 Task: Research Airbnb accommodation in Trinidad, Cuba from 1st November, 2023 to 9th November, 2023 for 6 adults.3 bedrooms having 3 beds and 3 bathrooms. Property type can be house. Booking option can be shelf check-in. Look for 3 properties as per requirement.
Action: Mouse moved to (553, 81)
Screenshot: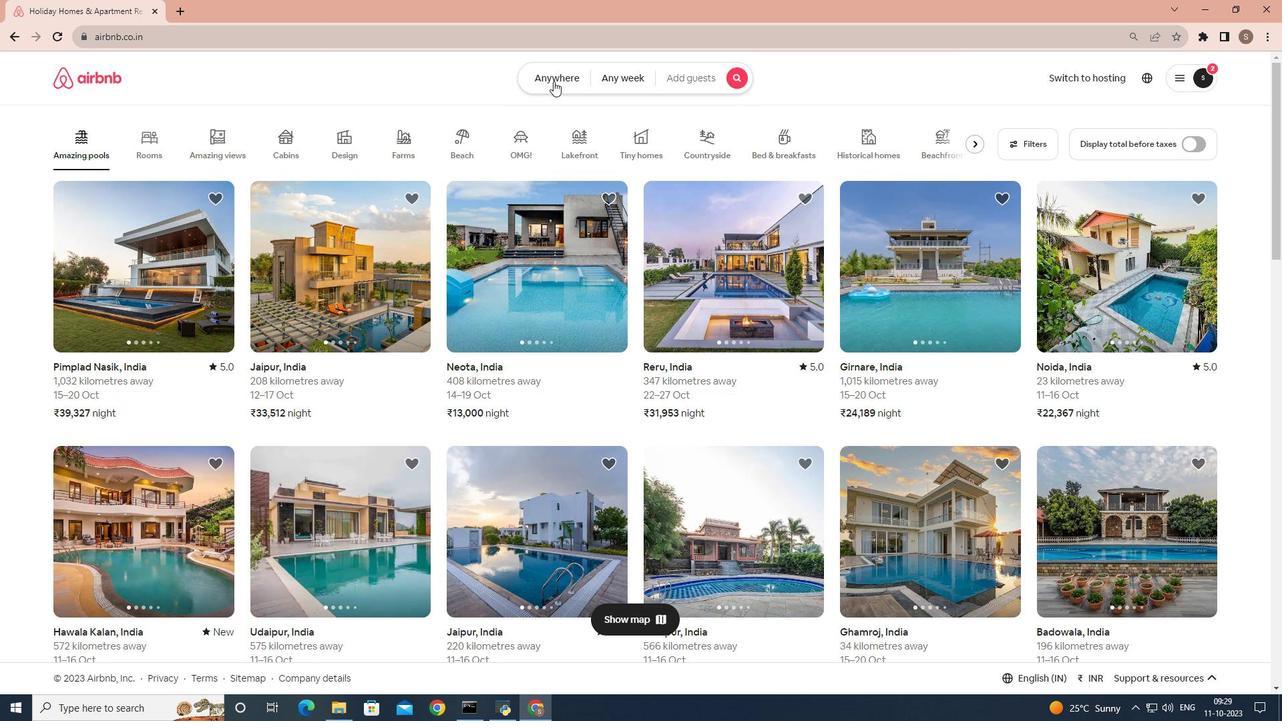 
Action: Mouse pressed left at (553, 81)
Screenshot: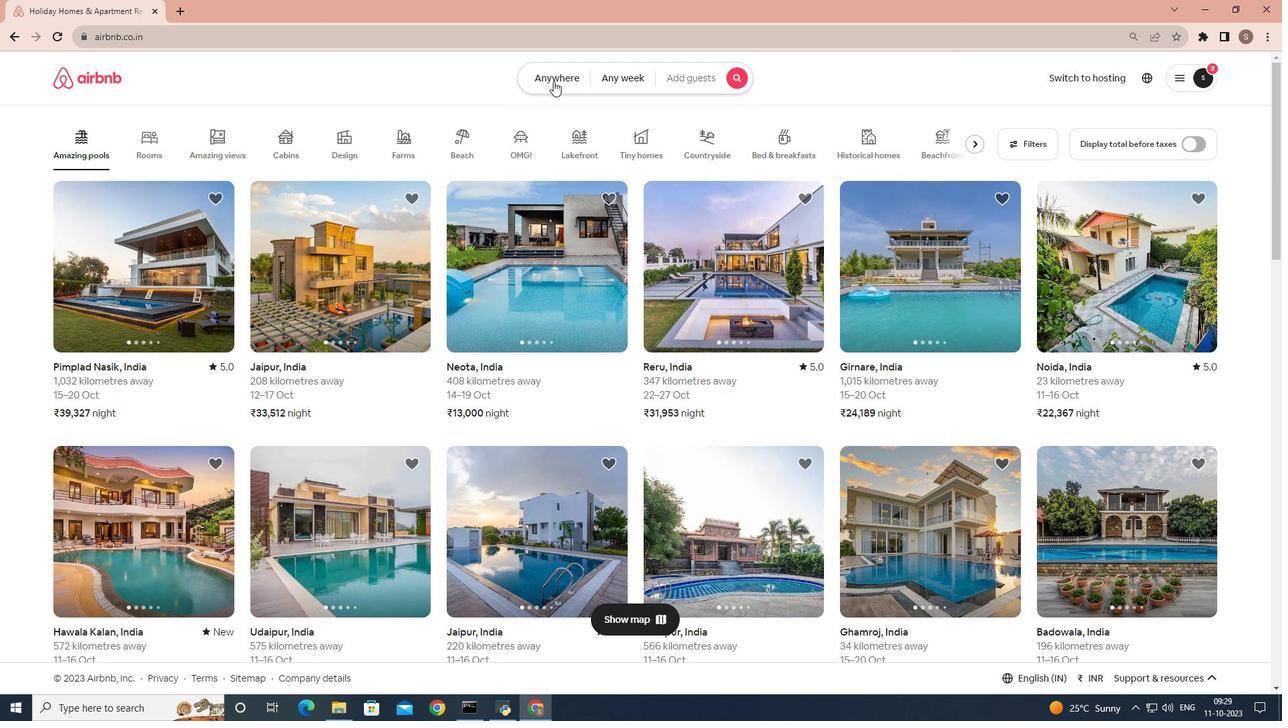 
Action: Mouse moved to (492, 123)
Screenshot: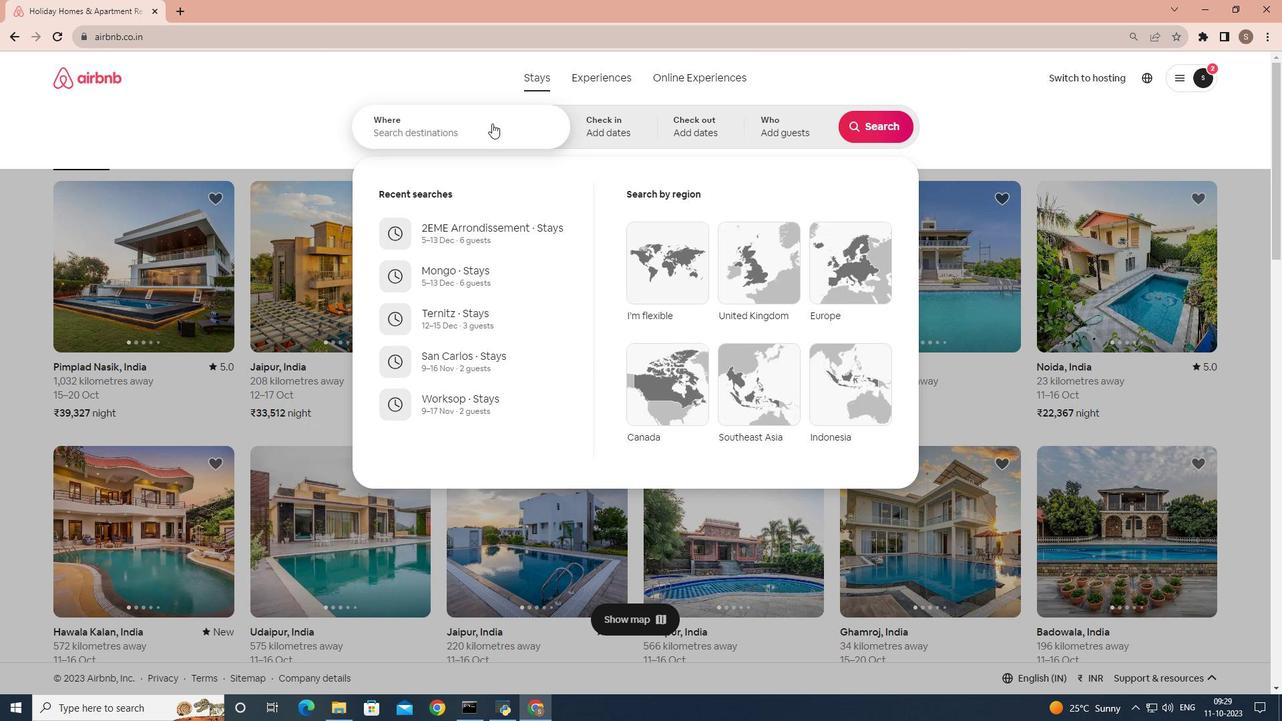 
Action: Mouse pressed left at (492, 123)
Screenshot: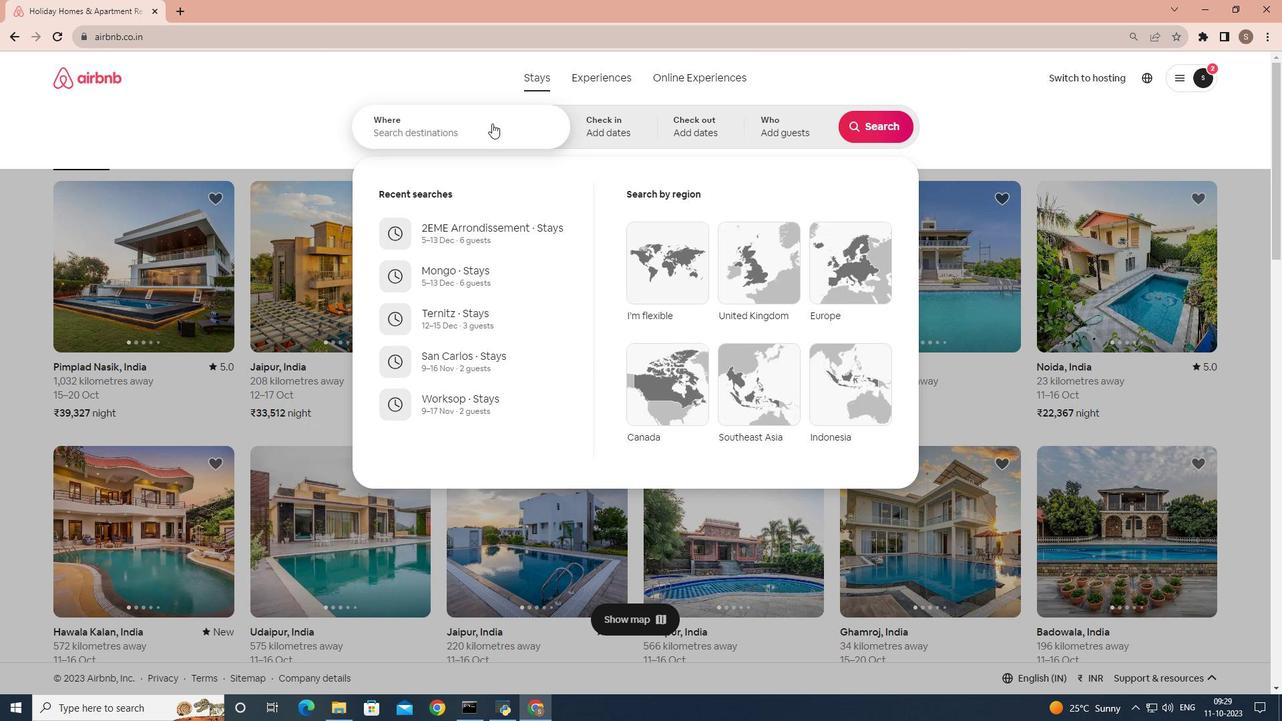 
Action: Mouse moved to (486, 134)
Screenshot: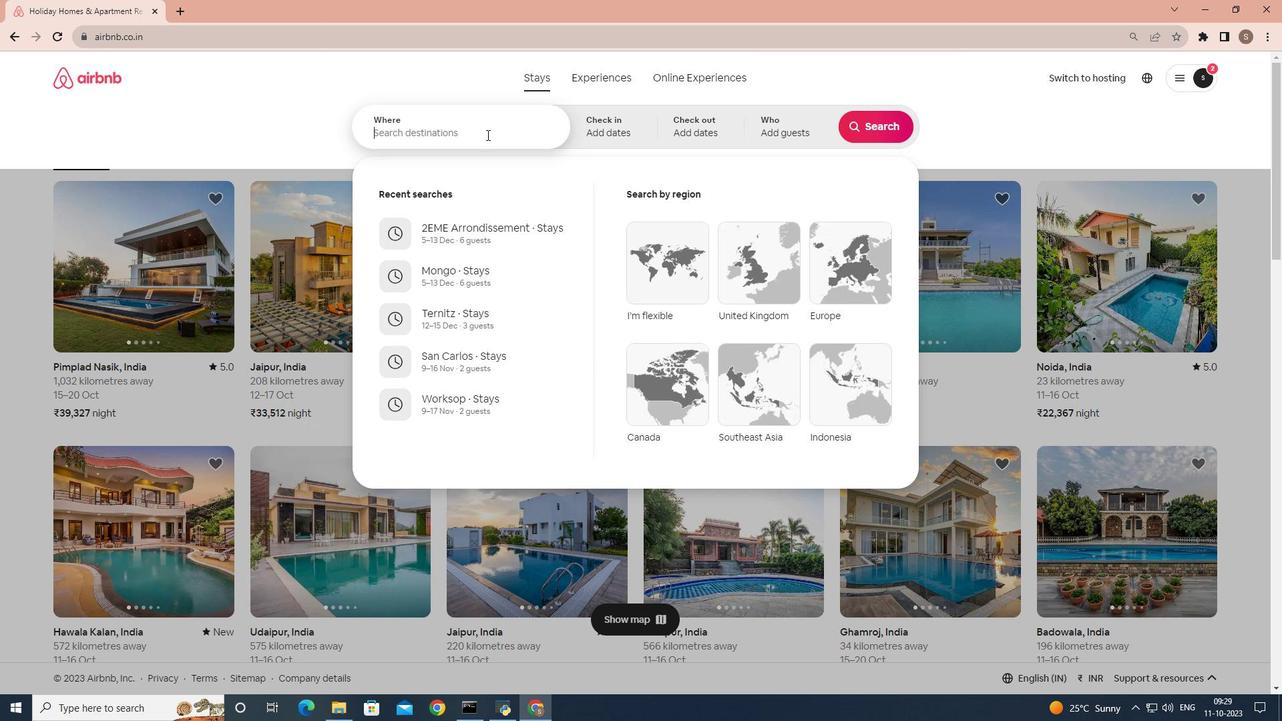 
Action: Key pressed <Key.shift_r><Key.shift_r><Key.shift_r>Trinand,<Key.space><Key.shift>Cuba
Screenshot: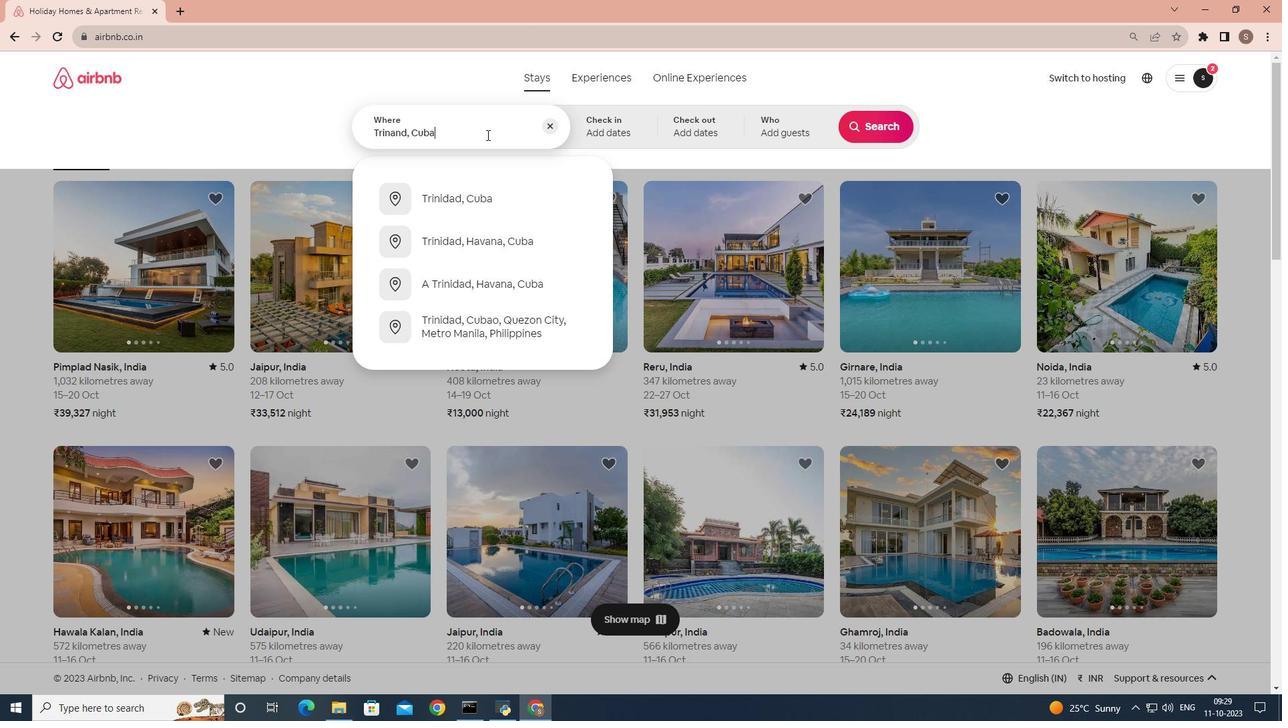 
Action: Mouse moved to (492, 187)
Screenshot: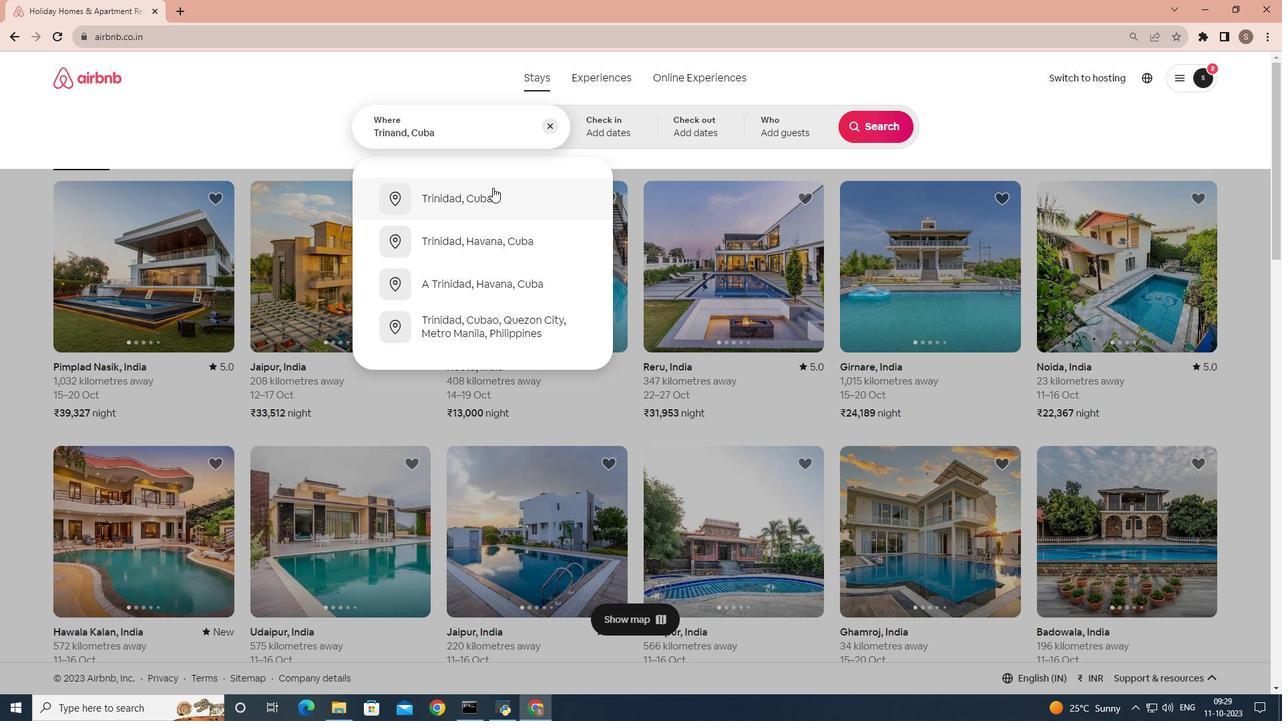
Action: Mouse pressed left at (492, 187)
Screenshot: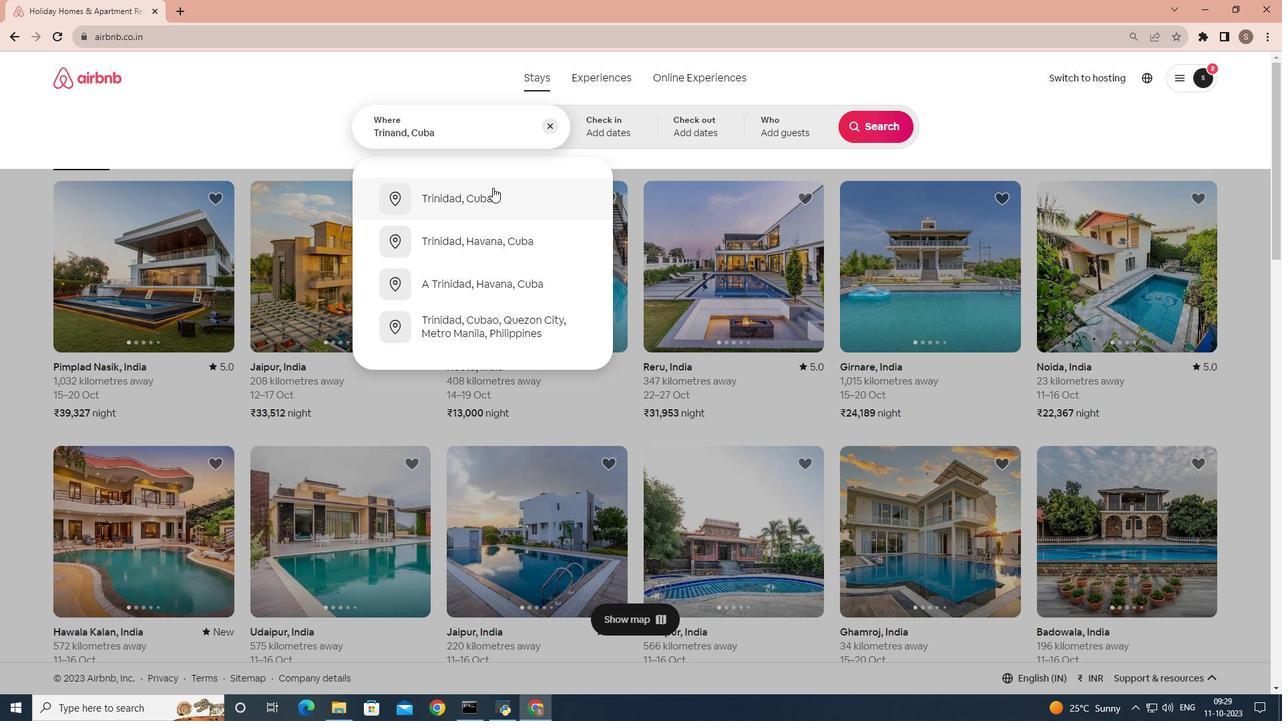 
Action: Mouse moved to (776, 289)
Screenshot: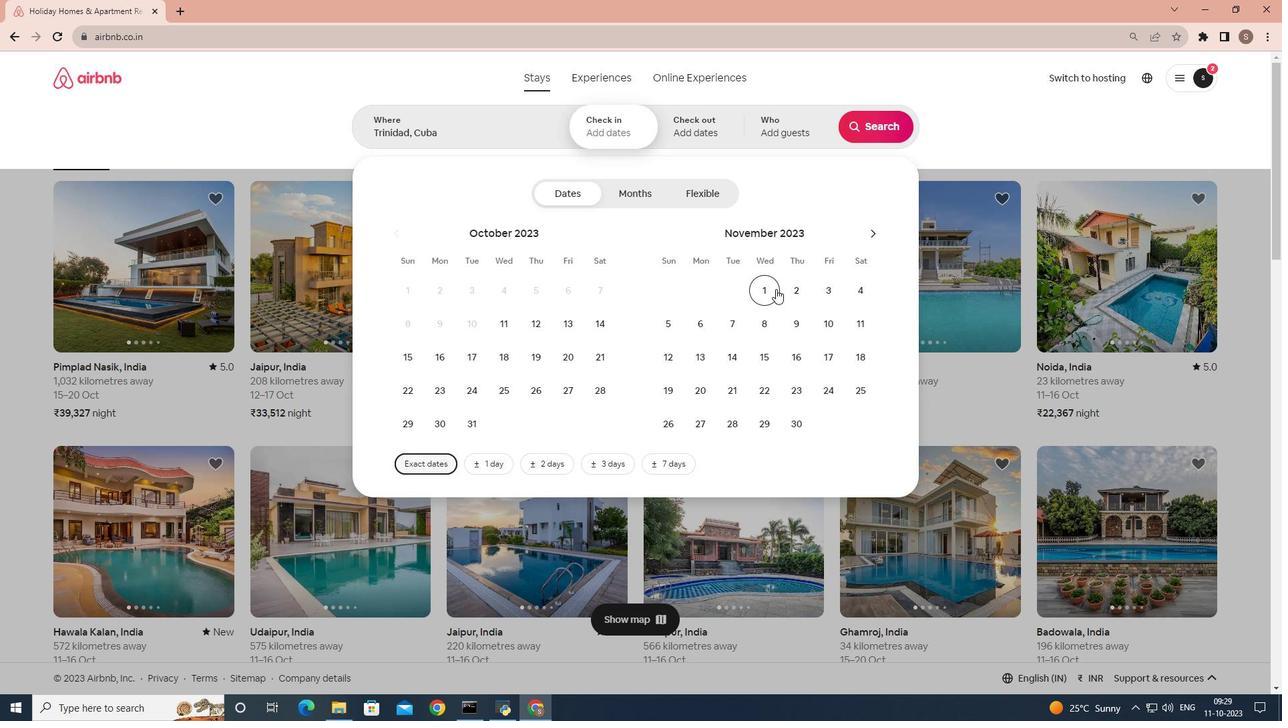 
Action: Mouse pressed left at (776, 289)
Screenshot: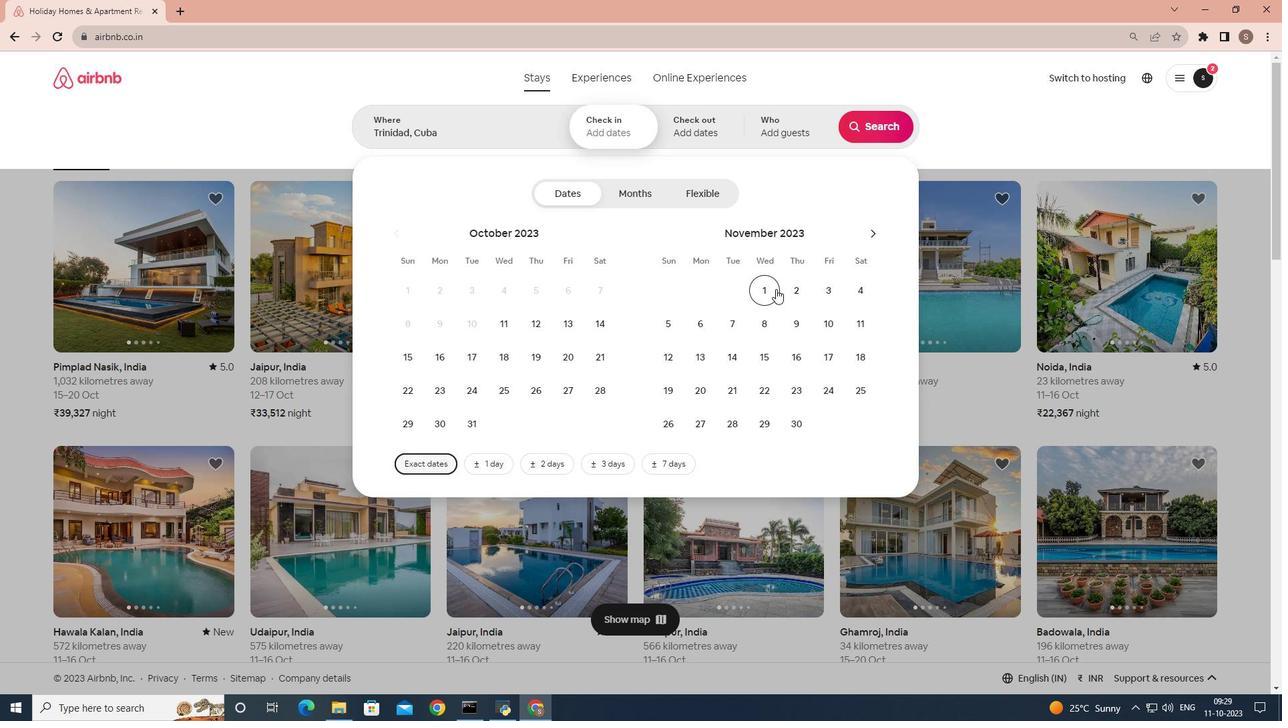 
Action: Mouse moved to (796, 333)
Screenshot: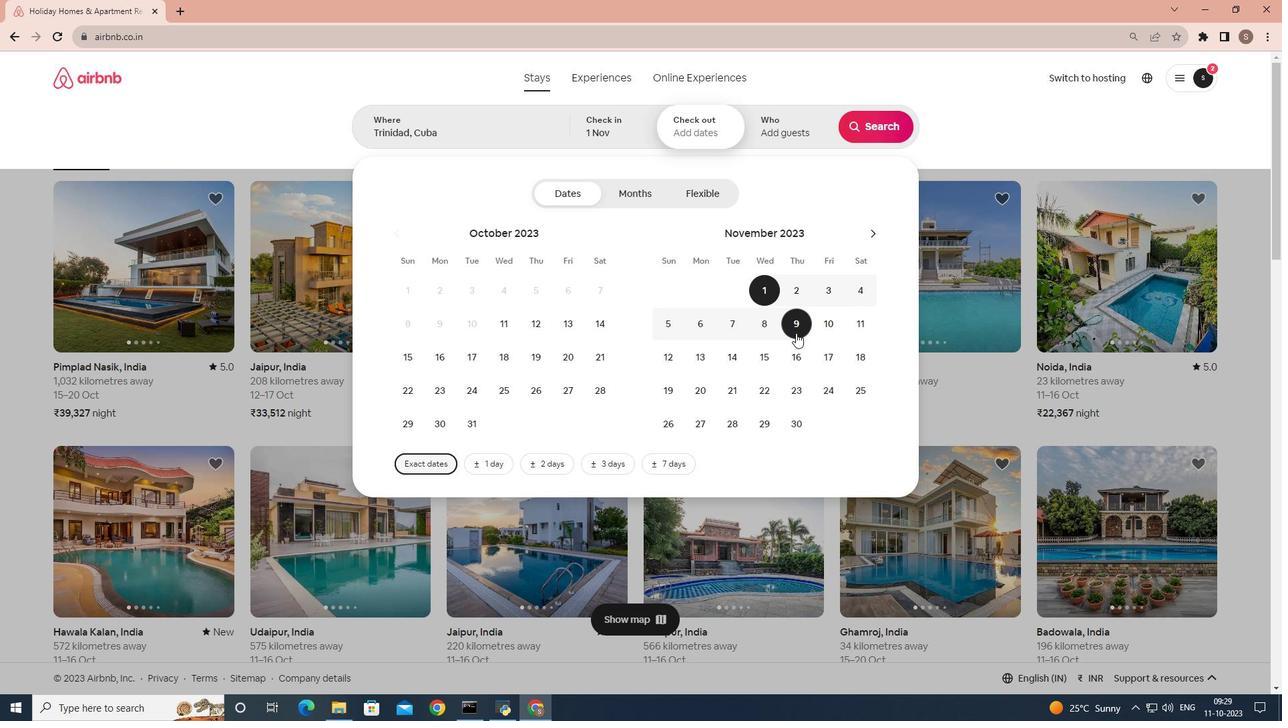 
Action: Mouse pressed left at (796, 333)
Screenshot: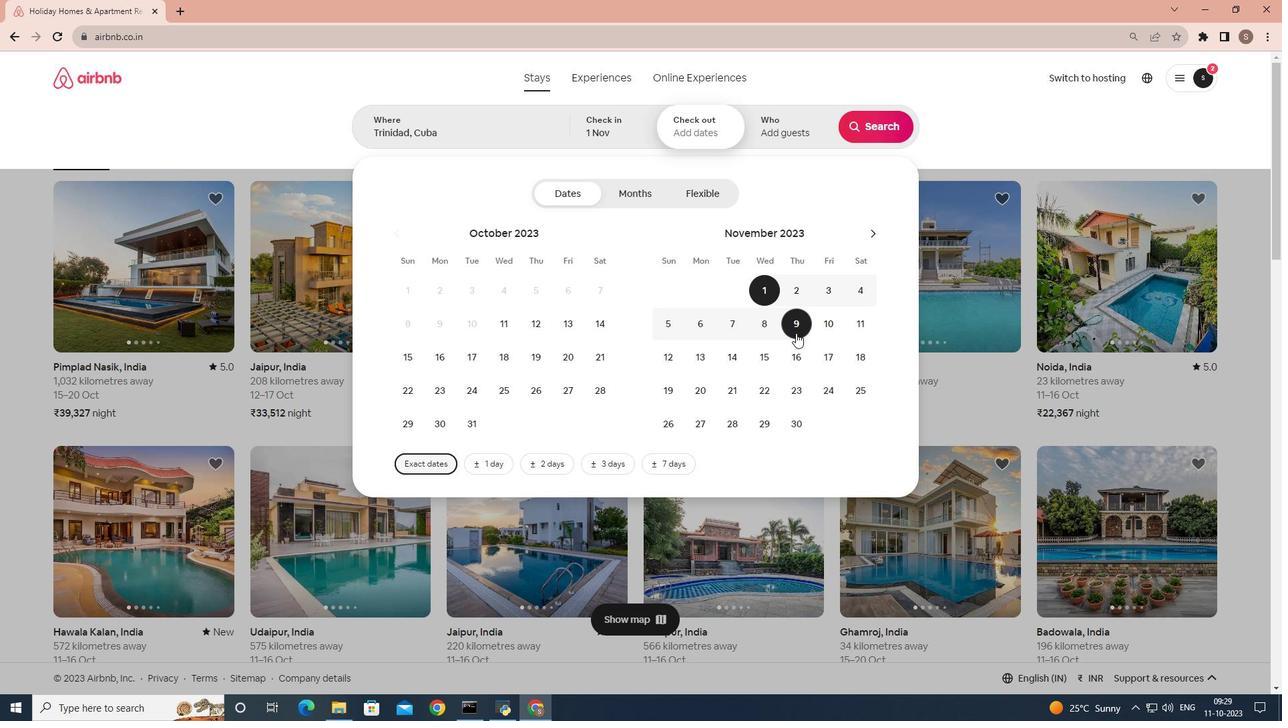 
Action: Mouse moved to (784, 130)
Screenshot: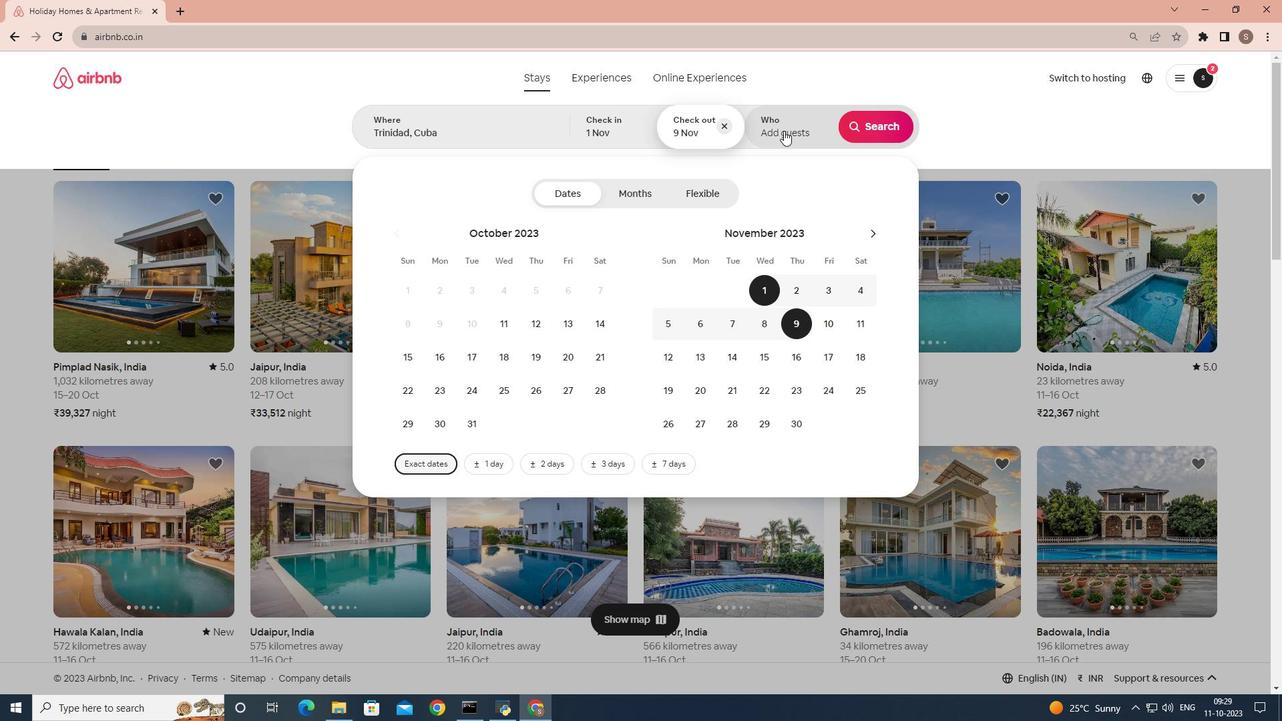 
Action: Mouse pressed left at (784, 130)
Screenshot: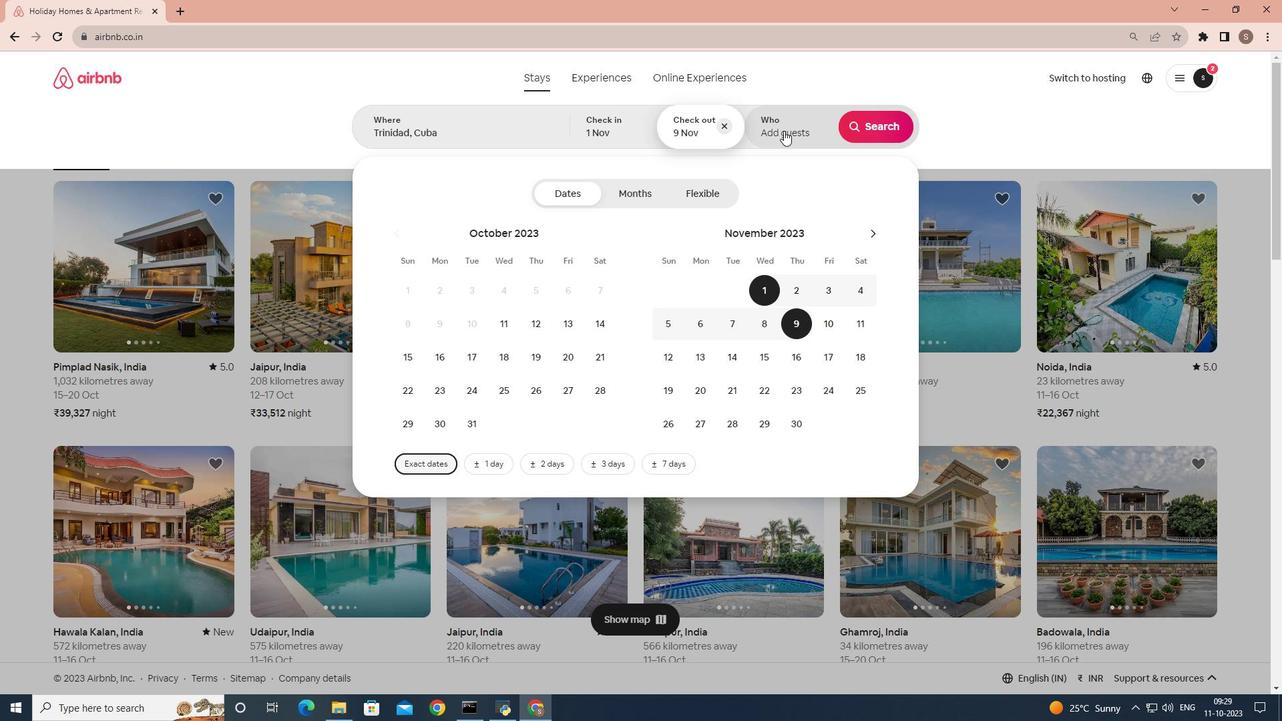 
Action: Mouse moved to (882, 197)
Screenshot: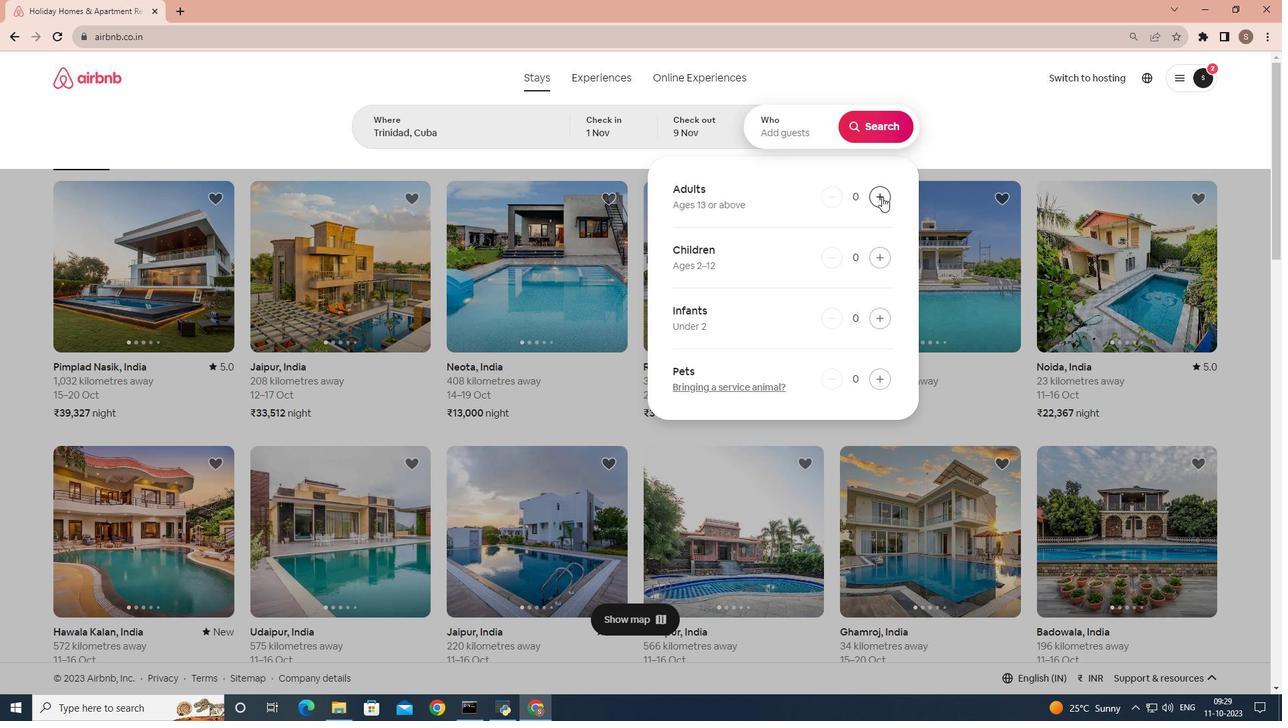 
Action: Mouse pressed left at (882, 197)
Screenshot: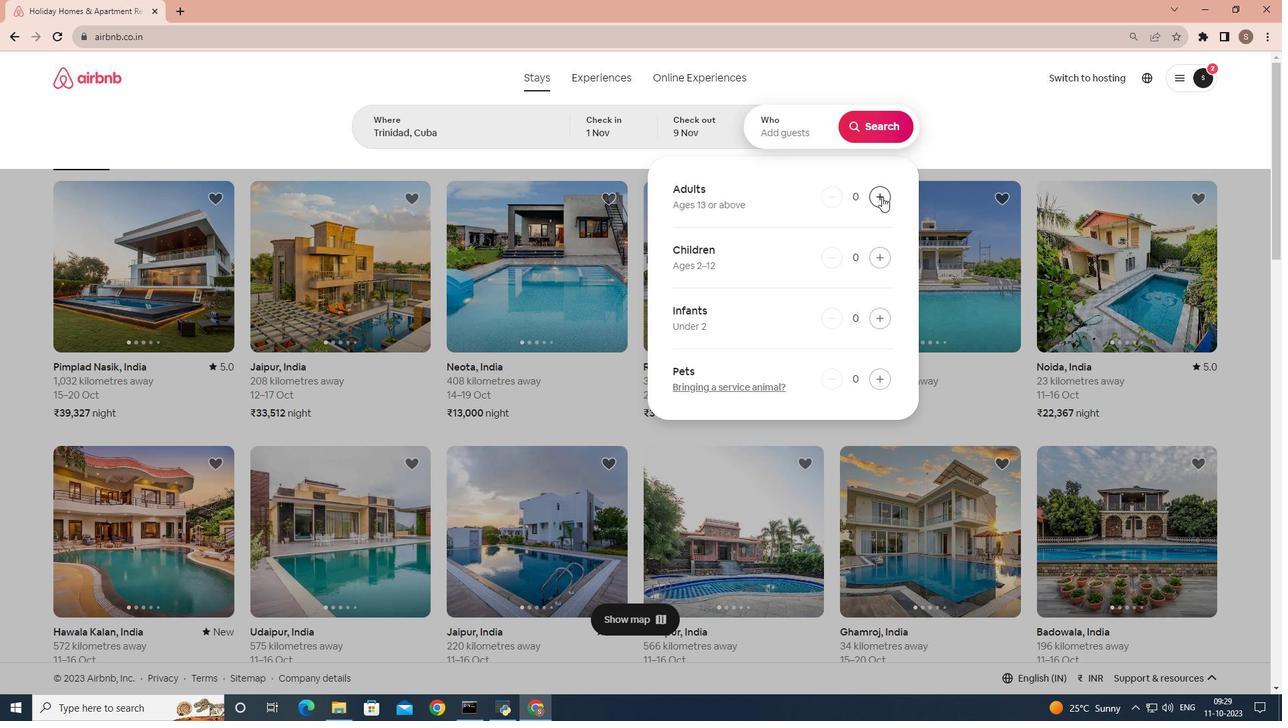 
Action: Mouse pressed left at (882, 197)
Screenshot: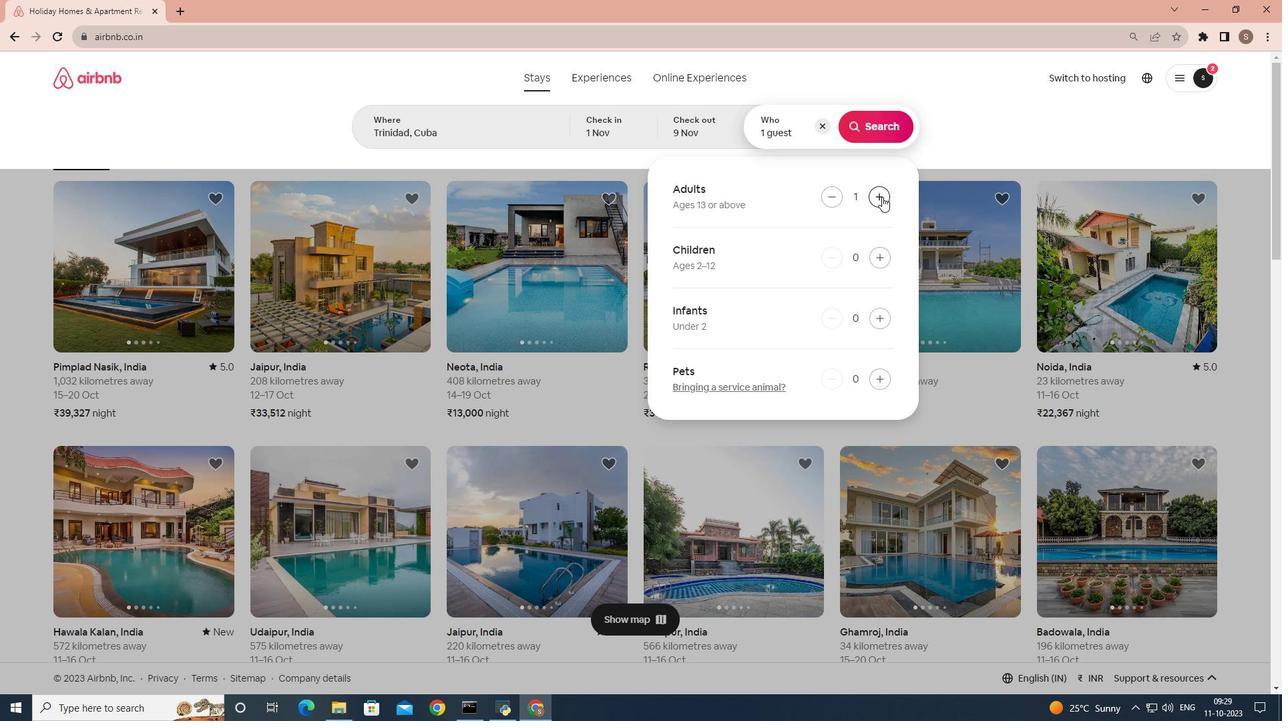 
Action: Mouse pressed left at (882, 197)
Screenshot: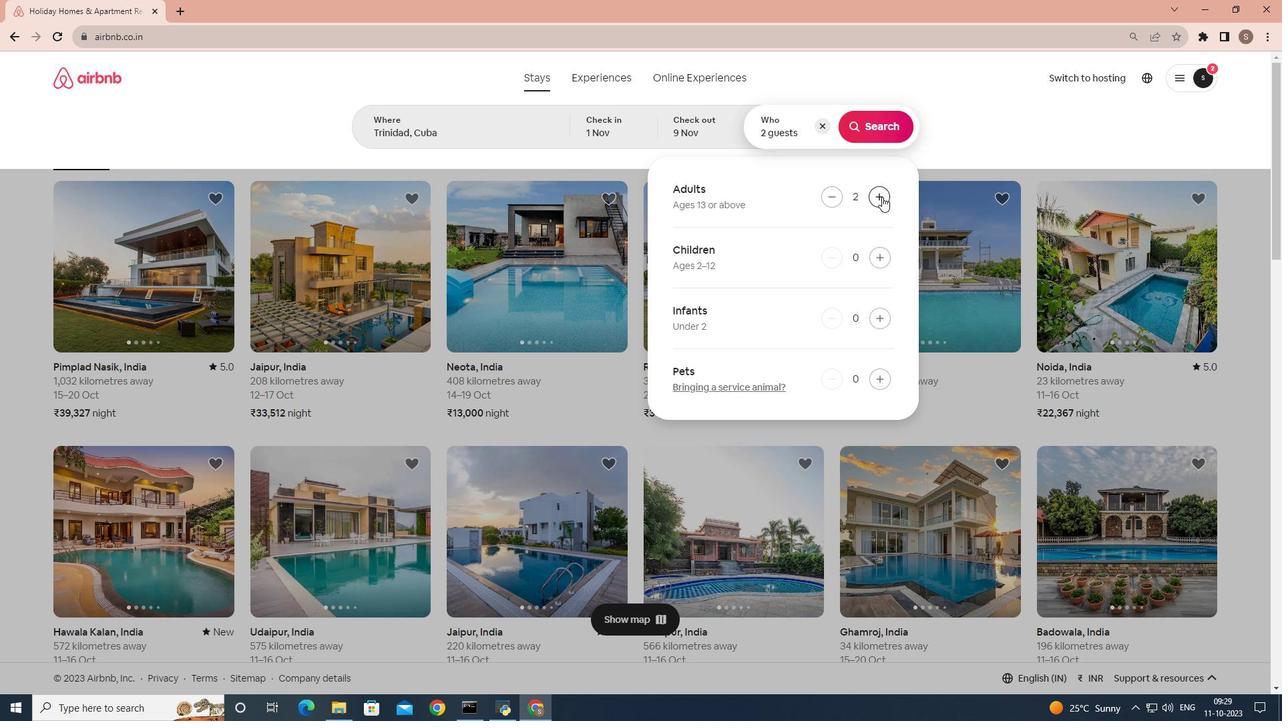 
Action: Mouse pressed left at (882, 197)
Screenshot: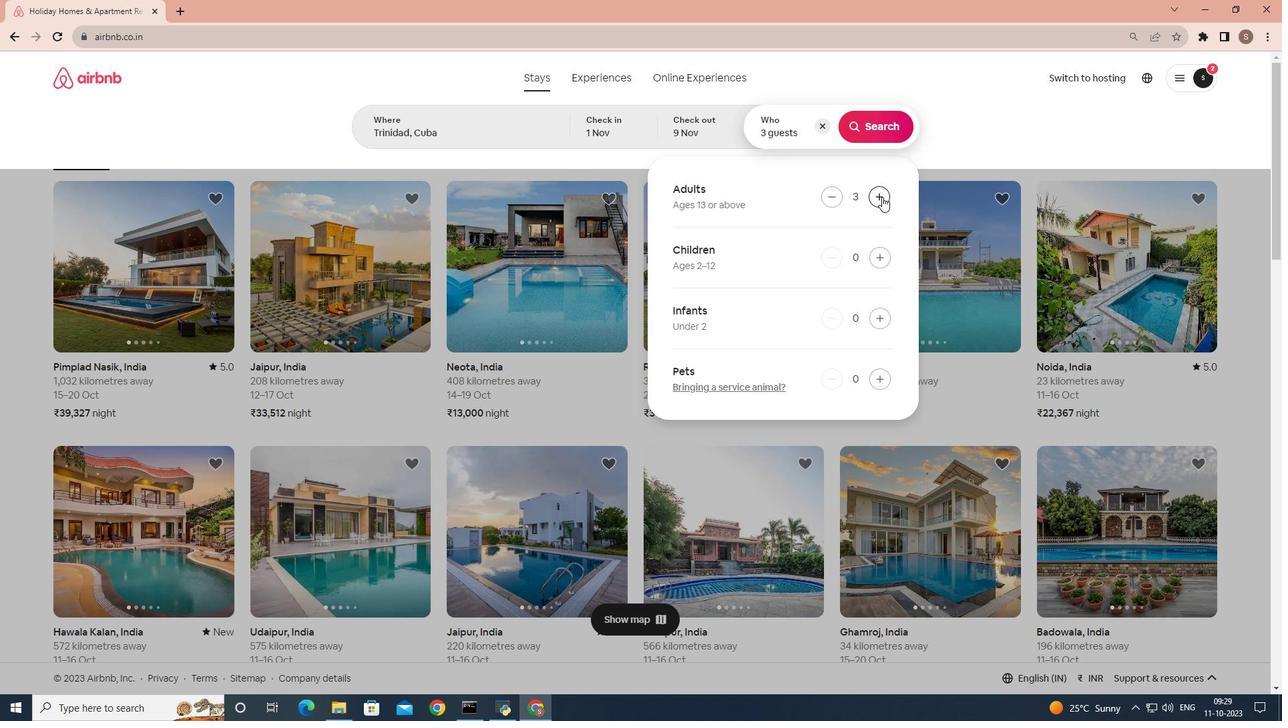 
Action: Mouse pressed left at (882, 197)
Screenshot: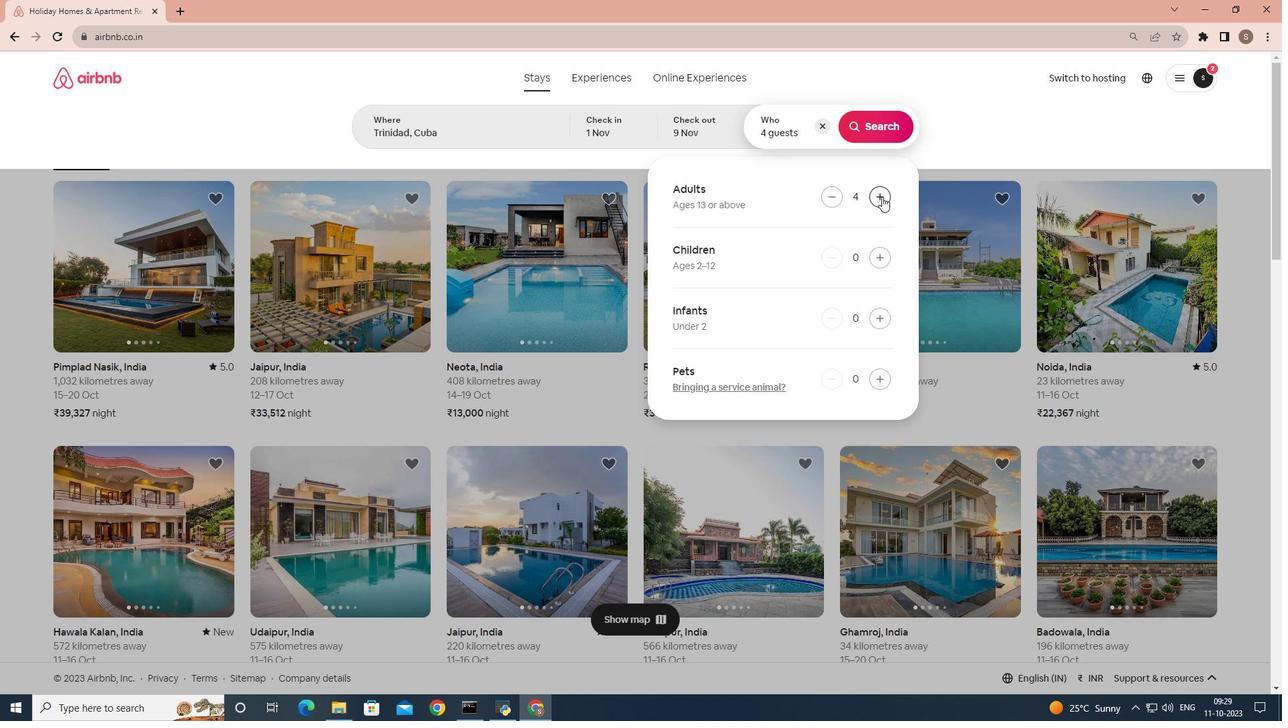 
Action: Mouse pressed left at (882, 197)
Screenshot: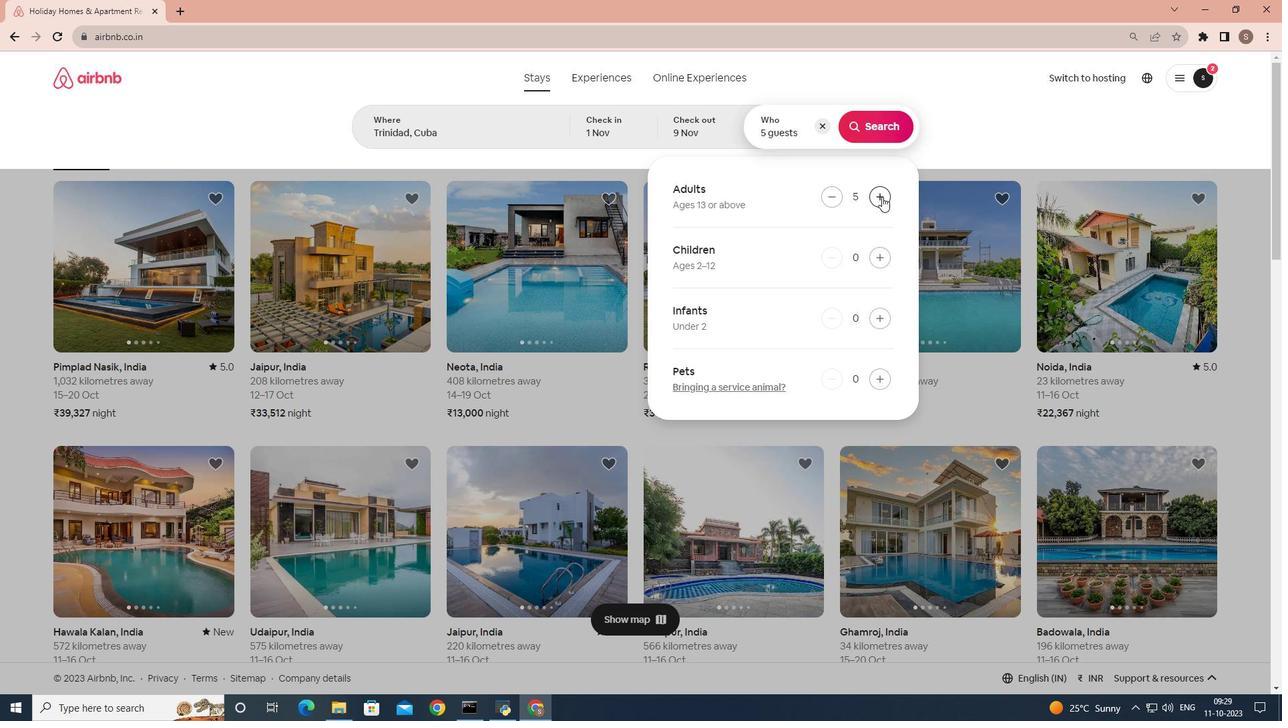 
Action: Mouse moved to (893, 118)
Screenshot: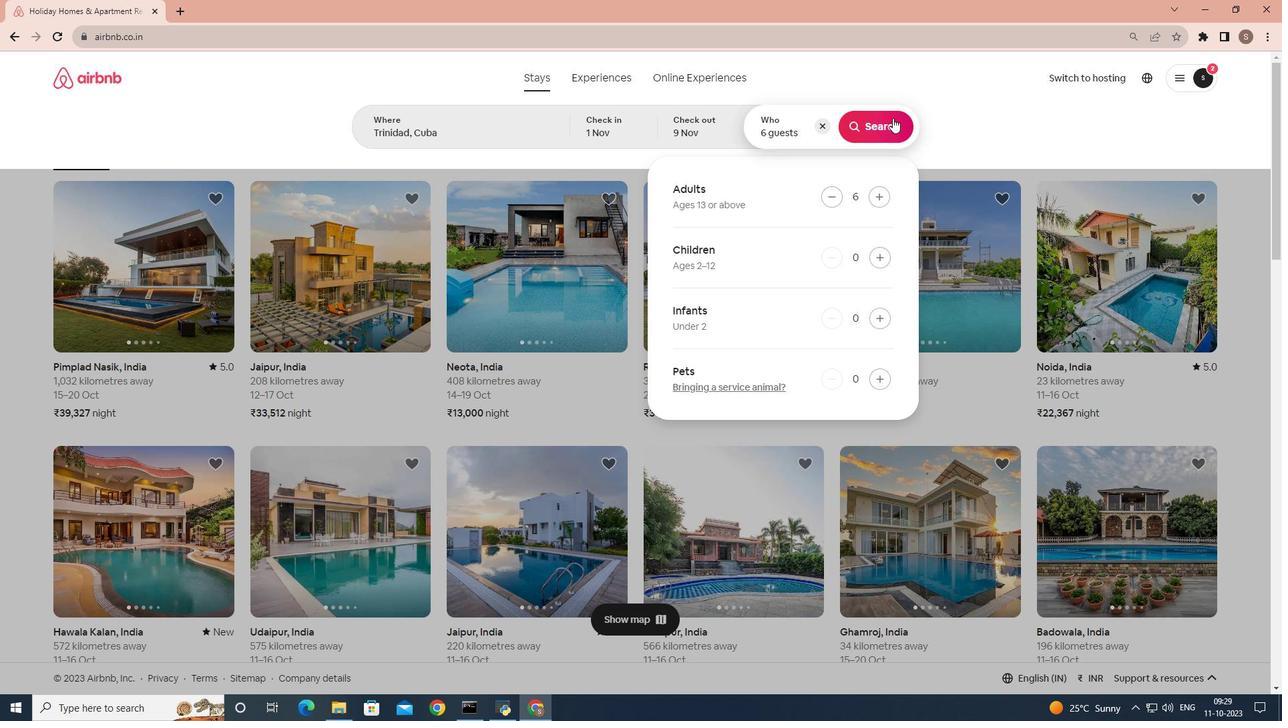 
Action: Mouse pressed left at (893, 118)
Screenshot: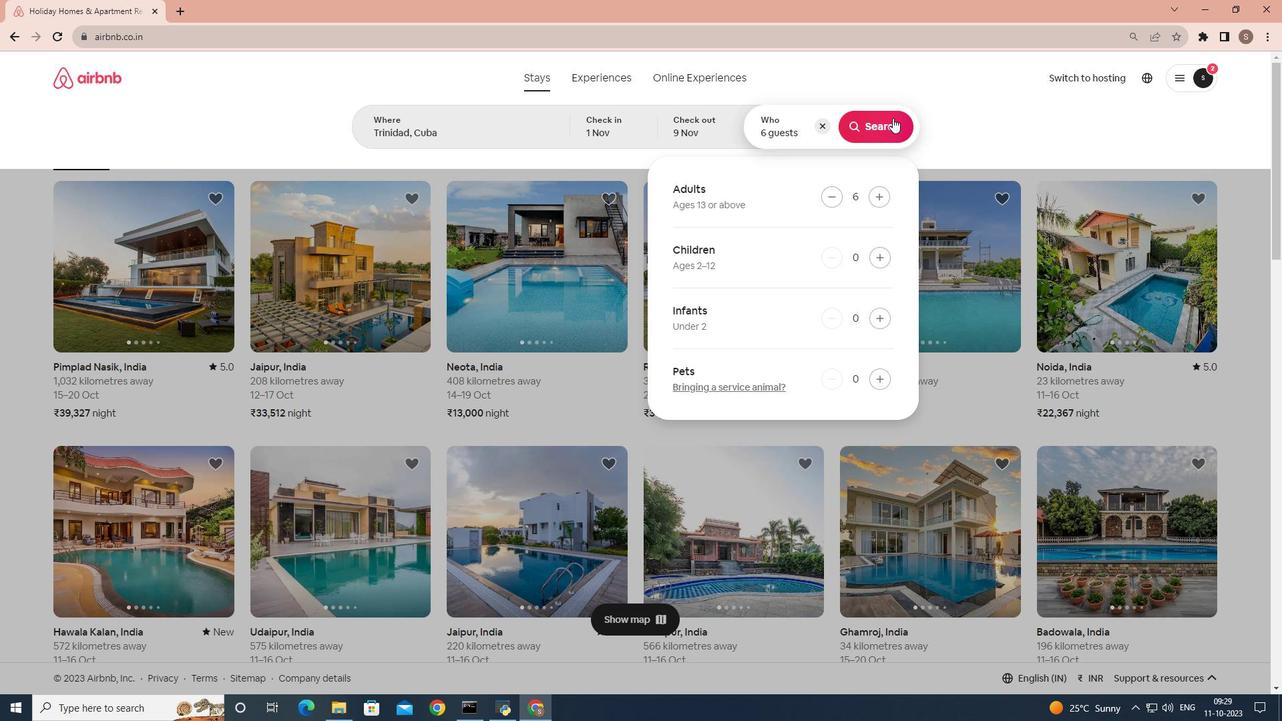 
Action: Mouse moved to (1054, 133)
Screenshot: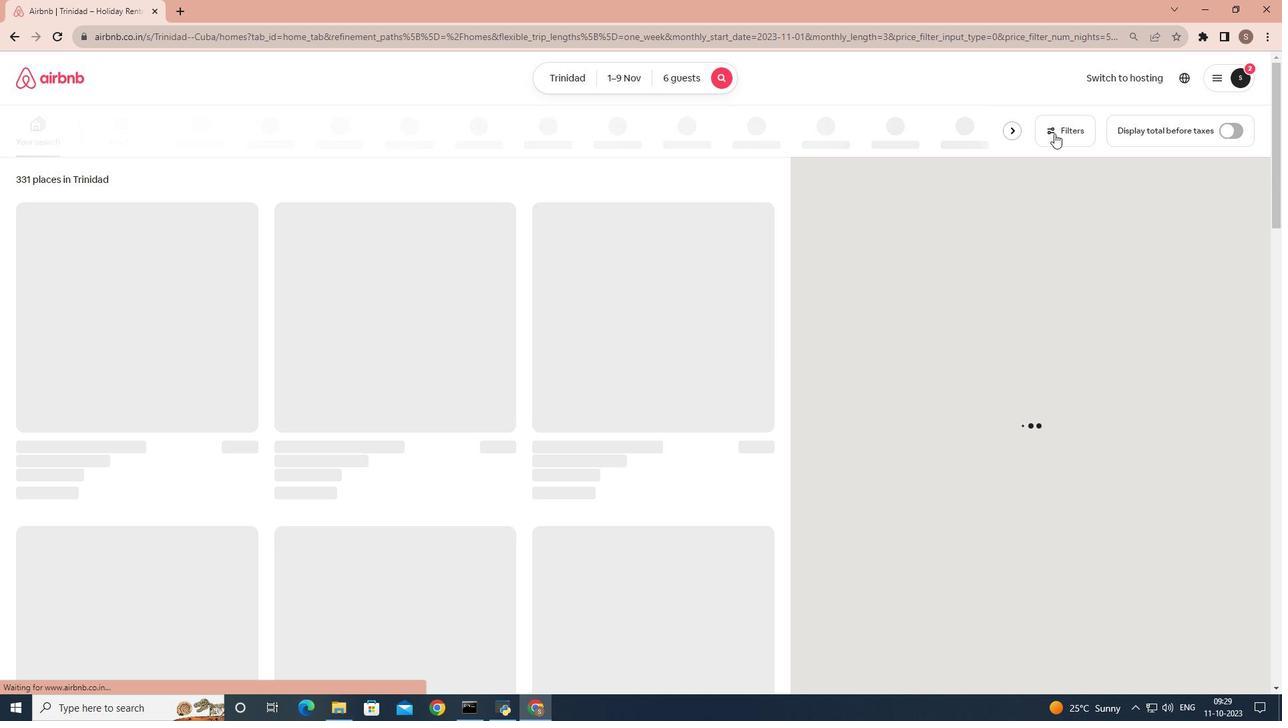 
Action: Mouse pressed left at (1054, 133)
Screenshot: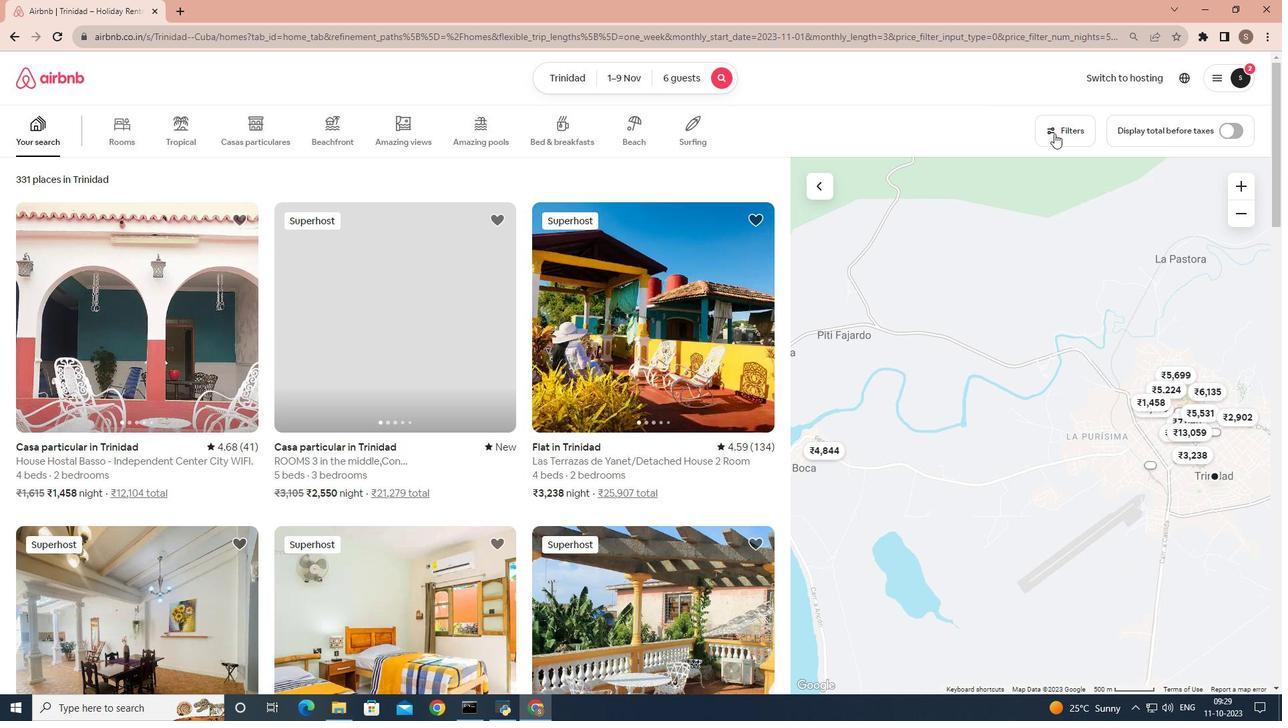 
Action: Mouse moved to (649, 435)
Screenshot: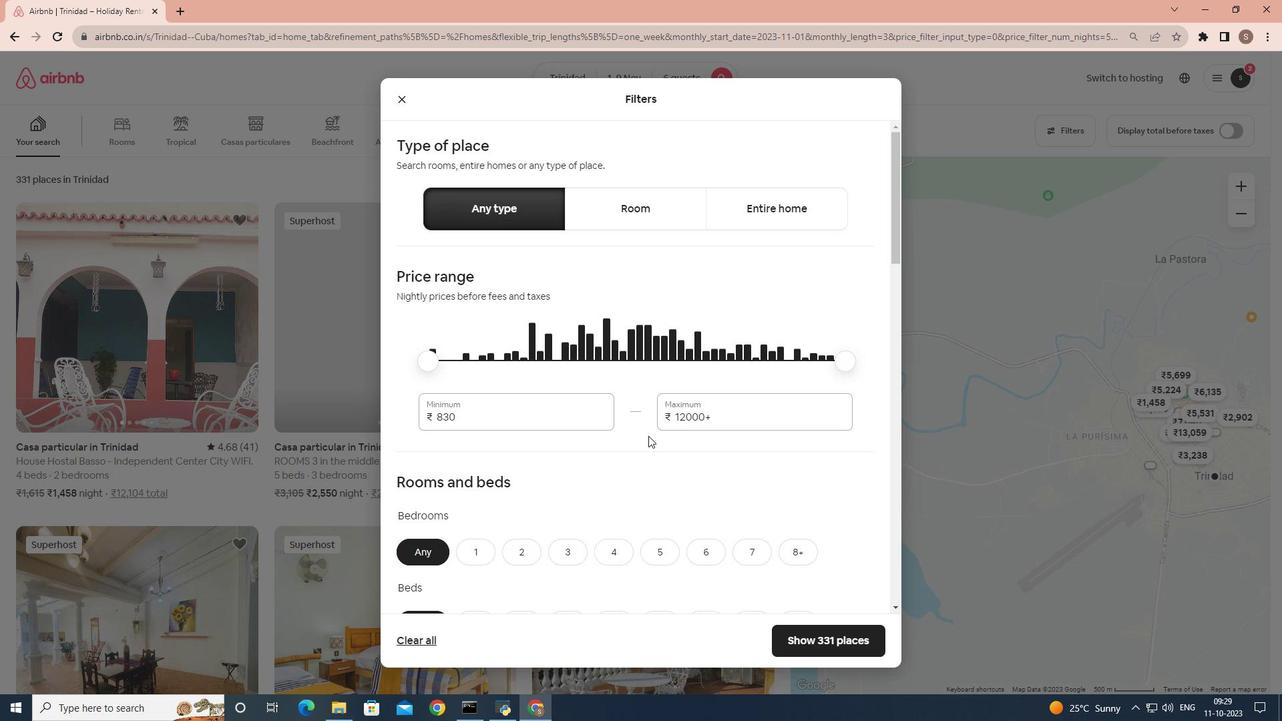 
Action: Mouse scrolled (649, 434) with delta (0, 0)
Screenshot: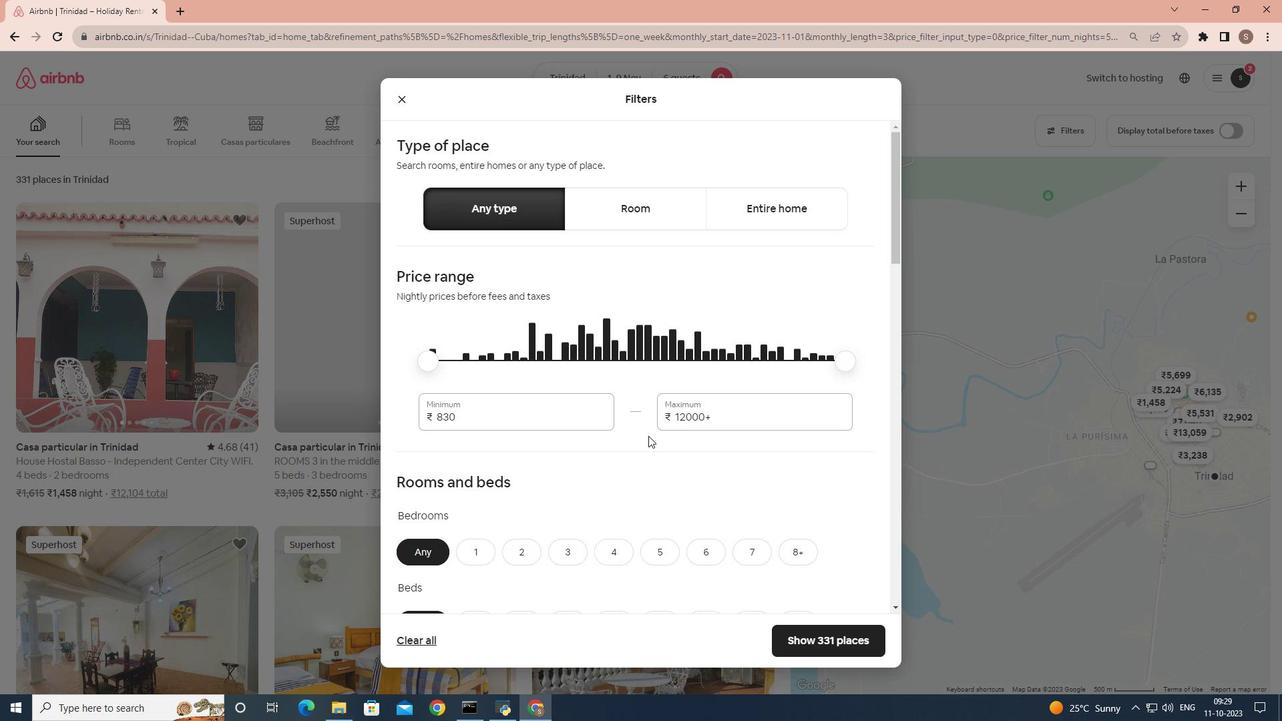 
Action: Mouse moved to (565, 478)
Screenshot: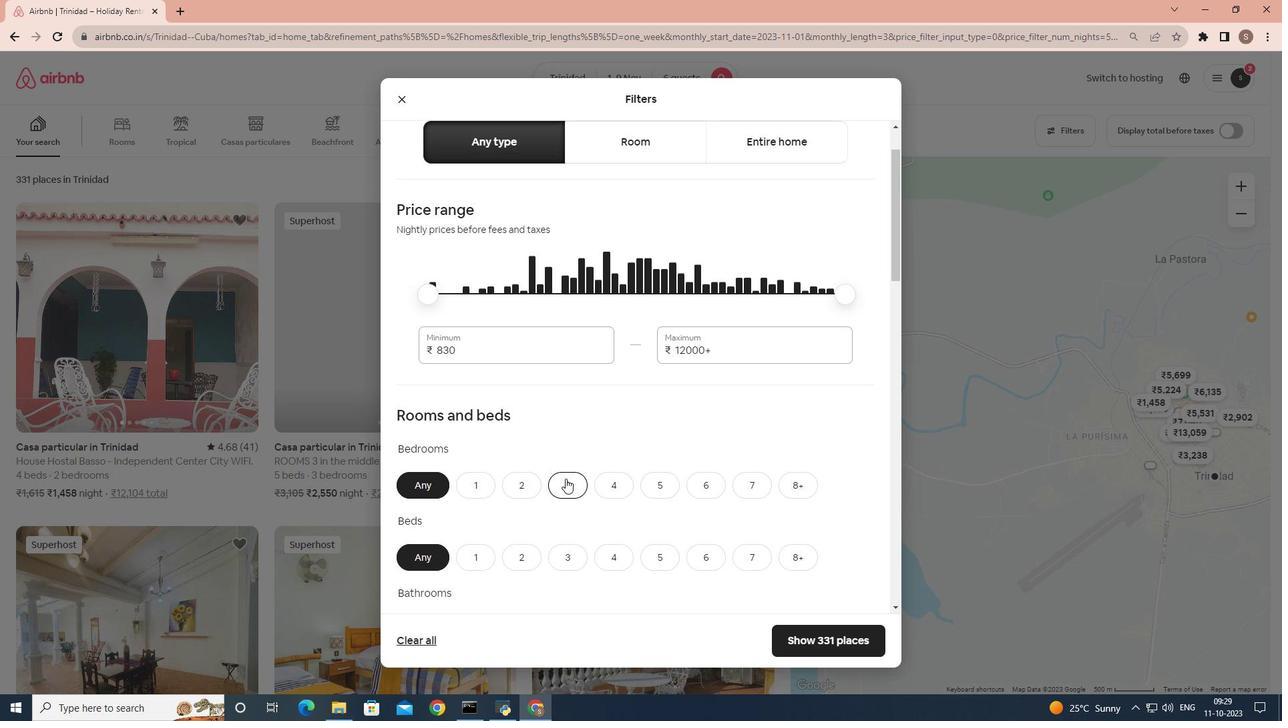 
Action: Mouse pressed left at (565, 478)
Screenshot: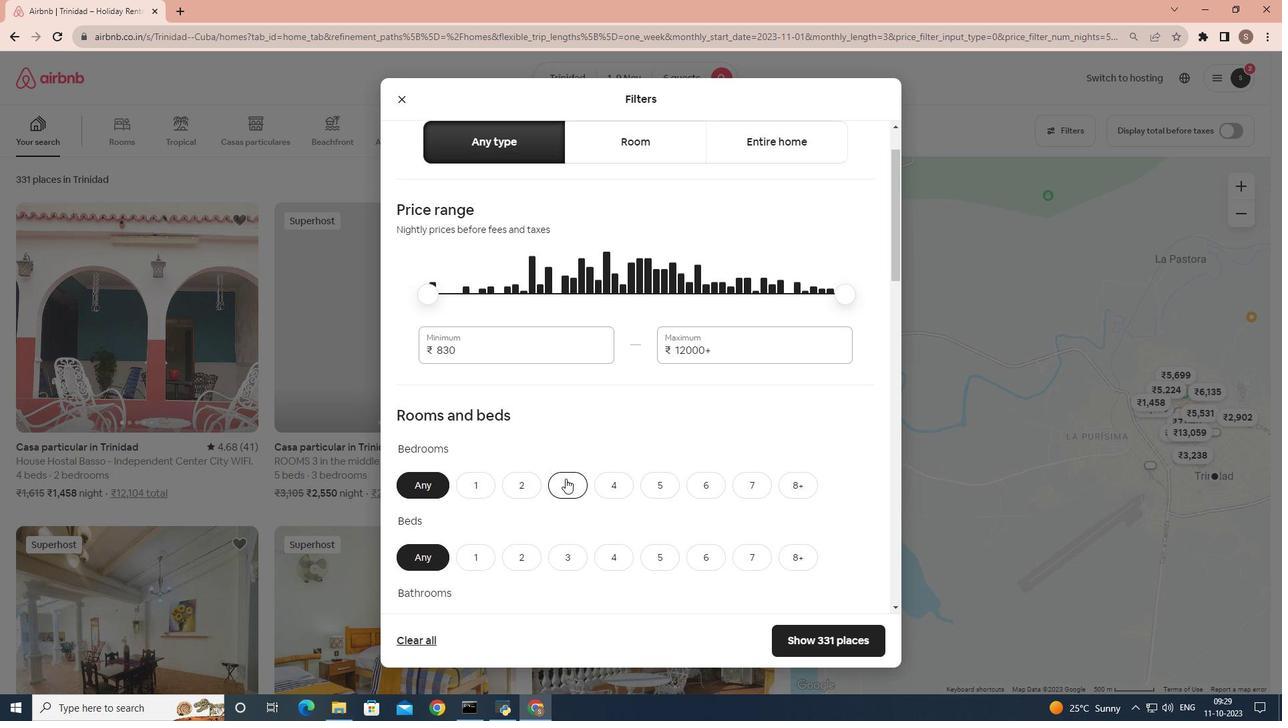 
Action: Mouse scrolled (565, 478) with delta (0, 0)
Screenshot: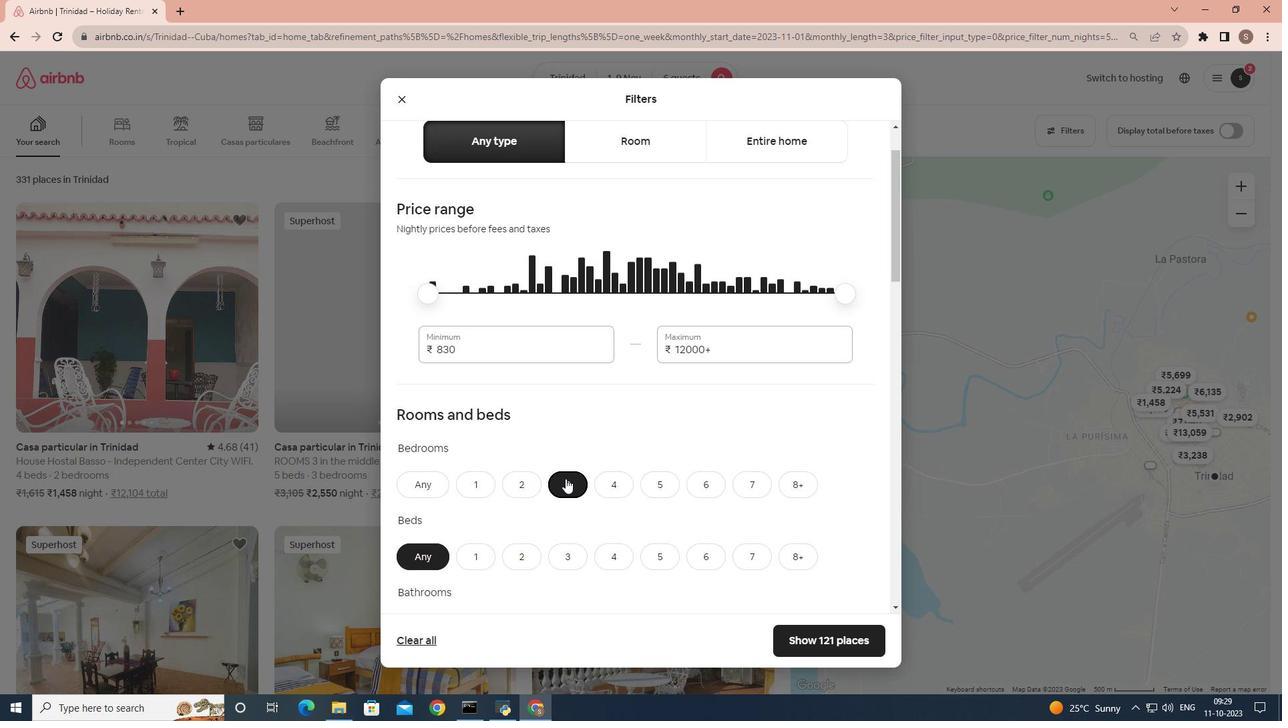 
Action: Mouse moved to (563, 490)
Screenshot: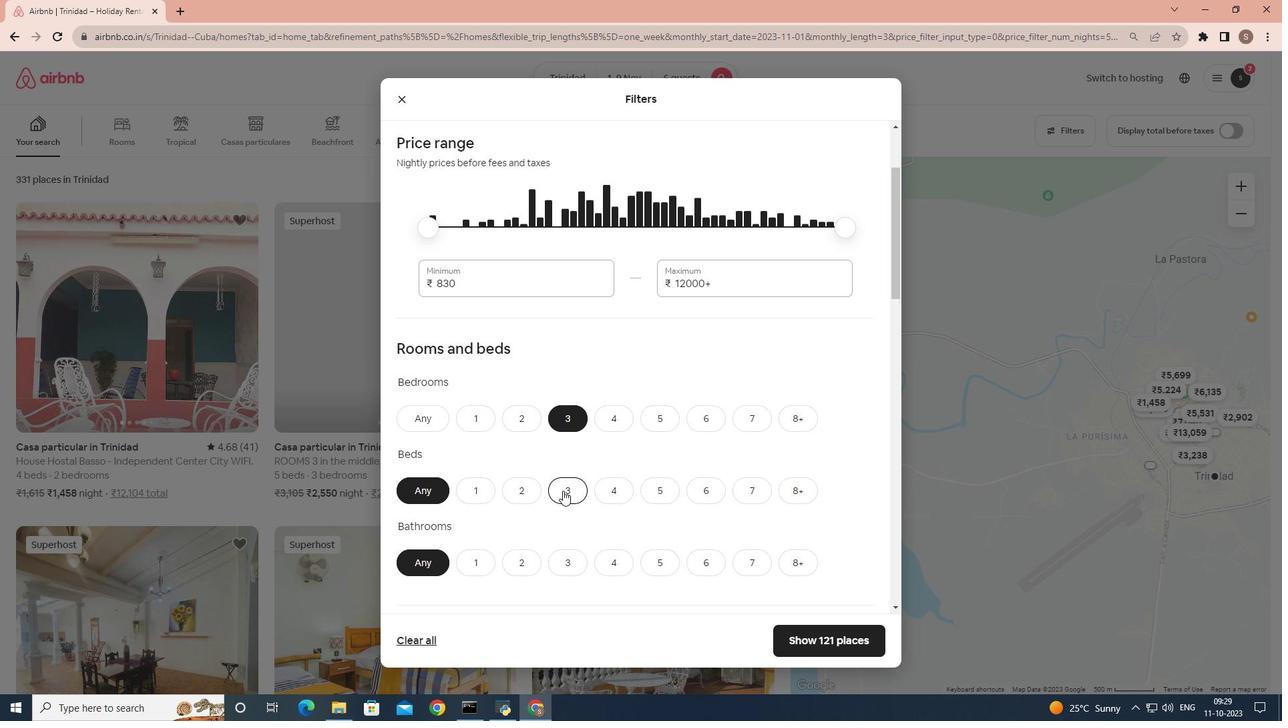 
Action: Mouse pressed left at (563, 490)
Screenshot: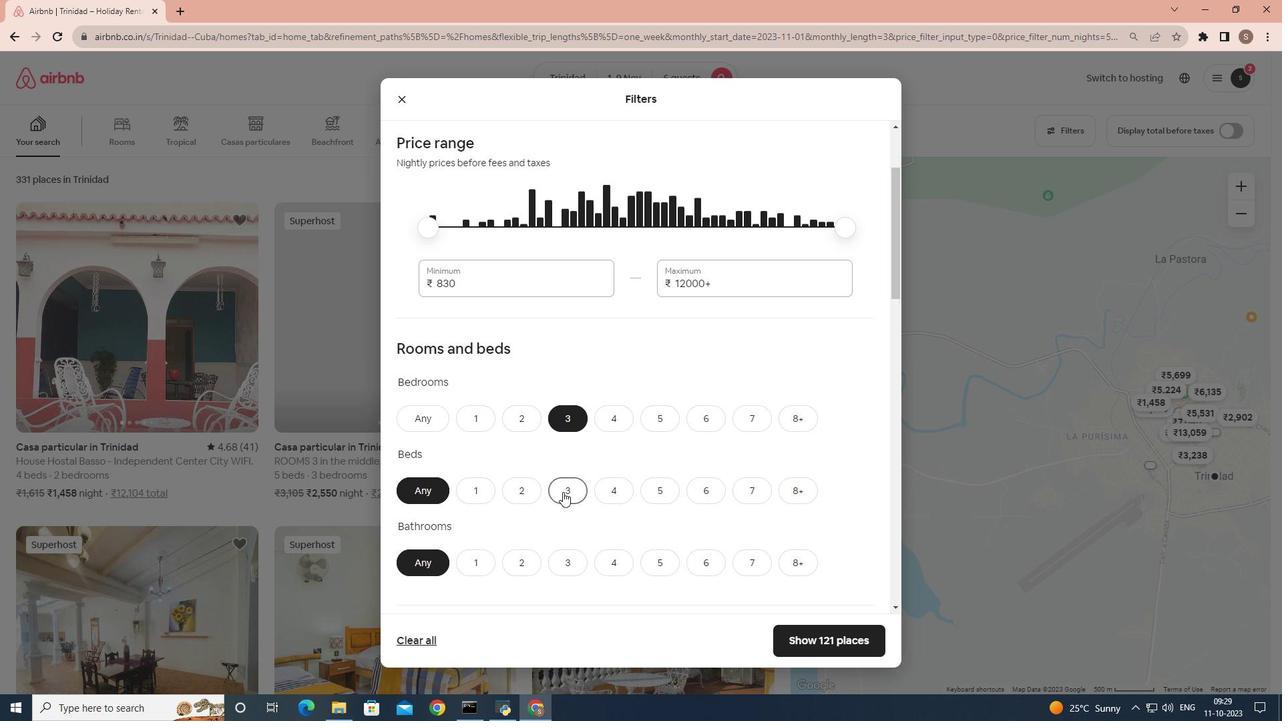 
Action: Mouse moved to (563, 492)
Screenshot: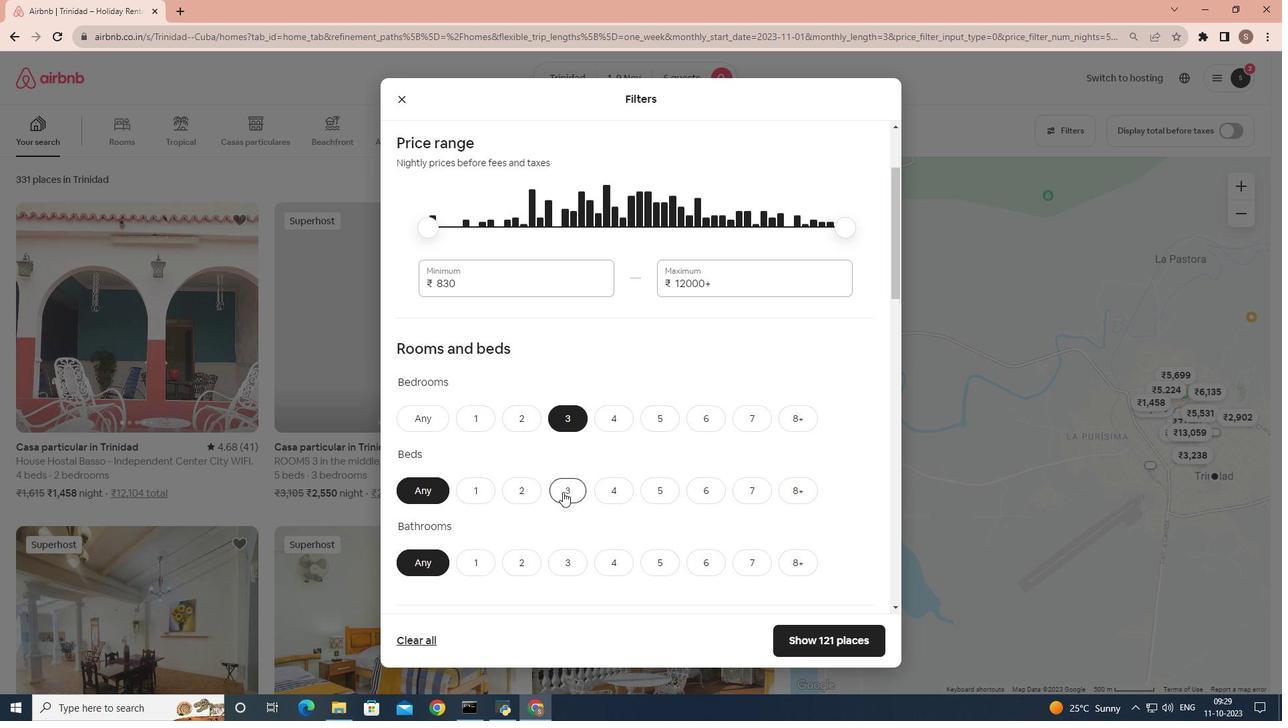 
Action: Mouse scrolled (563, 491) with delta (0, 0)
Screenshot: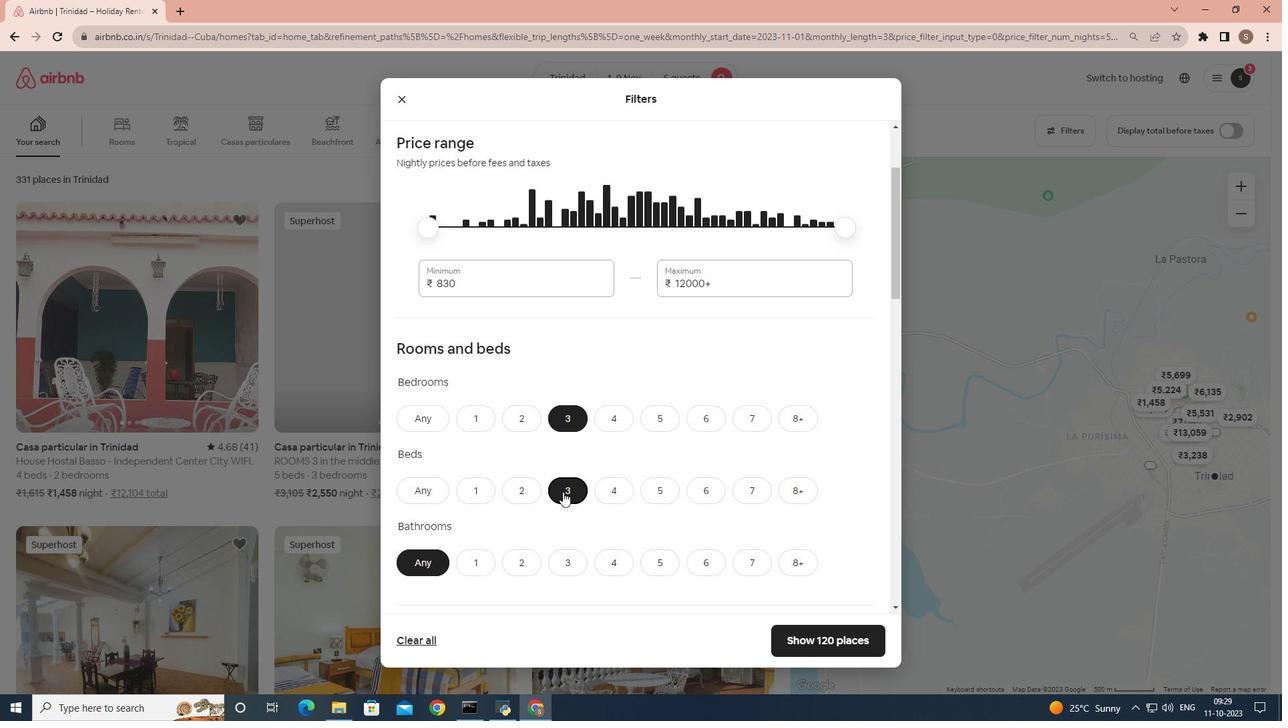 
Action: Mouse moved to (563, 502)
Screenshot: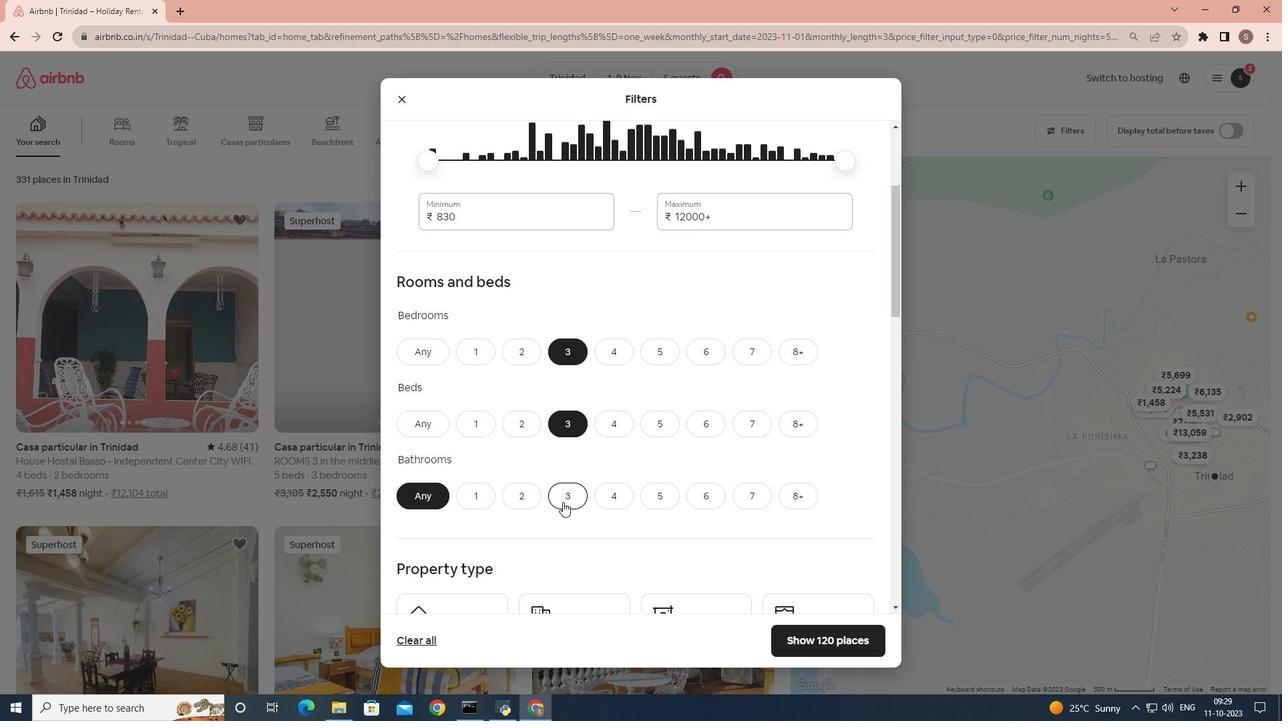 
Action: Mouse pressed left at (563, 502)
Screenshot: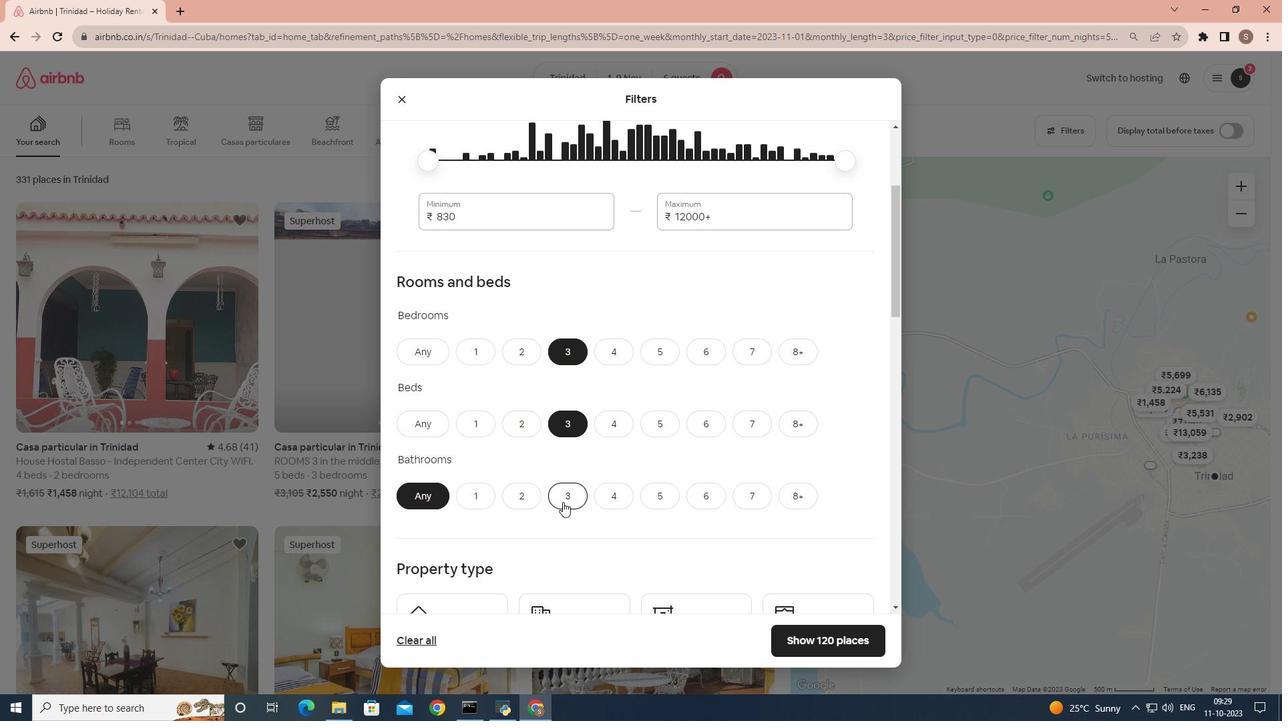 
Action: Mouse scrolled (563, 501) with delta (0, 0)
Screenshot: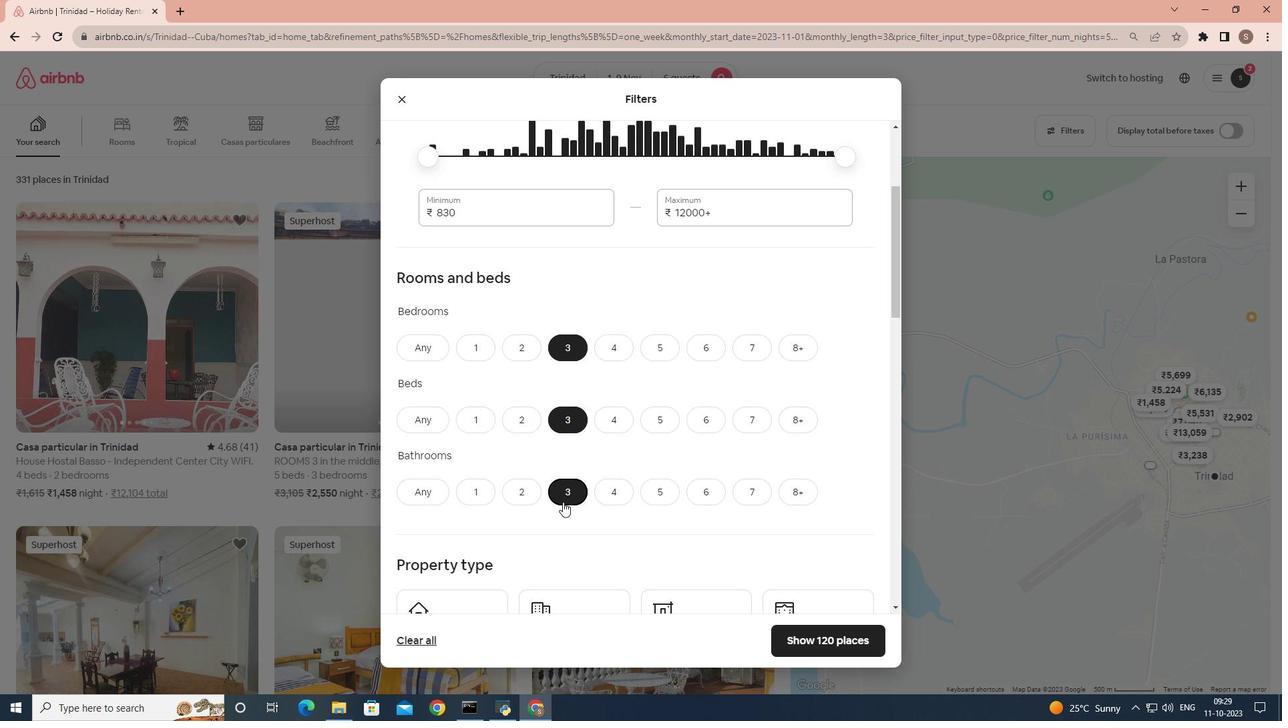 
Action: Mouse scrolled (563, 501) with delta (0, 0)
Screenshot: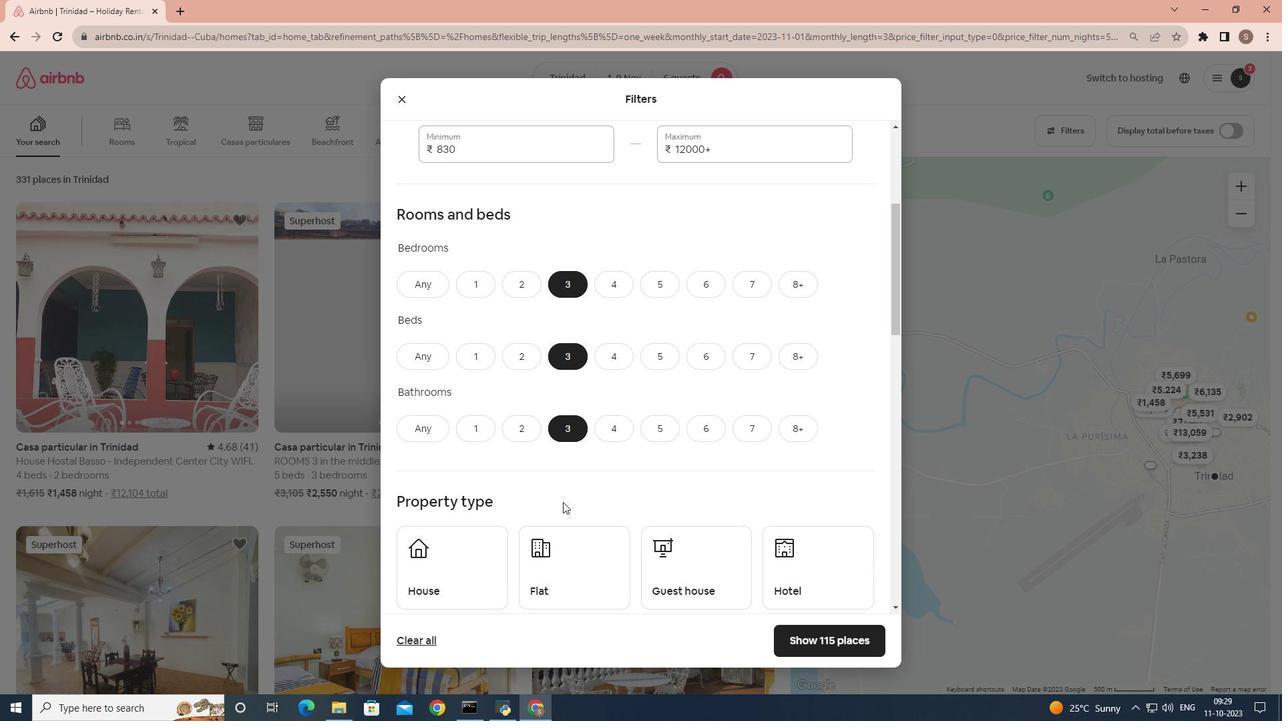 
Action: Mouse moved to (458, 535)
Screenshot: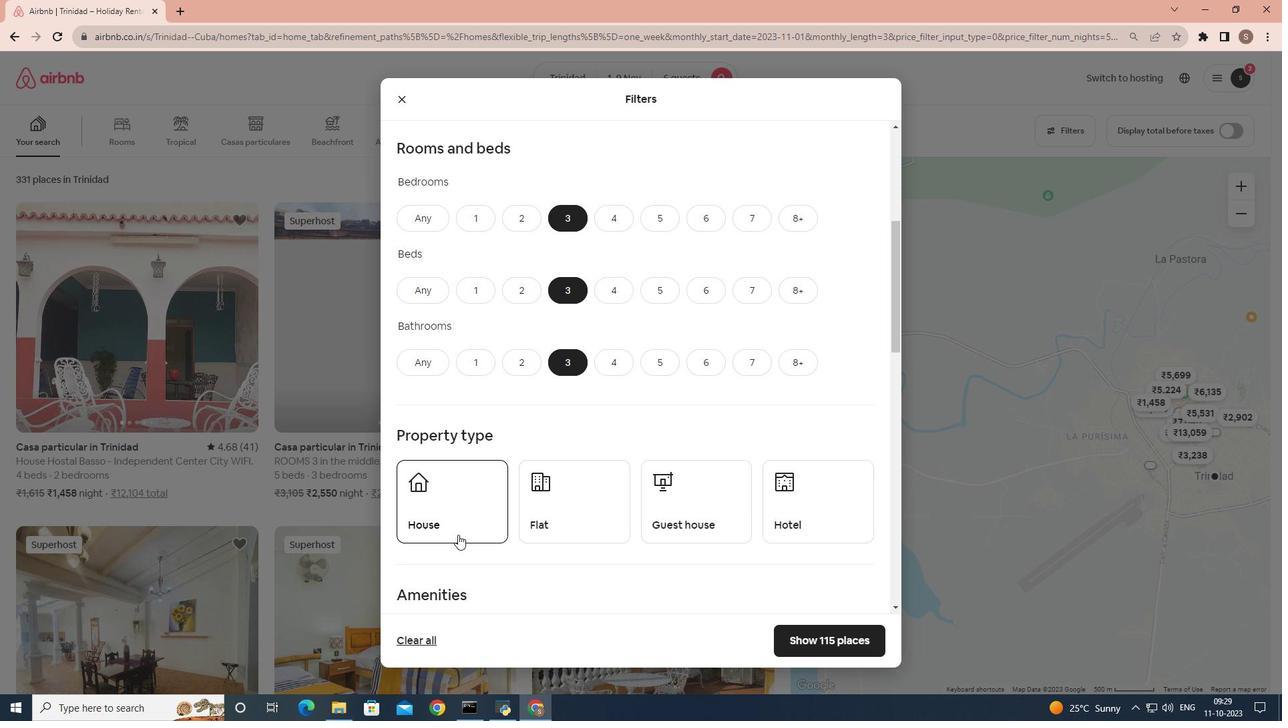 
Action: Mouse pressed left at (458, 535)
Screenshot: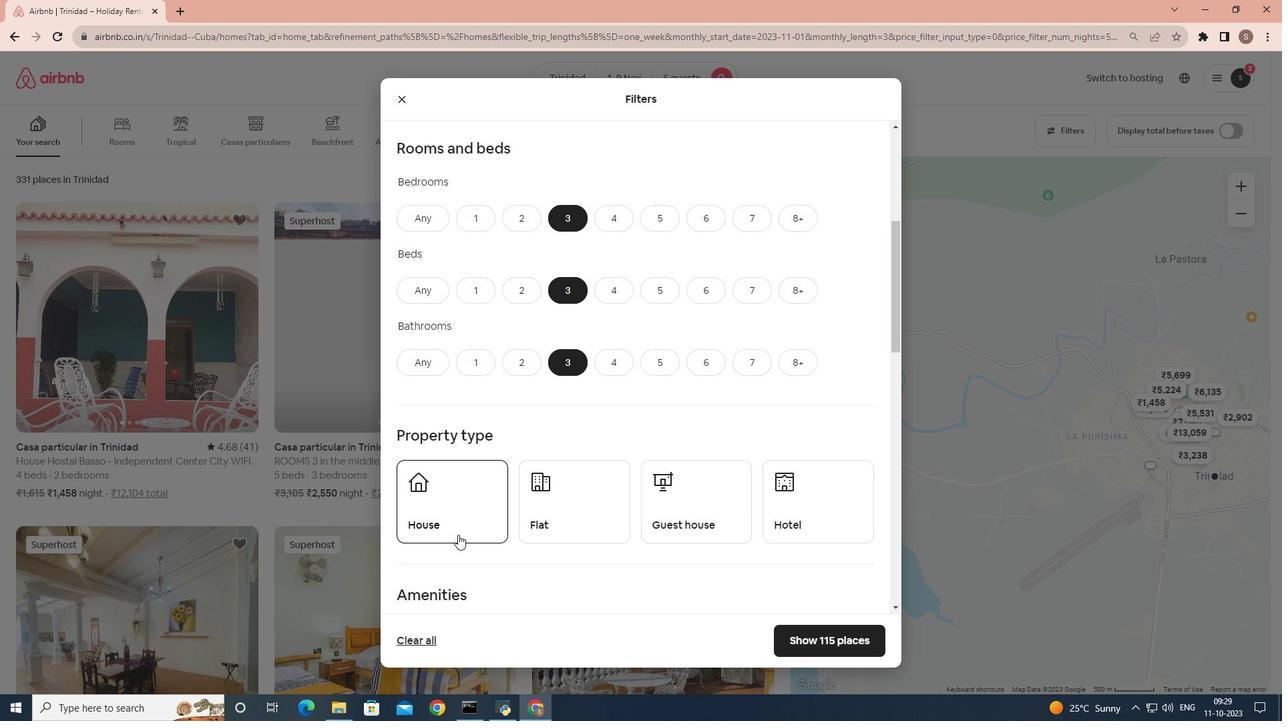 
Action: Mouse moved to (559, 480)
Screenshot: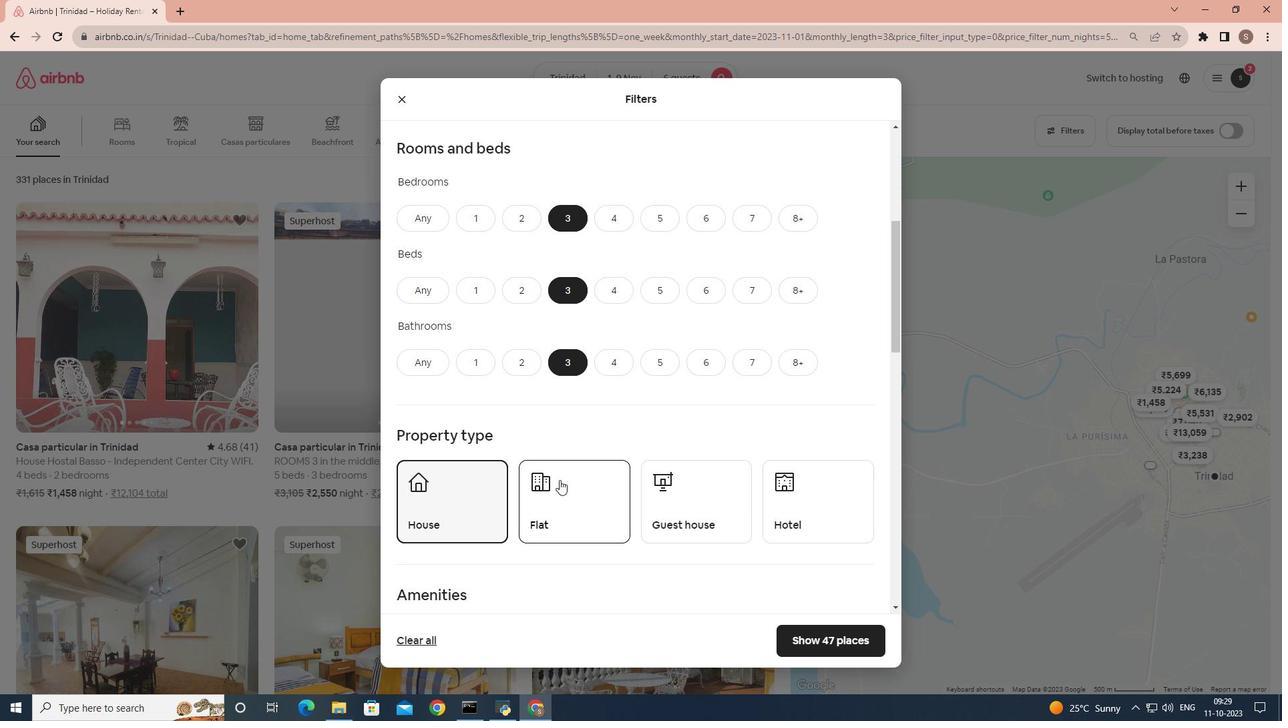 
Action: Mouse scrolled (559, 479) with delta (0, 0)
Screenshot: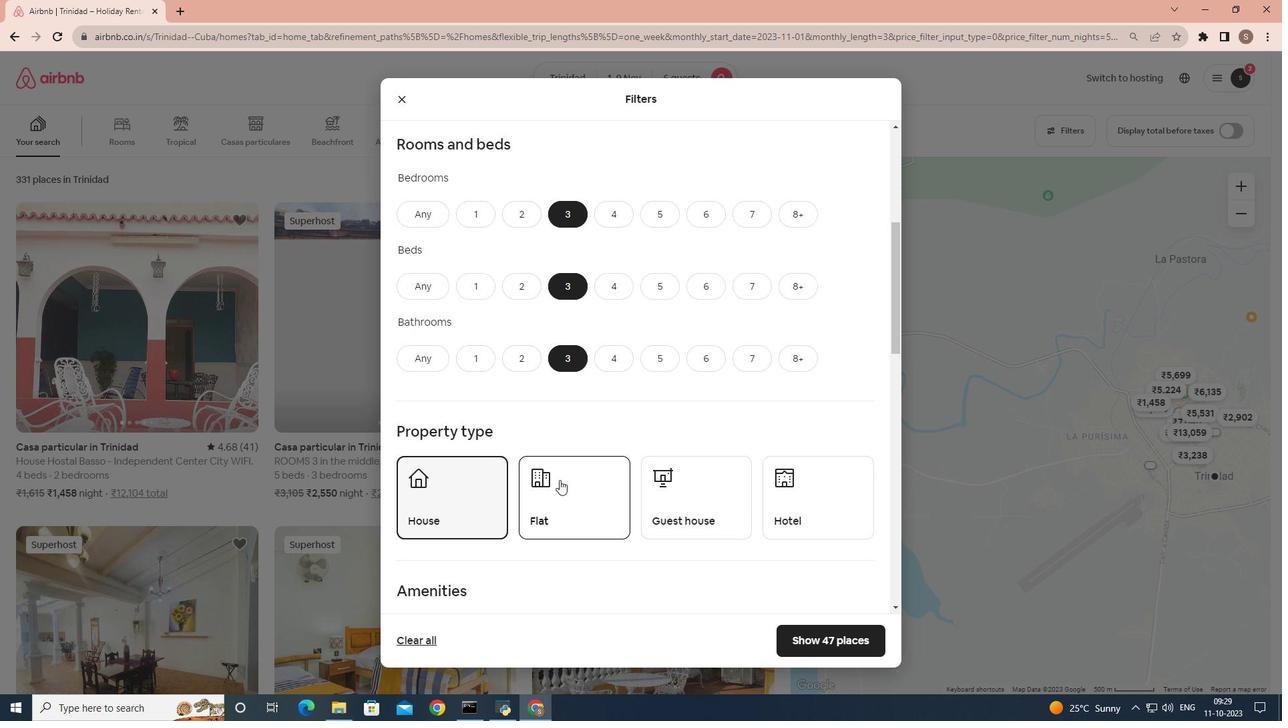 
Action: Mouse scrolled (559, 479) with delta (0, 0)
Screenshot: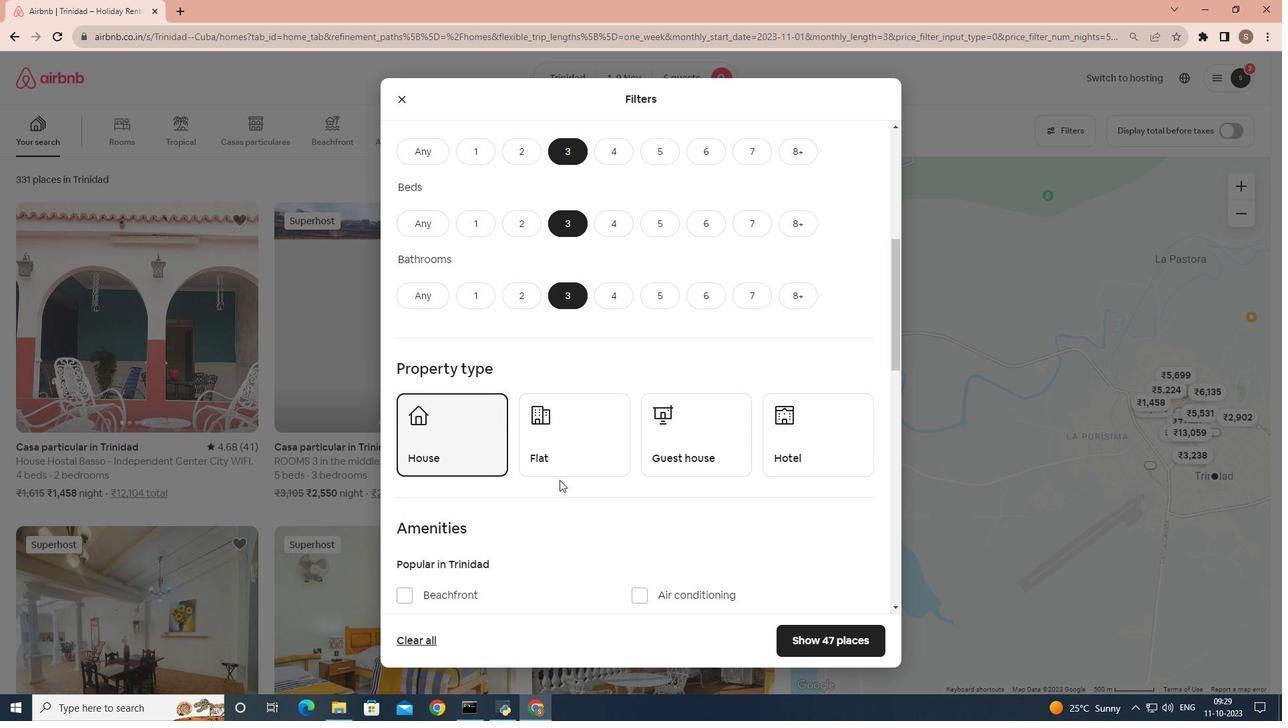 
Action: Mouse scrolled (559, 479) with delta (0, 0)
Screenshot: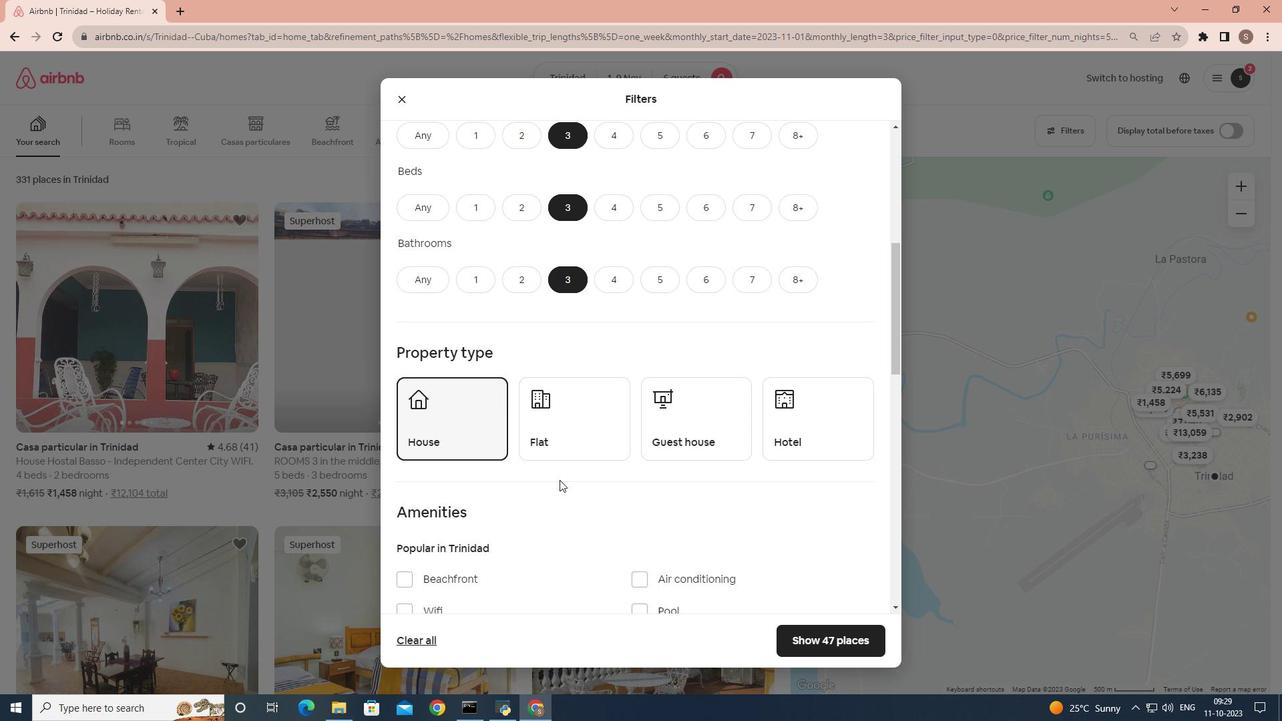 
Action: Mouse moved to (599, 506)
Screenshot: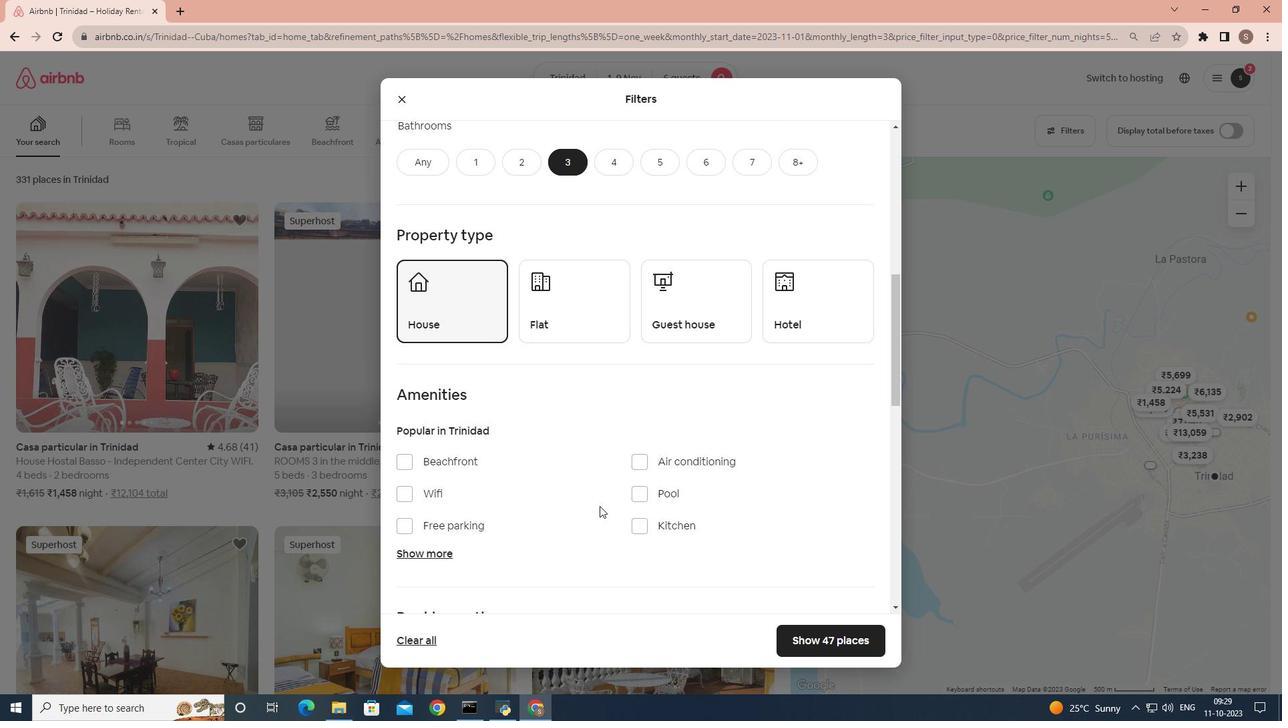 
Action: Mouse scrolled (599, 505) with delta (0, 0)
Screenshot: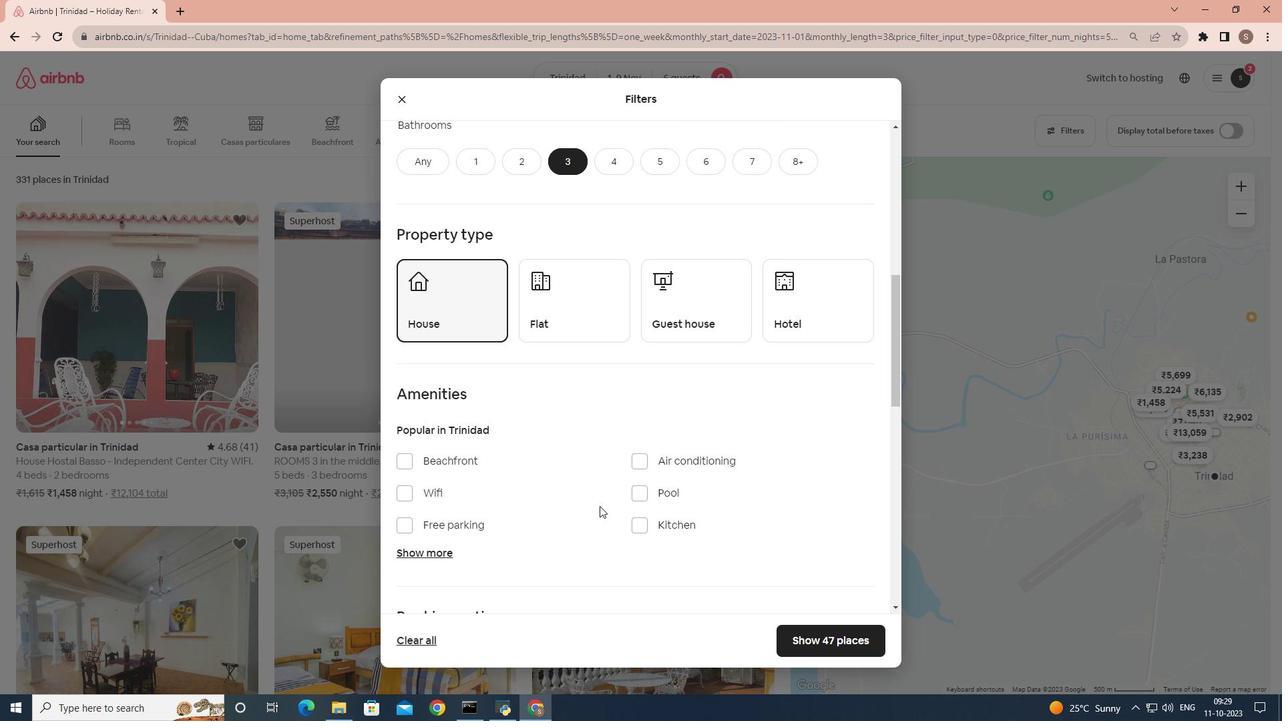 
Action: Mouse scrolled (599, 505) with delta (0, 0)
Screenshot: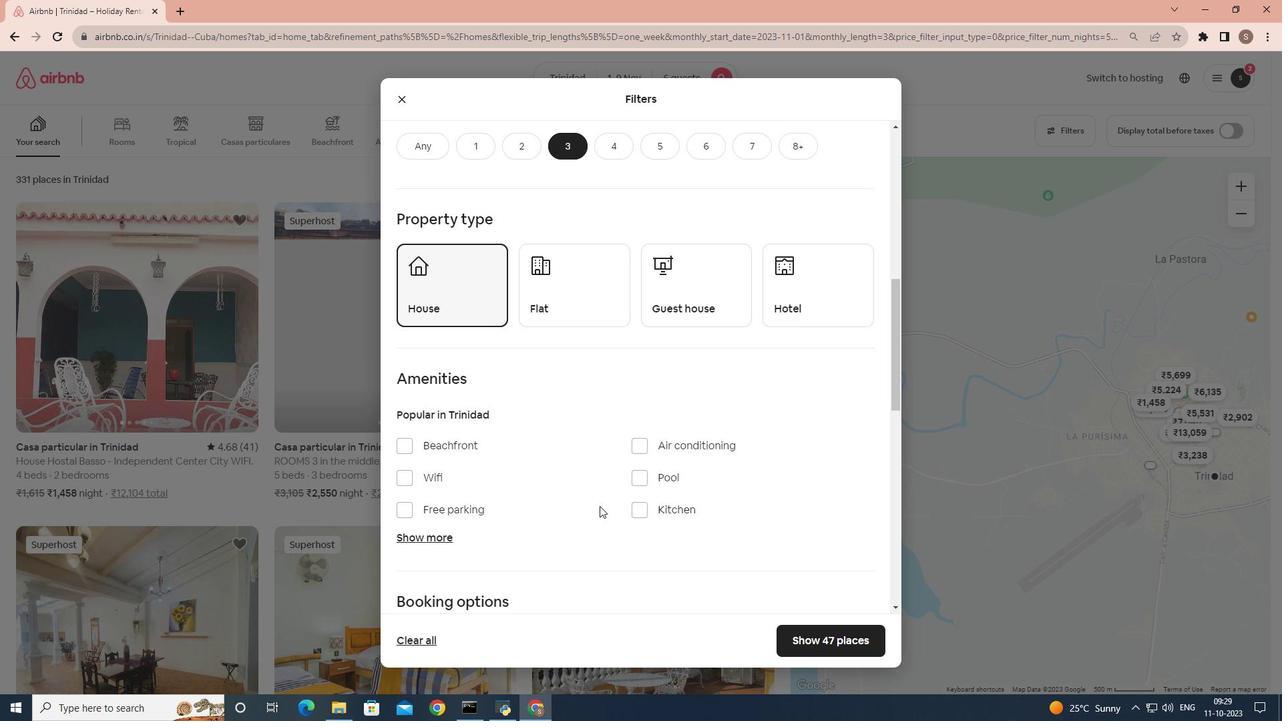 
Action: Mouse scrolled (599, 505) with delta (0, 0)
Screenshot: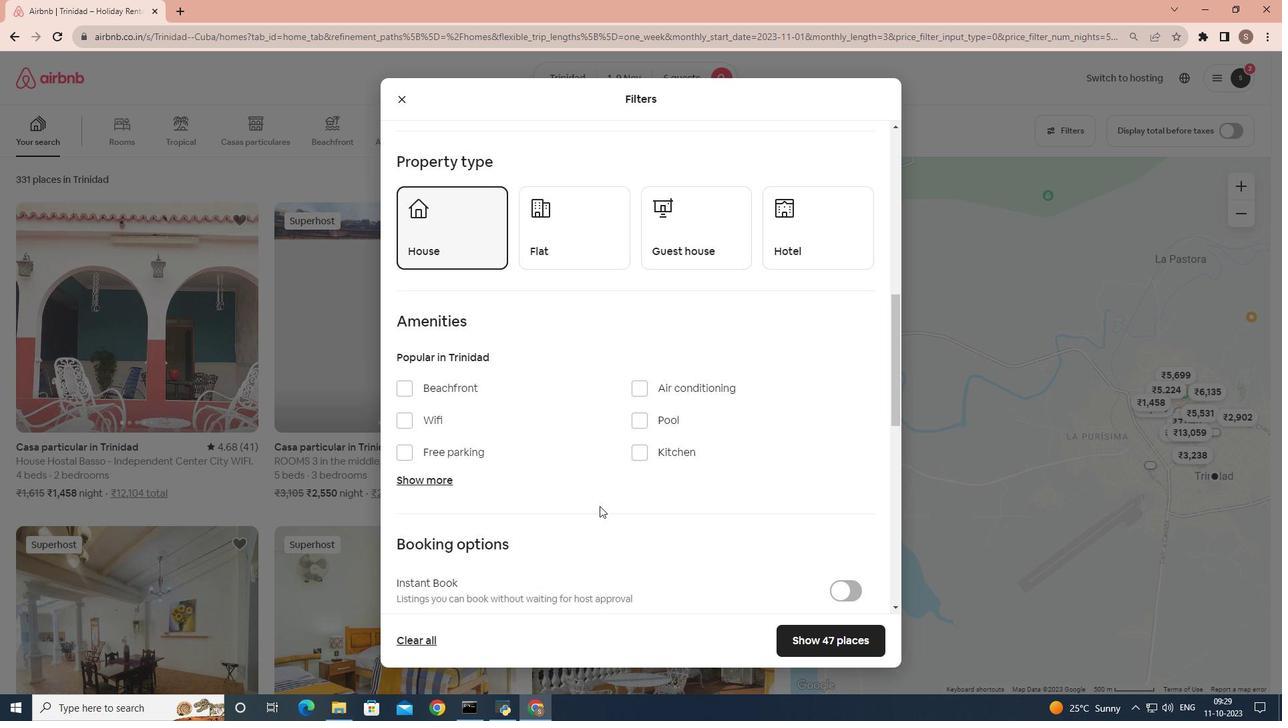 
Action: Mouse moved to (645, 486)
Screenshot: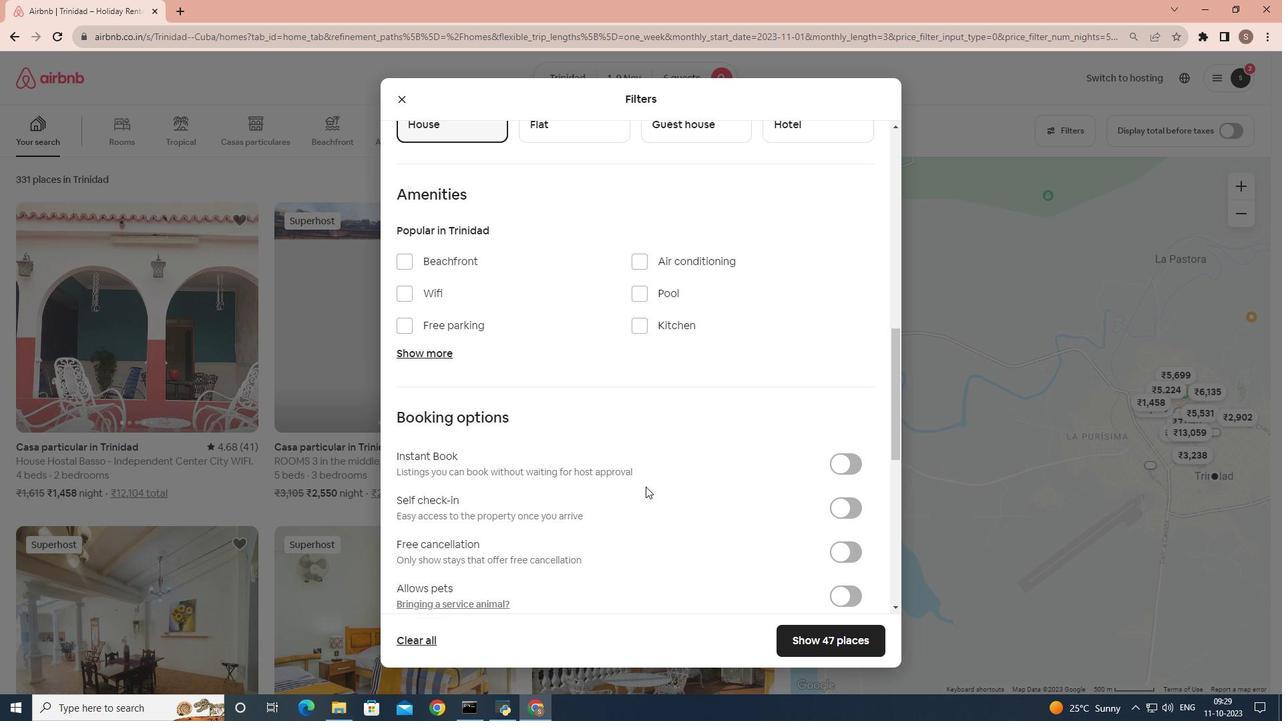
Action: Mouse scrolled (645, 486) with delta (0, 0)
Screenshot: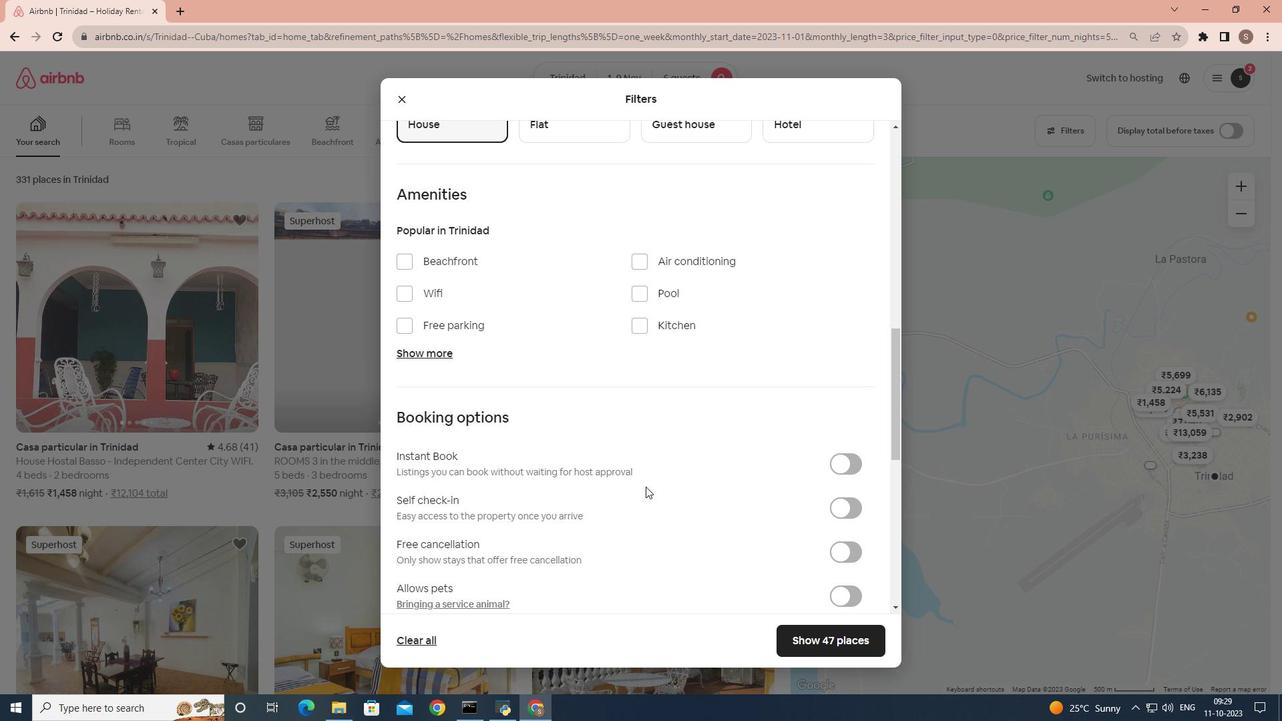 
Action: Mouse moved to (860, 436)
Screenshot: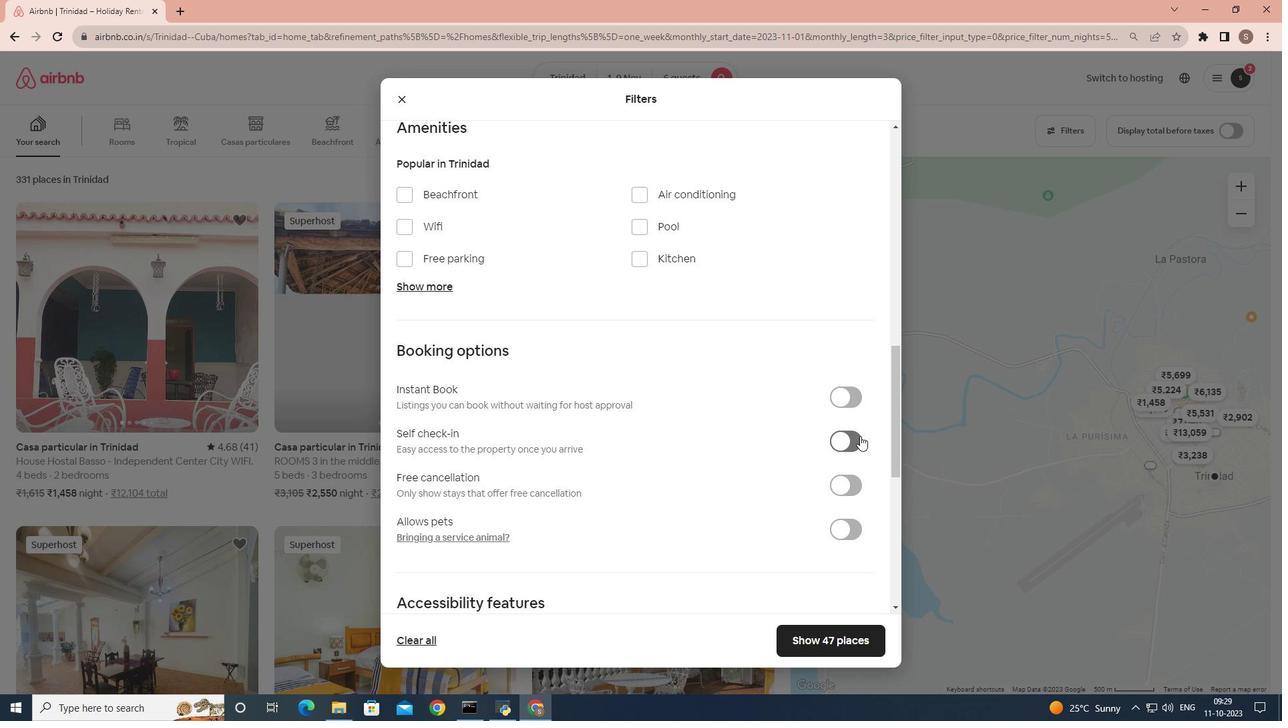 
Action: Mouse pressed left at (860, 436)
Screenshot: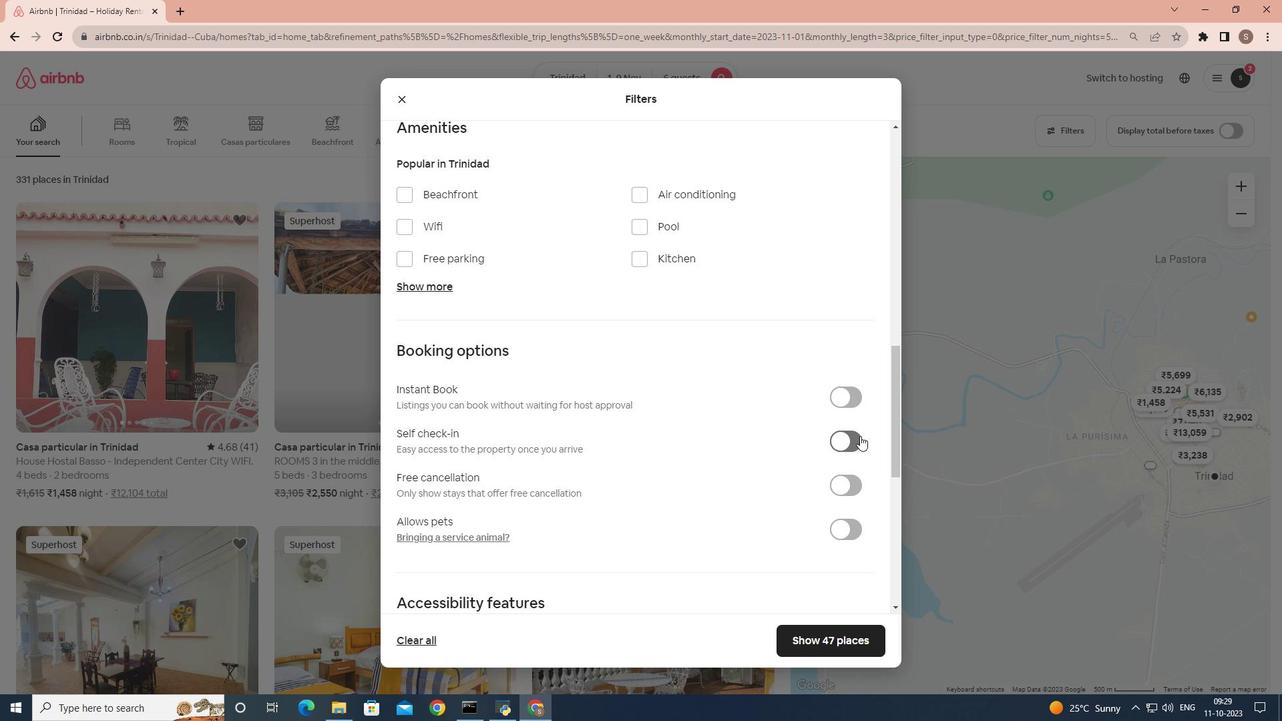 
Action: Mouse moved to (826, 635)
Screenshot: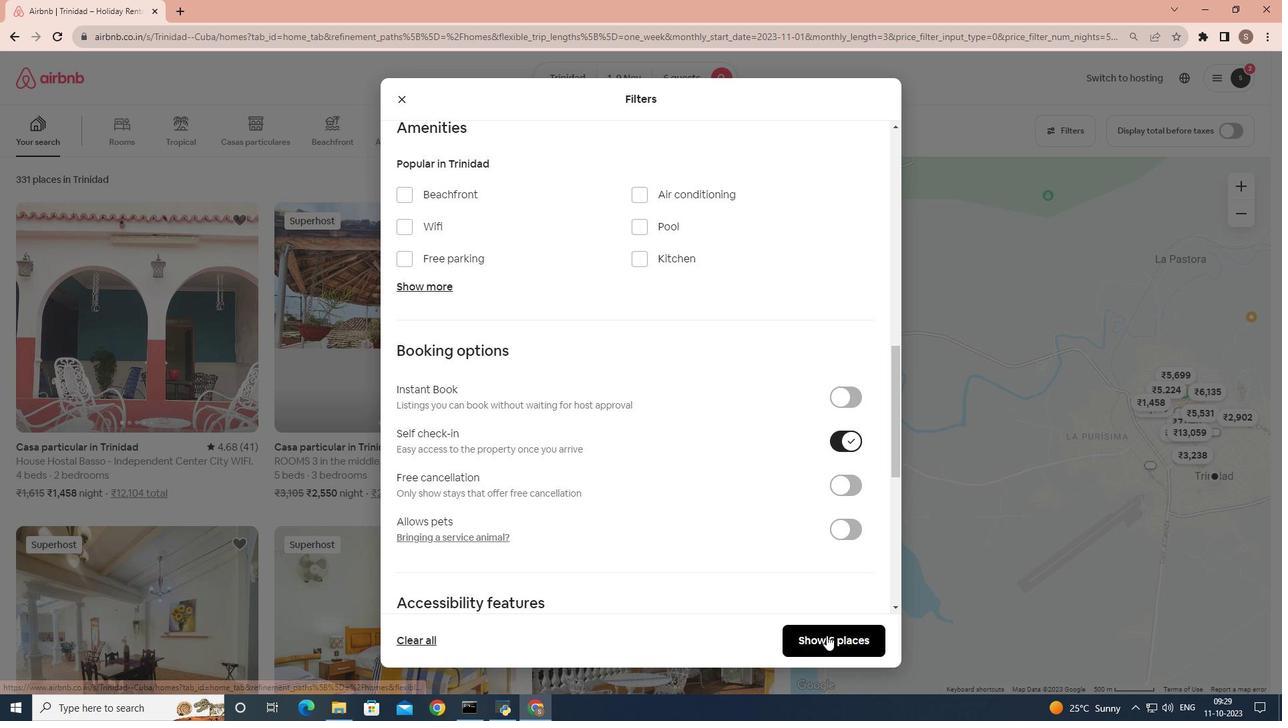 
Action: Mouse pressed left at (826, 635)
Screenshot: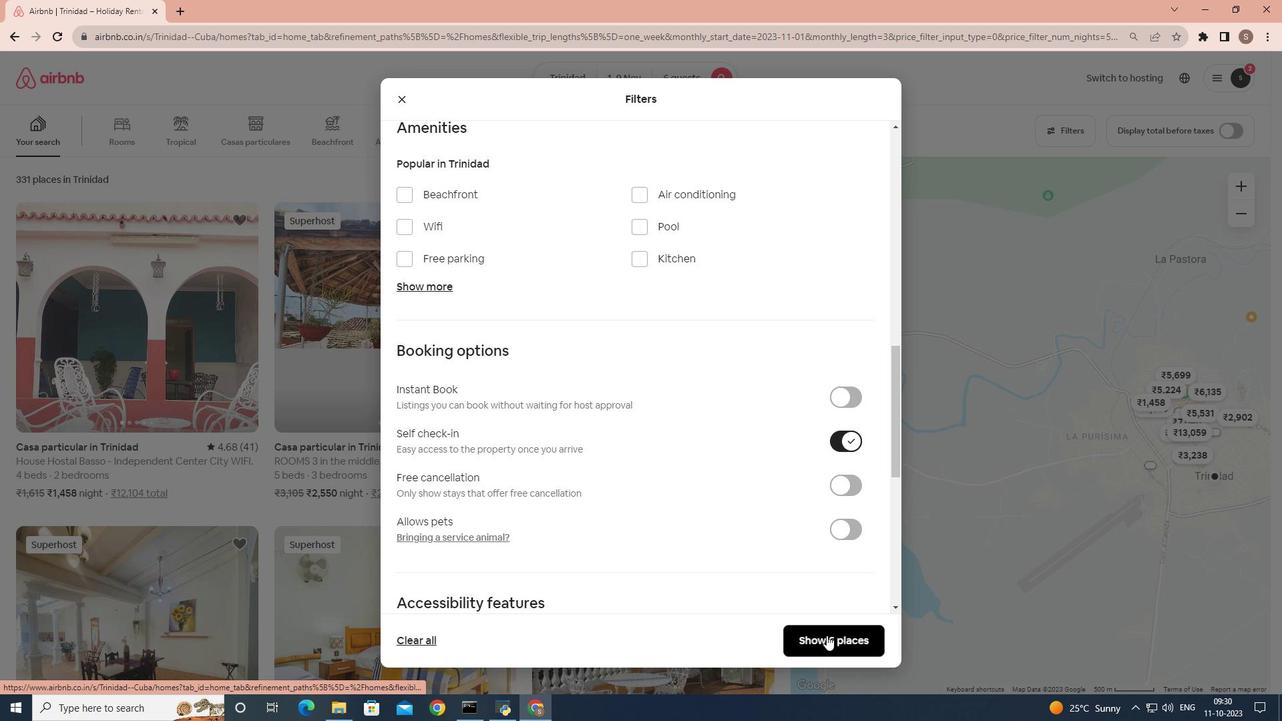 
Action: Mouse moved to (202, 366)
Screenshot: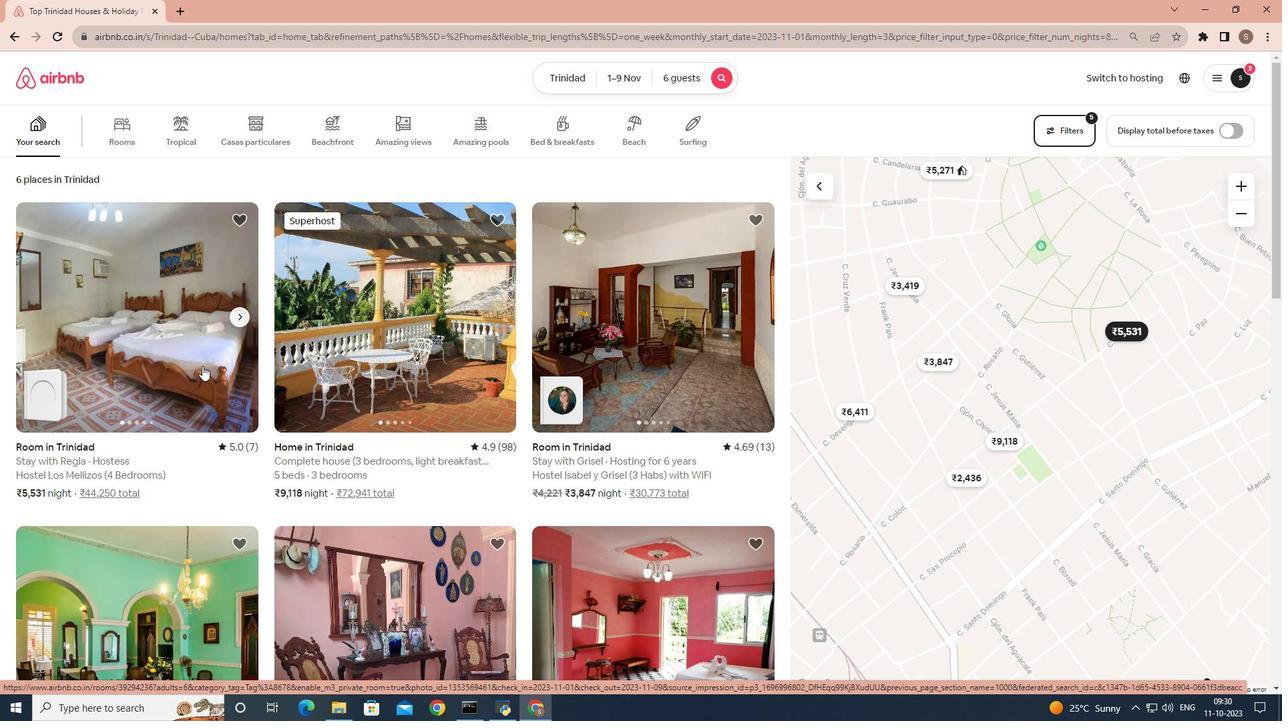 
Action: Mouse pressed left at (202, 366)
Screenshot: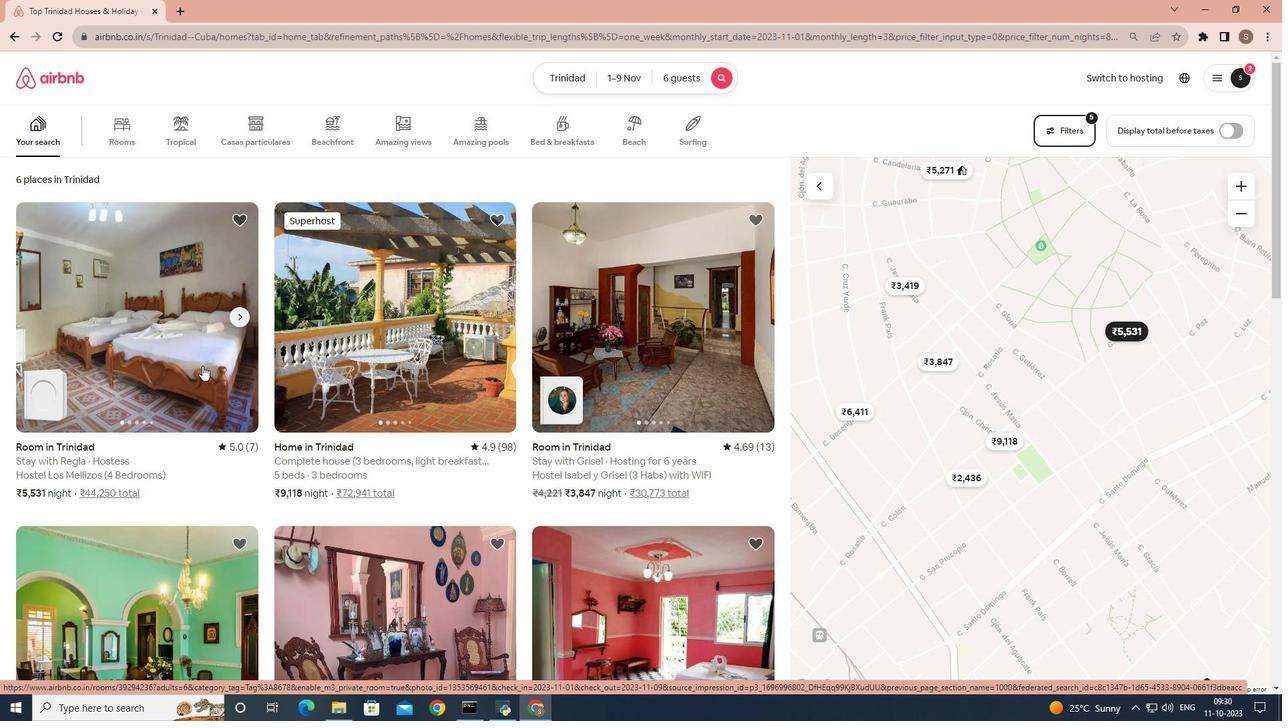 
Action: Mouse moved to (927, 496)
Screenshot: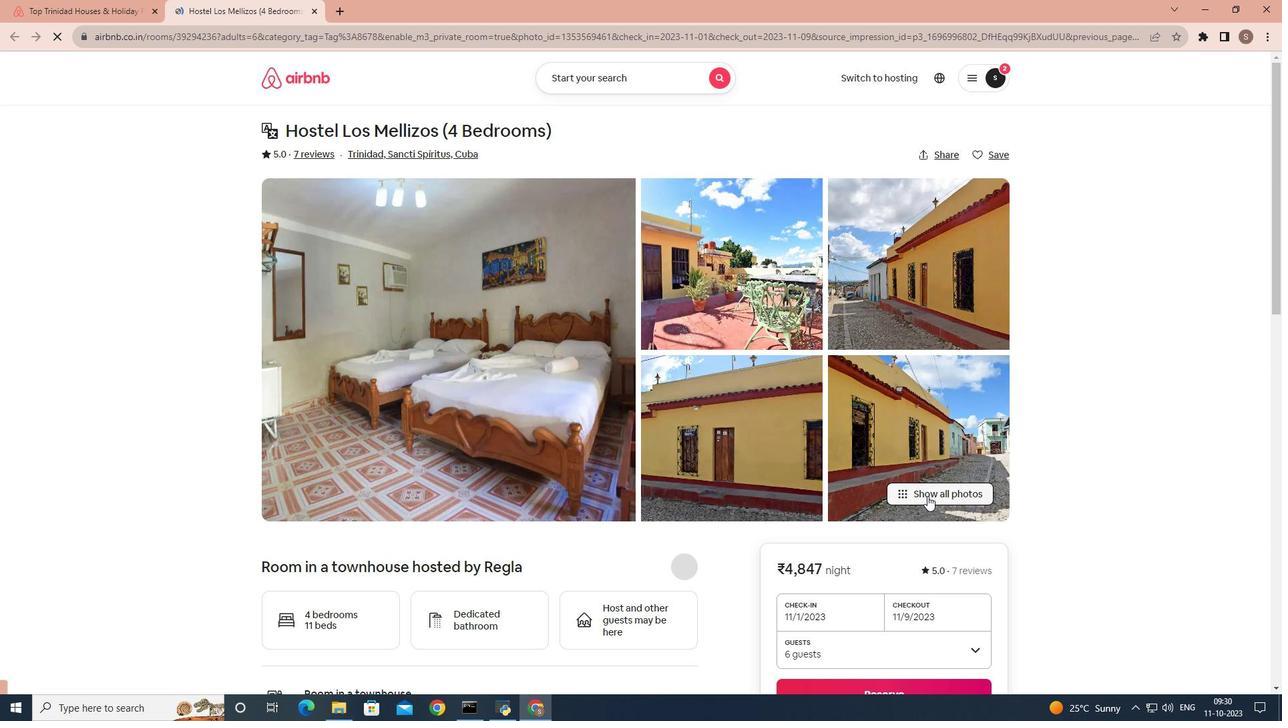 
Action: Mouse pressed left at (927, 496)
Screenshot: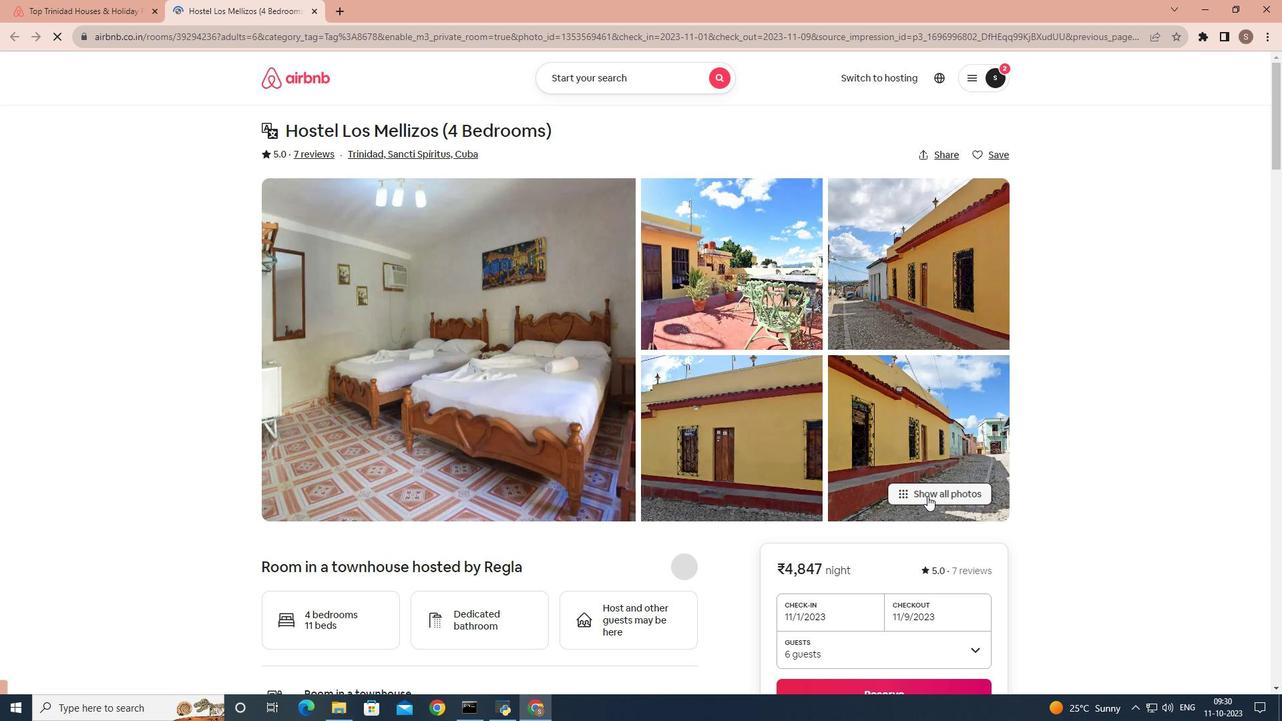 
Action: Mouse moved to (990, 457)
Screenshot: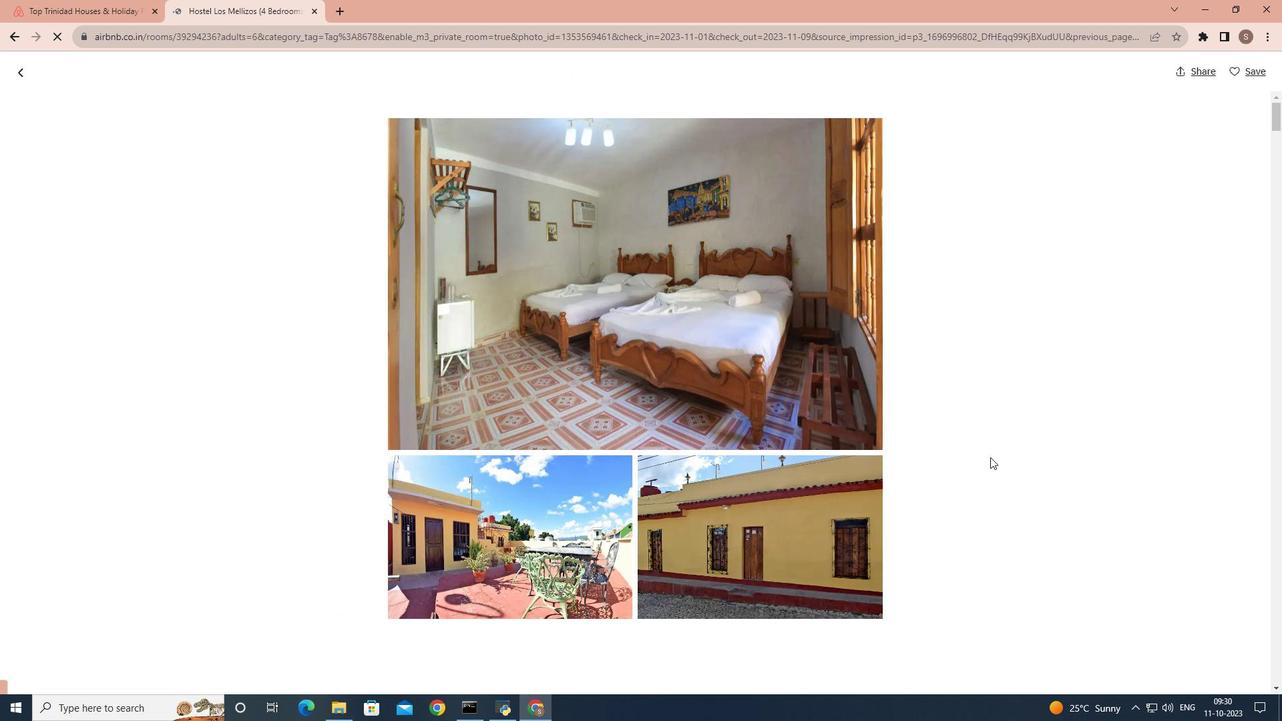 
Action: Mouse scrolled (990, 456) with delta (0, 0)
Screenshot: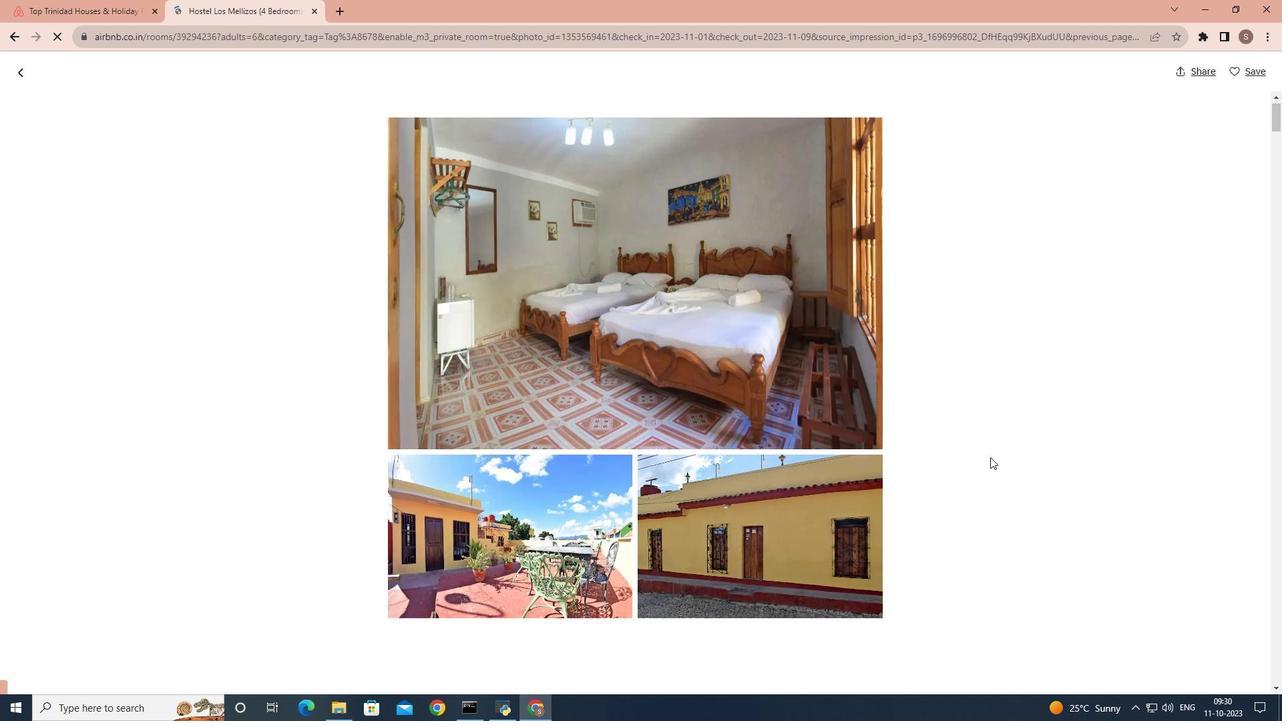 
Action: Mouse scrolled (990, 456) with delta (0, 0)
Screenshot: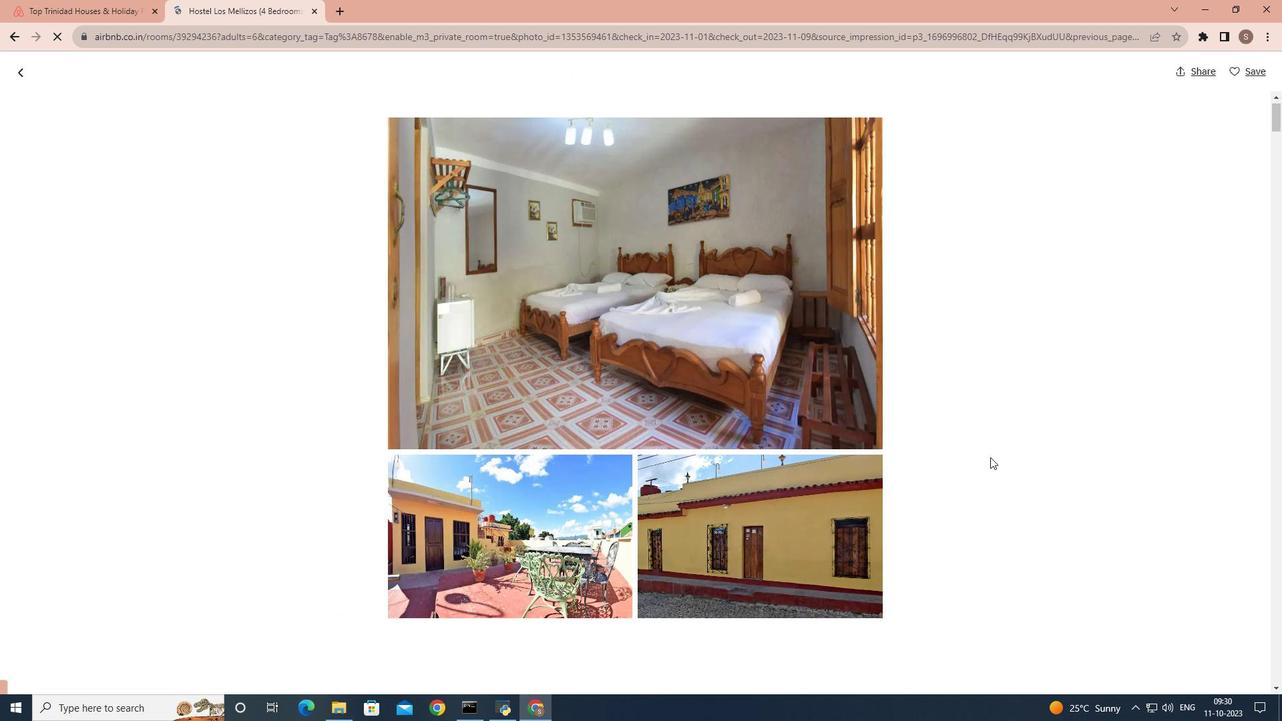 
Action: Mouse scrolled (990, 456) with delta (0, 0)
Screenshot: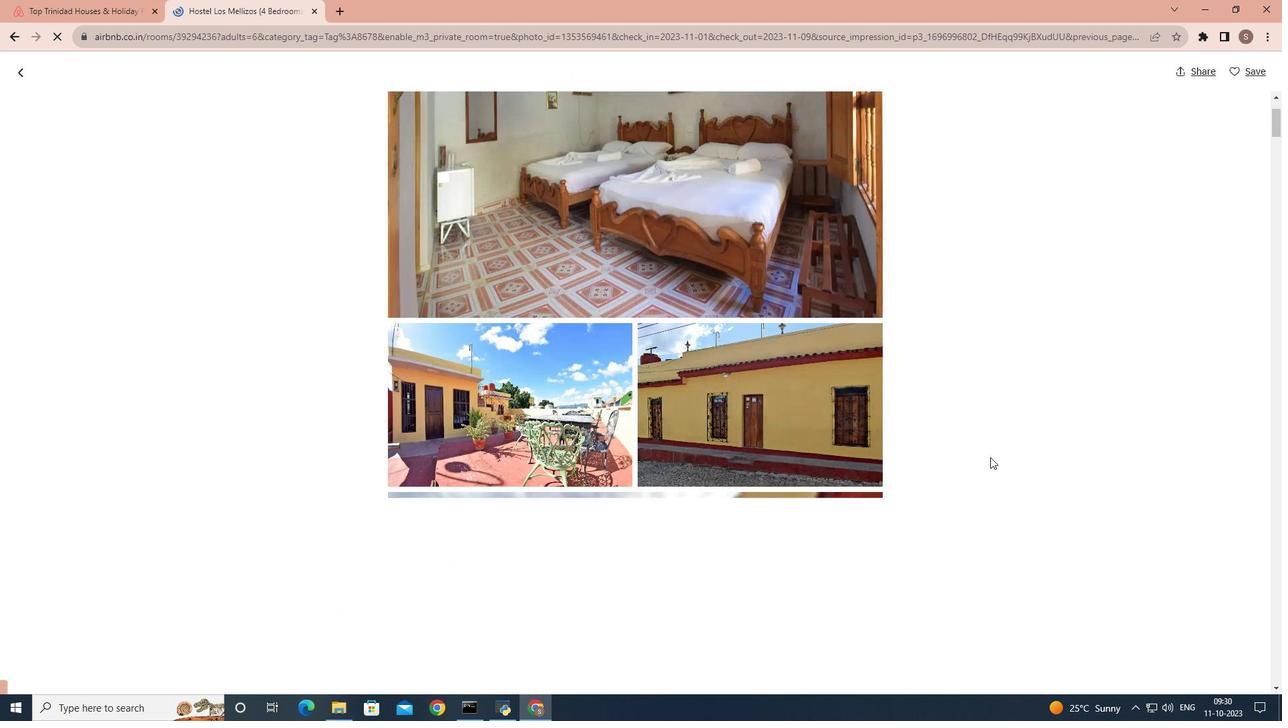 
Action: Mouse scrolled (990, 456) with delta (0, 0)
Screenshot: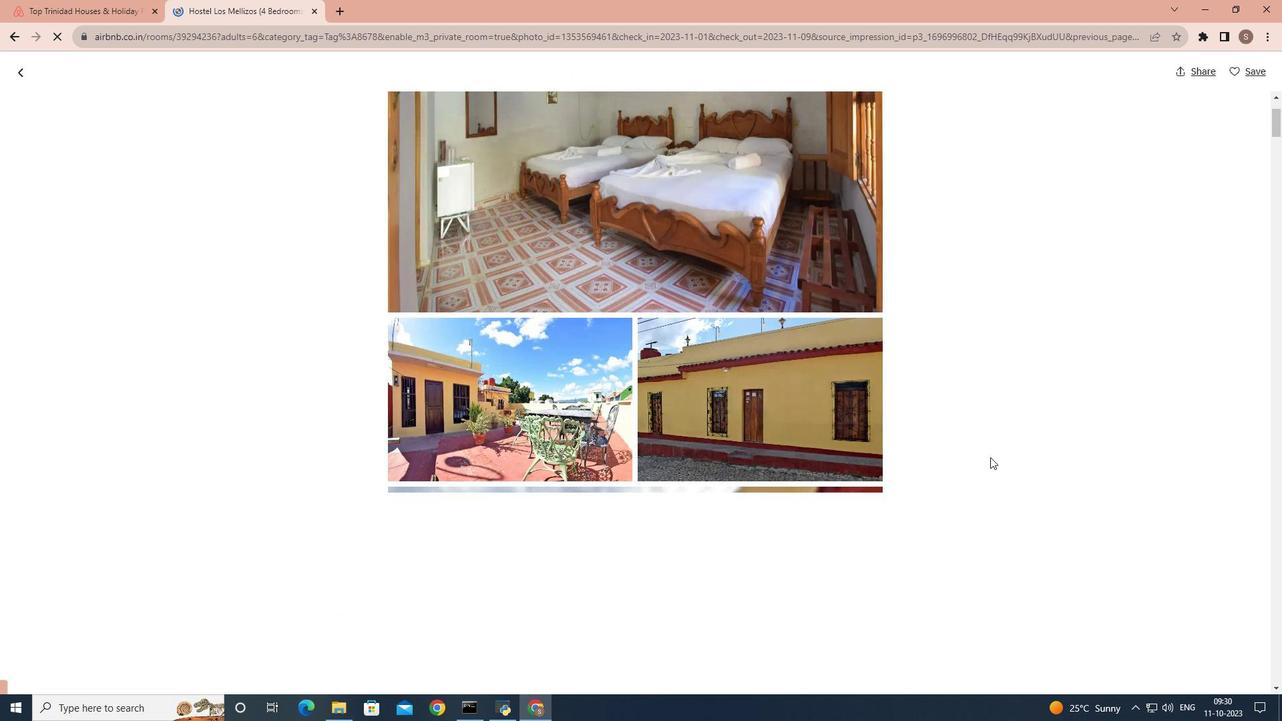 
Action: Mouse scrolled (990, 456) with delta (0, 0)
Screenshot: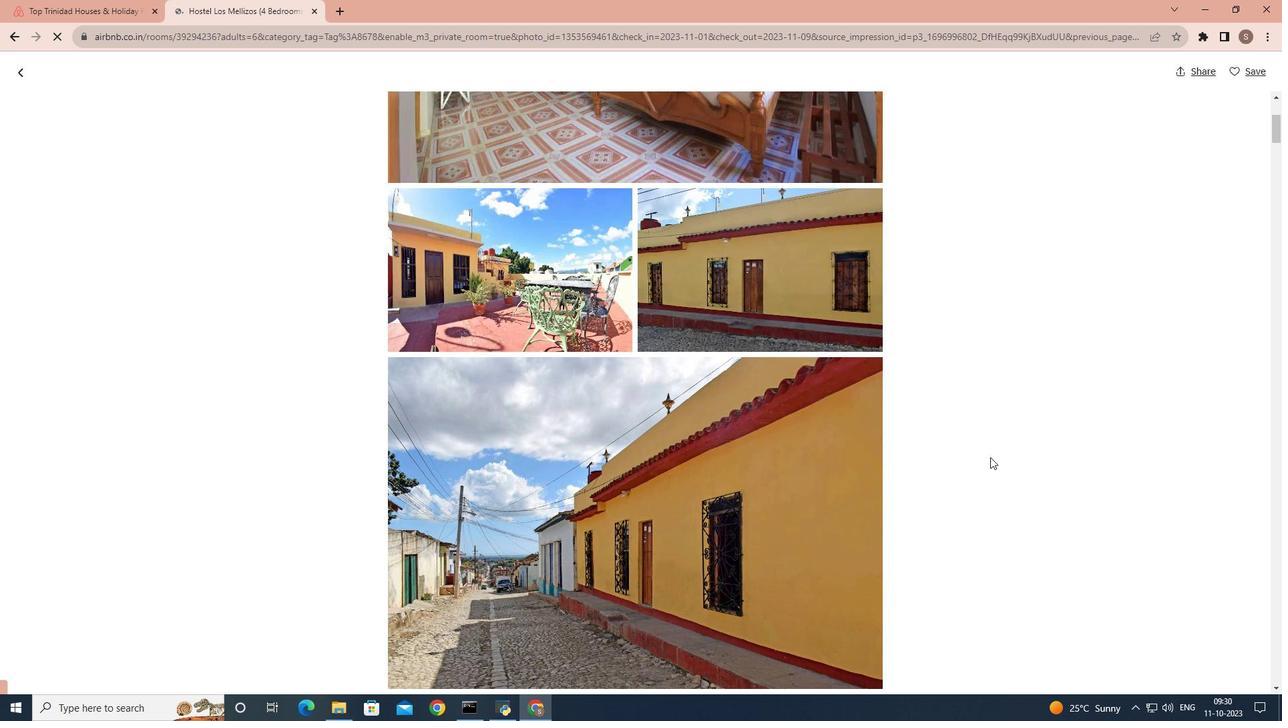 
Action: Mouse scrolled (990, 456) with delta (0, 0)
Screenshot: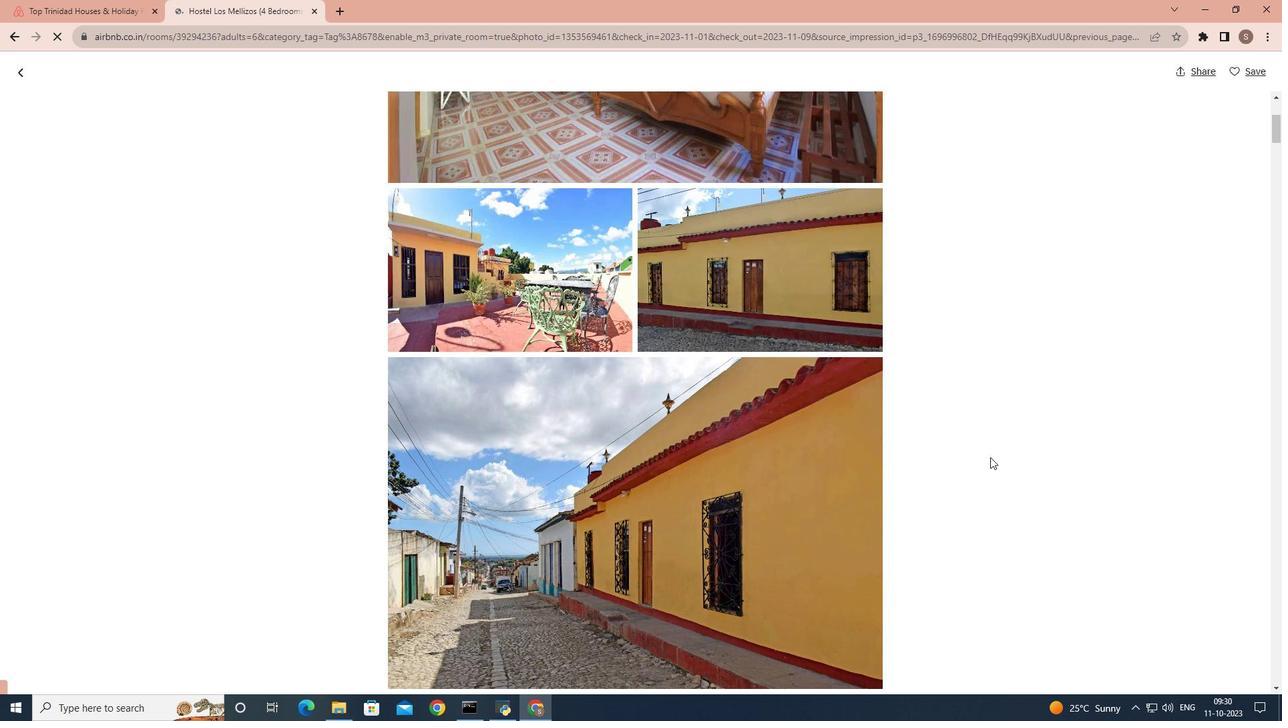 
Action: Mouse scrolled (990, 456) with delta (0, 0)
Screenshot: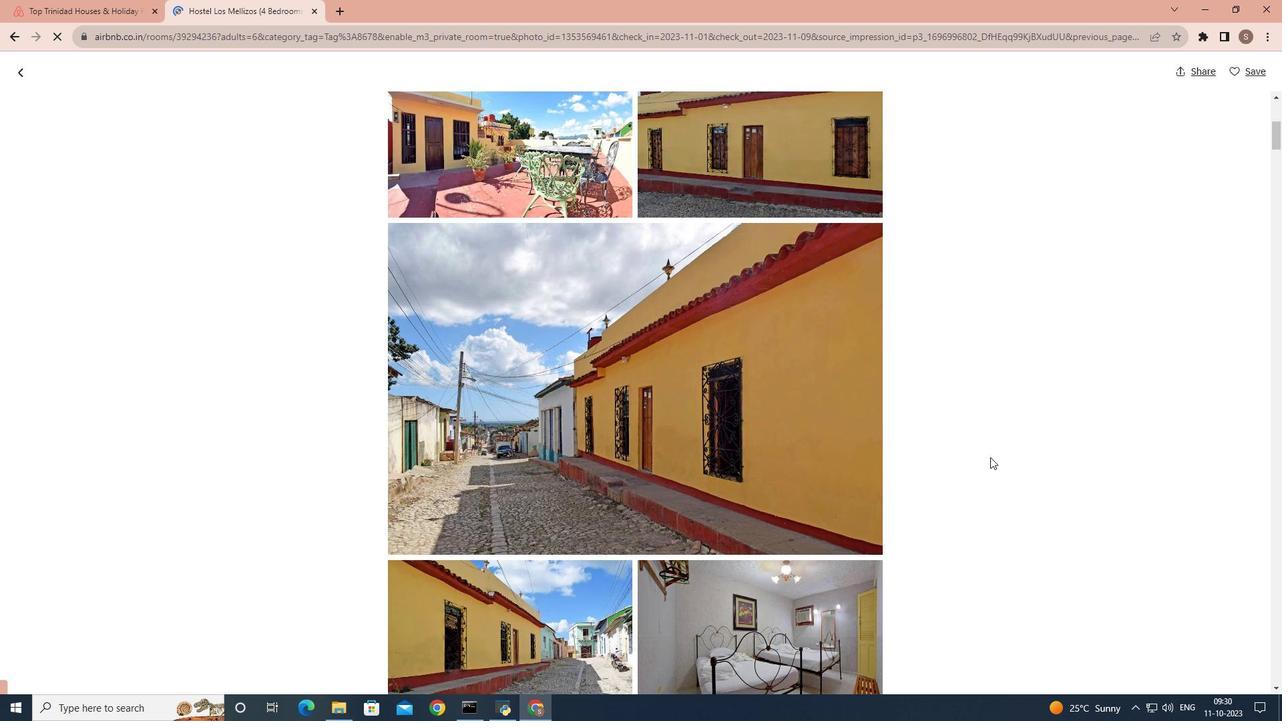 
Action: Mouse scrolled (990, 456) with delta (0, 0)
Screenshot: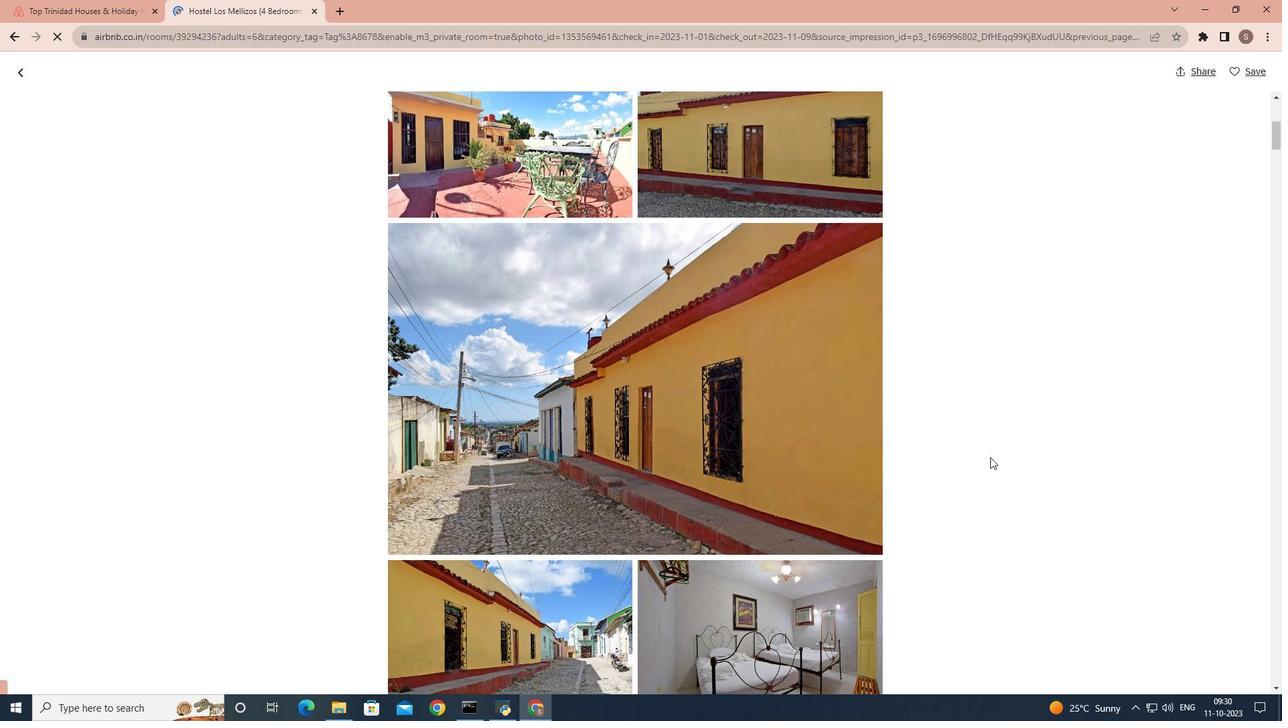 
Action: Mouse scrolled (990, 456) with delta (0, 0)
Screenshot: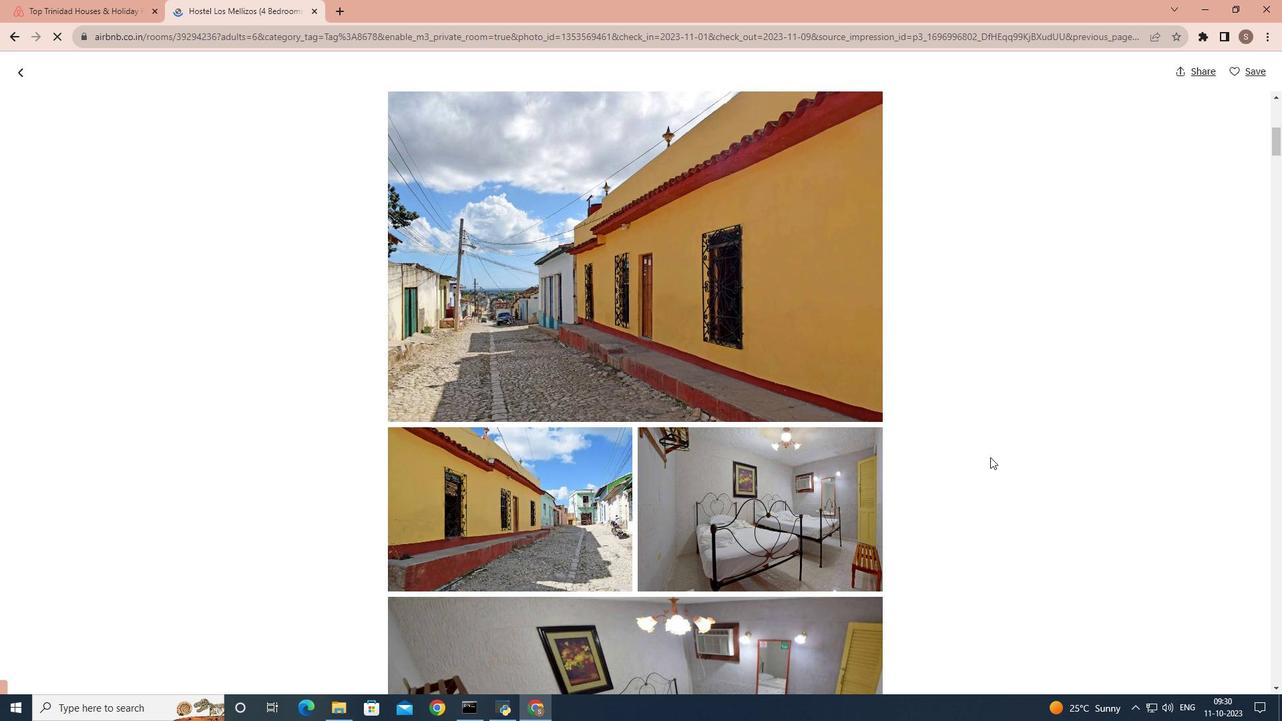 
Action: Mouse scrolled (990, 456) with delta (0, 0)
Screenshot: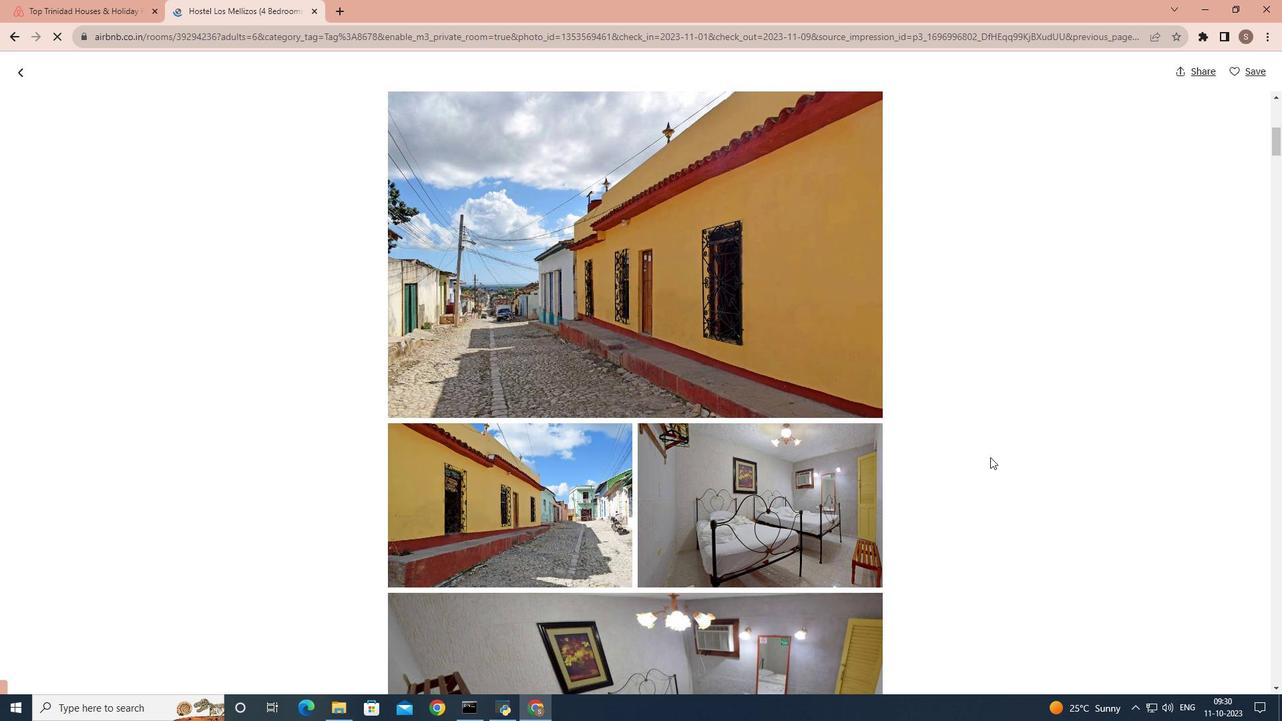 
Action: Mouse scrolled (990, 456) with delta (0, 0)
Screenshot: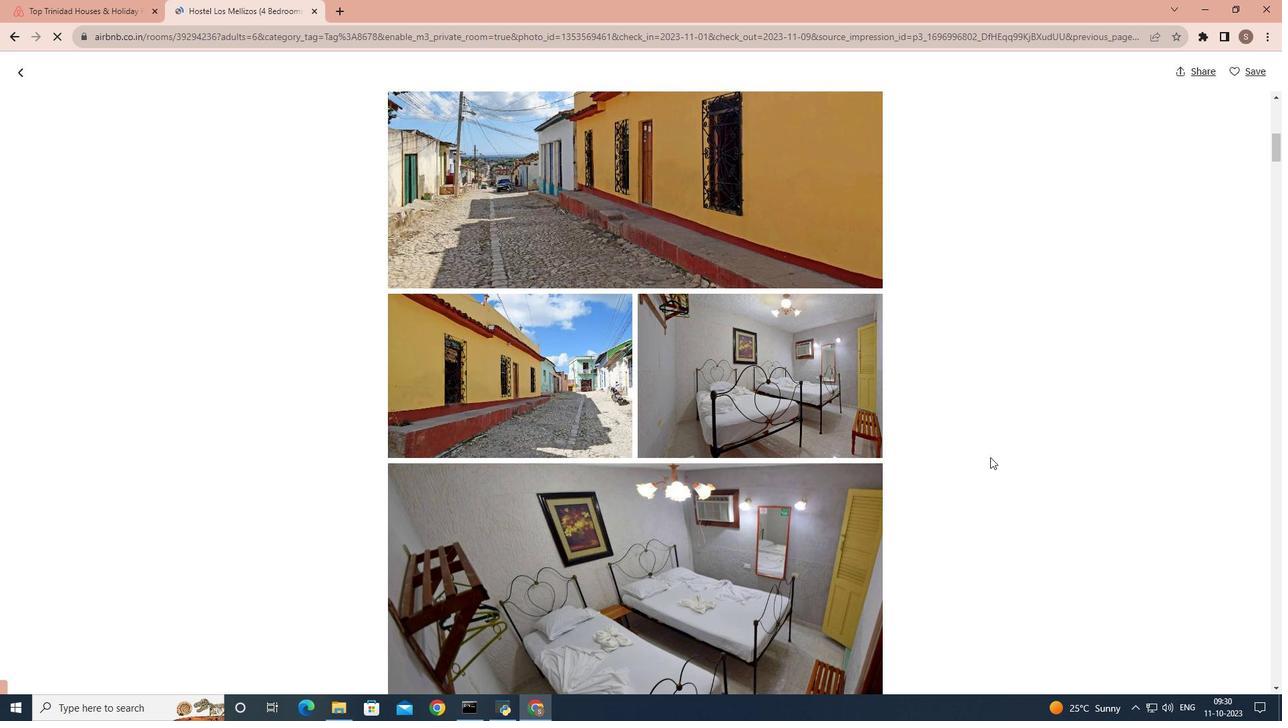
Action: Mouse scrolled (990, 456) with delta (0, 0)
Screenshot: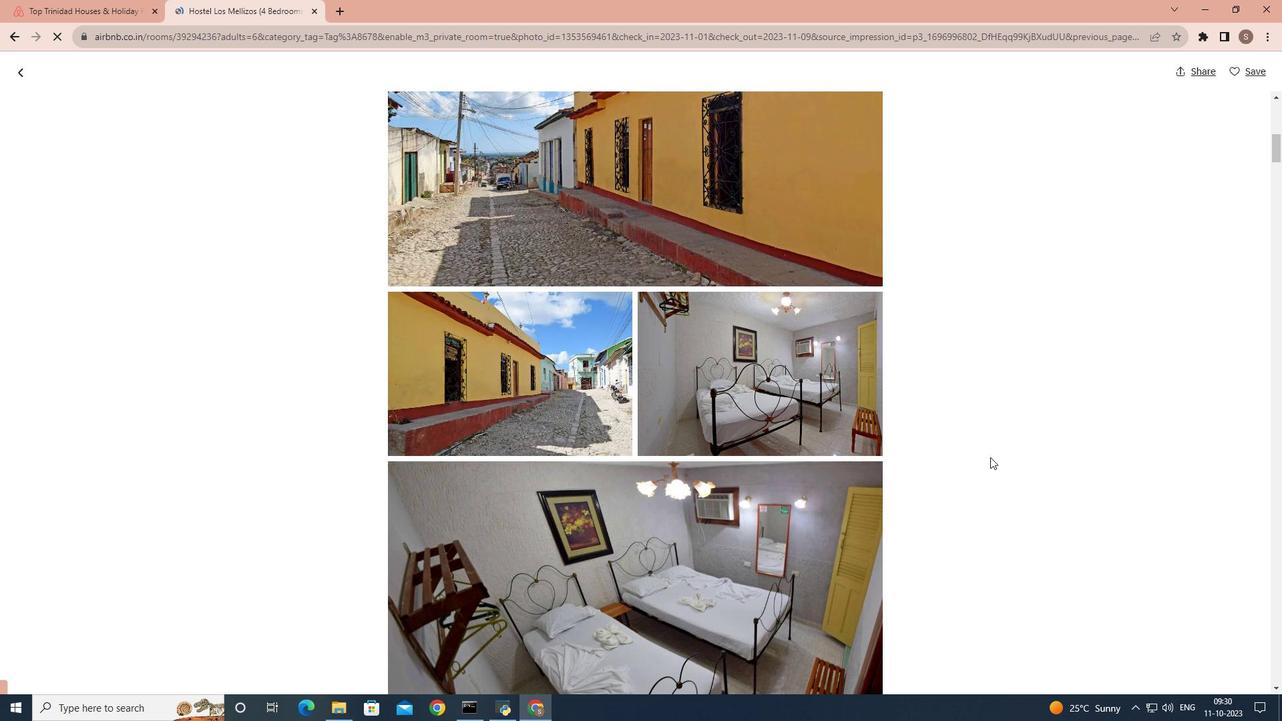 
Action: Mouse scrolled (990, 456) with delta (0, 0)
Screenshot: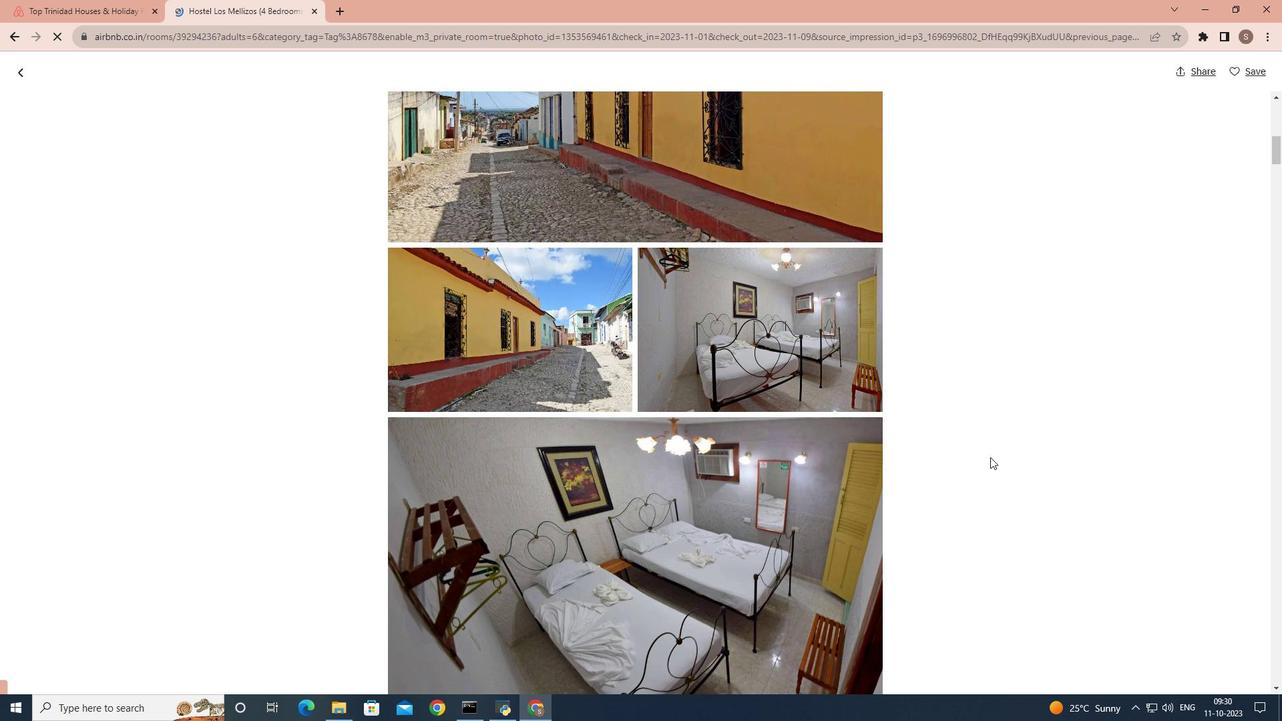 
Action: Mouse scrolled (990, 456) with delta (0, 0)
Screenshot: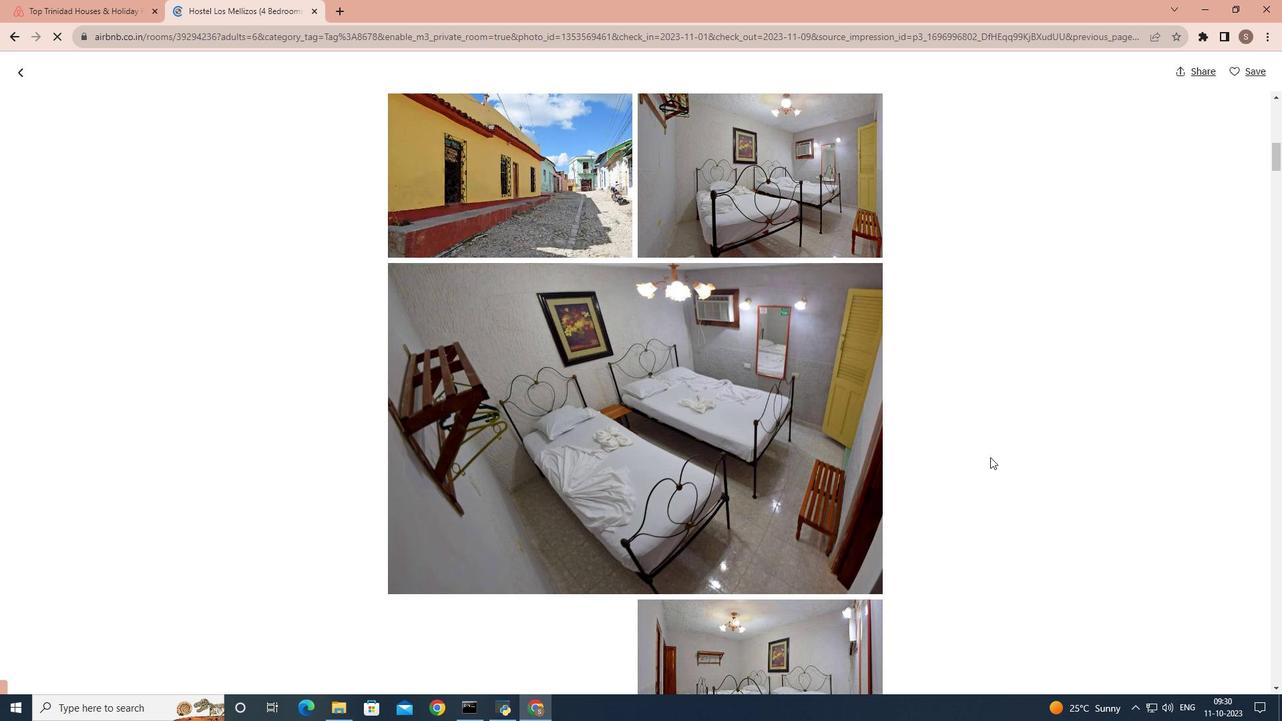 
Action: Mouse scrolled (990, 456) with delta (0, 0)
Screenshot: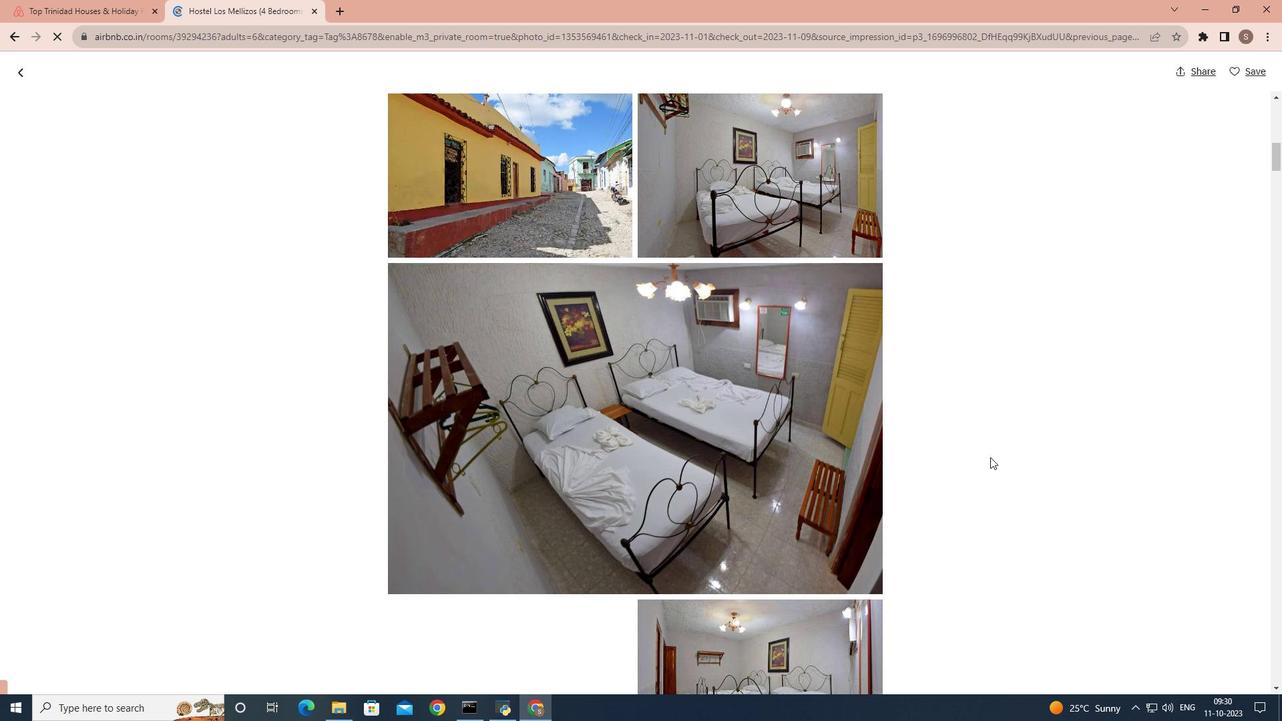 
Action: Mouse scrolled (990, 456) with delta (0, 0)
Screenshot: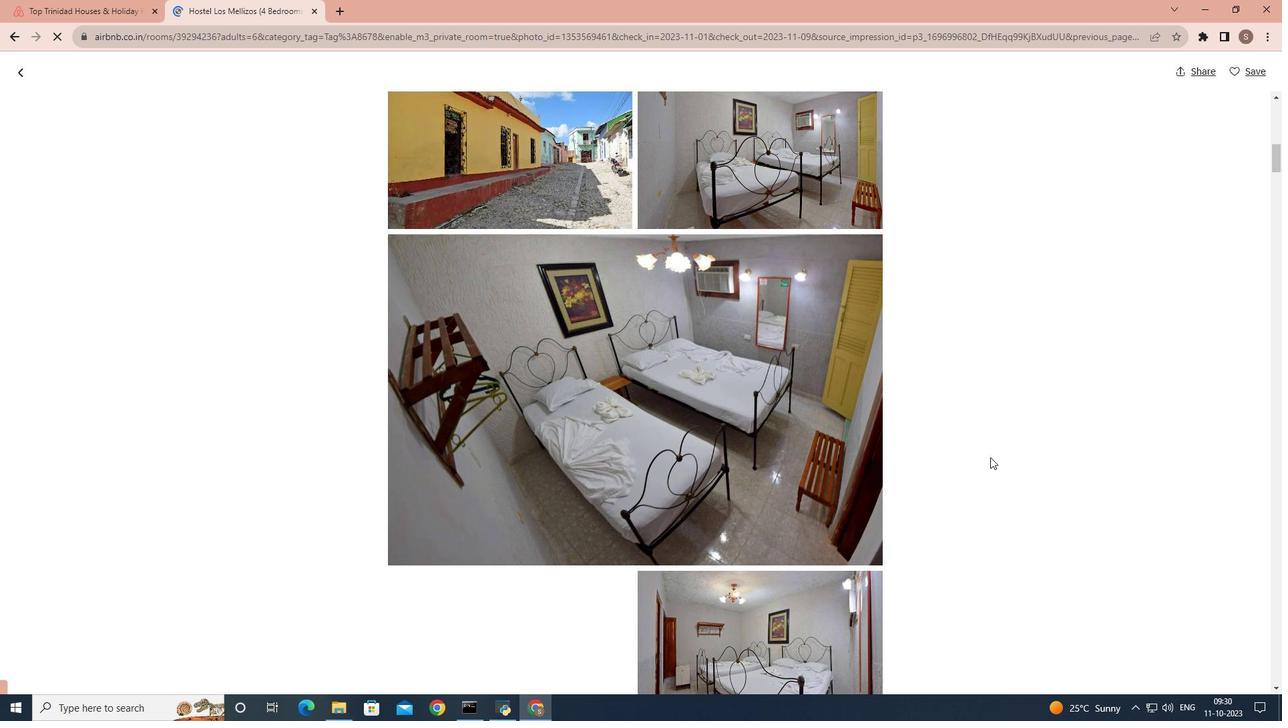 
Action: Mouse scrolled (990, 456) with delta (0, 0)
Screenshot: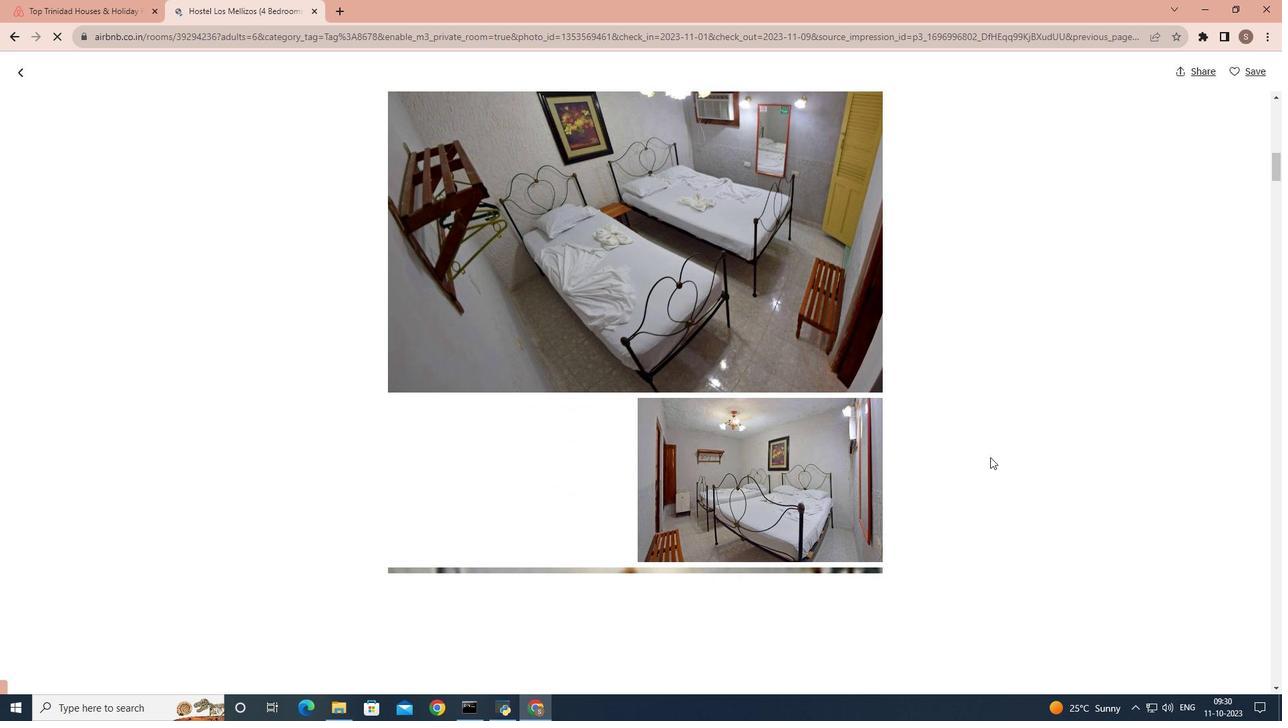 
Action: Mouse scrolled (990, 456) with delta (0, 0)
Screenshot: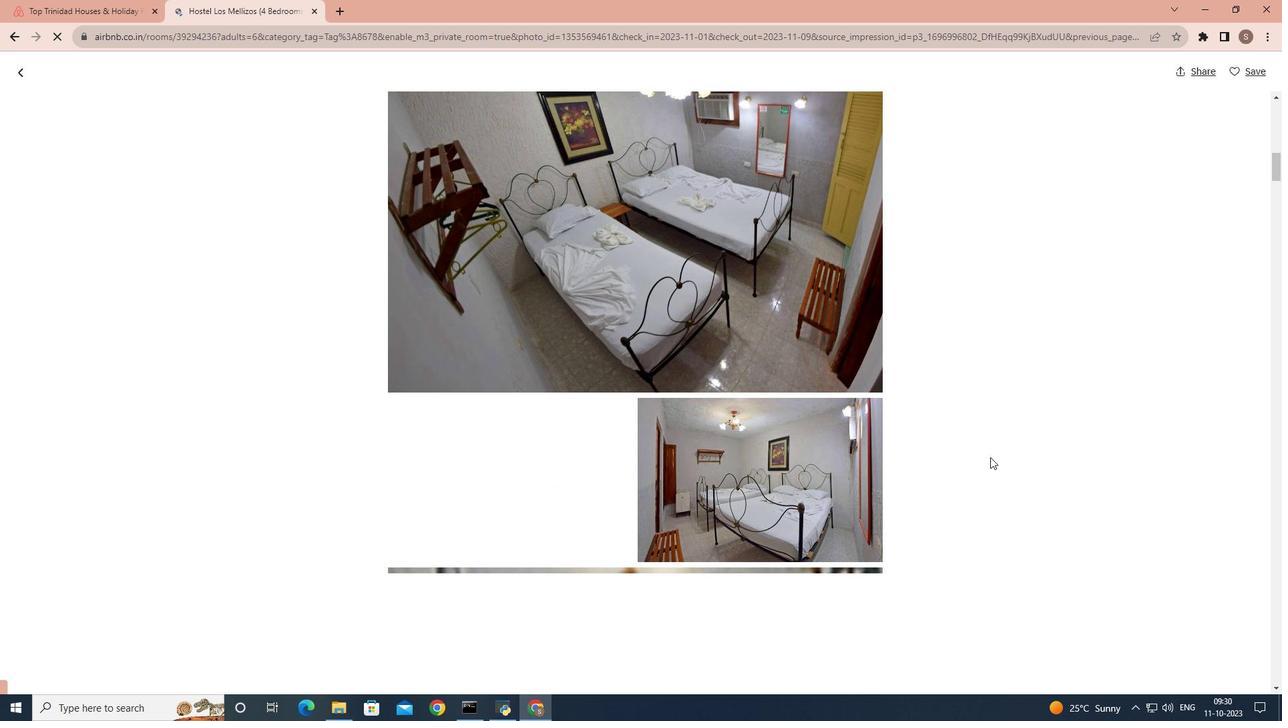 
Action: Mouse scrolled (990, 456) with delta (0, 0)
Screenshot: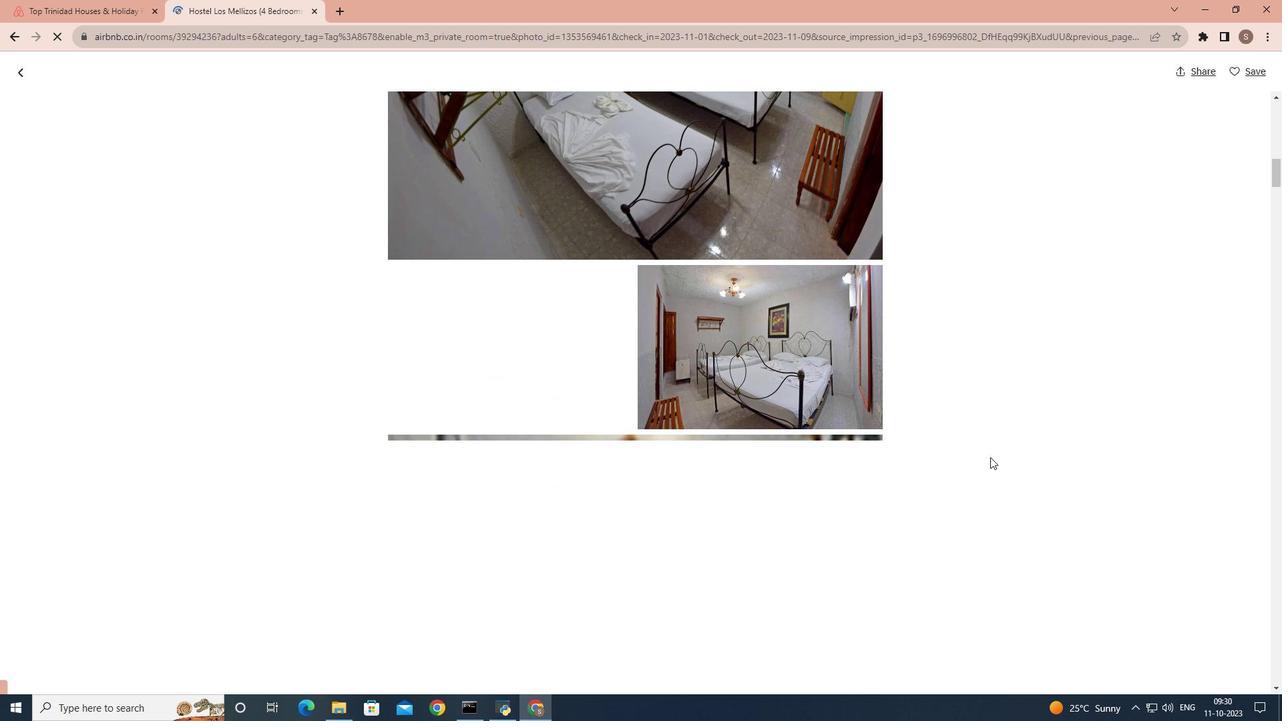 
Action: Mouse scrolled (990, 456) with delta (0, 0)
Screenshot: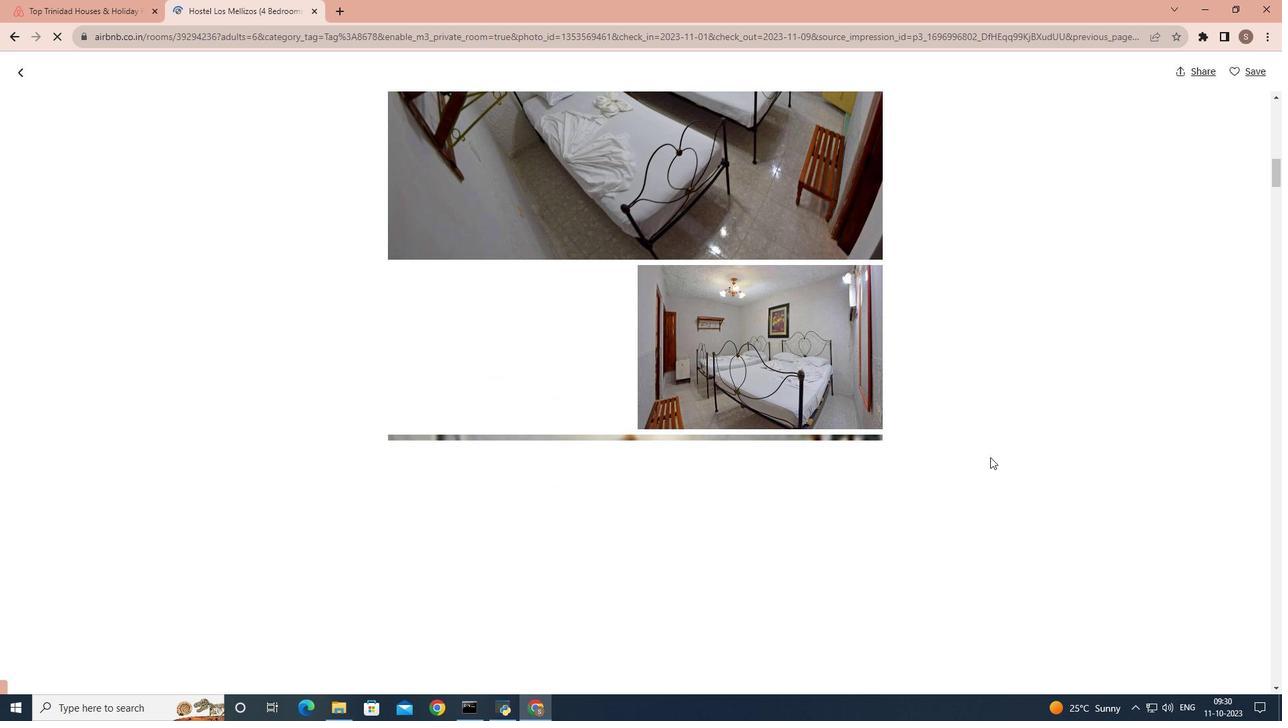 
Action: Mouse moved to (990, 456)
Screenshot: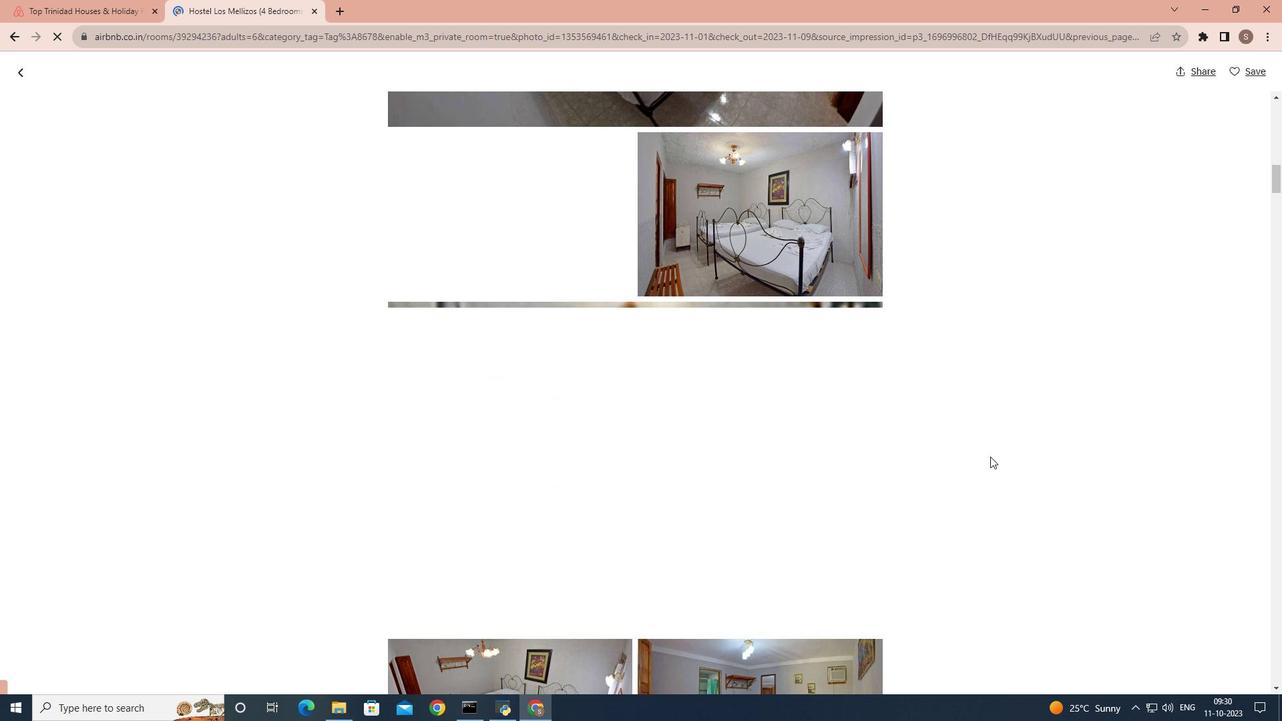 
Action: Mouse scrolled (990, 456) with delta (0, 0)
Screenshot: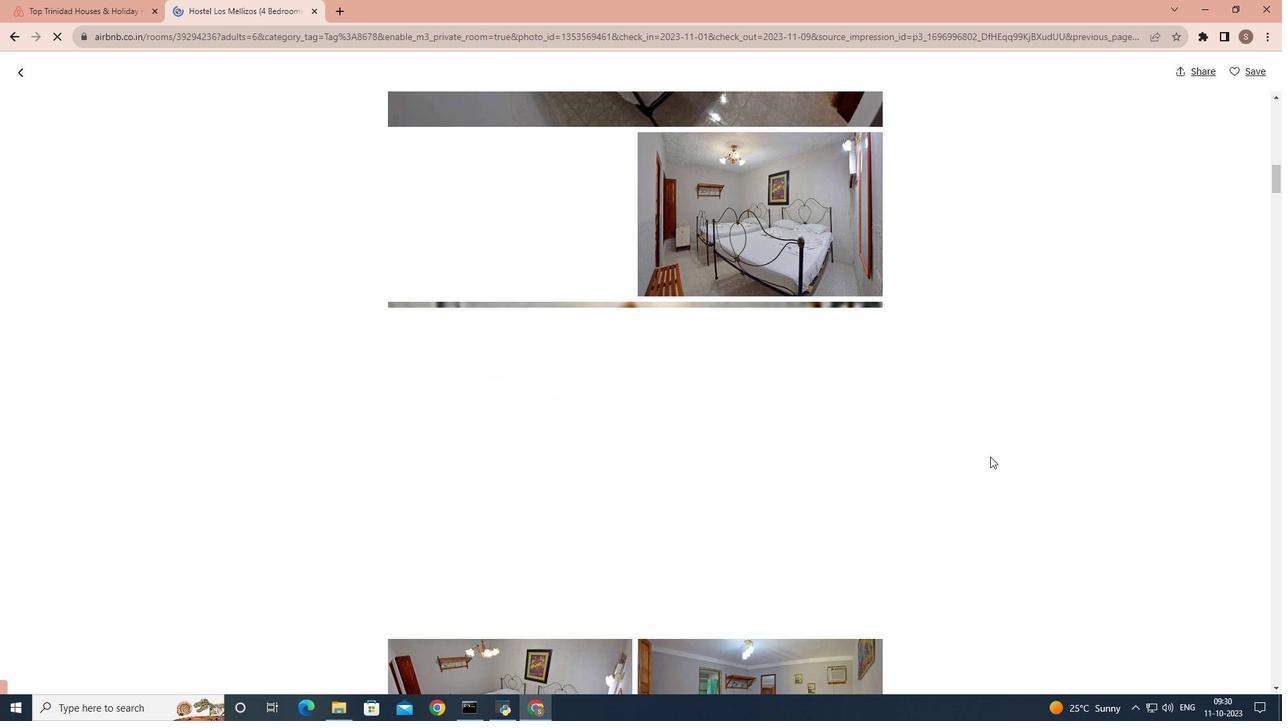 
Action: Mouse scrolled (990, 456) with delta (0, 0)
Screenshot: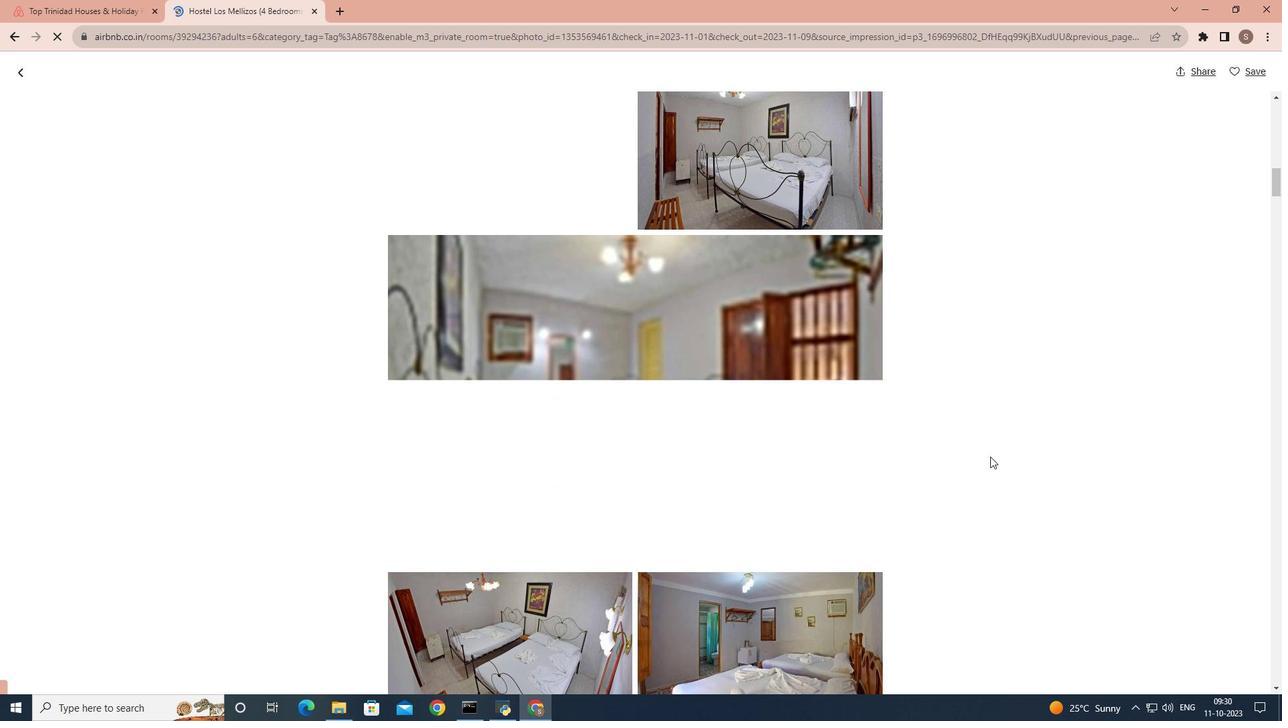 
Action: Mouse scrolled (990, 456) with delta (0, 0)
Screenshot: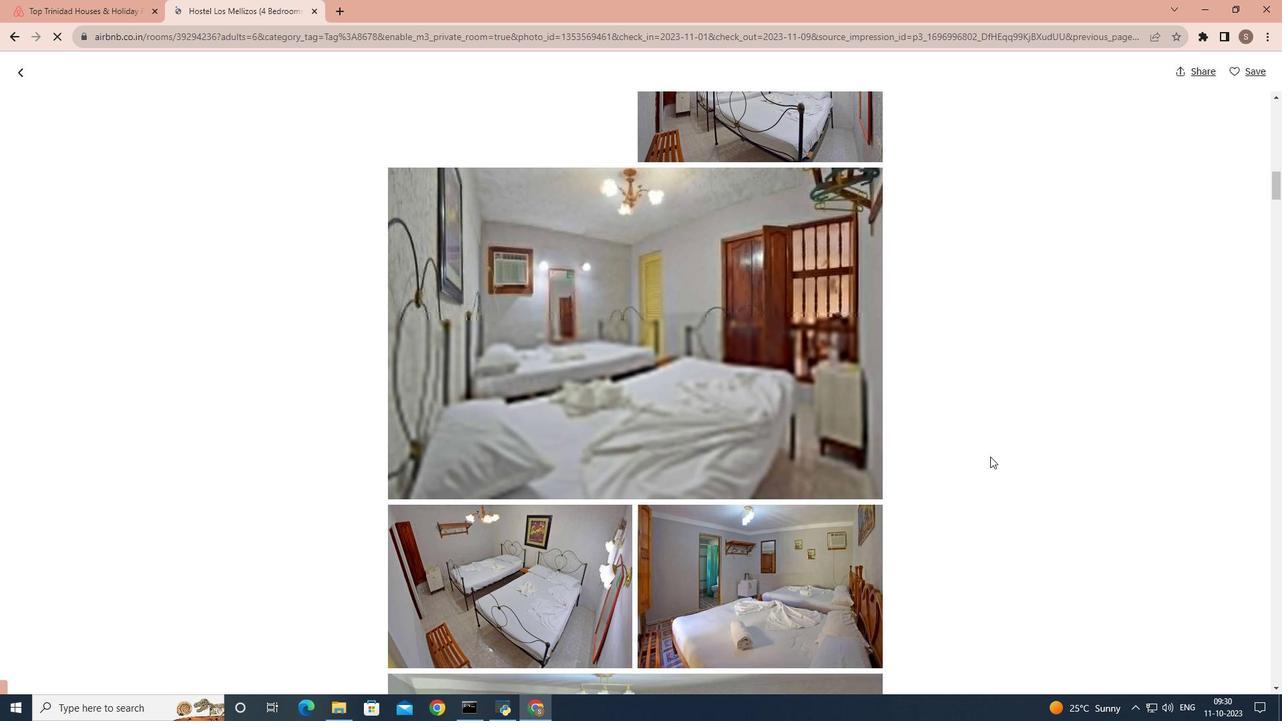 
Action: Mouse scrolled (990, 456) with delta (0, 0)
Screenshot: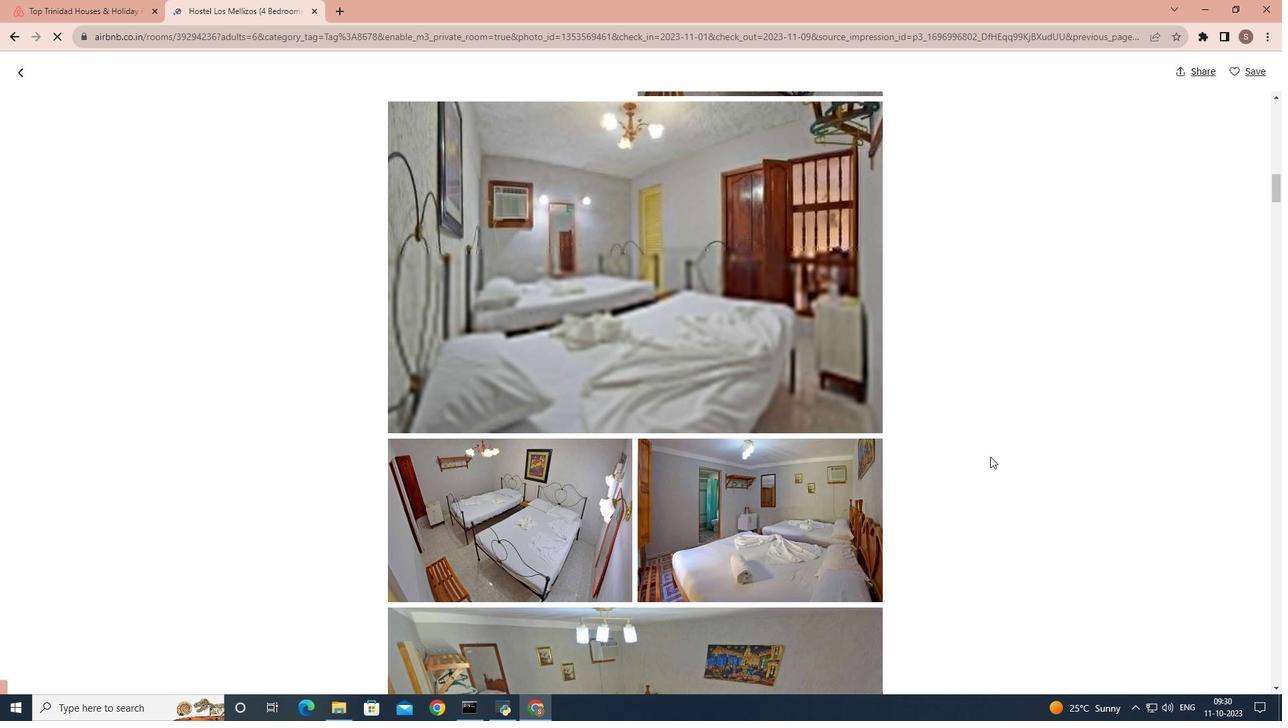 
Action: Mouse scrolled (990, 456) with delta (0, 0)
Screenshot: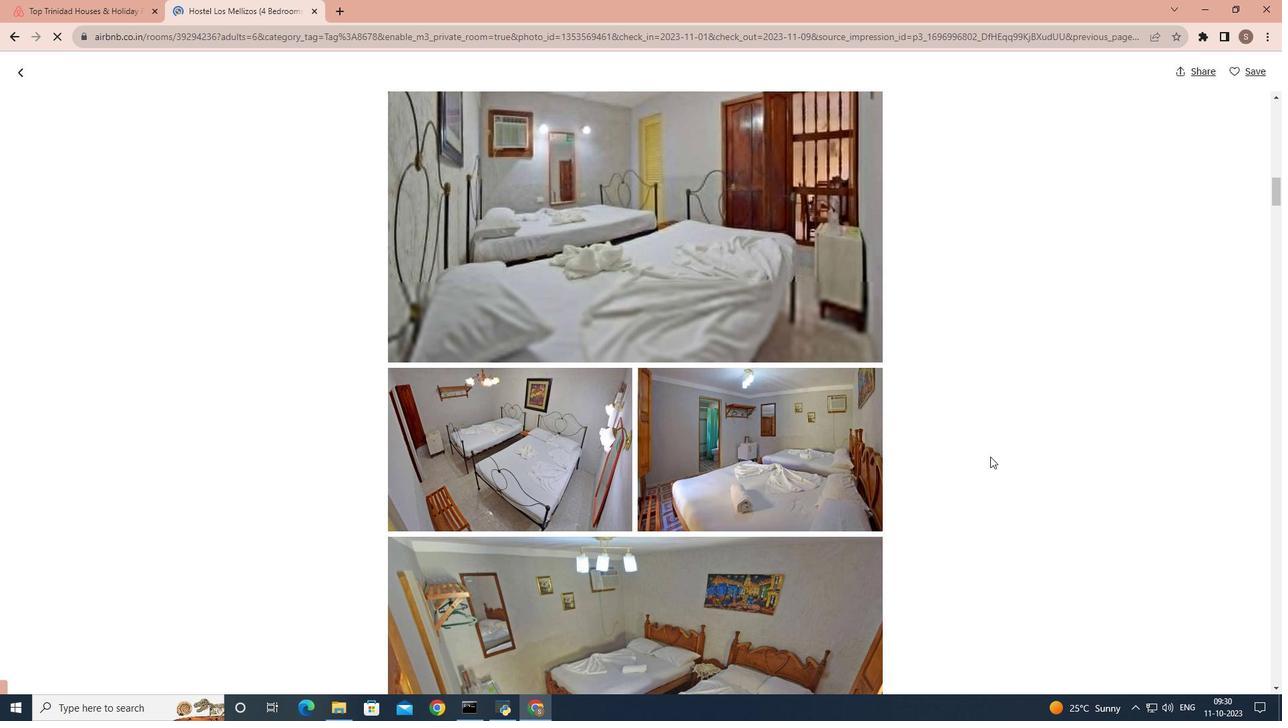 
Action: Mouse scrolled (990, 456) with delta (0, 0)
Screenshot: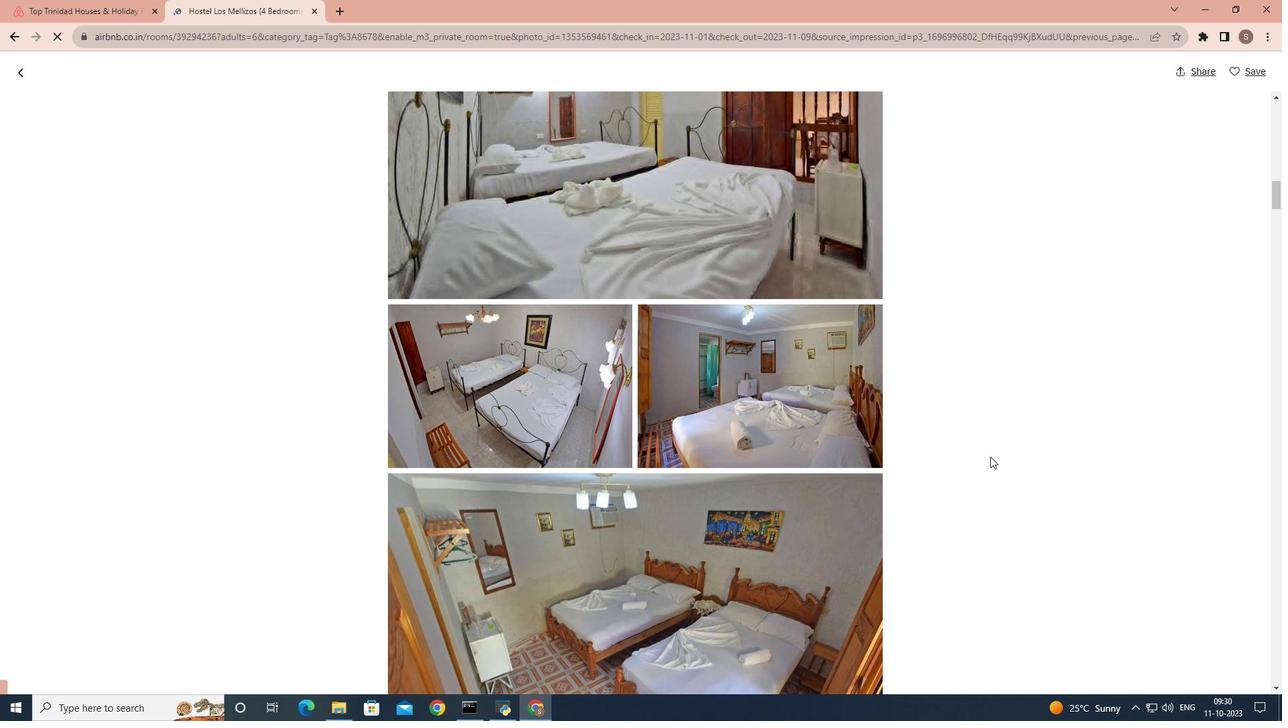 
Action: Mouse scrolled (990, 456) with delta (0, 0)
Screenshot: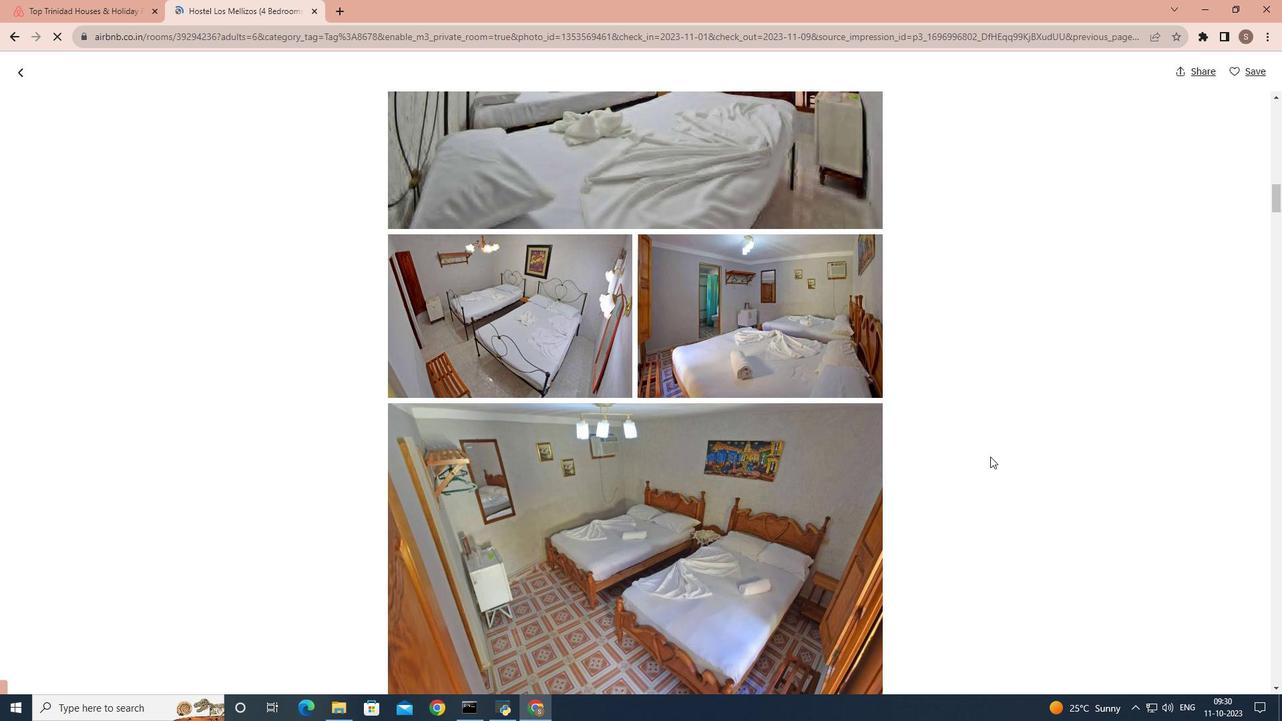 
Action: Mouse scrolled (990, 456) with delta (0, 0)
Screenshot: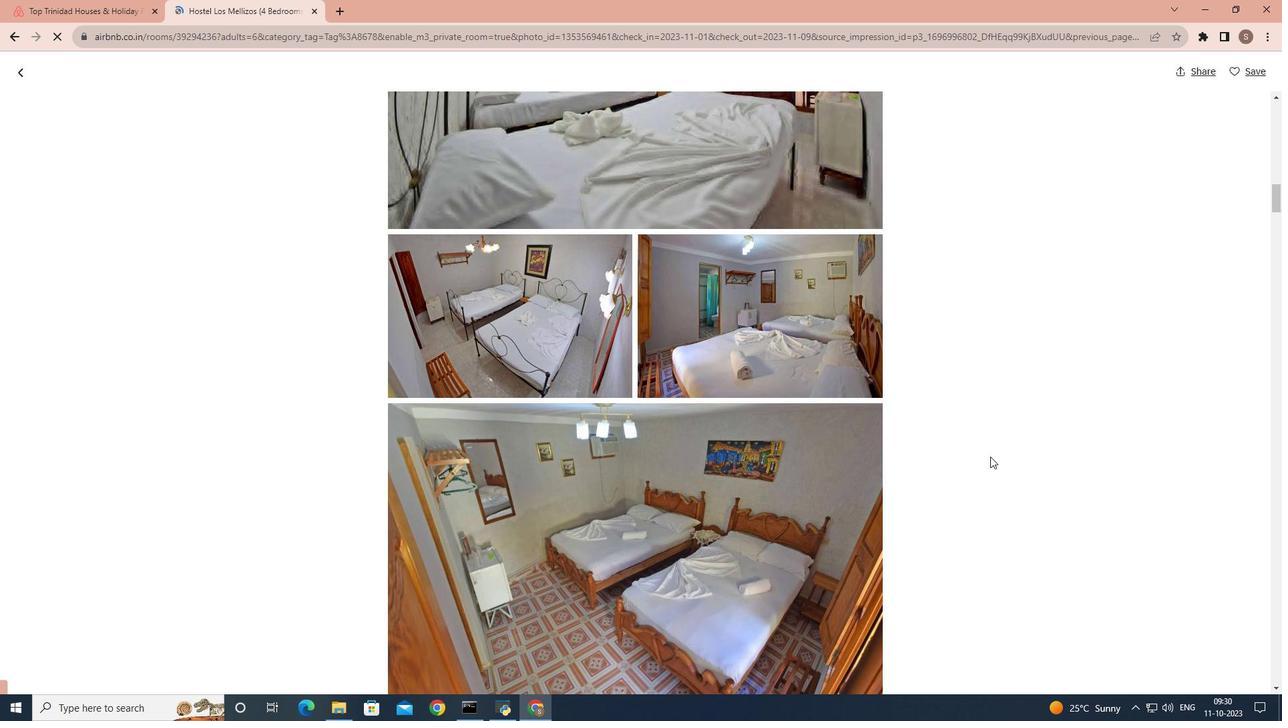 
Action: Mouse scrolled (990, 456) with delta (0, 0)
Screenshot: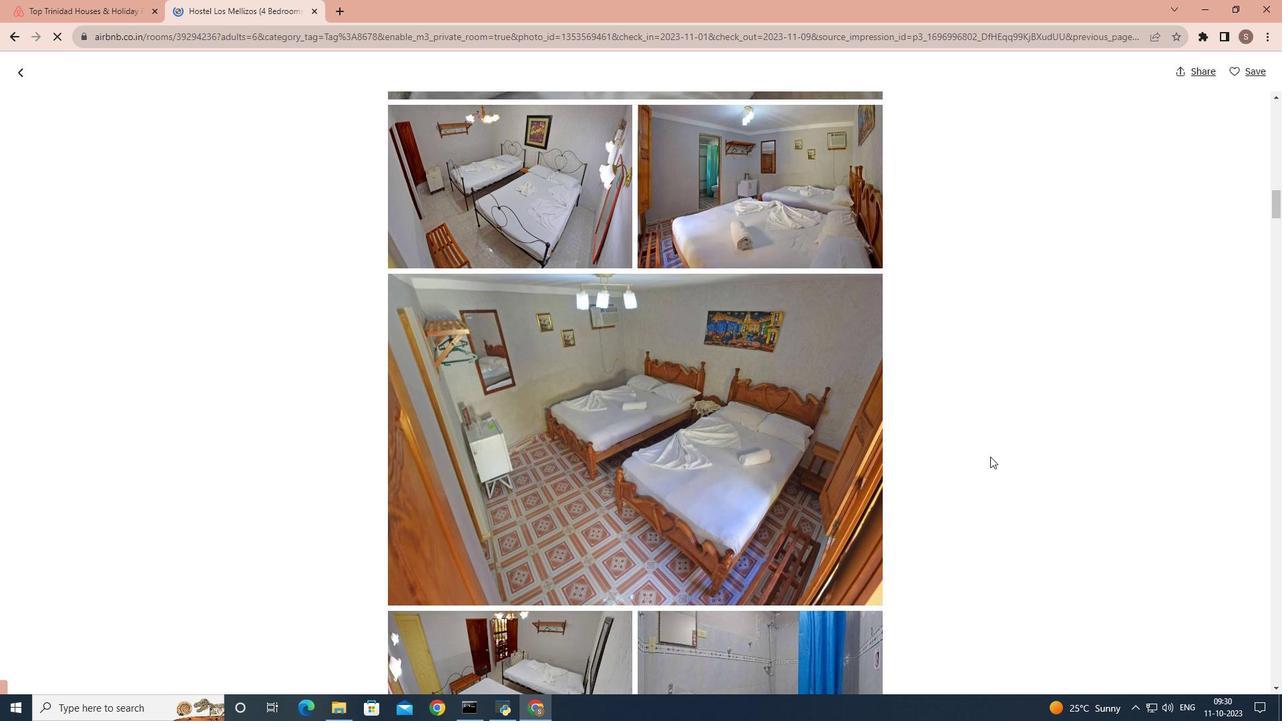 
Action: Mouse scrolled (990, 456) with delta (0, 0)
Screenshot: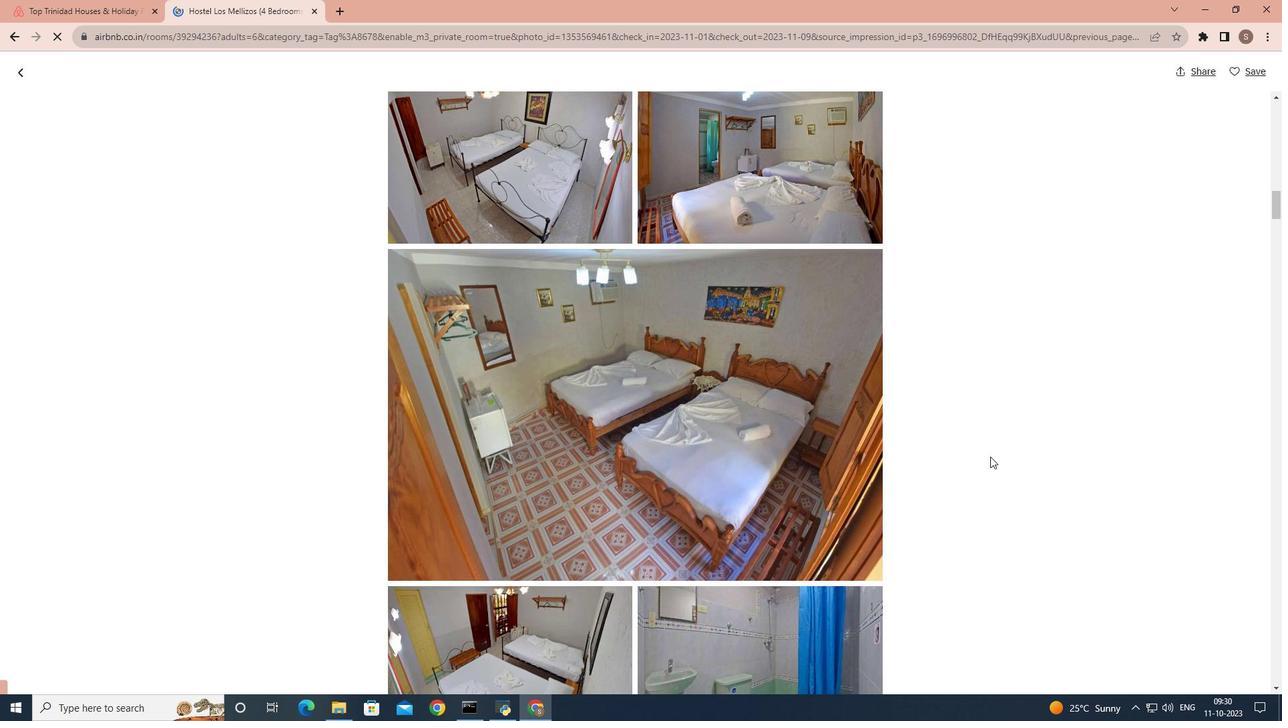 
Action: Mouse scrolled (990, 456) with delta (0, 0)
Screenshot: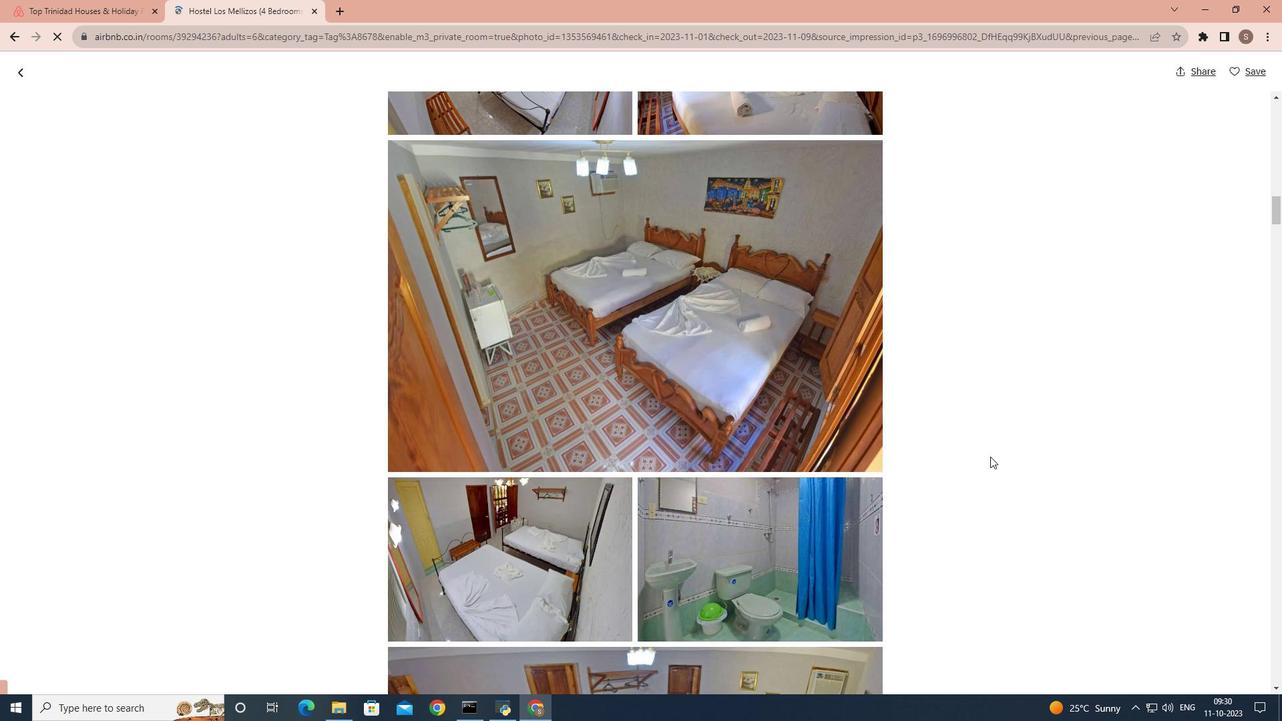 
Action: Mouse scrolled (990, 456) with delta (0, 0)
Screenshot: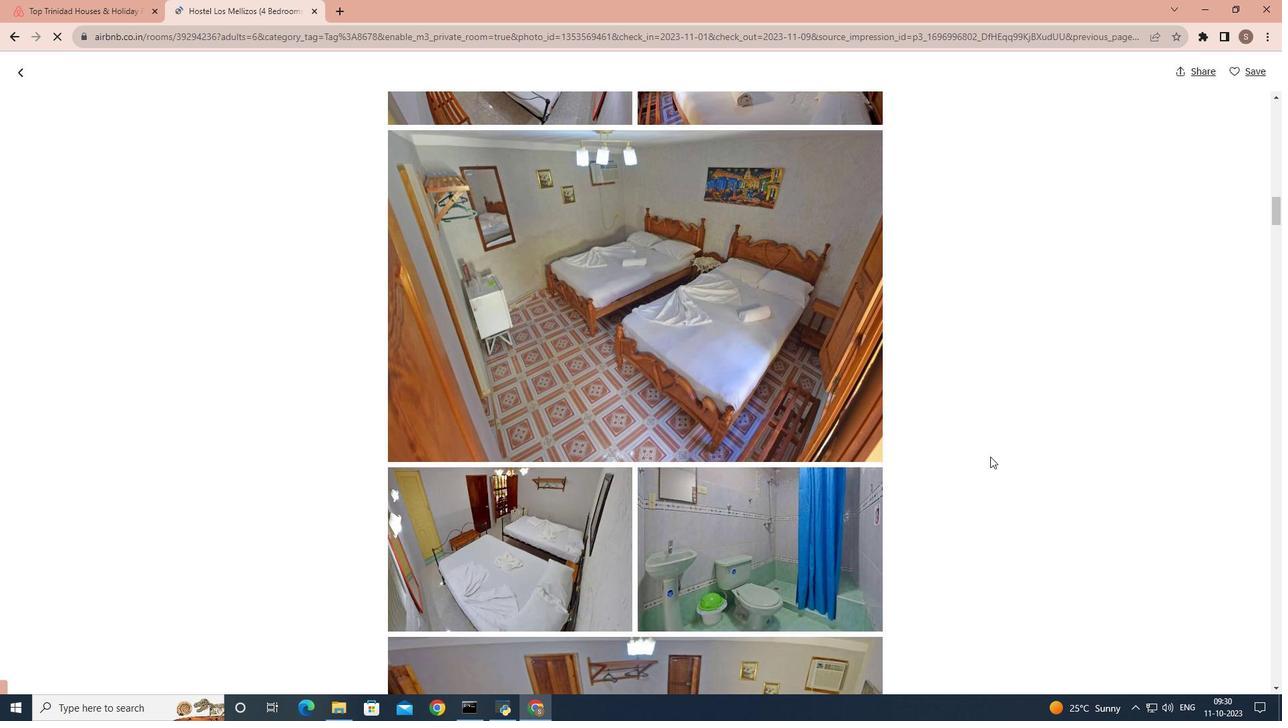 
Action: Mouse scrolled (990, 456) with delta (0, 0)
Screenshot: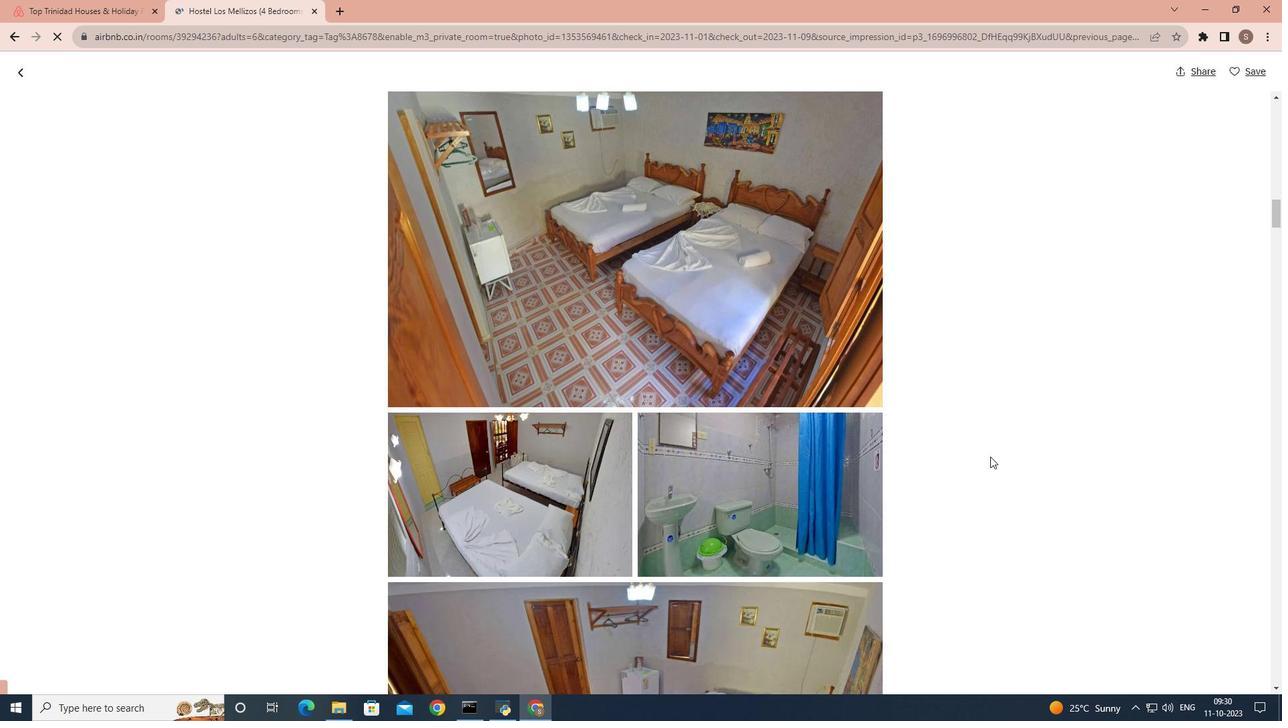 
Action: Mouse scrolled (990, 456) with delta (0, 0)
Screenshot: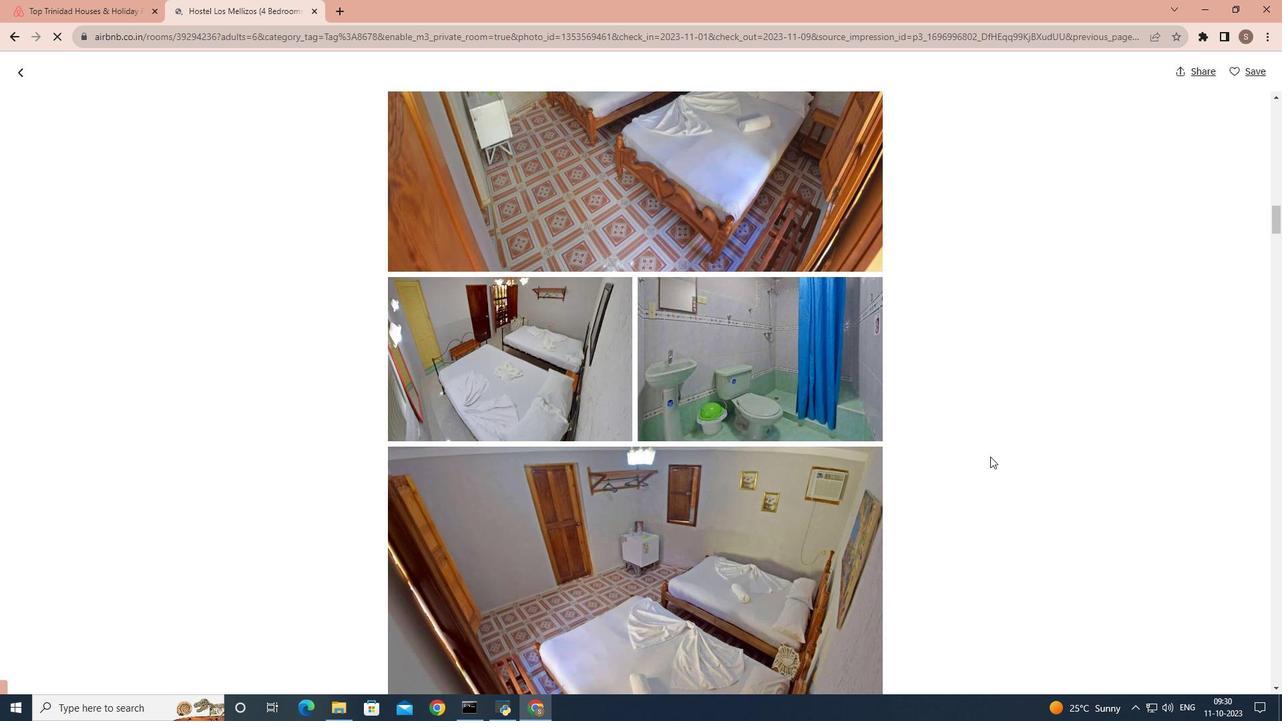
Action: Mouse scrolled (990, 456) with delta (0, 0)
Screenshot: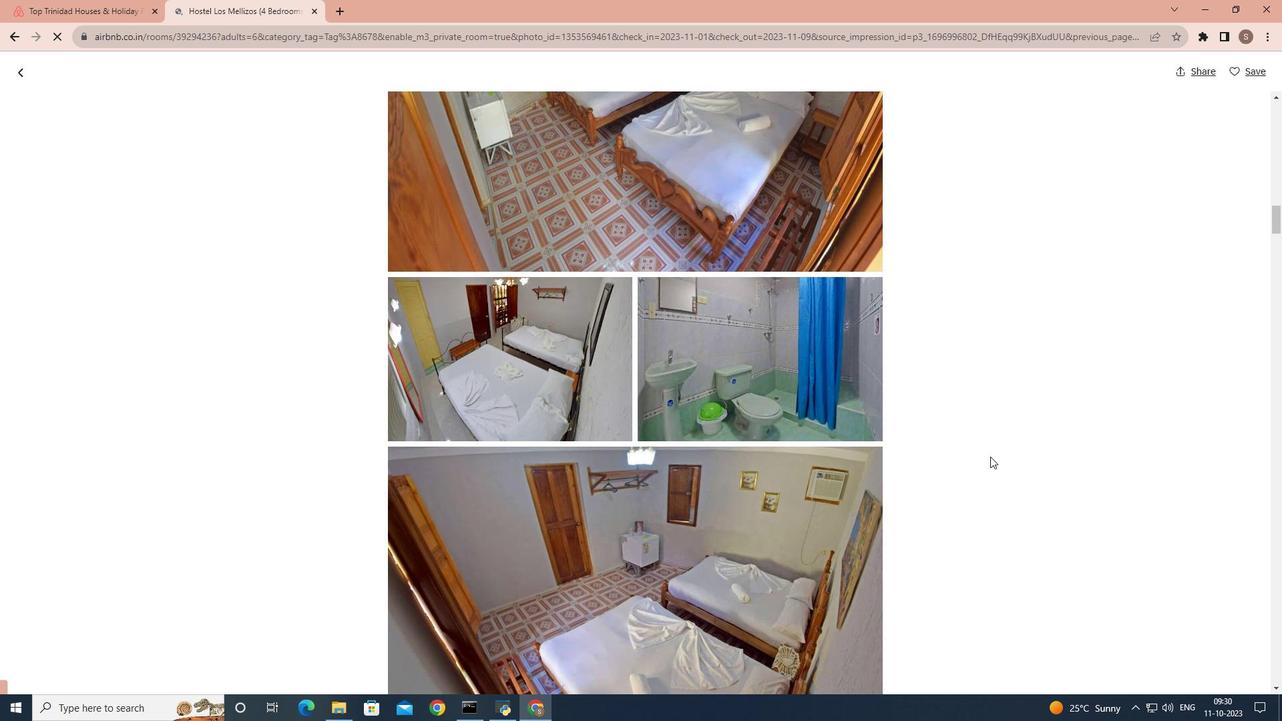 
Action: Mouse scrolled (990, 456) with delta (0, 0)
Screenshot: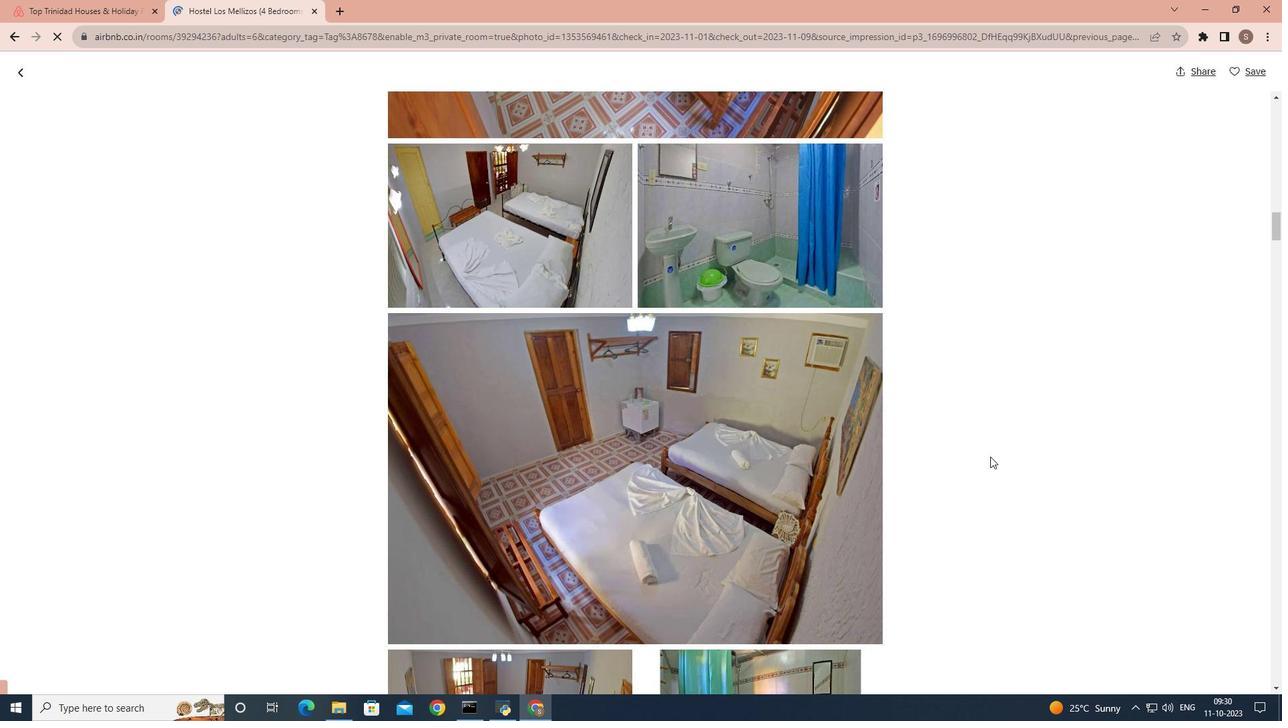 
Action: Mouse scrolled (990, 456) with delta (0, 0)
Screenshot: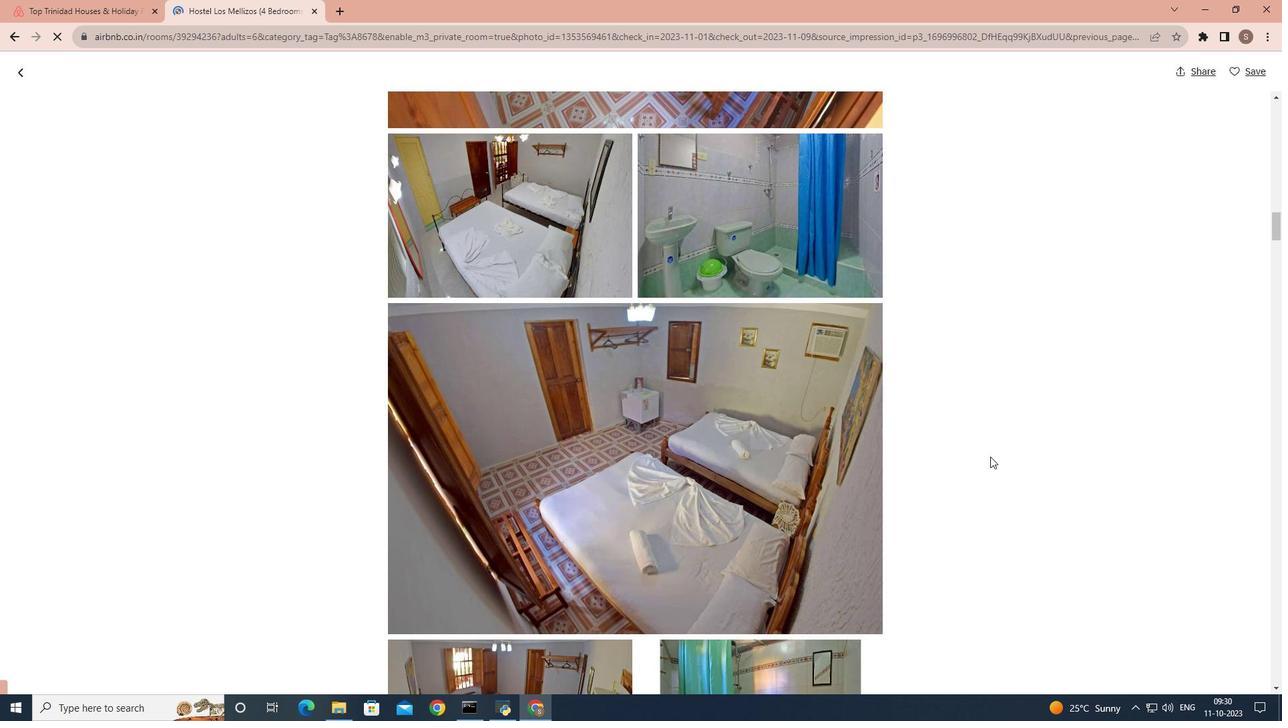 
Action: Mouse scrolled (990, 456) with delta (0, 0)
Screenshot: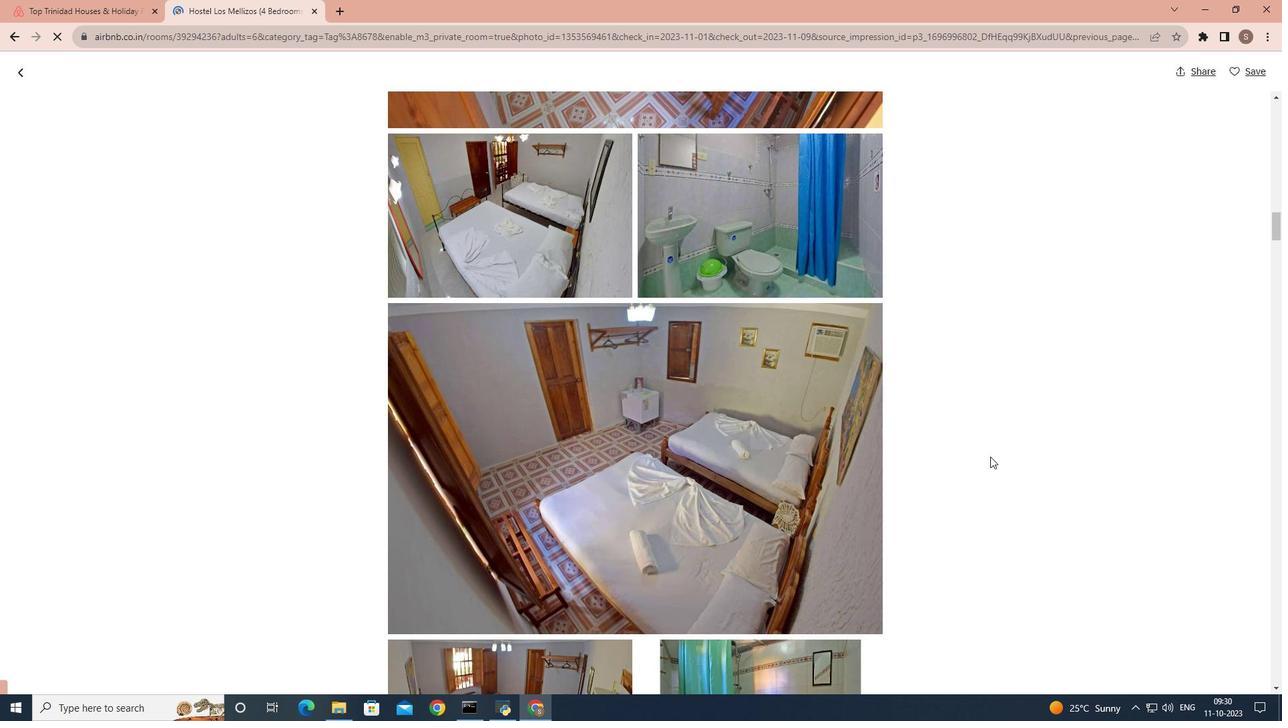 
Action: Mouse scrolled (990, 456) with delta (0, 0)
Screenshot: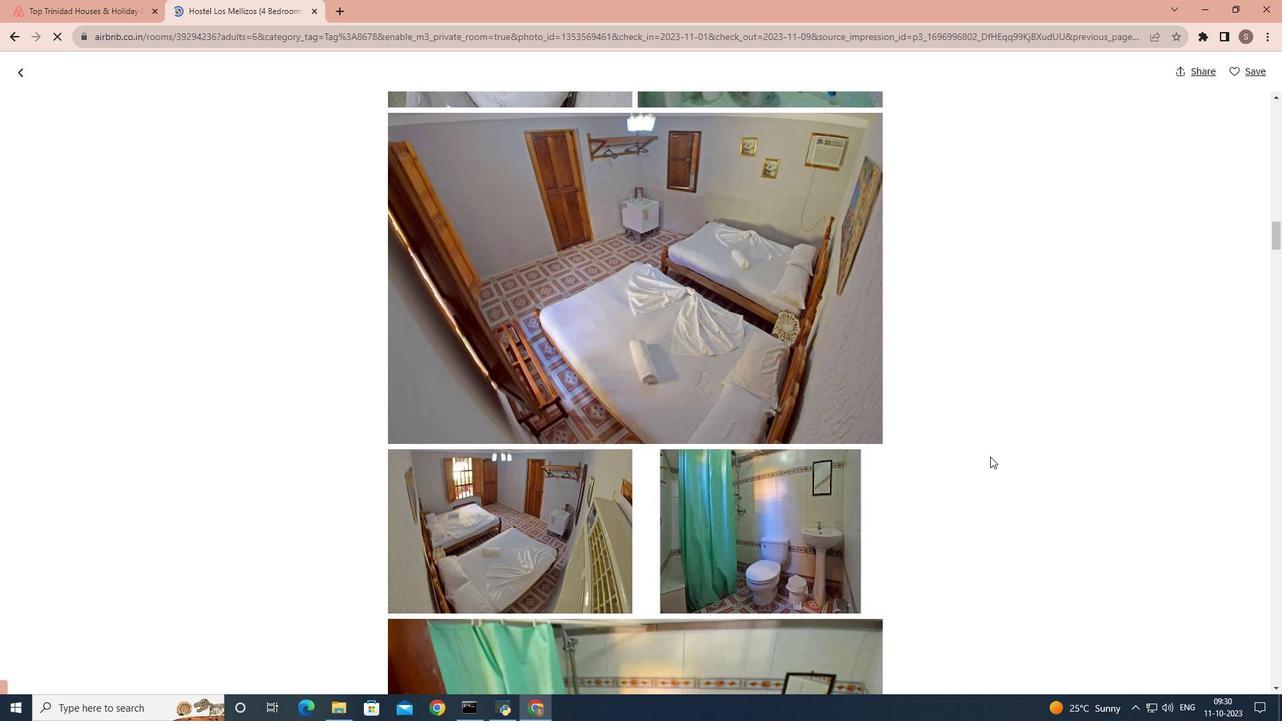 
Action: Mouse scrolled (990, 456) with delta (0, 0)
Screenshot: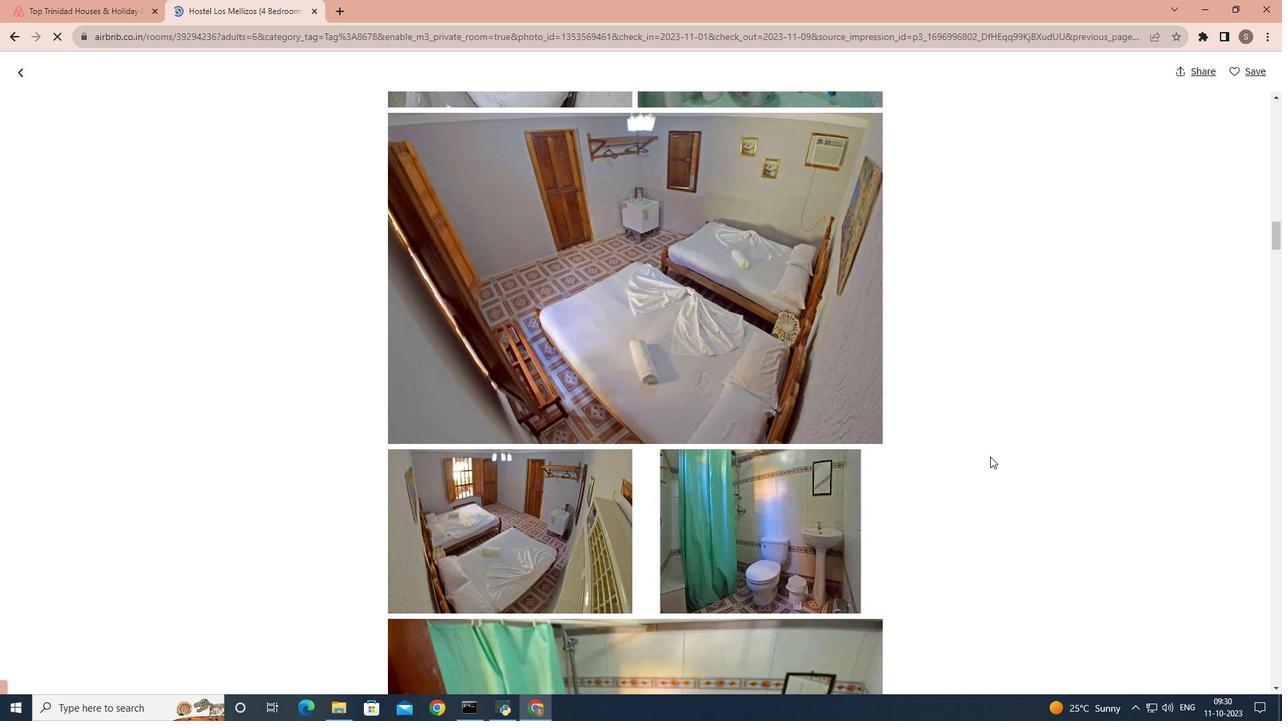
Action: Mouse scrolled (990, 456) with delta (0, 0)
Screenshot: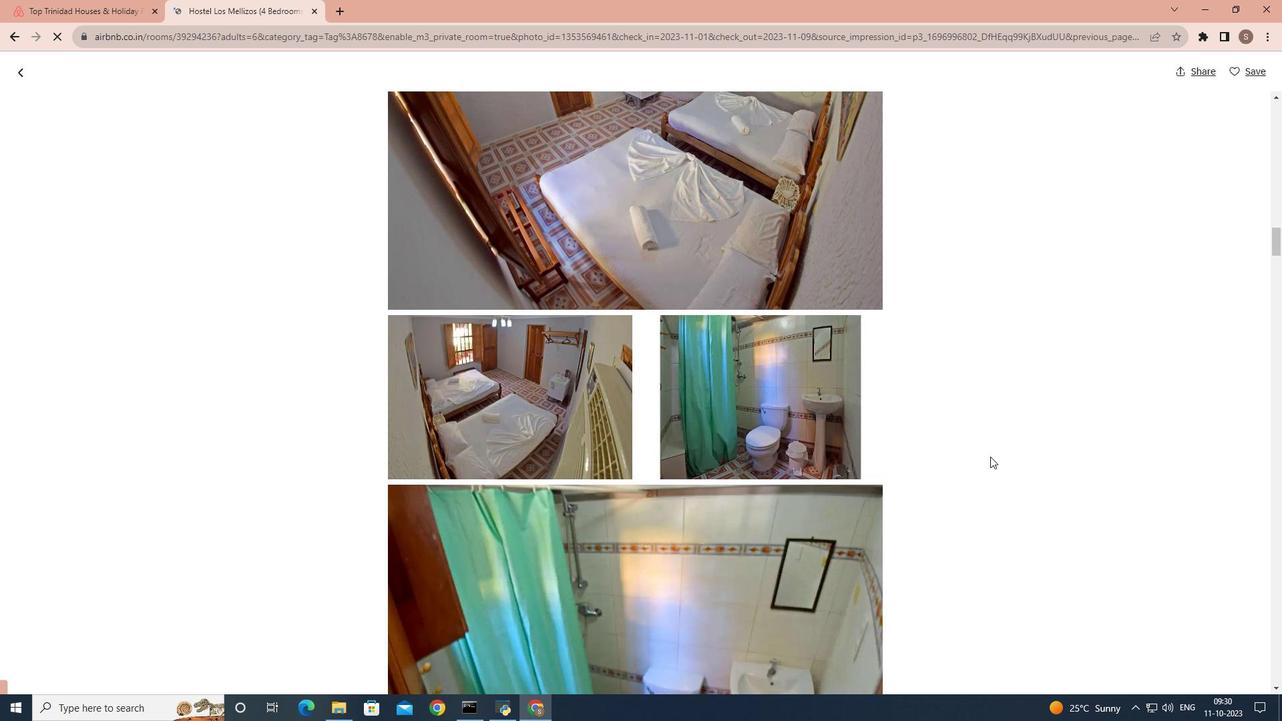 
Action: Mouse scrolled (990, 456) with delta (0, 0)
Screenshot: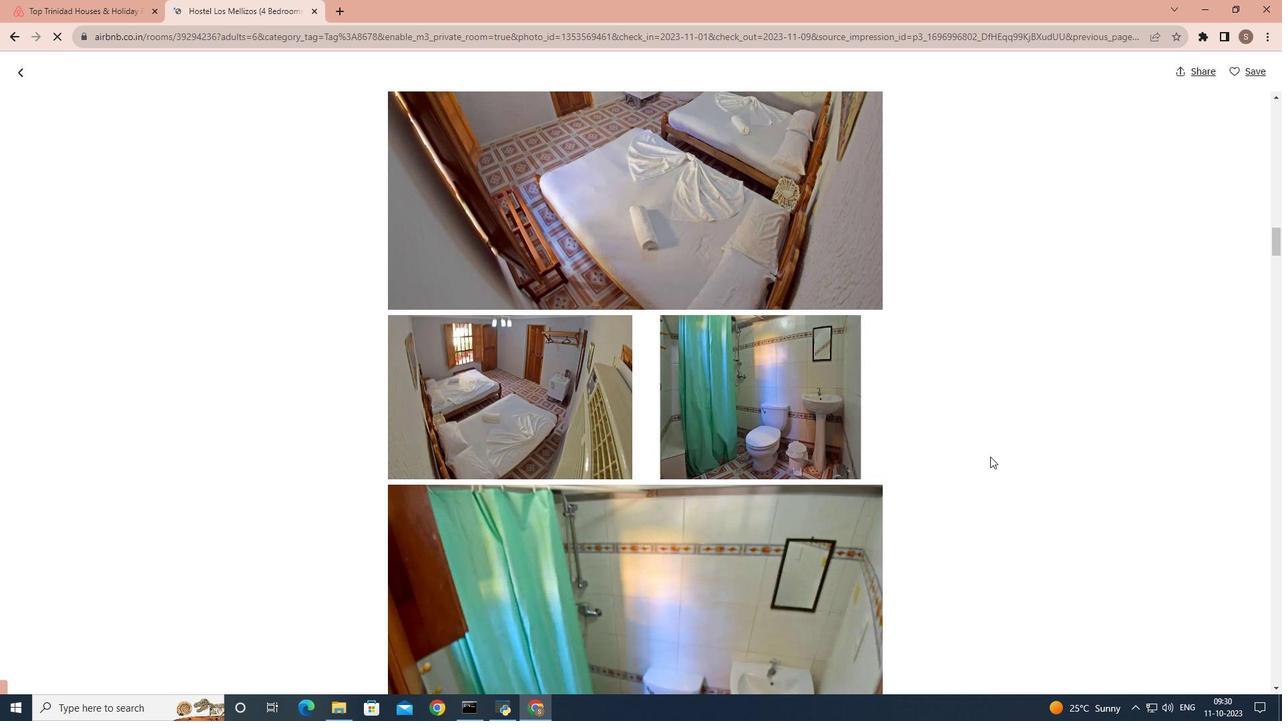 
Action: Mouse scrolled (990, 456) with delta (0, 0)
Screenshot: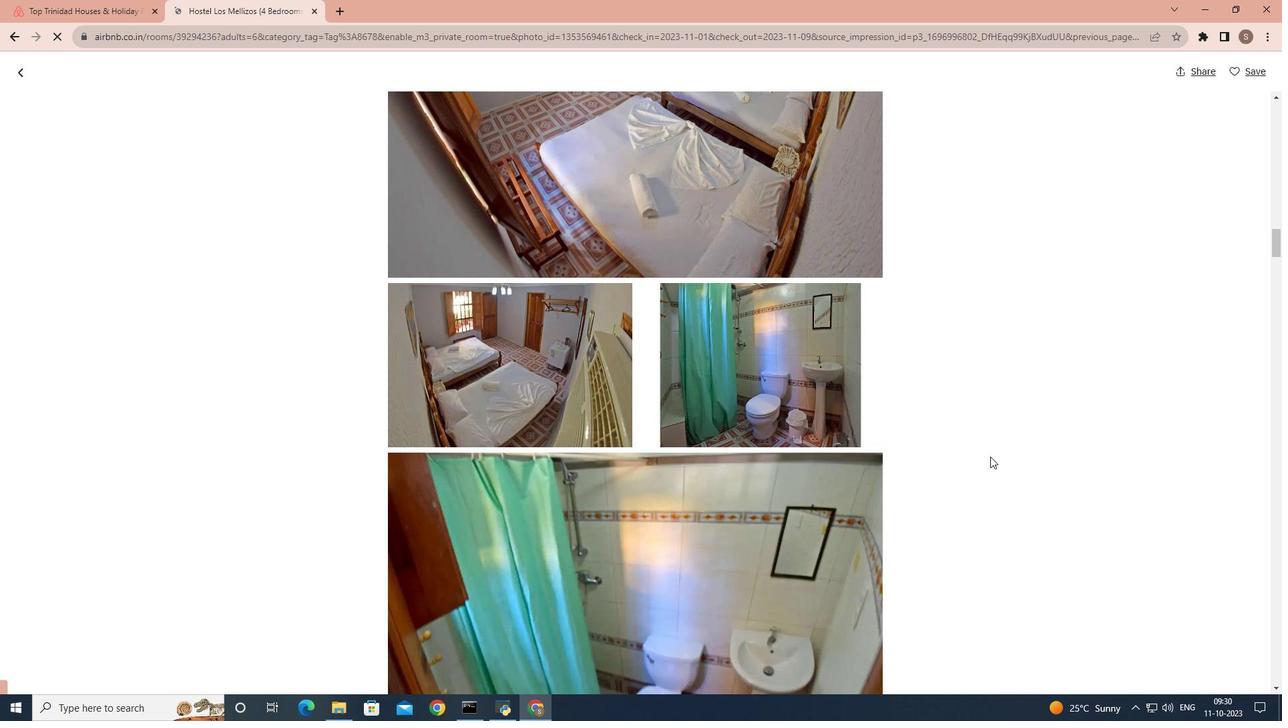 
Action: Mouse scrolled (990, 456) with delta (0, 0)
Screenshot: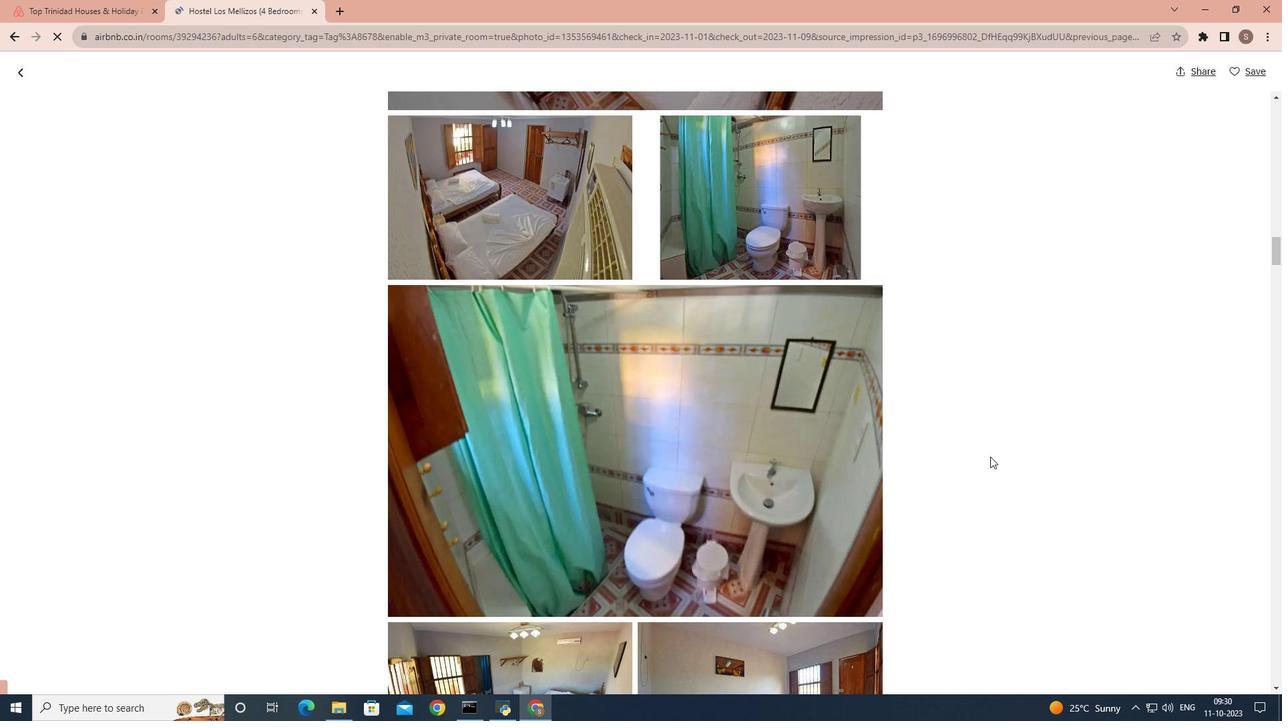 
Action: Mouse scrolled (990, 456) with delta (0, 0)
Screenshot: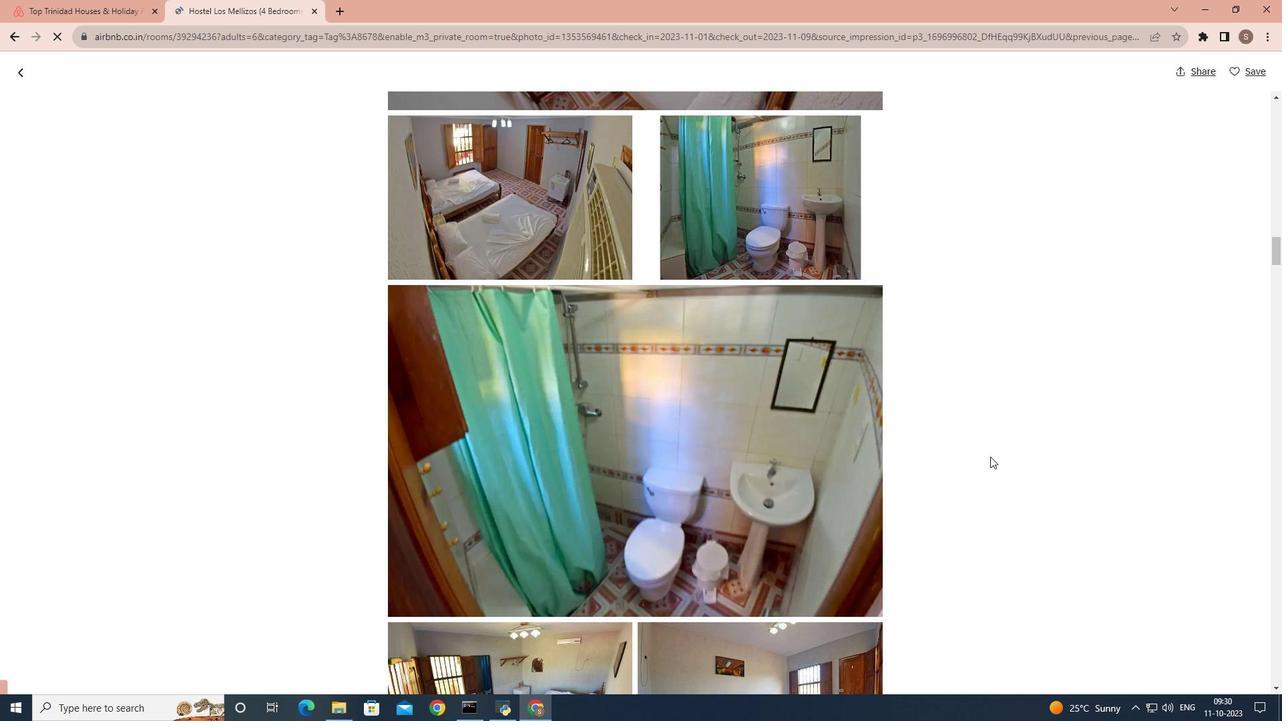 
Action: Mouse scrolled (990, 456) with delta (0, 0)
Screenshot: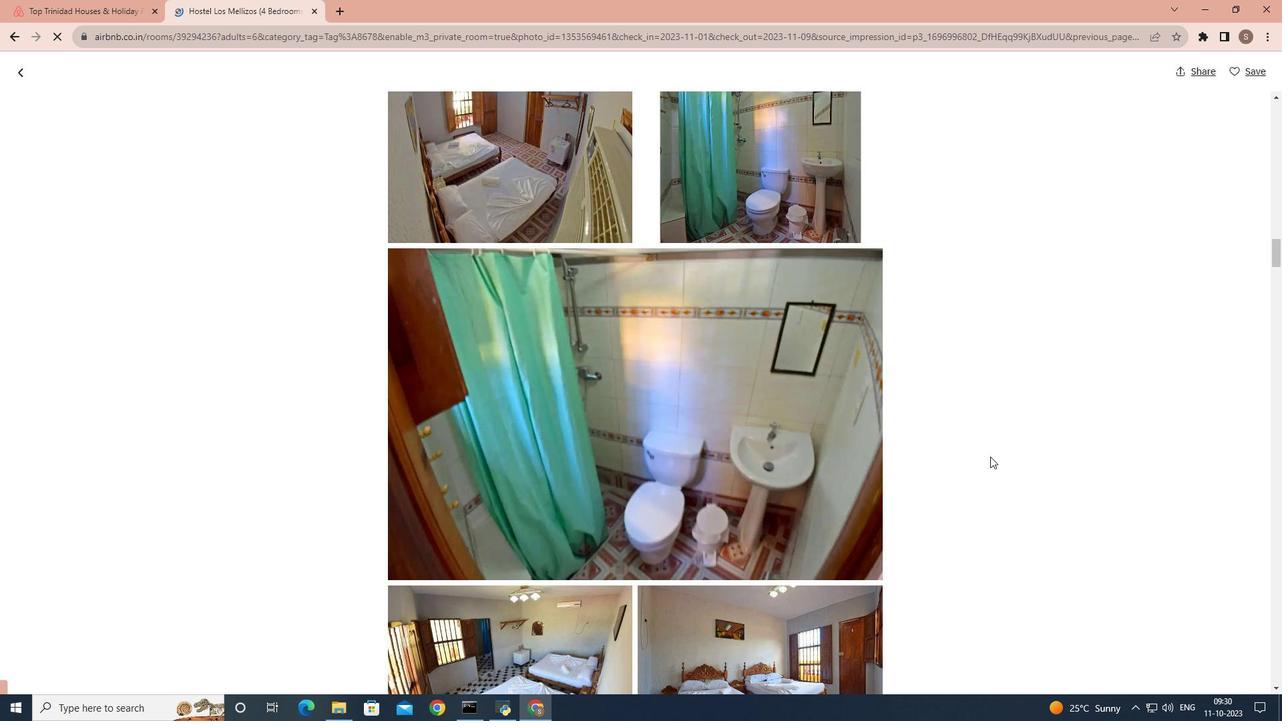 
Action: Mouse scrolled (990, 456) with delta (0, 0)
Screenshot: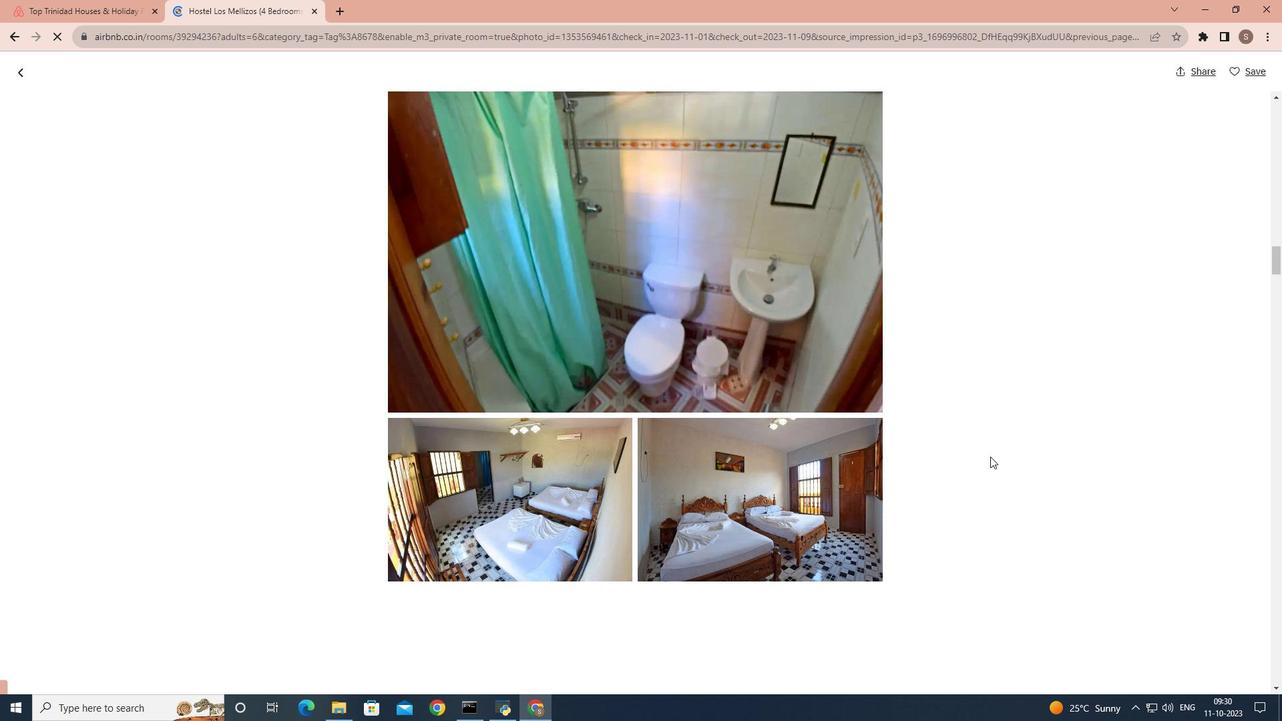 
Action: Mouse scrolled (990, 456) with delta (0, 0)
Screenshot: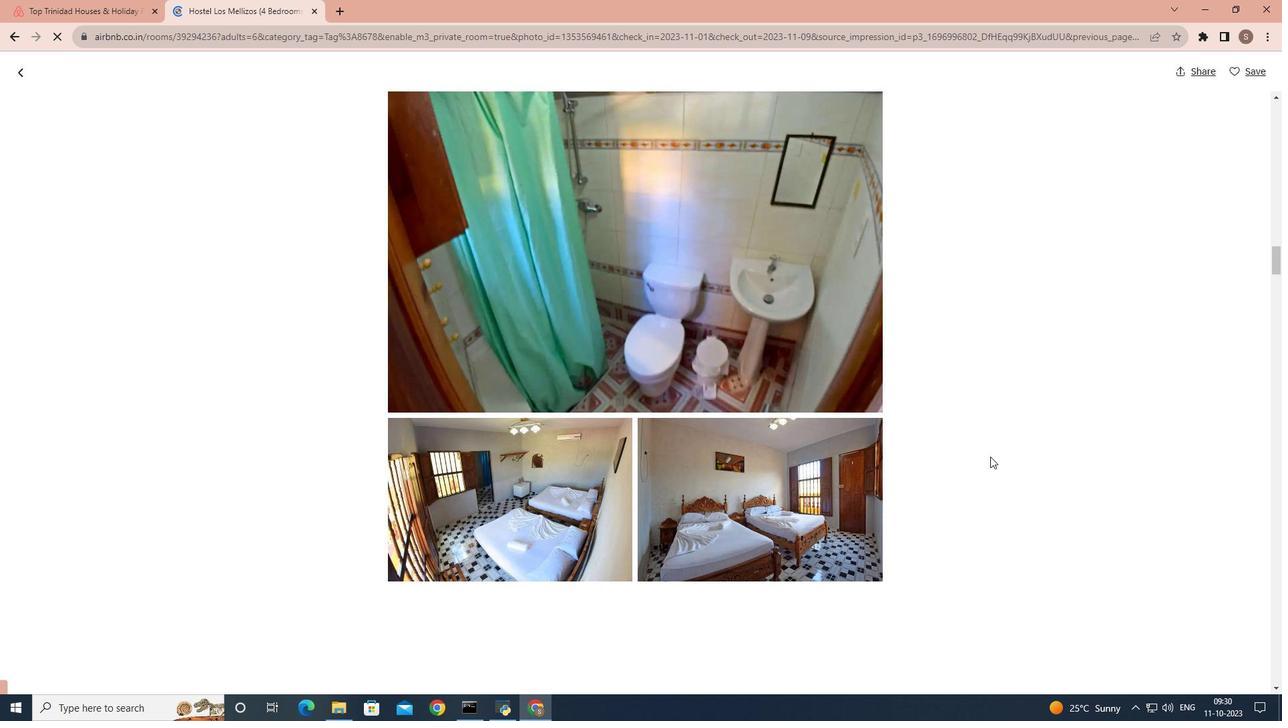 
Action: Mouse scrolled (990, 456) with delta (0, 0)
Screenshot: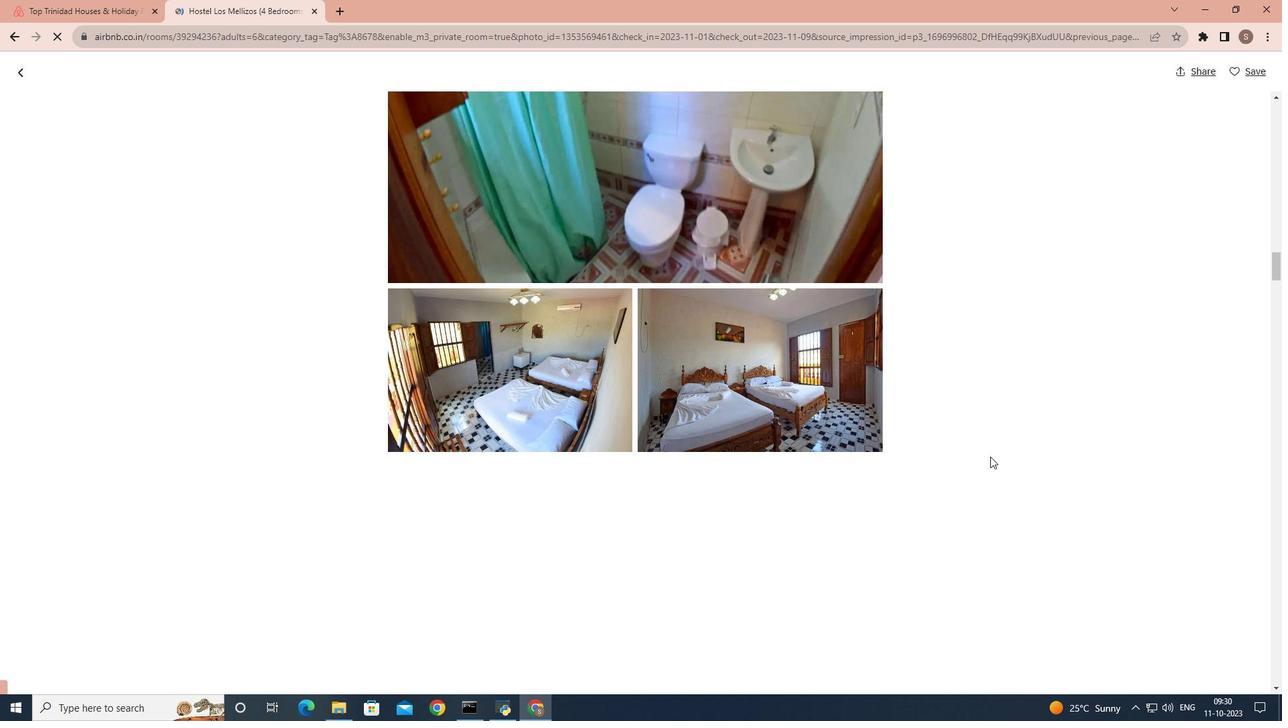 
Action: Mouse scrolled (990, 456) with delta (0, 0)
Screenshot: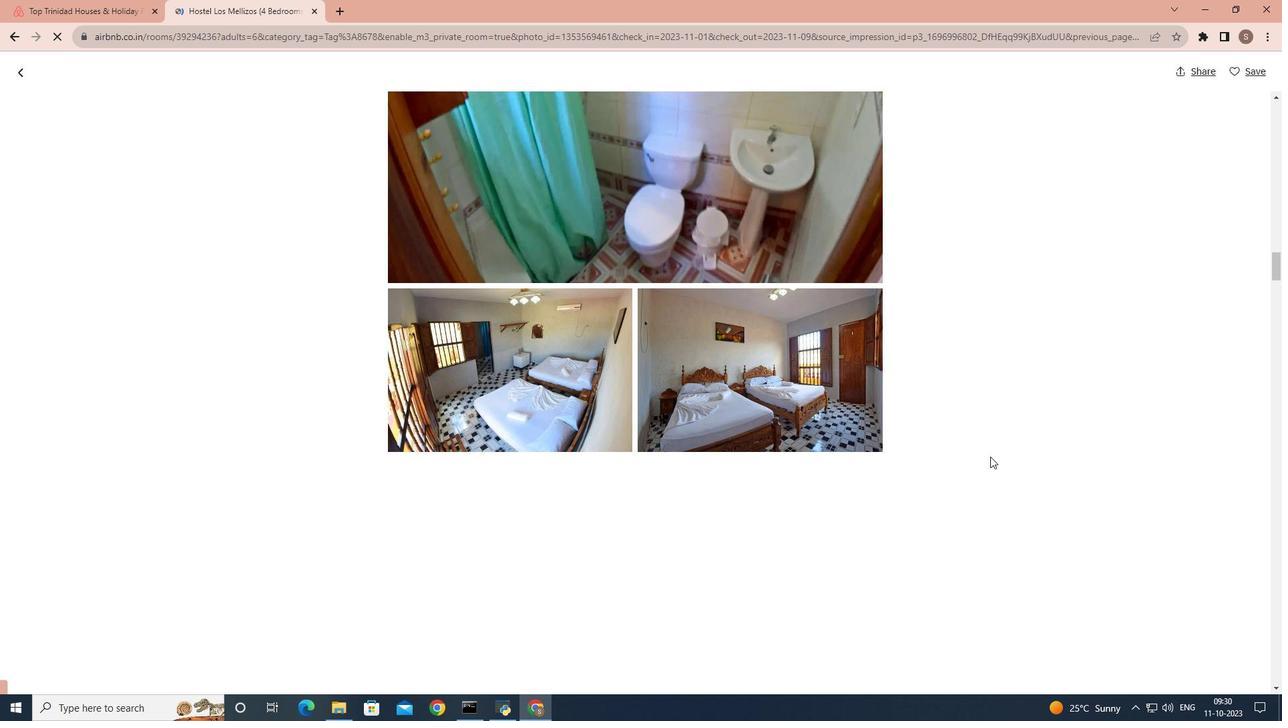 
Action: Mouse scrolled (990, 456) with delta (0, 0)
Screenshot: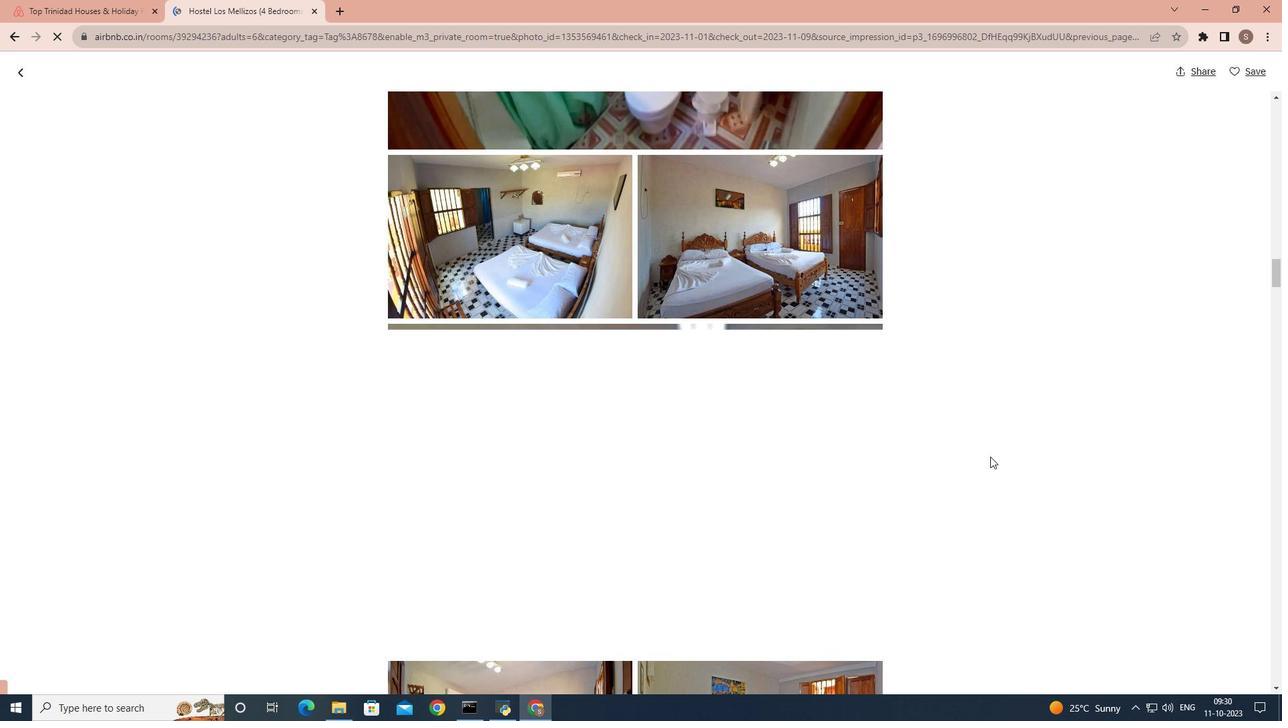
Action: Mouse scrolled (990, 456) with delta (0, 0)
Screenshot: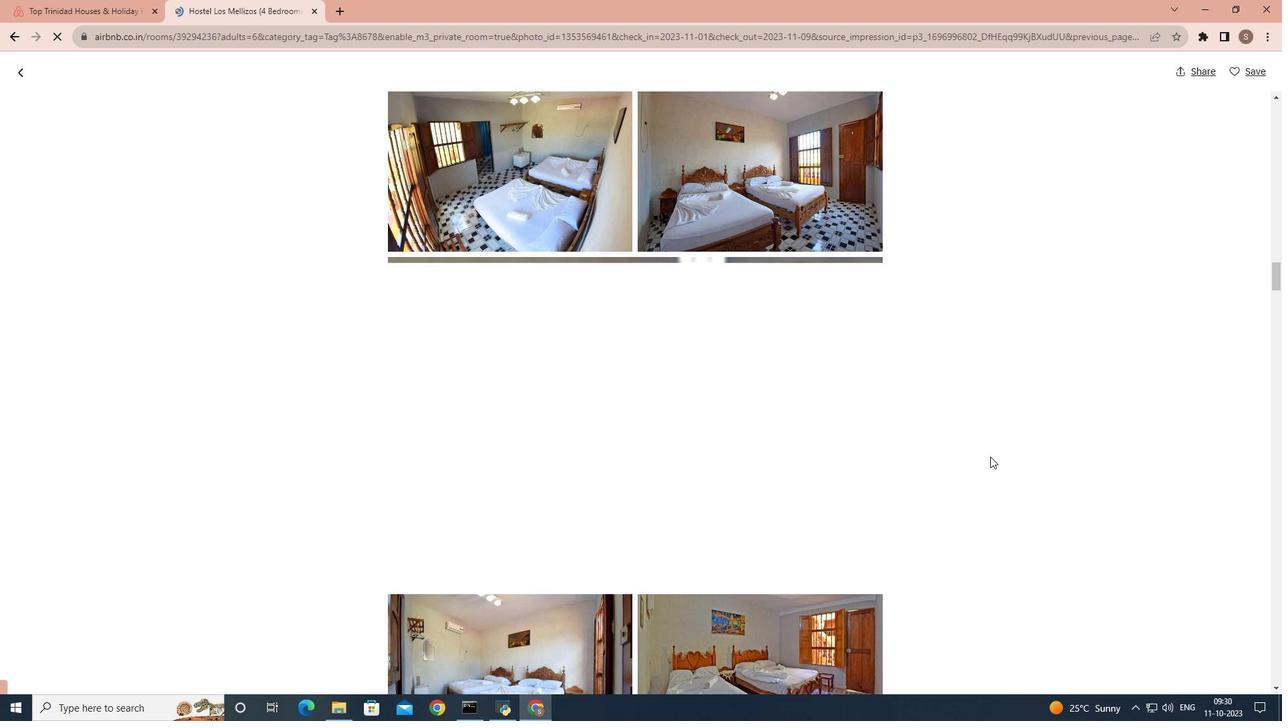 
Action: Mouse scrolled (990, 456) with delta (0, 0)
Screenshot: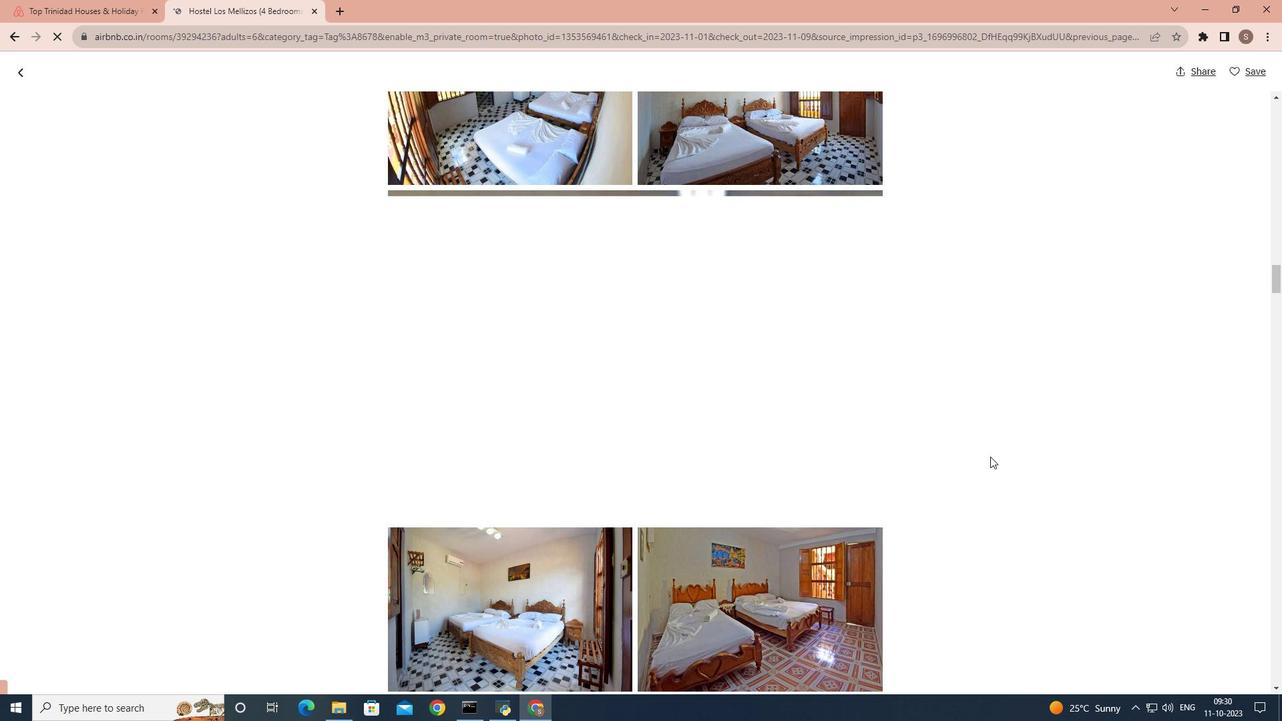 
Action: Mouse scrolled (990, 456) with delta (0, 0)
Screenshot: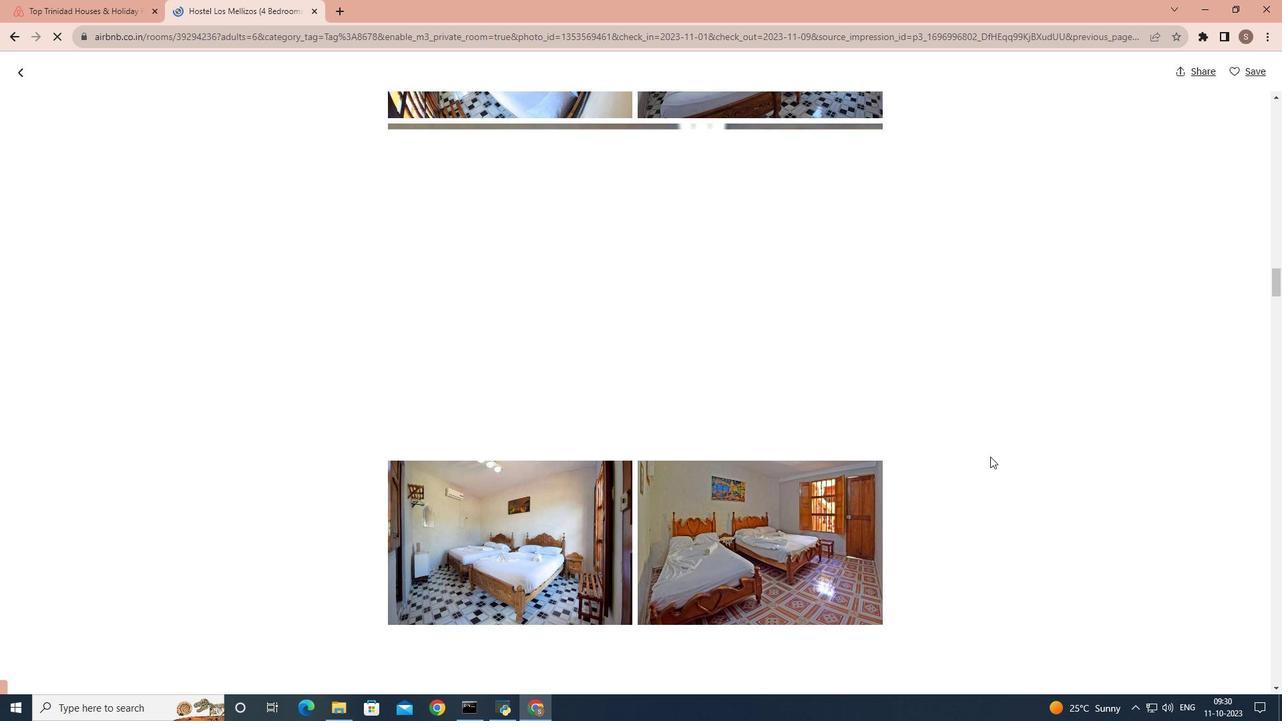 
Action: Mouse scrolled (990, 456) with delta (0, 0)
Screenshot: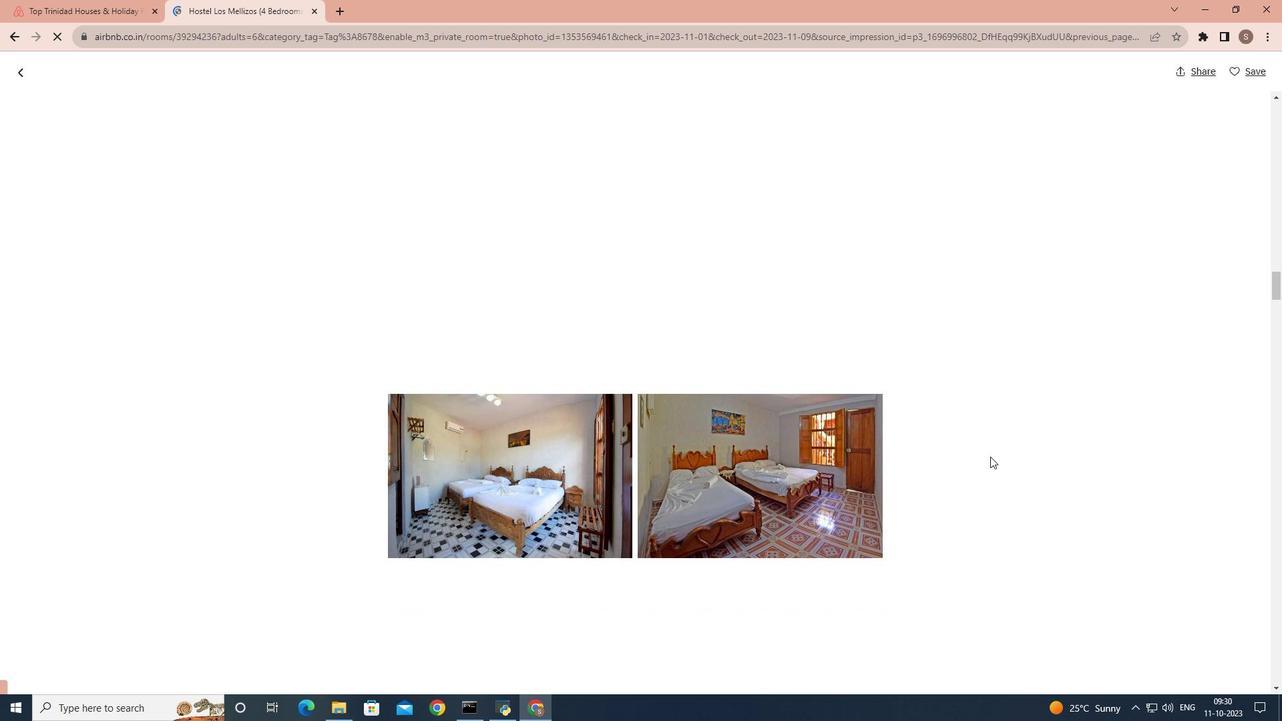 
Action: Mouse scrolled (990, 456) with delta (0, 0)
Screenshot: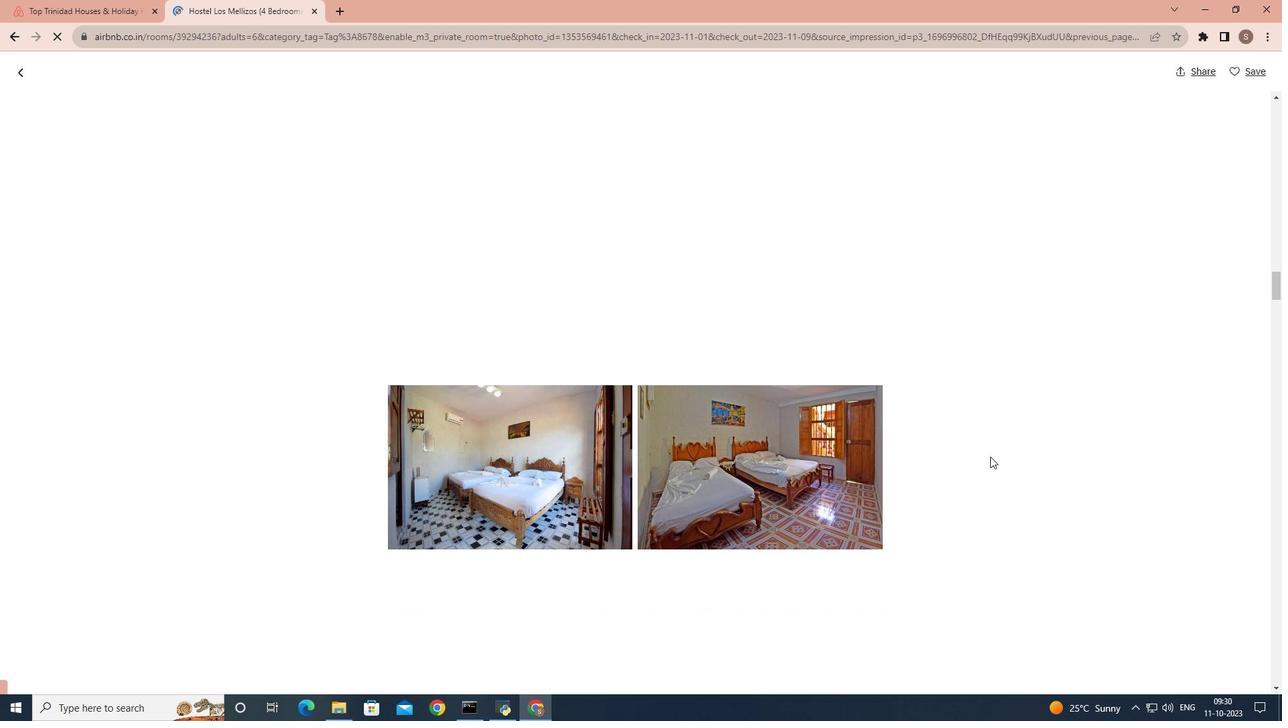 
Action: Mouse scrolled (990, 456) with delta (0, 0)
Screenshot: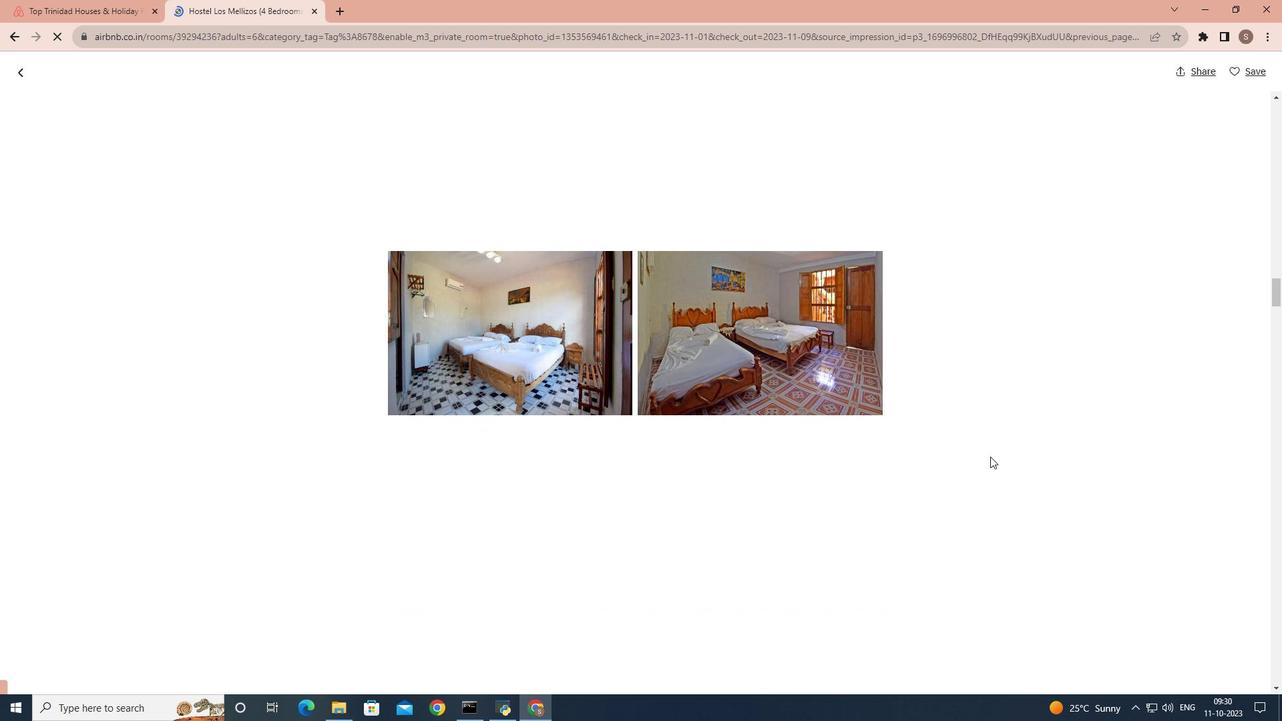 
Action: Mouse scrolled (990, 456) with delta (0, 0)
Screenshot: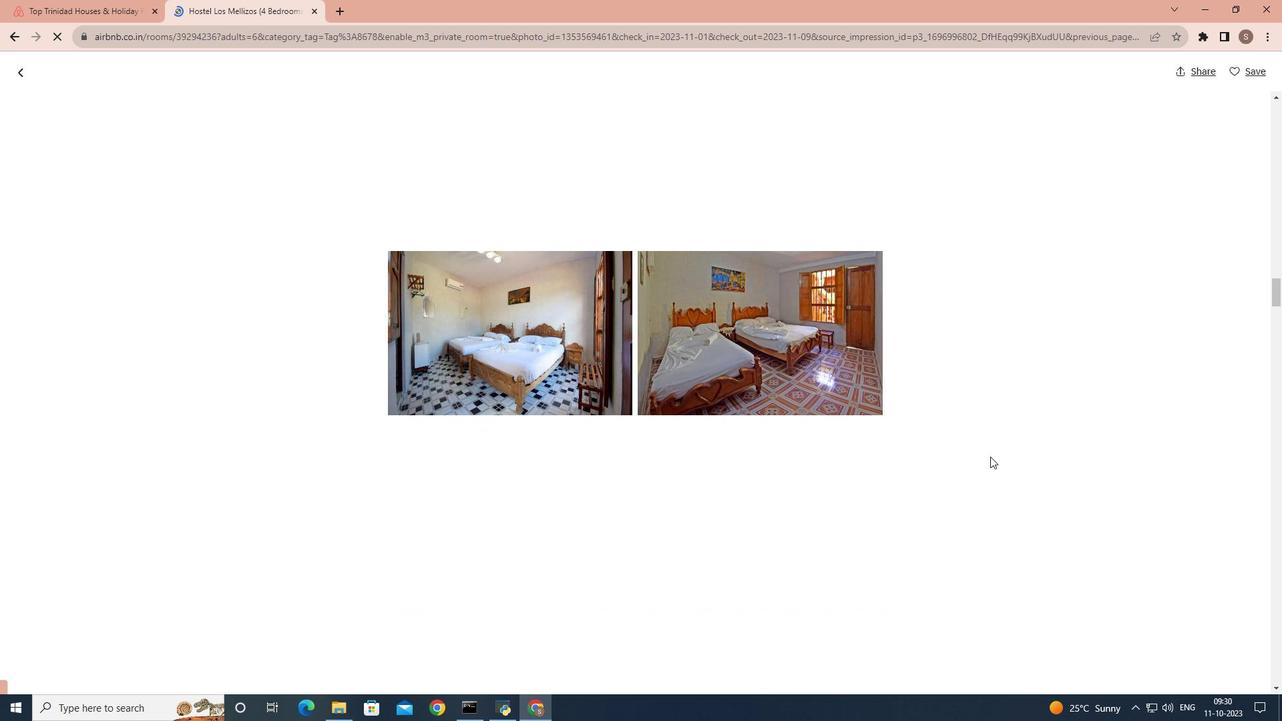 
Action: Mouse scrolled (990, 456) with delta (0, 0)
Screenshot: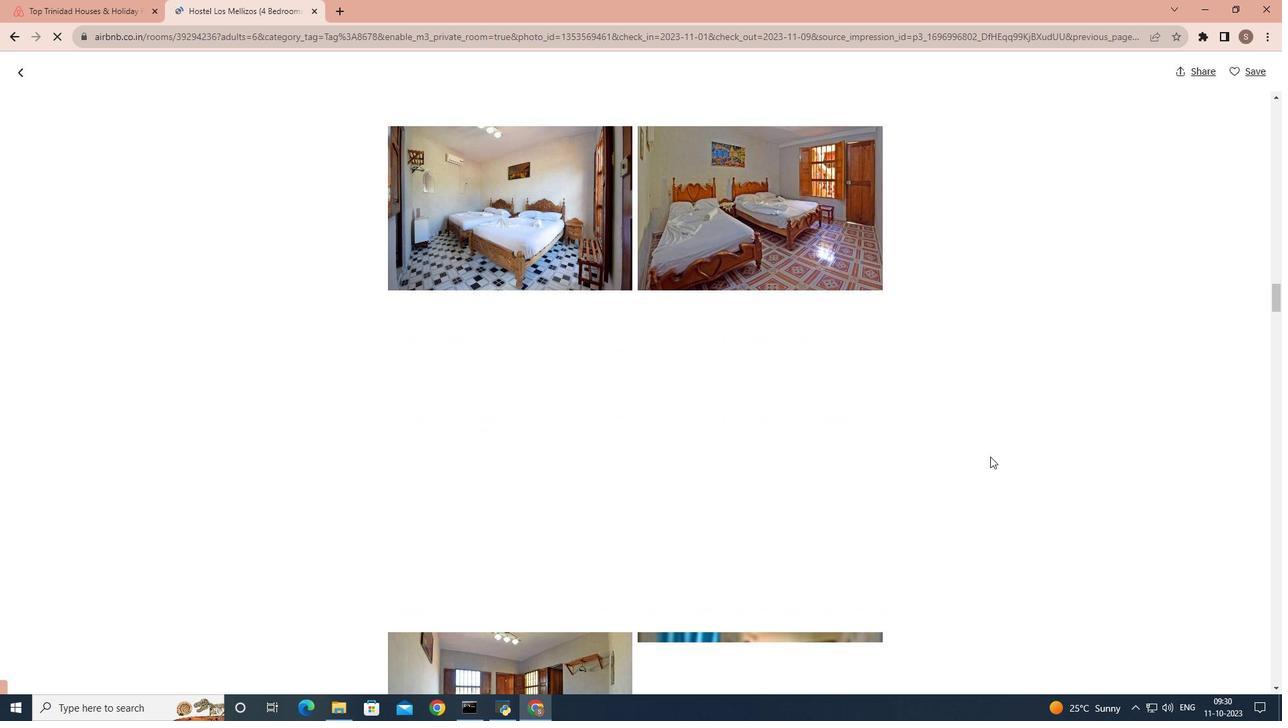 
Action: Mouse scrolled (990, 456) with delta (0, 0)
Screenshot: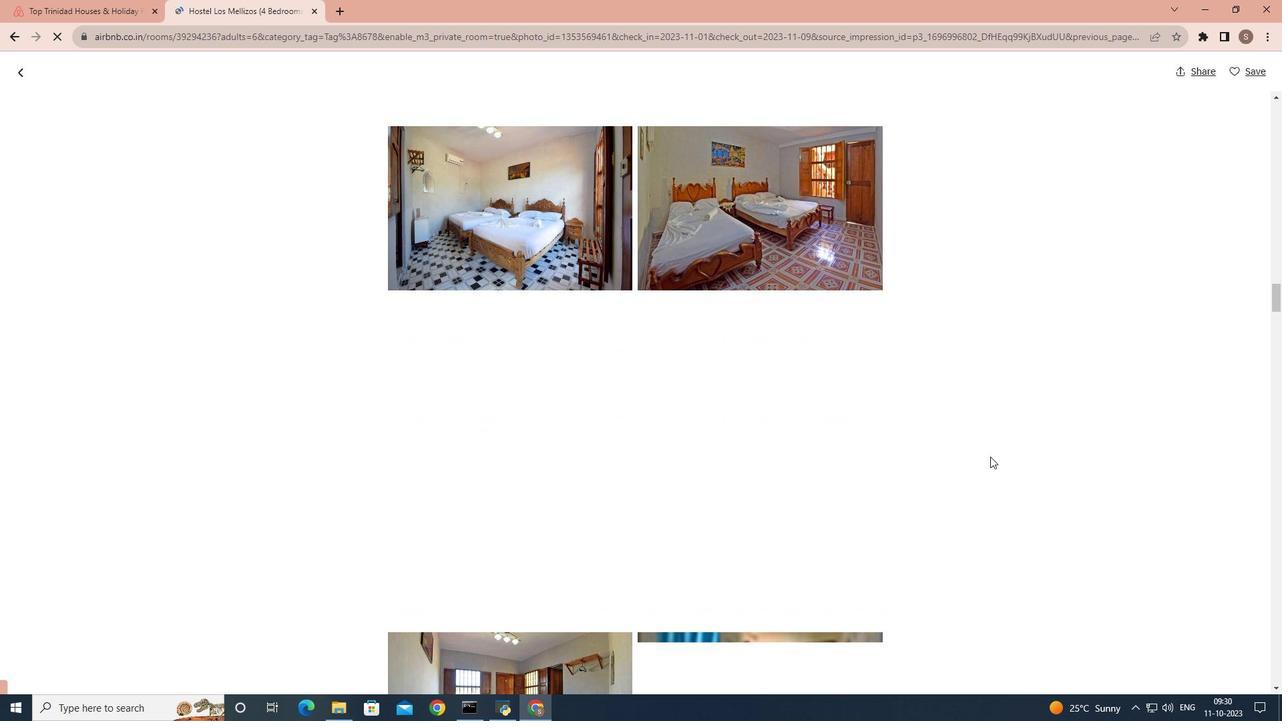 
Action: Mouse scrolled (990, 456) with delta (0, 0)
Screenshot: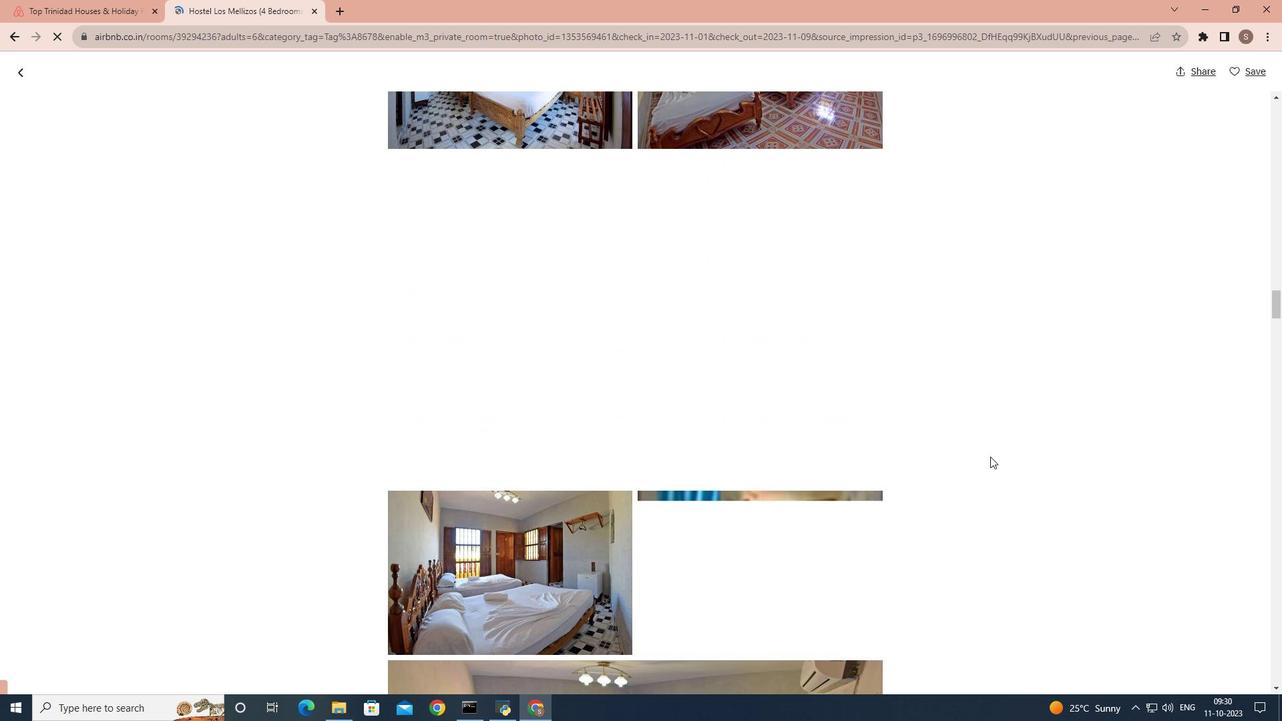 
Action: Mouse scrolled (990, 456) with delta (0, 0)
Screenshot: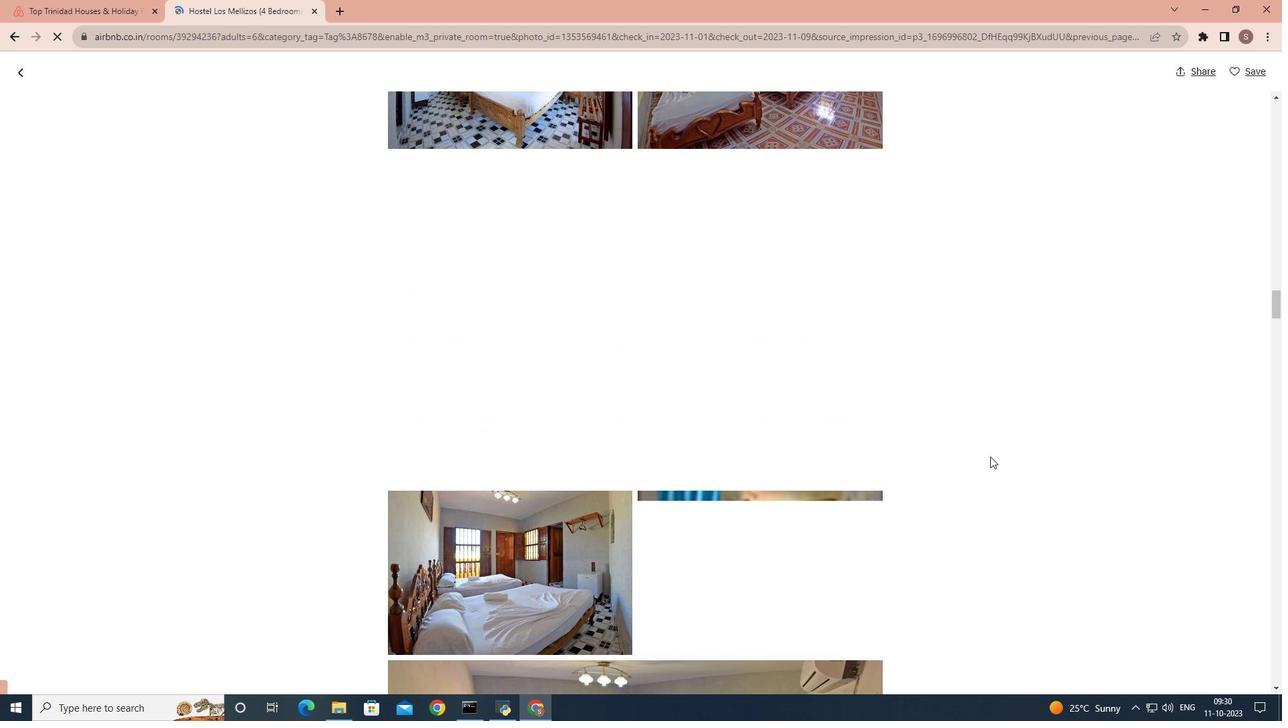 
Action: Mouse scrolled (990, 456) with delta (0, 0)
Screenshot: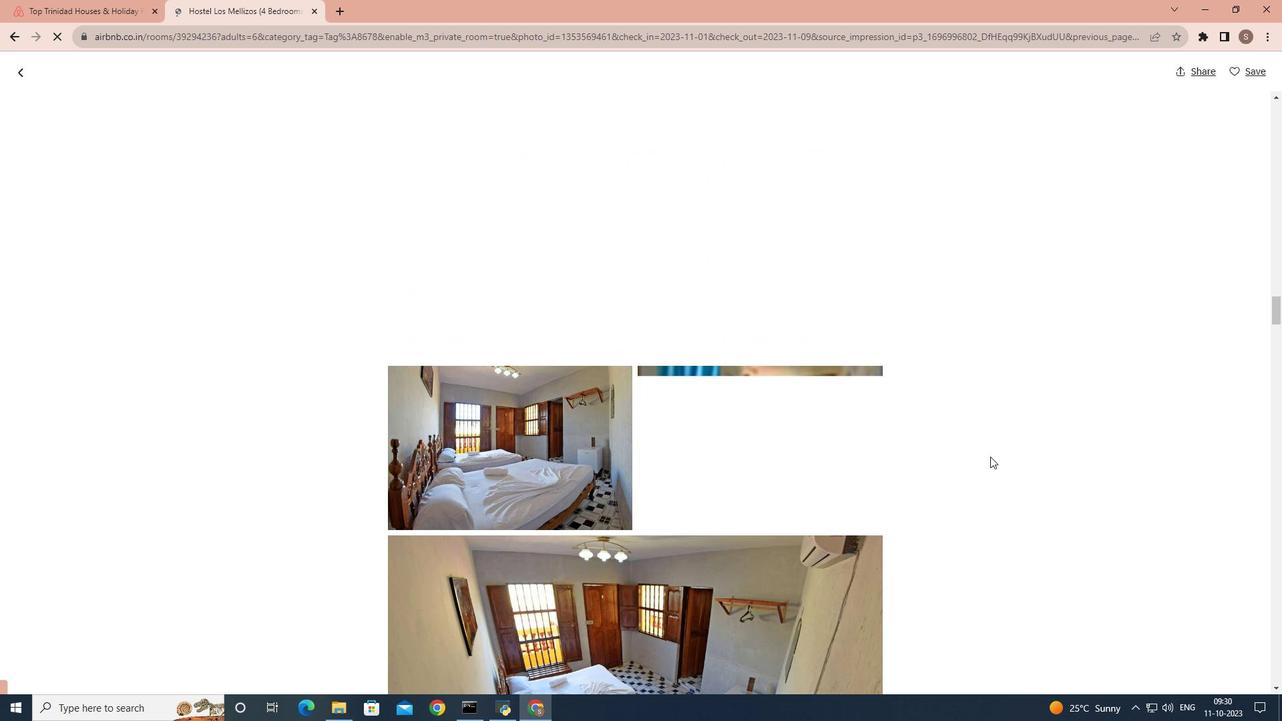 
Action: Mouse scrolled (990, 456) with delta (0, 0)
Screenshot: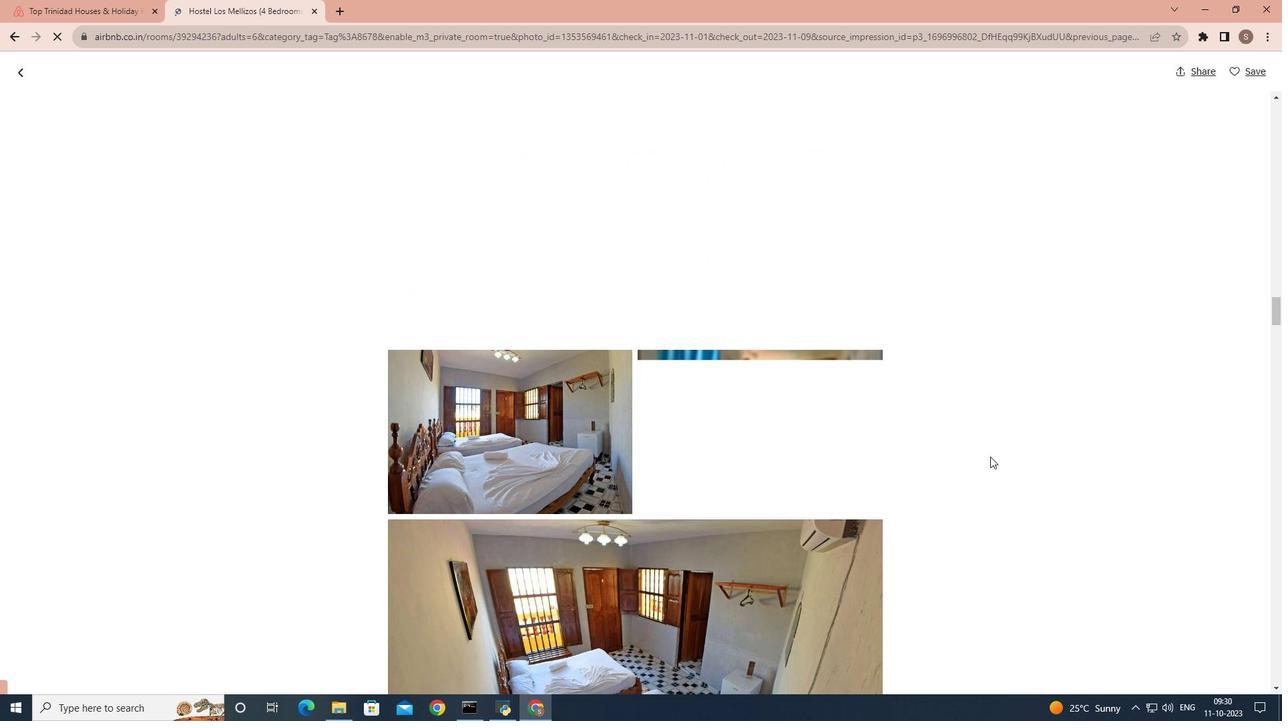 
Action: Mouse scrolled (990, 456) with delta (0, 0)
Screenshot: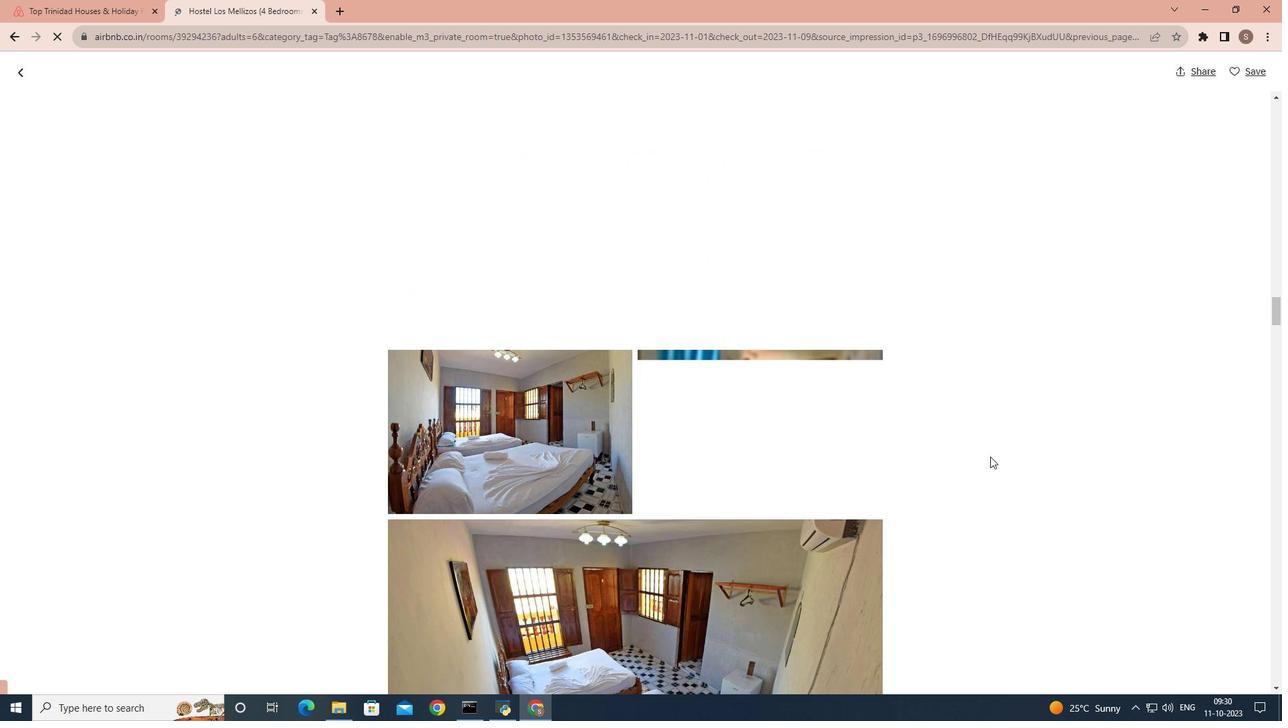 
Action: Mouse scrolled (990, 456) with delta (0, 0)
Screenshot: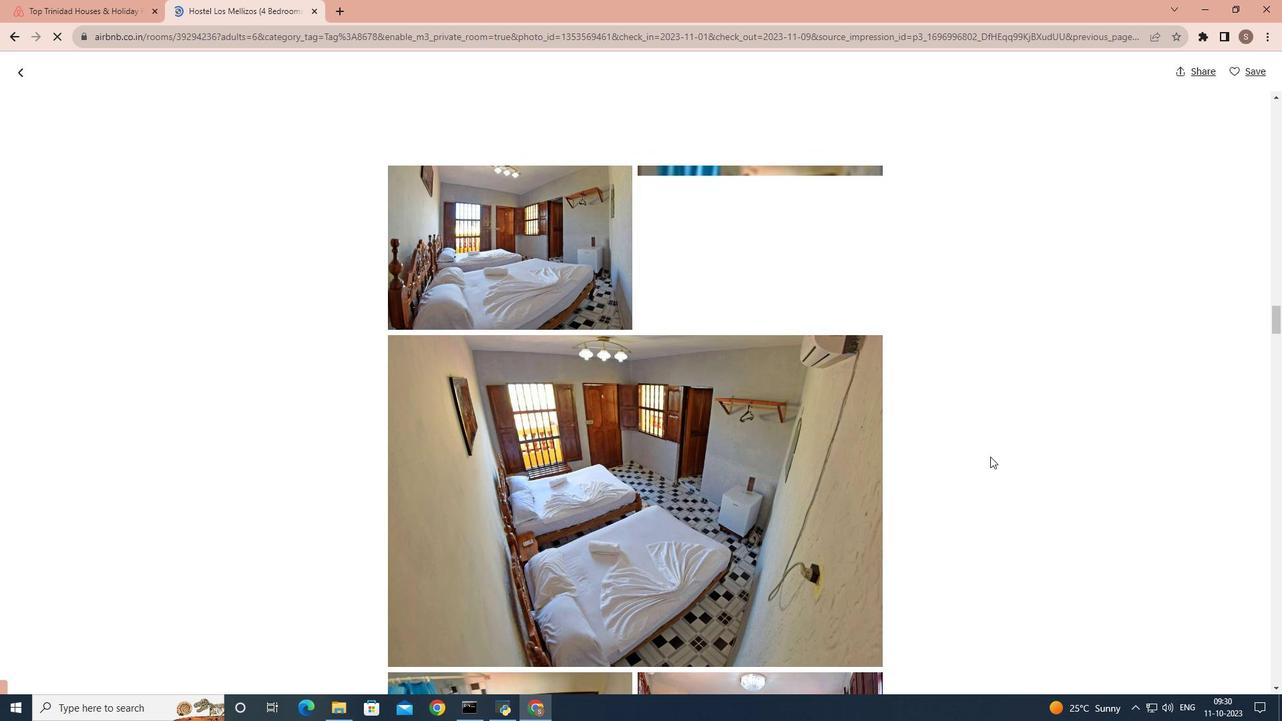 
Action: Mouse scrolled (990, 456) with delta (0, 0)
Screenshot: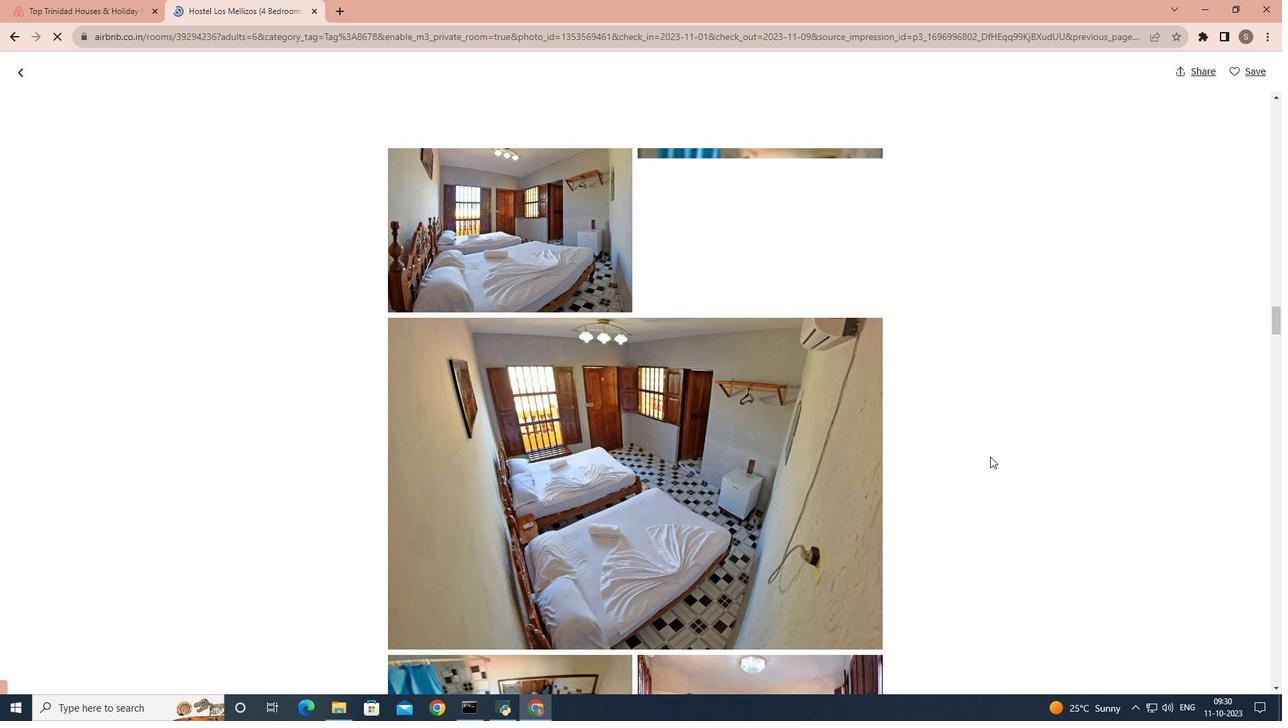 
Action: Mouse scrolled (990, 456) with delta (0, 0)
Screenshot: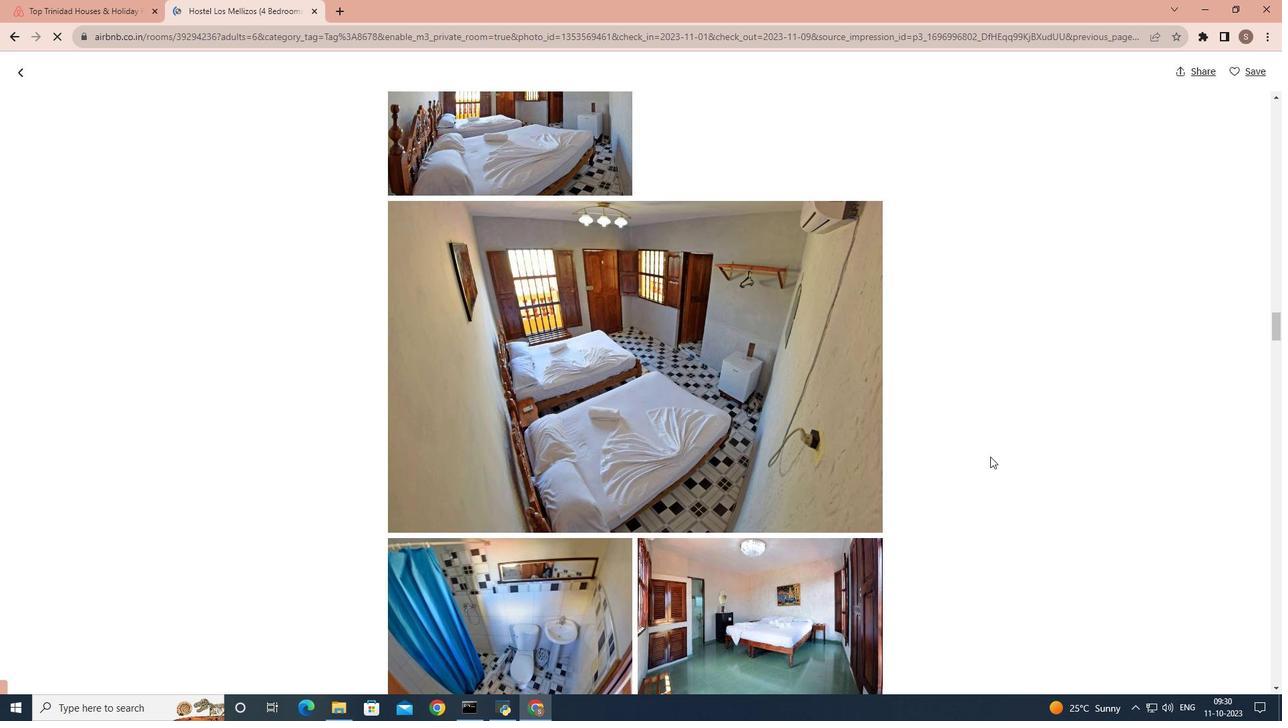 
Action: Mouse scrolled (990, 456) with delta (0, 0)
Screenshot: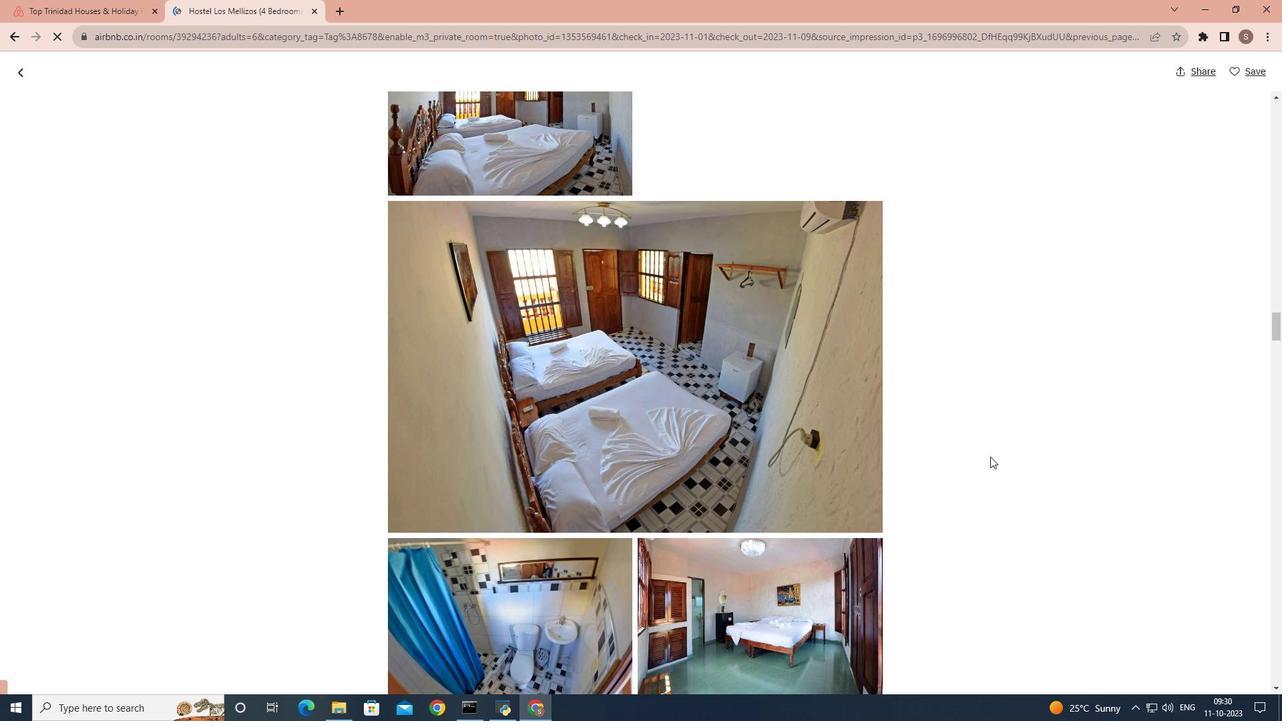 
Action: Mouse scrolled (990, 456) with delta (0, 0)
Screenshot: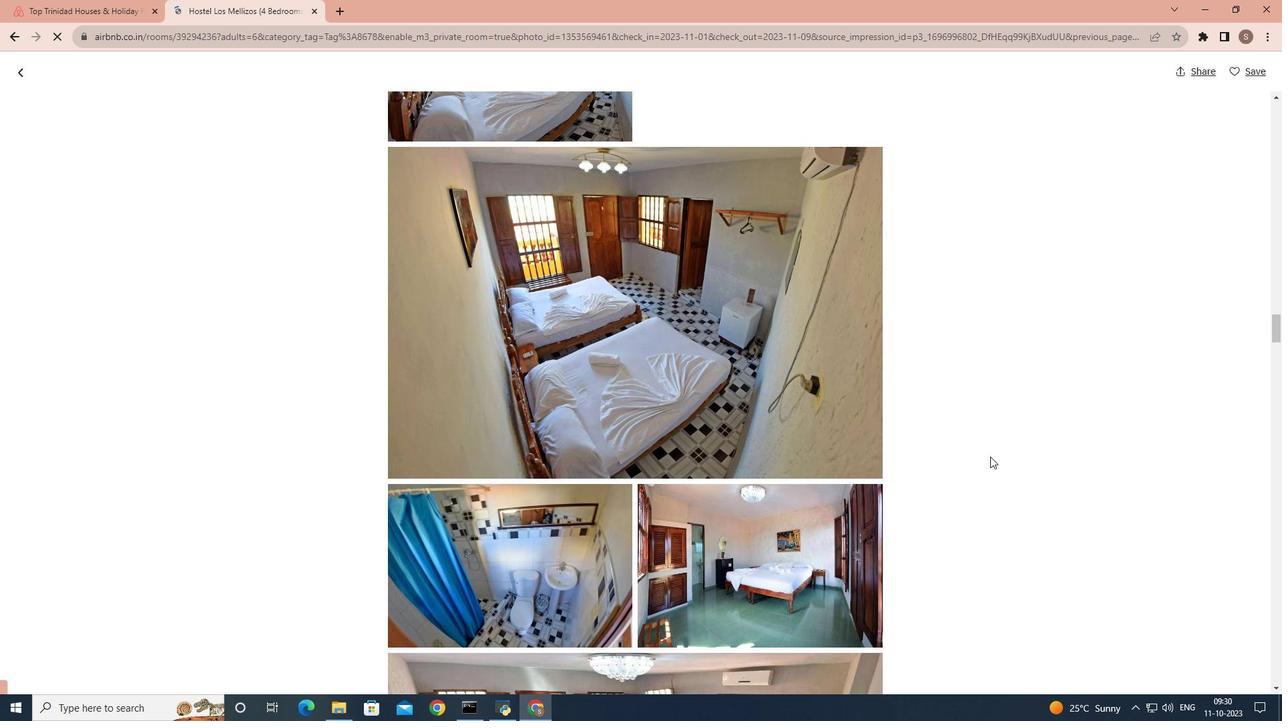 
Action: Mouse scrolled (990, 456) with delta (0, 0)
Screenshot: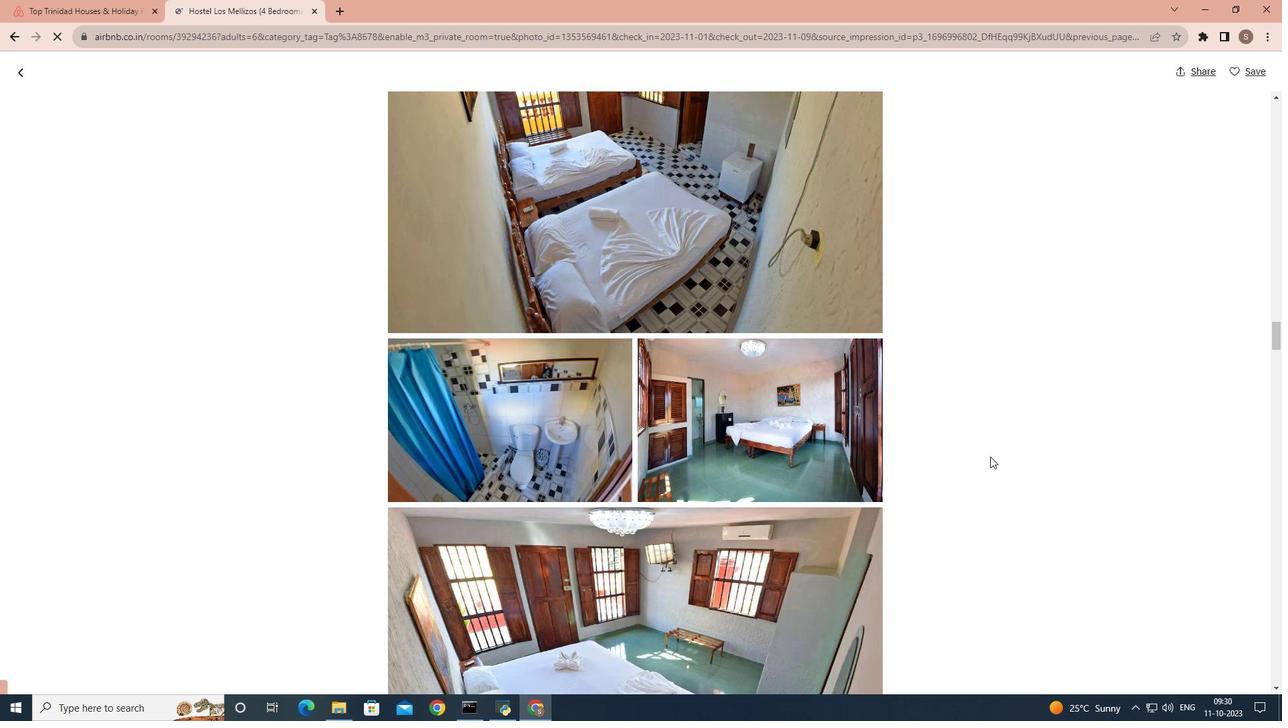 
Action: Mouse scrolled (990, 456) with delta (0, 0)
Screenshot: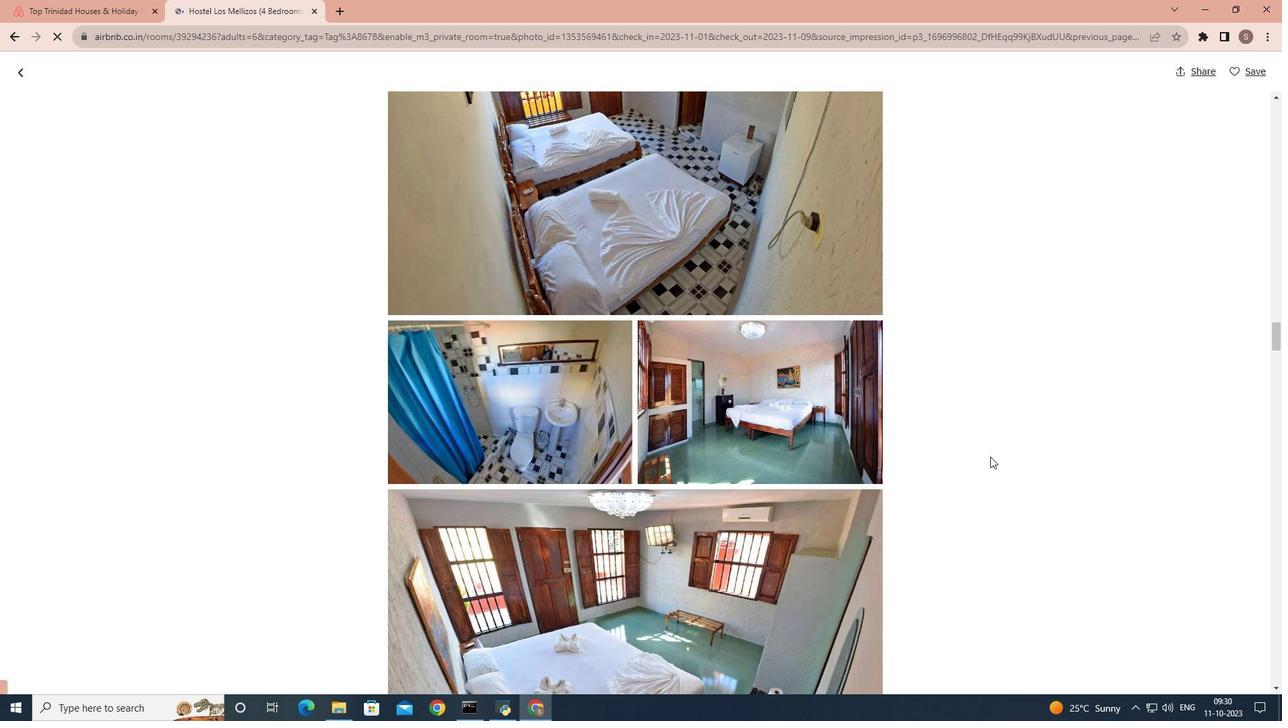 
Action: Mouse scrolled (990, 456) with delta (0, 0)
Screenshot: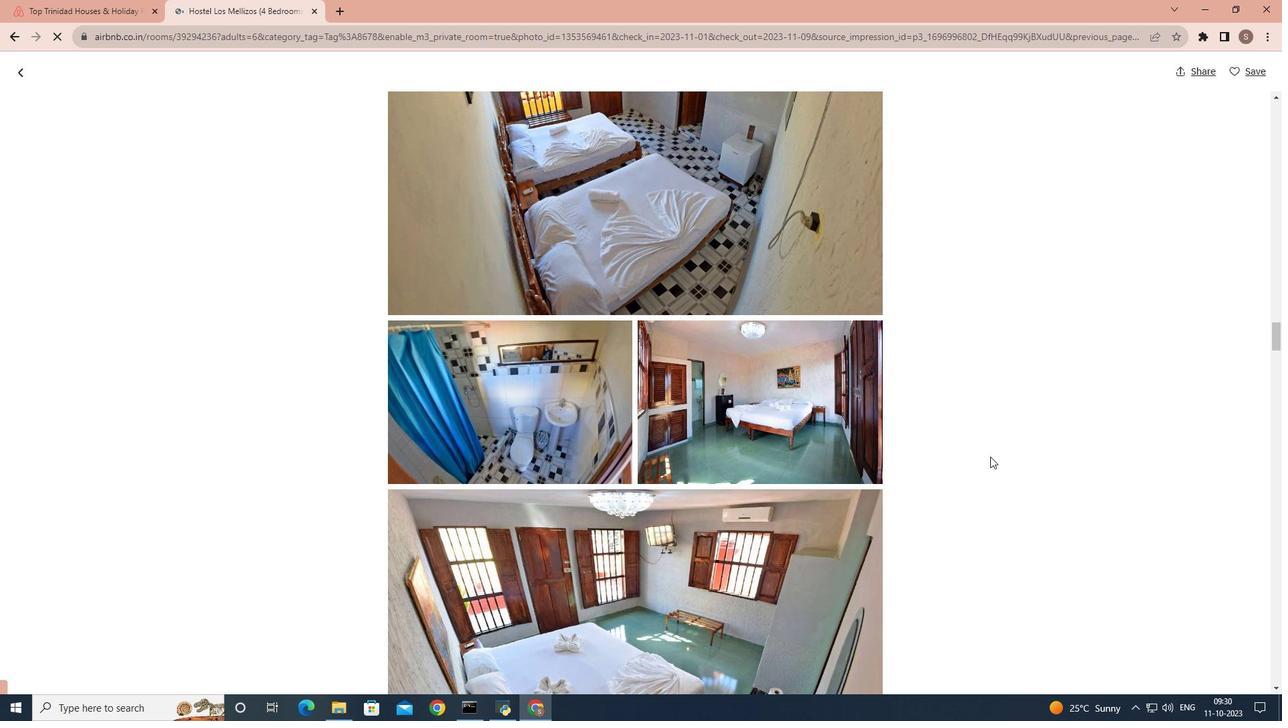 
Action: Mouse scrolled (990, 456) with delta (0, 0)
Screenshot: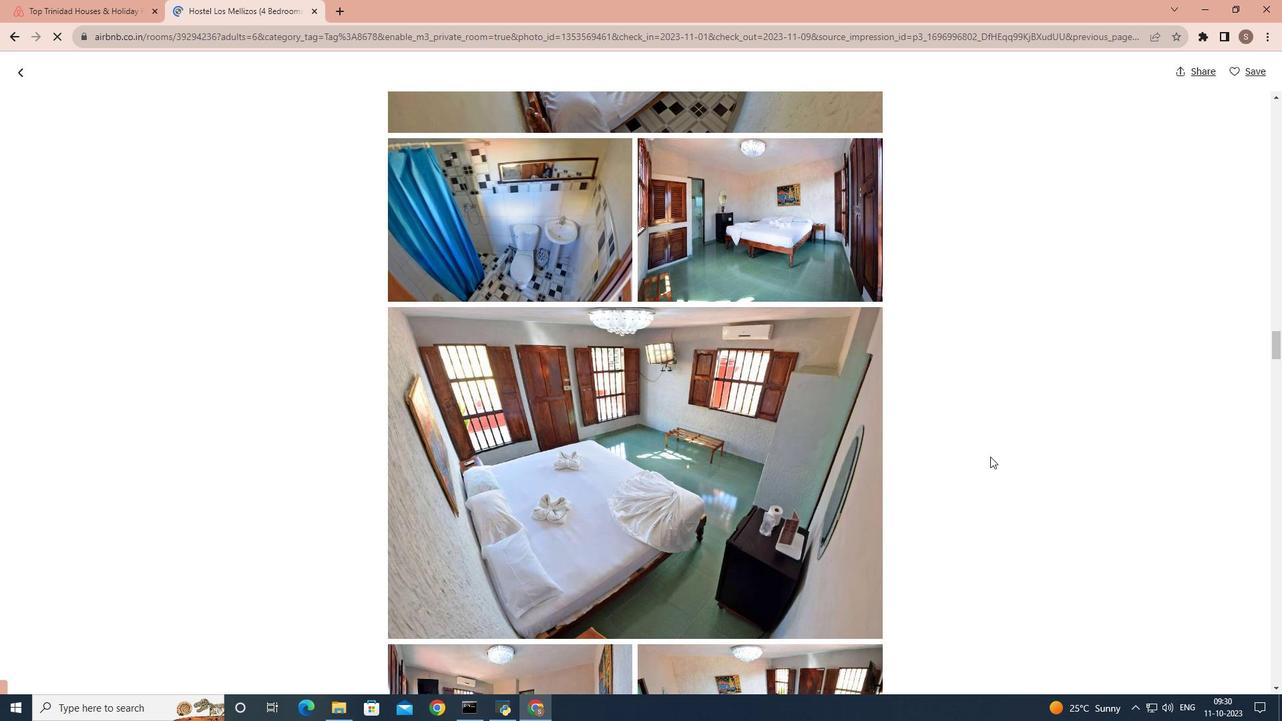 
Action: Mouse scrolled (990, 456) with delta (0, 0)
Screenshot: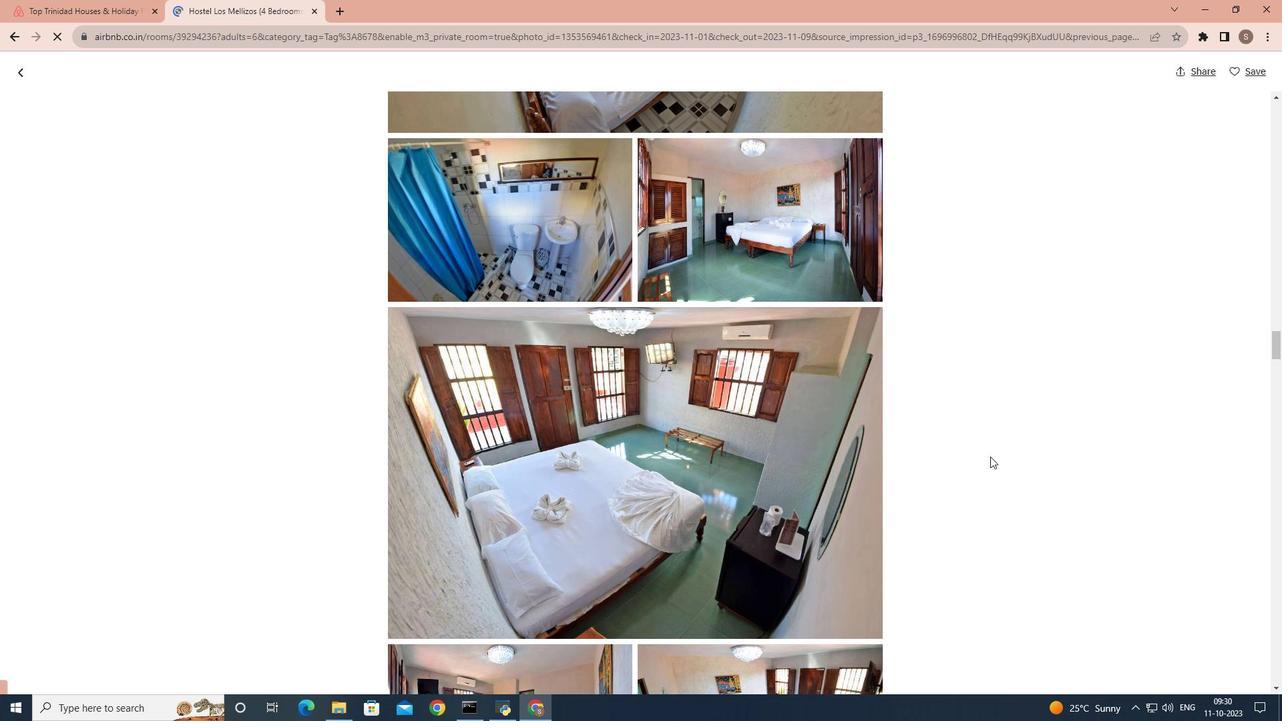 
Action: Mouse scrolled (990, 456) with delta (0, 0)
Screenshot: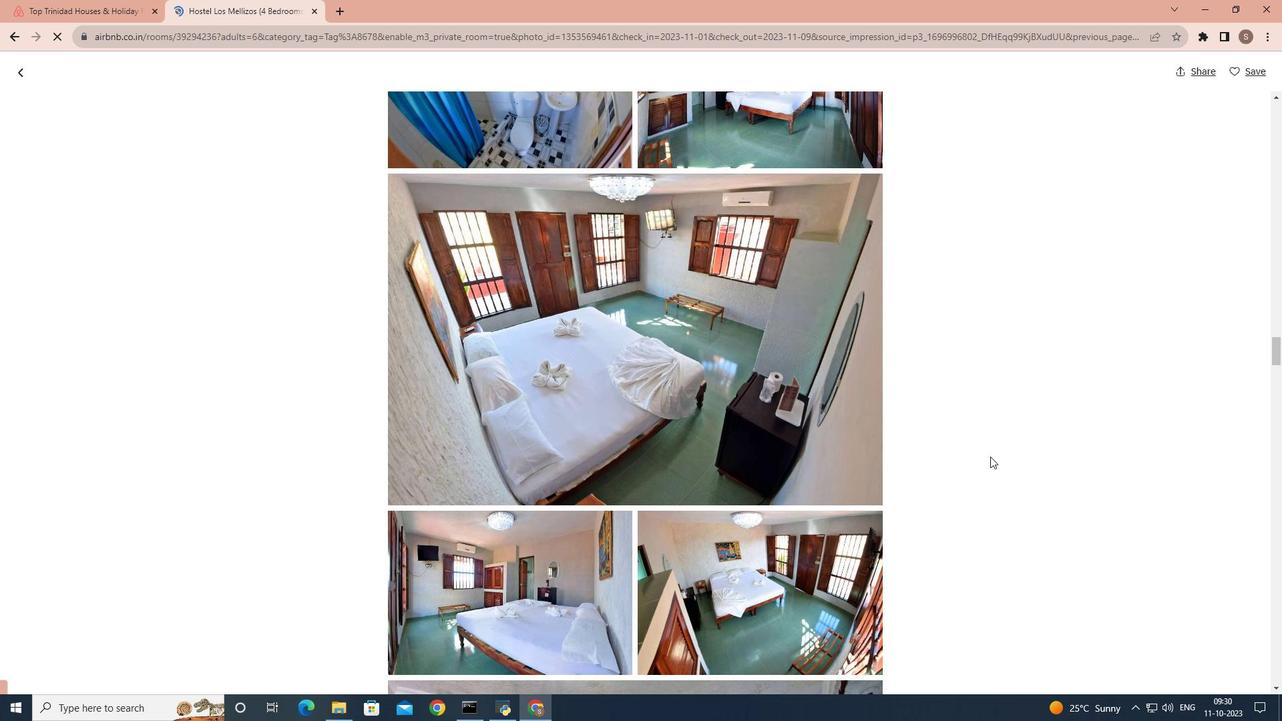 
Action: Mouse scrolled (990, 456) with delta (0, 0)
Screenshot: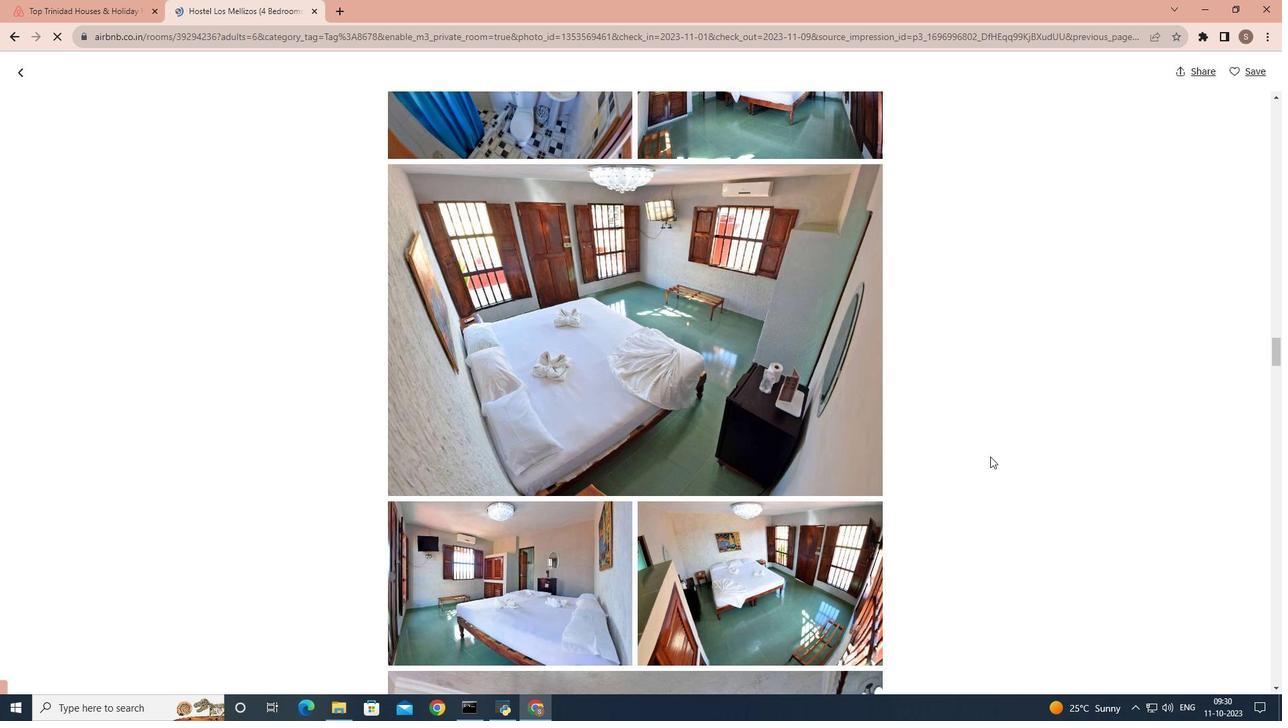 
Action: Mouse scrolled (990, 456) with delta (0, 0)
Screenshot: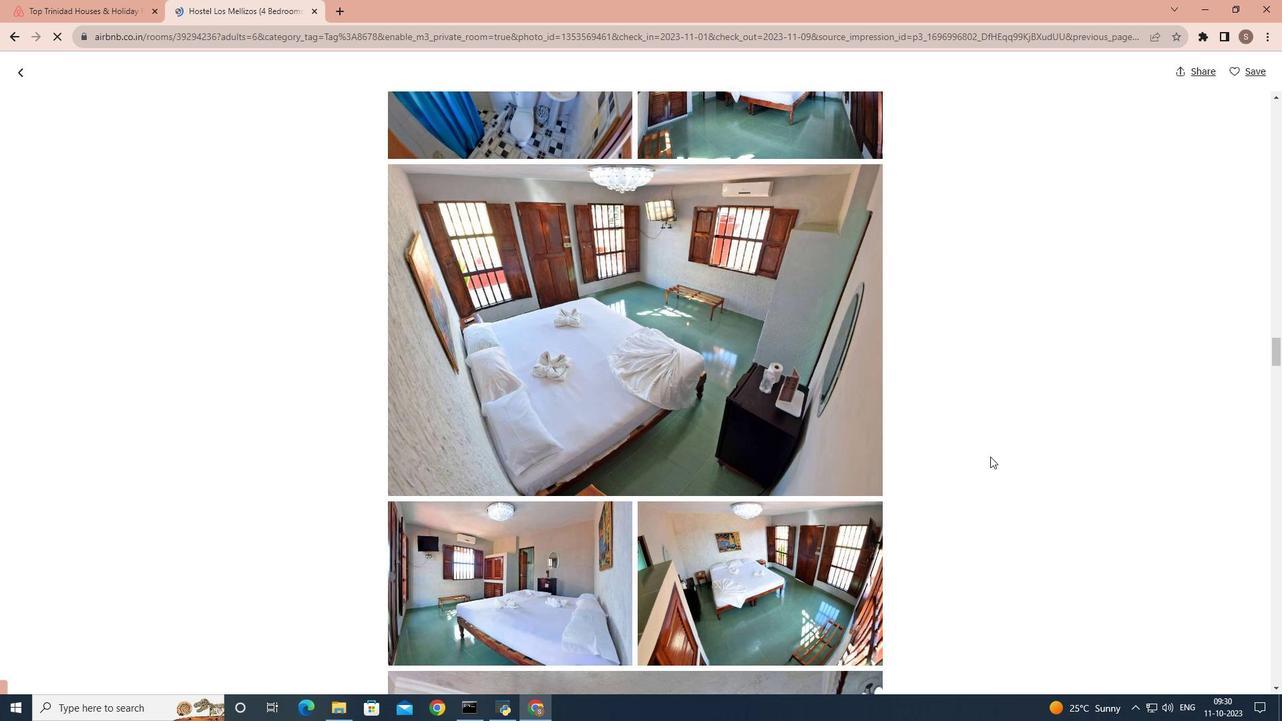 
Action: Mouse scrolled (990, 456) with delta (0, 0)
Screenshot: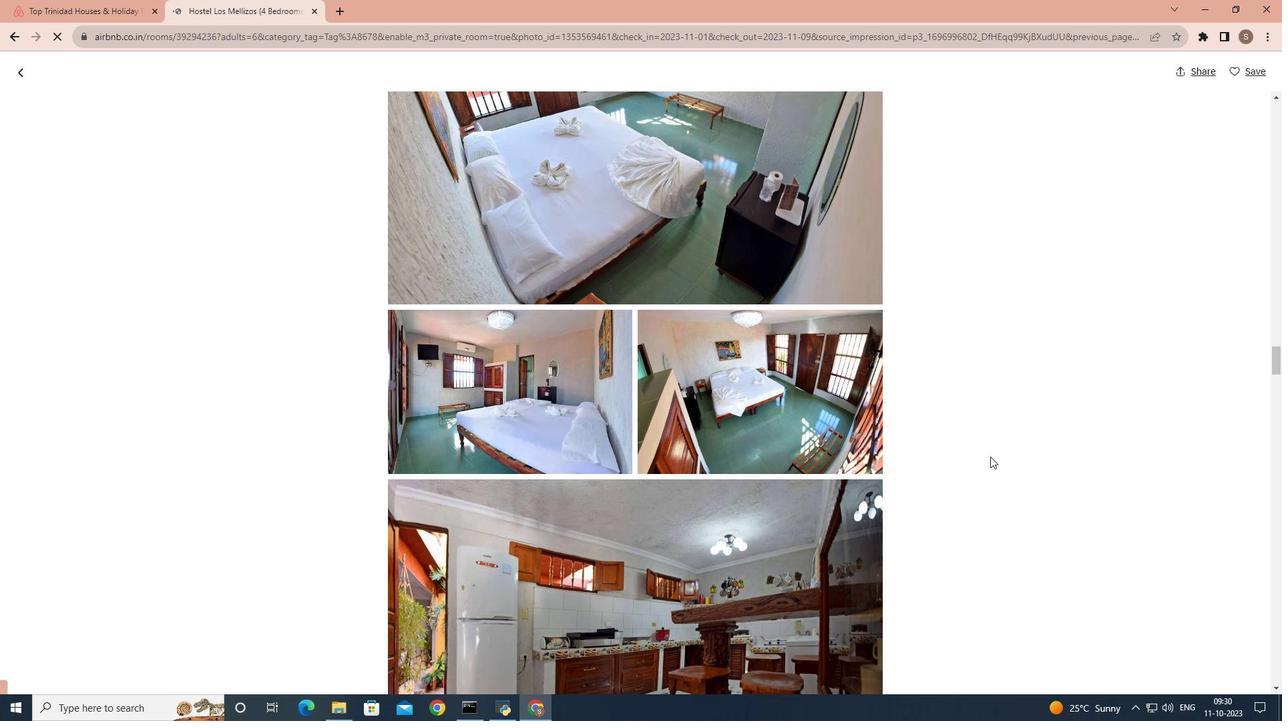 
Action: Mouse scrolled (990, 456) with delta (0, 0)
Screenshot: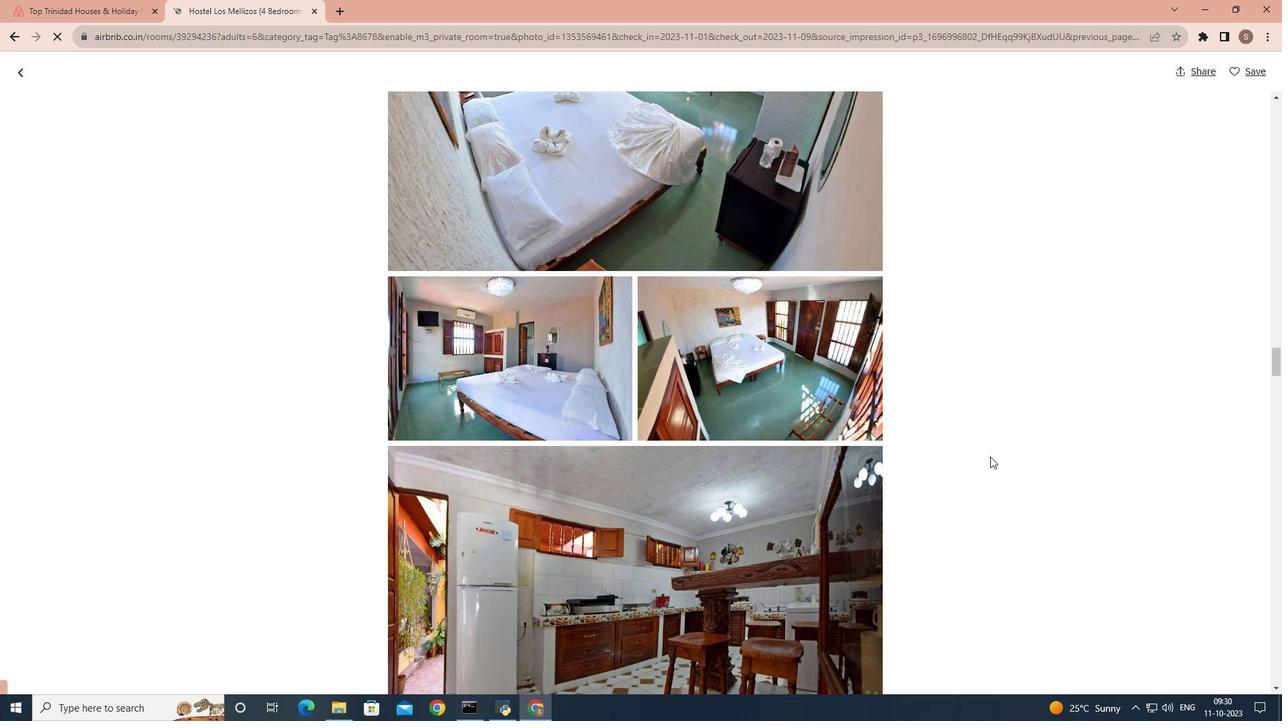 
Action: Mouse scrolled (990, 456) with delta (0, 0)
Screenshot: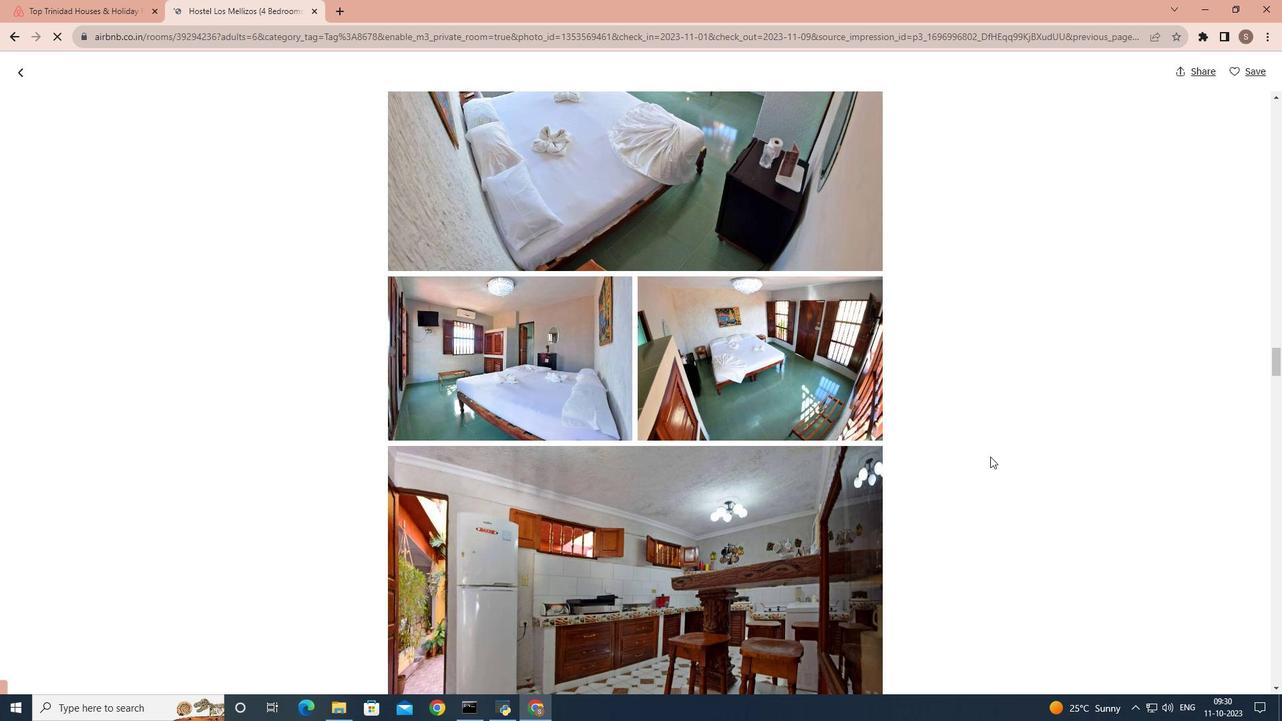 
Action: Mouse scrolled (990, 456) with delta (0, 0)
Screenshot: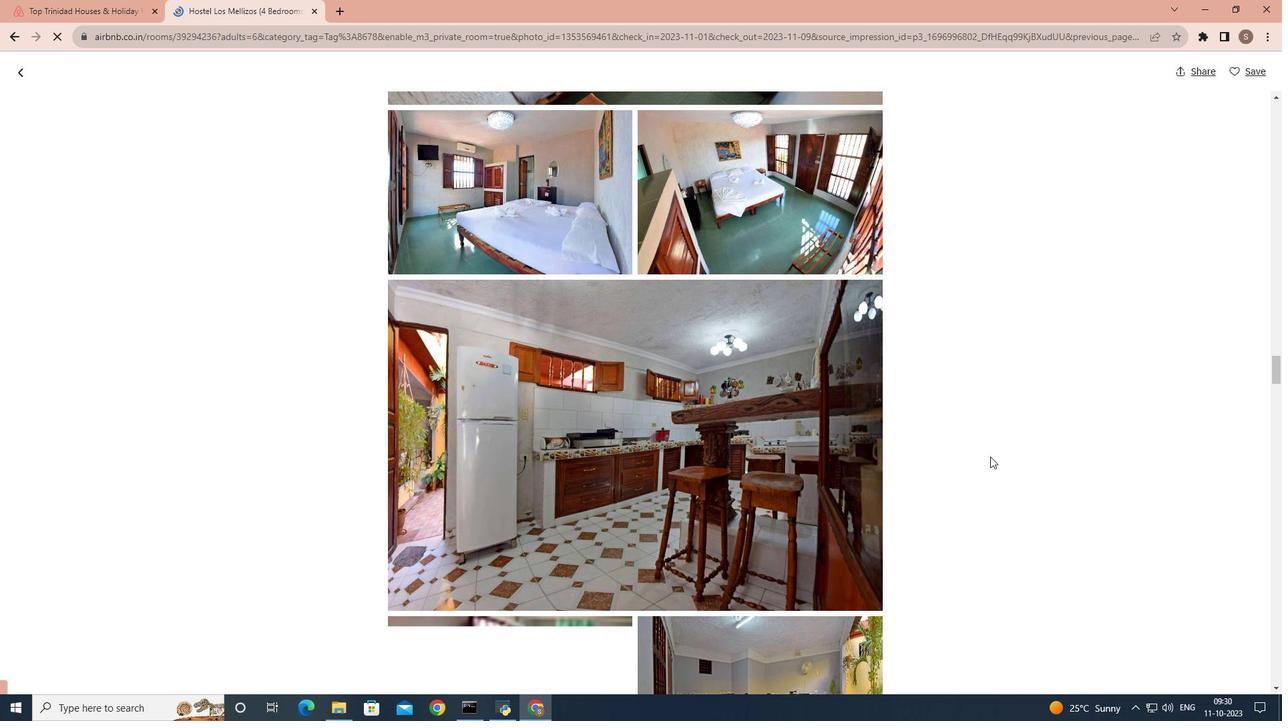 
Action: Mouse scrolled (990, 456) with delta (0, 0)
Screenshot: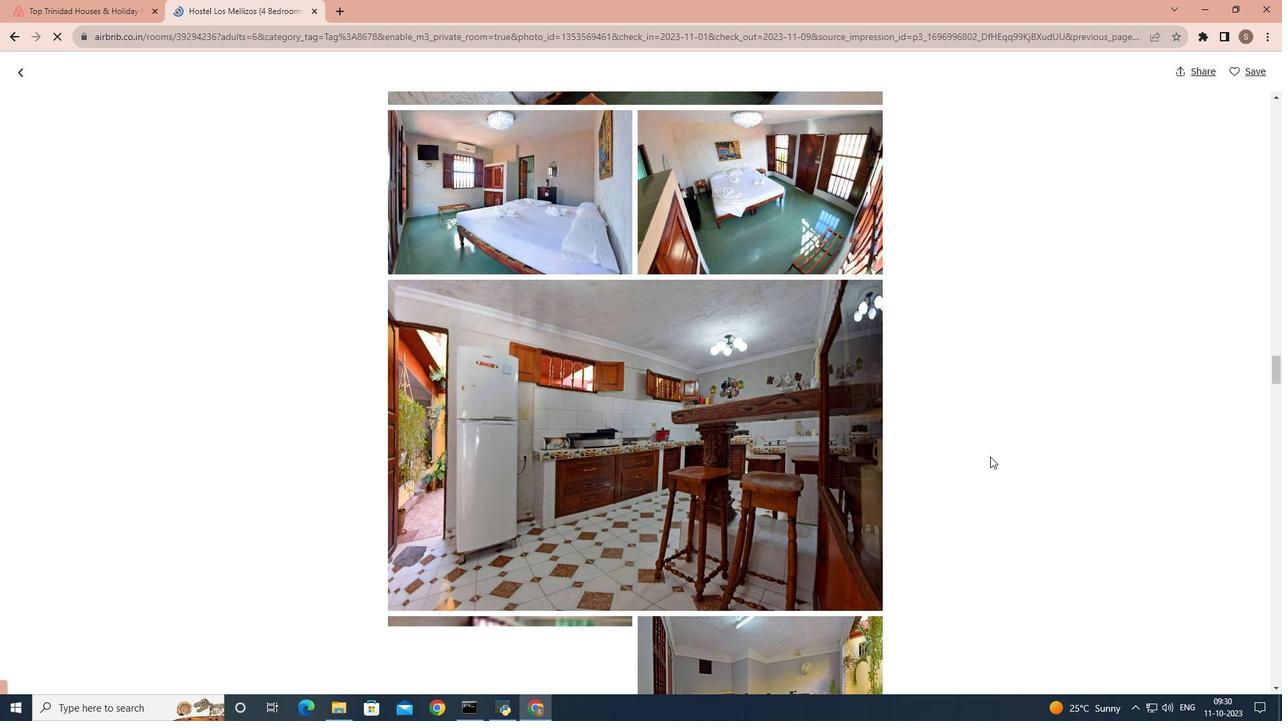 
Action: Mouse scrolled (990, 456) with delta (0, 0)
Screenshot: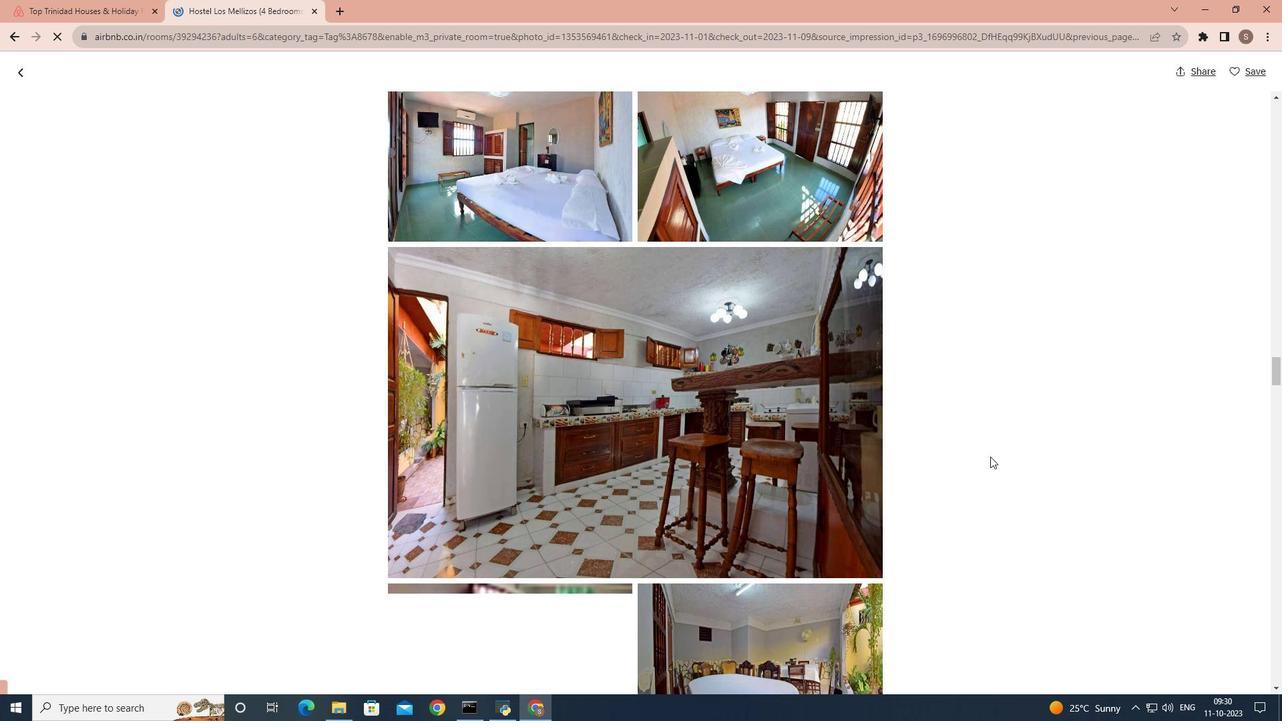 
Action: Mouse scrolled (990, 456) with delta (0, 0)
Screenshot: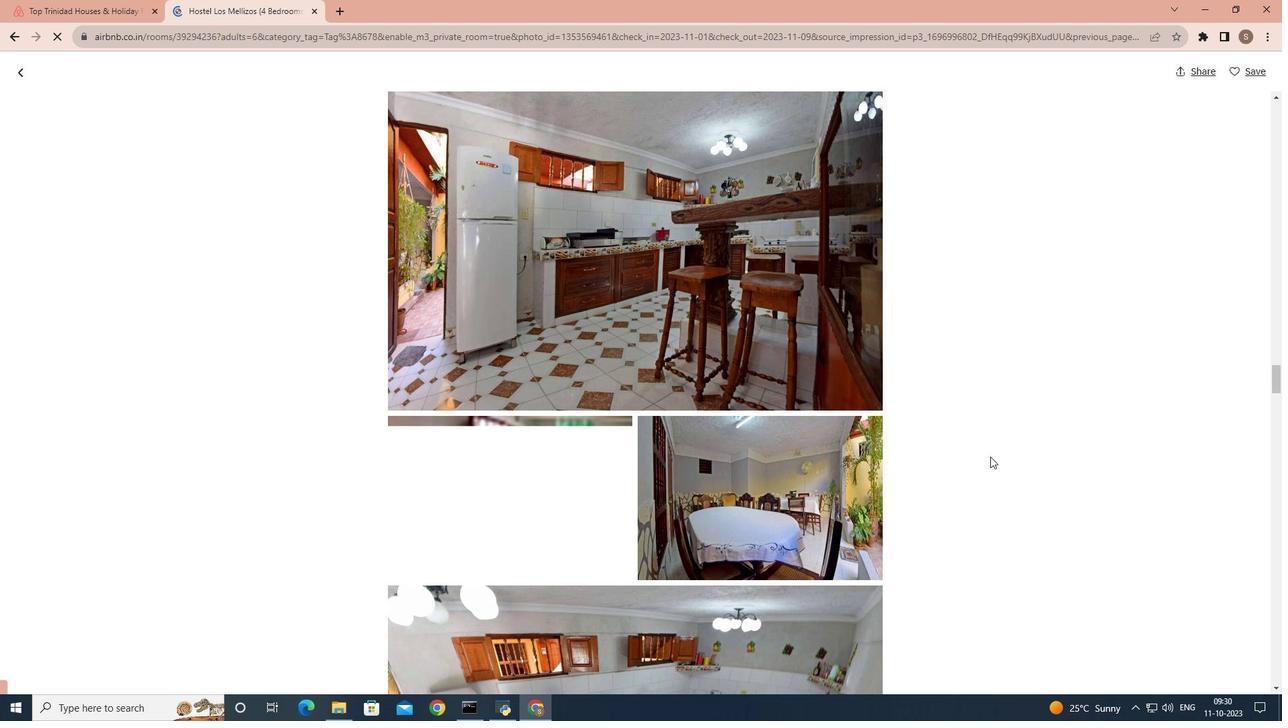 
Action: Mouse scrolled (990, 456) with delta (0, 0)
Screenshot: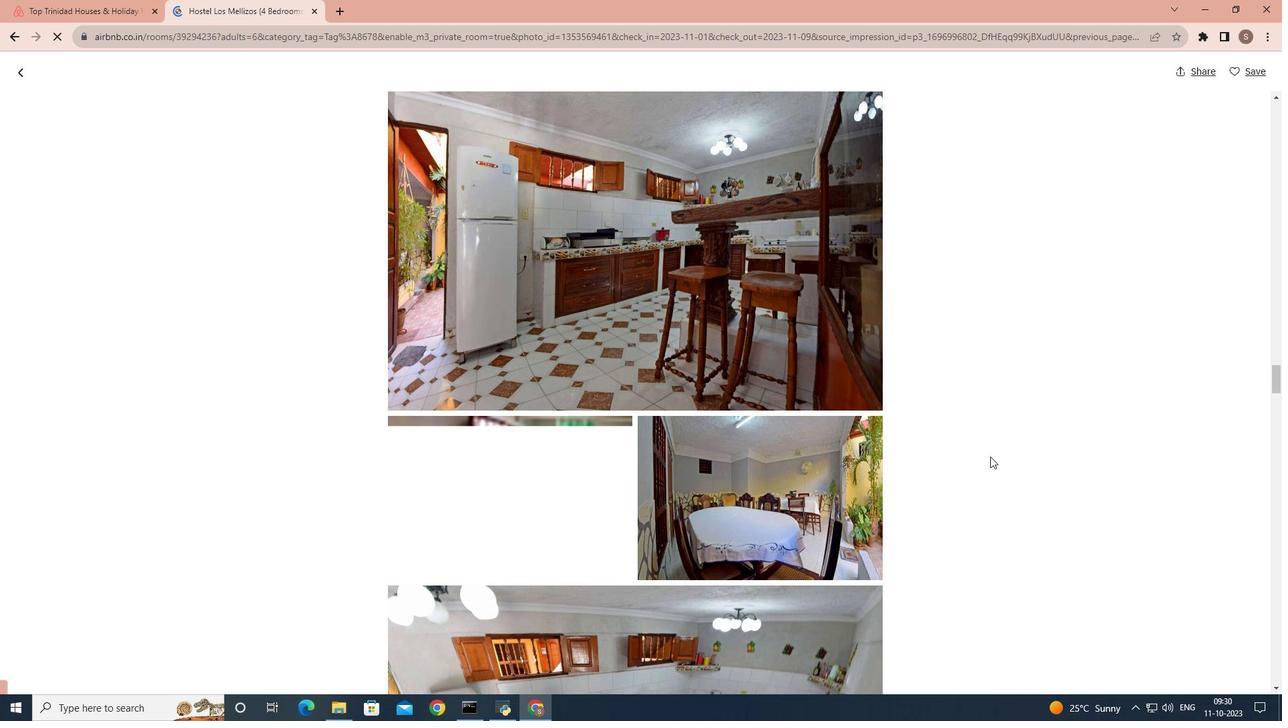 
Action: Mouse scrolled (990, 456) with delta (0, 0)
Screenshot: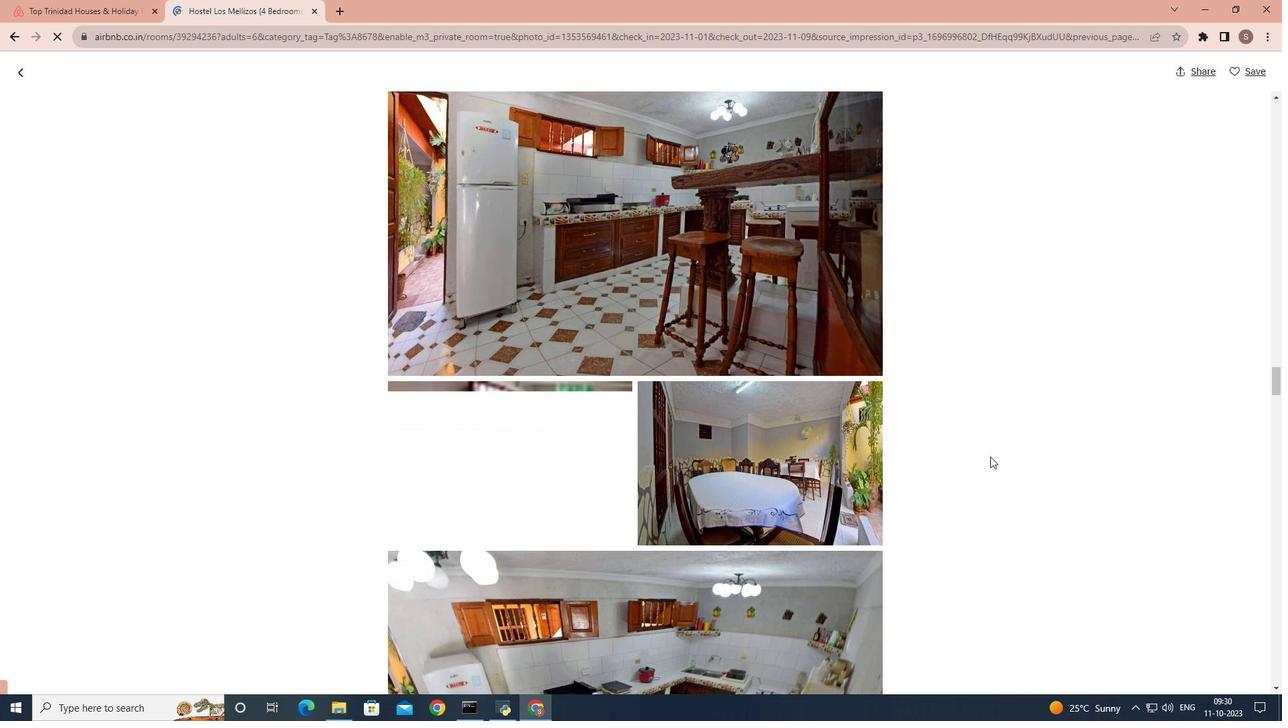 
Action: Mouse scrolled (990, 456) with delta (0, 0)
Screenshot: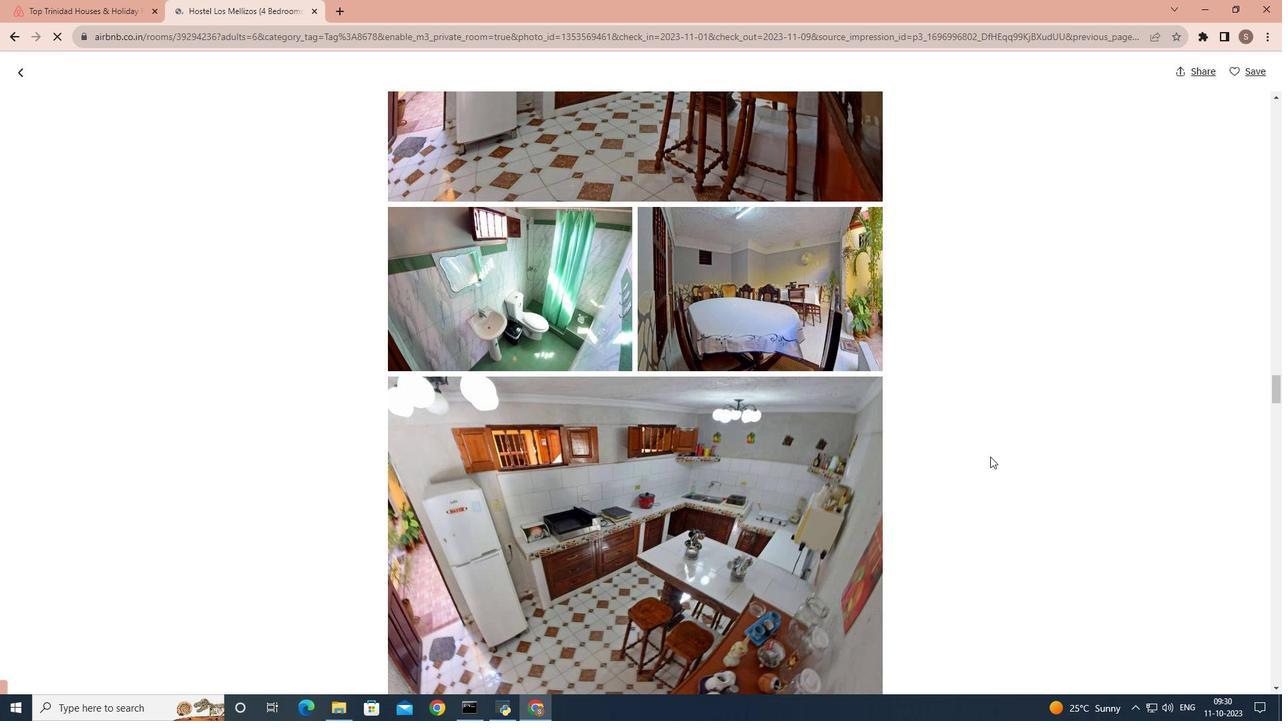 
Action: Mouse scrolled (990, 456) with delta (0, 0)
Screenshot: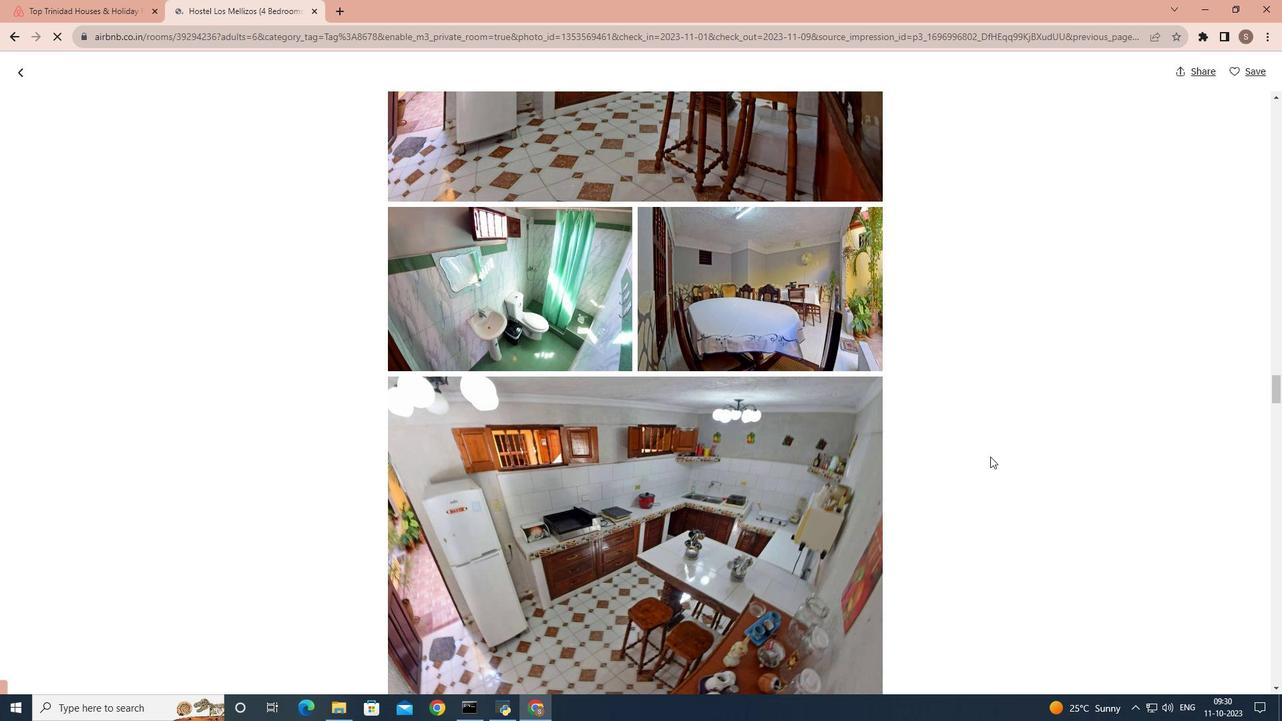 
Action: Mouse scrolled (990, 456) with delta (0, 0)
Screenshot: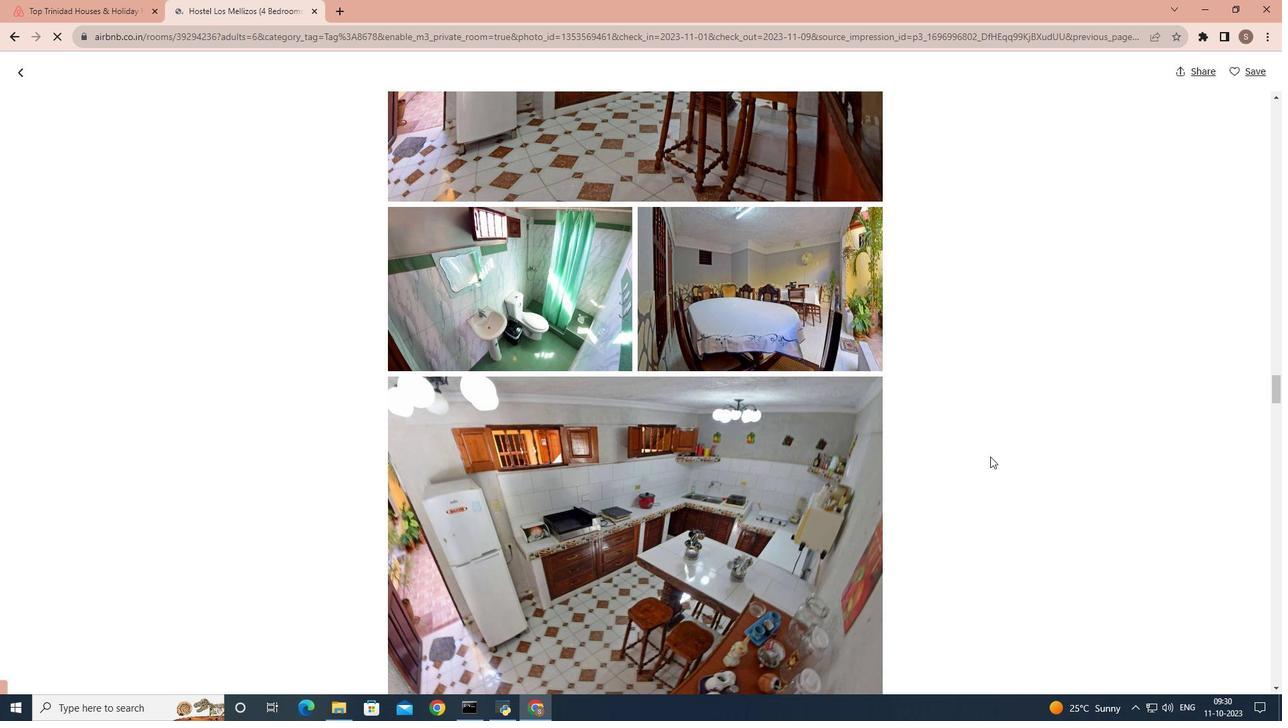 
Action: Mouse scrolled (990, 456) with delta (0, 0)
Screenshot: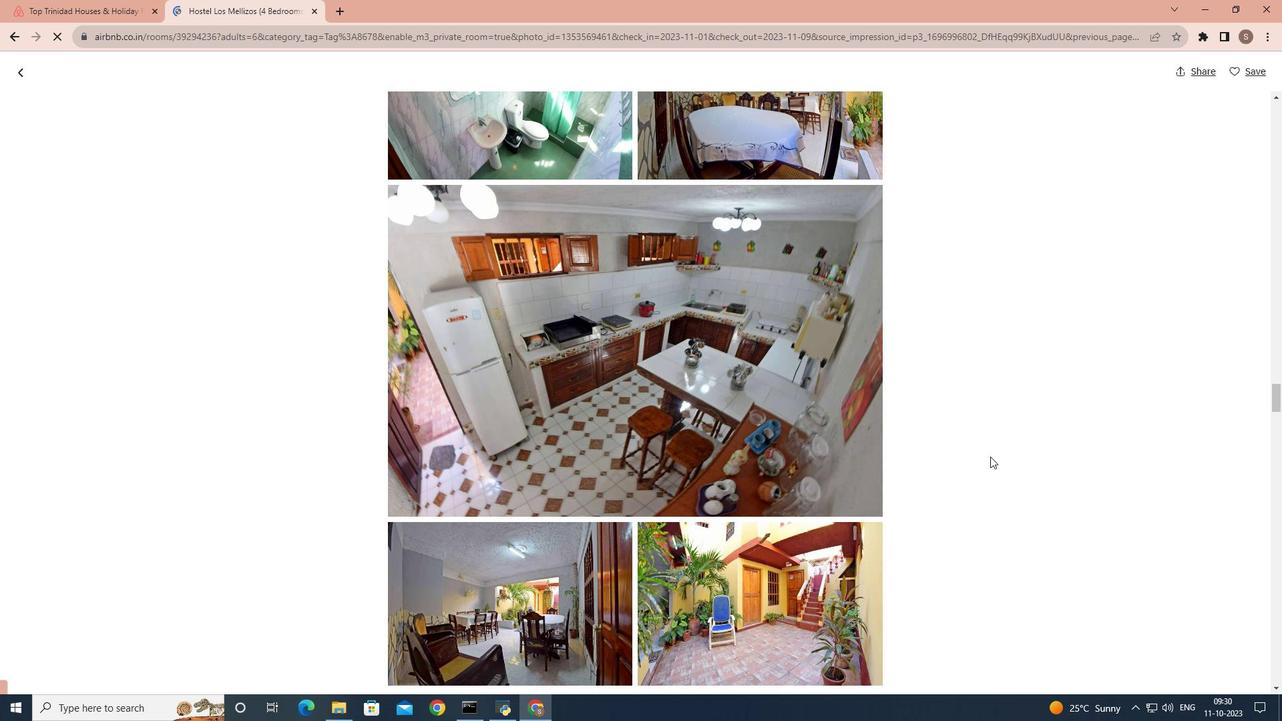 
Action: Mouse scrolled (990, 456) with delta (0, 0)
Screenshot: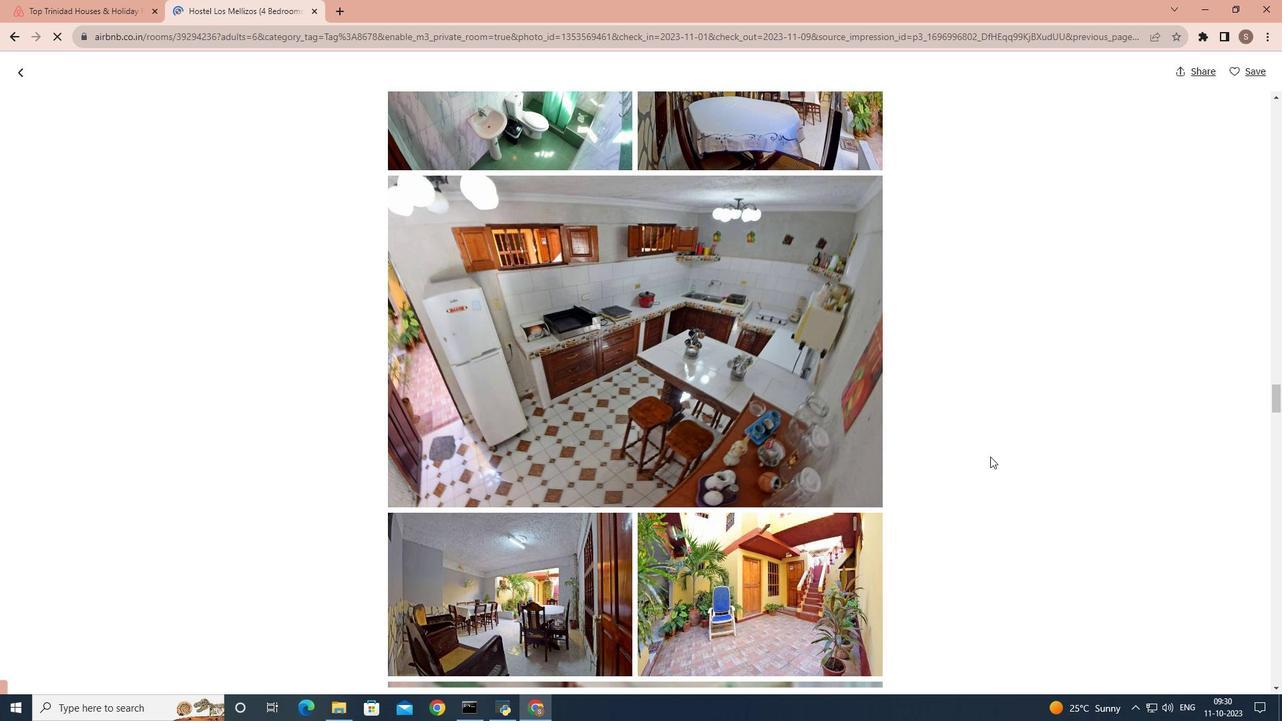 
Action: Mouse scrolled (990, 456) with delta (0, 0)
Screenshot: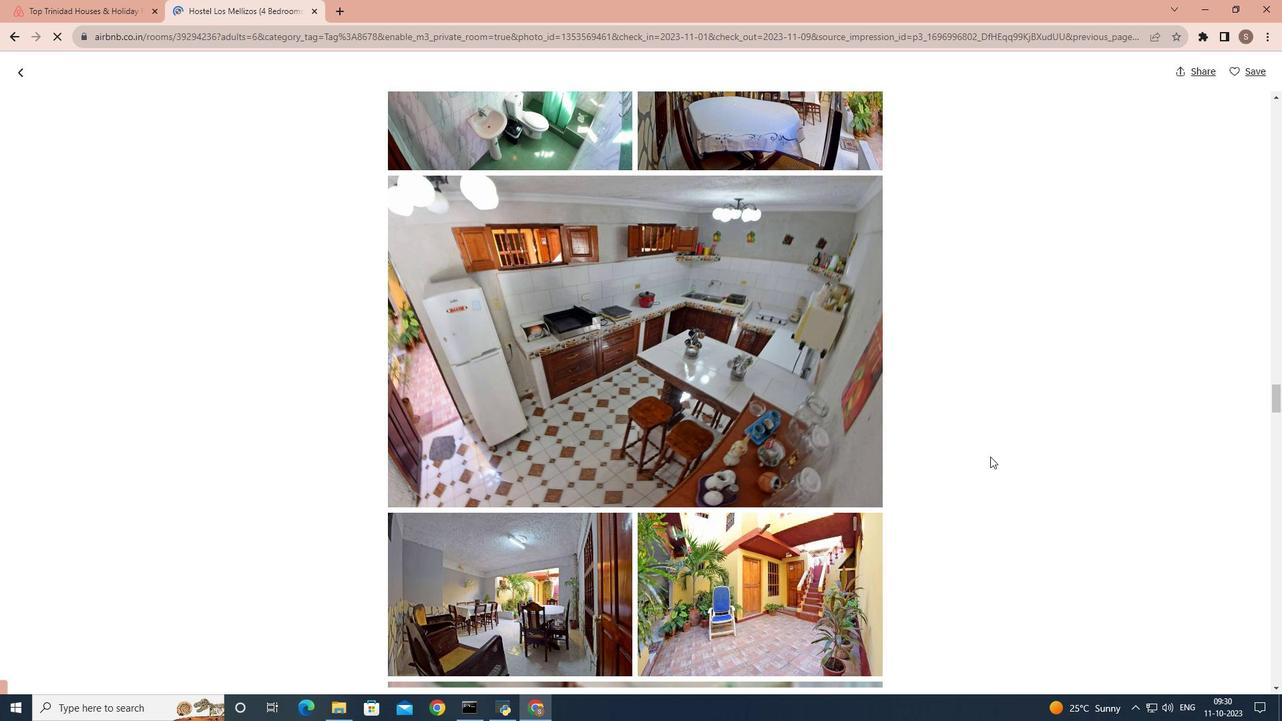 
Action: Mouse scrolled (990, 456) with delta (0, 0)
Screenshot: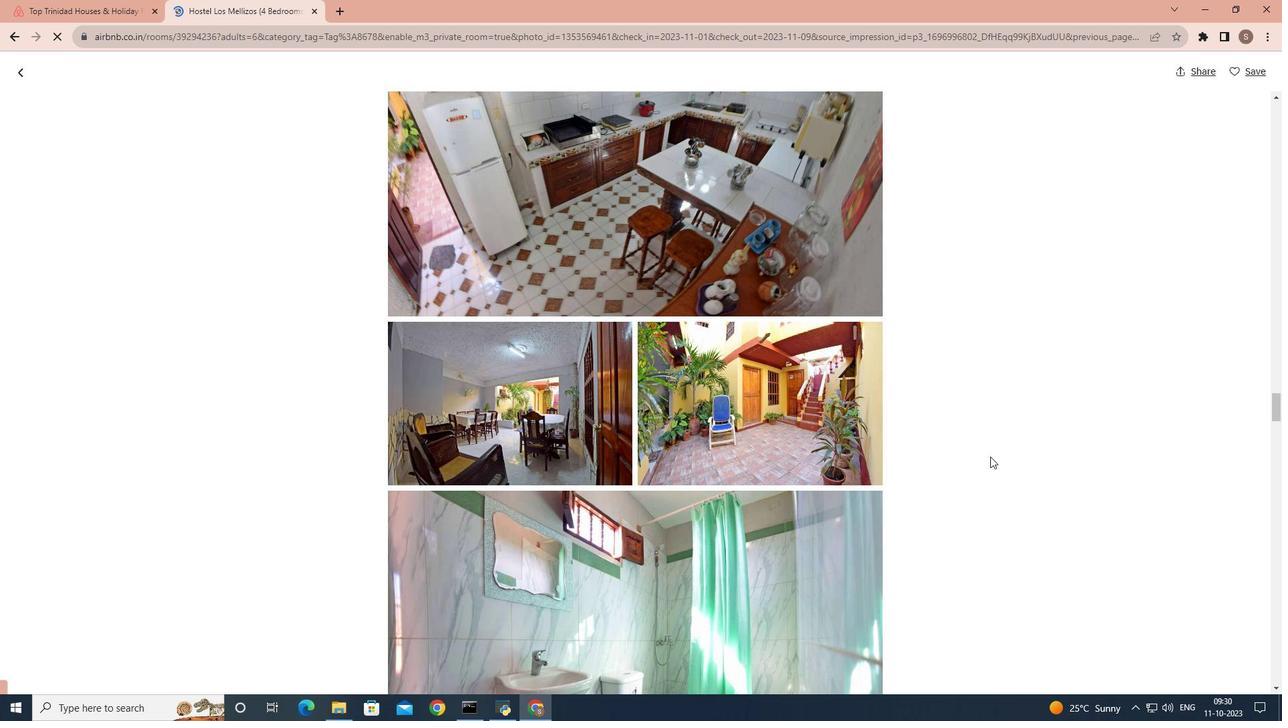 
Action: Mouse scrolled (990, 456) with delta (0, 0)
Screenshot: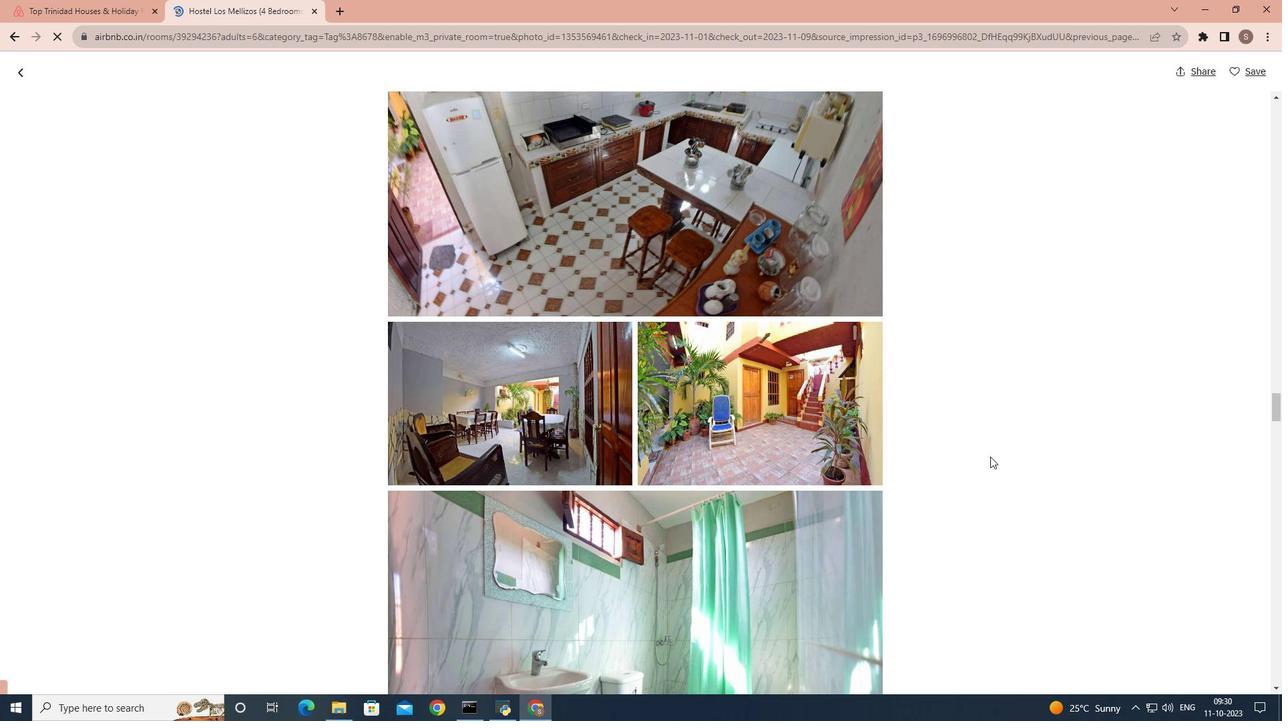 
Action: Mouse scrolled (990, 456) with delta (0, 0)
Screenshot: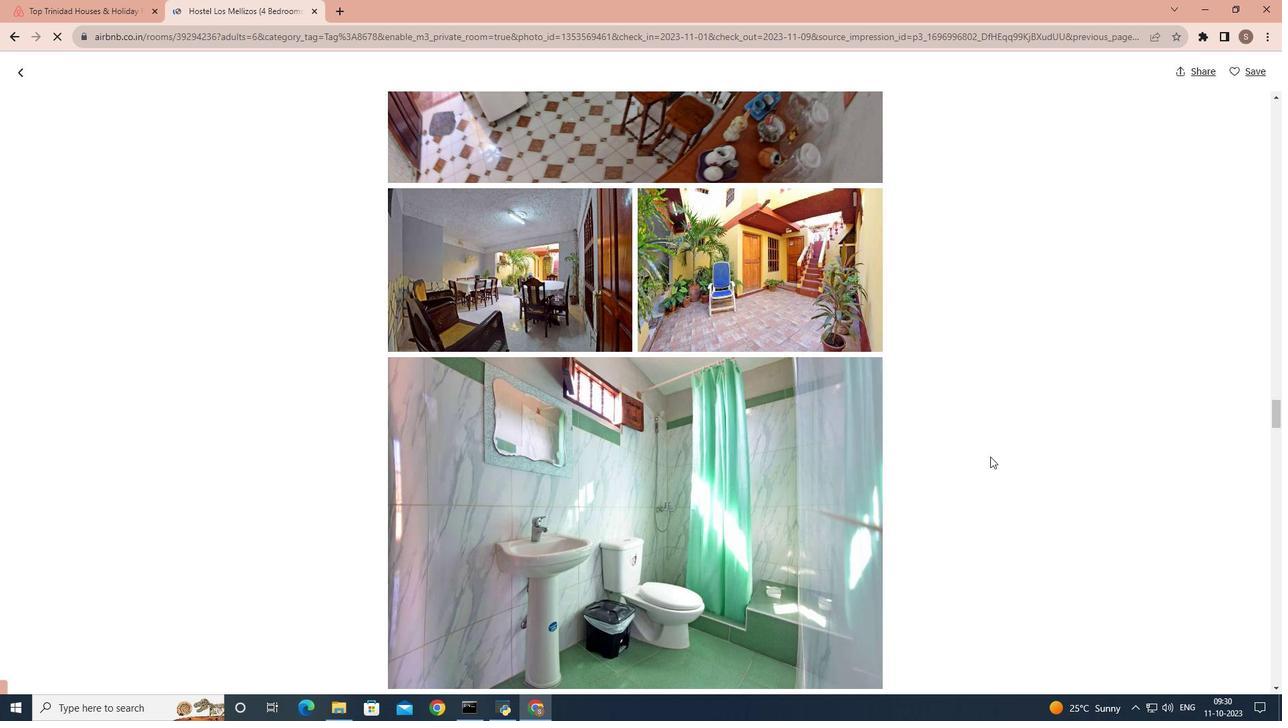 
Action: Mouse scrolled (990, 456) with delta (0, 0)
Screenshot: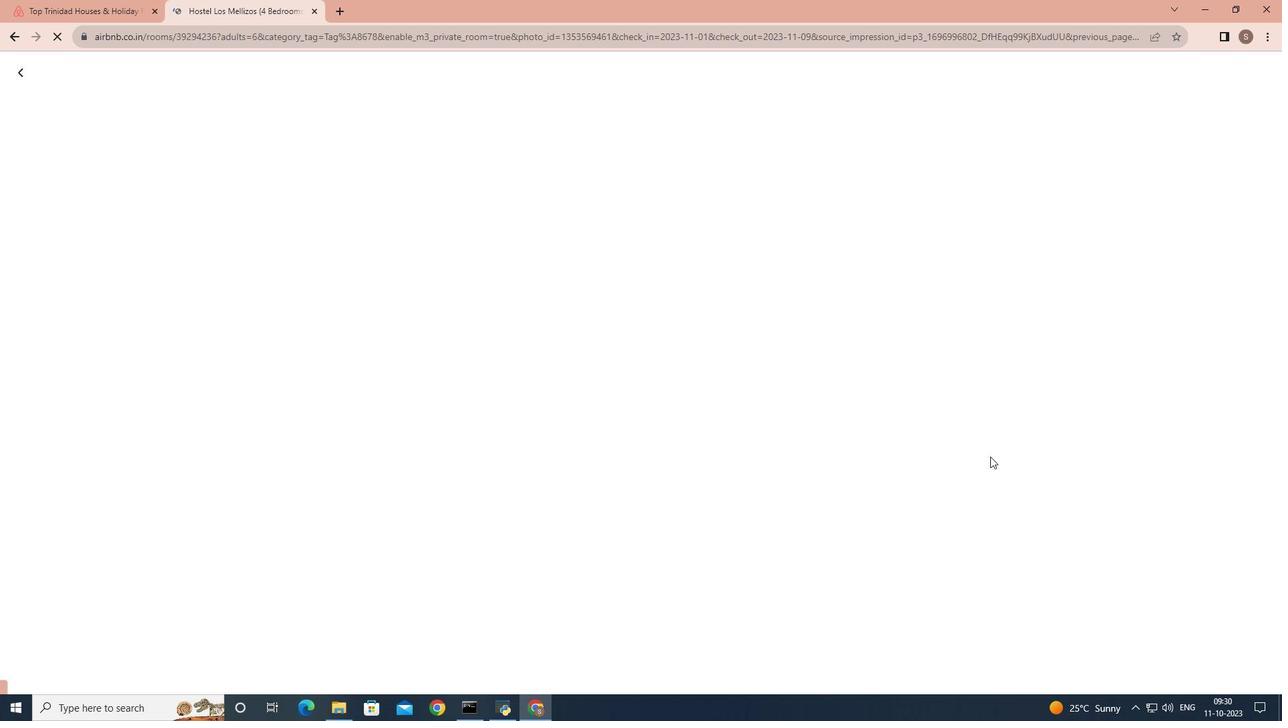 
Action: Mouse scrolled (990, 456) with delta (0, 0)
Screenshot: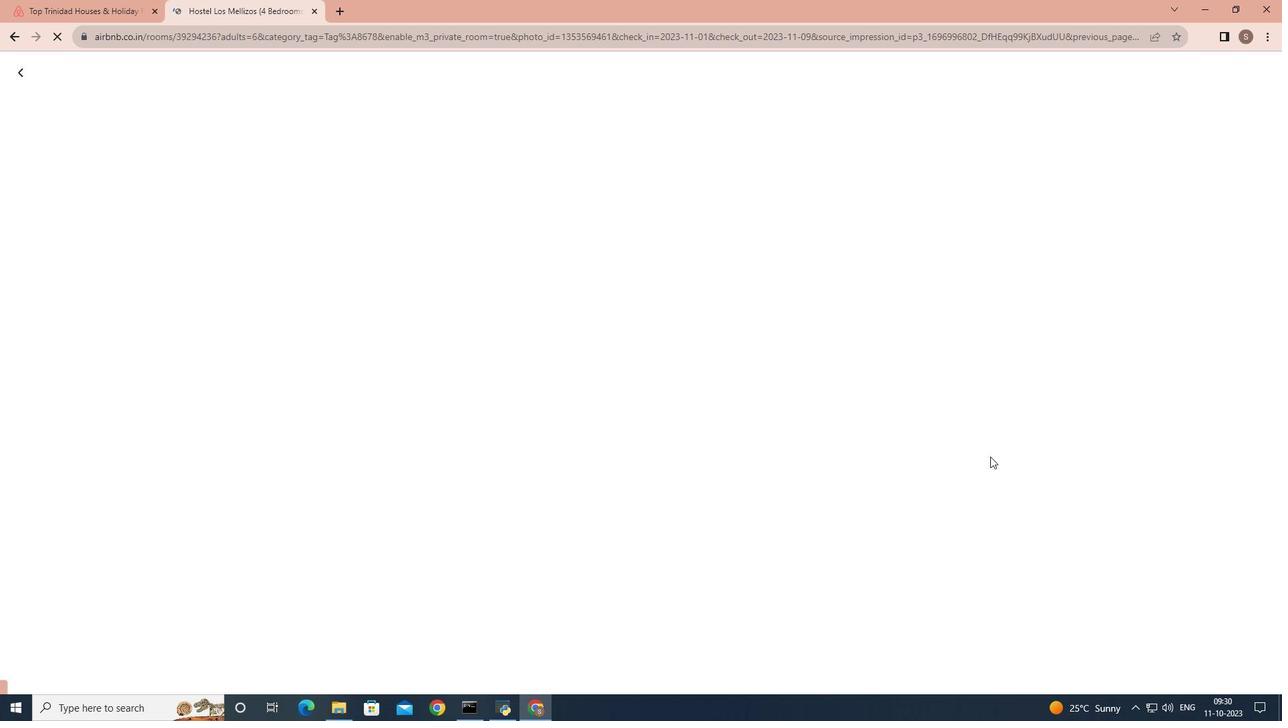 
Action: Mouse scrolled (990, 456) with delta (0, 0)
Screenshot: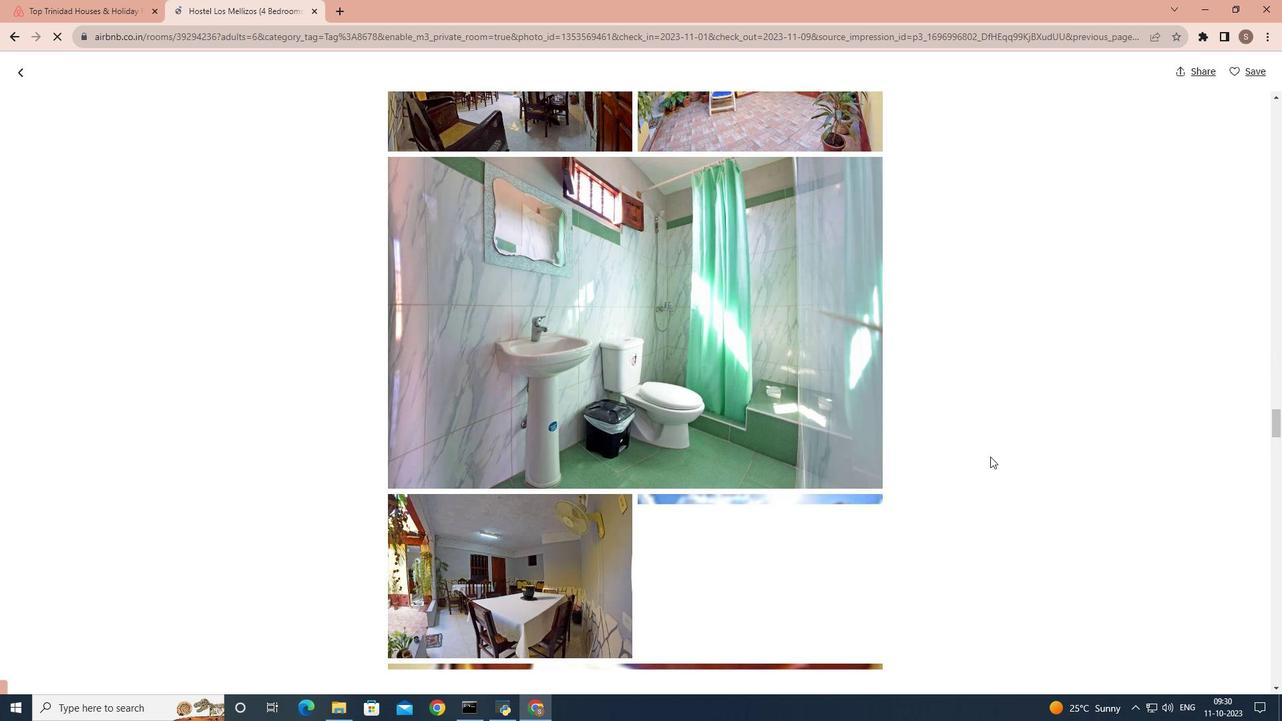 
Action: Mouse scrolled (990, 456) with delta (0, 0)
Screenshot: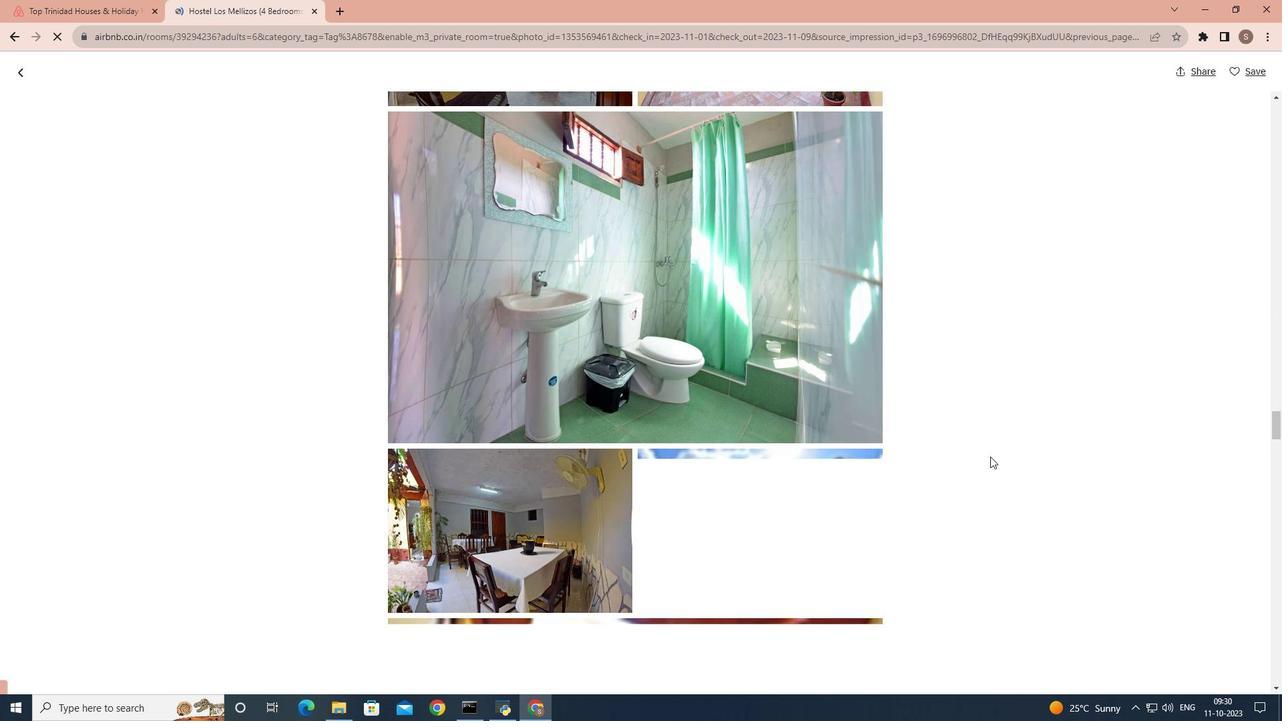 
Action: Mouse scrolled (990, 456) with delta (0, 0)
Screenshot: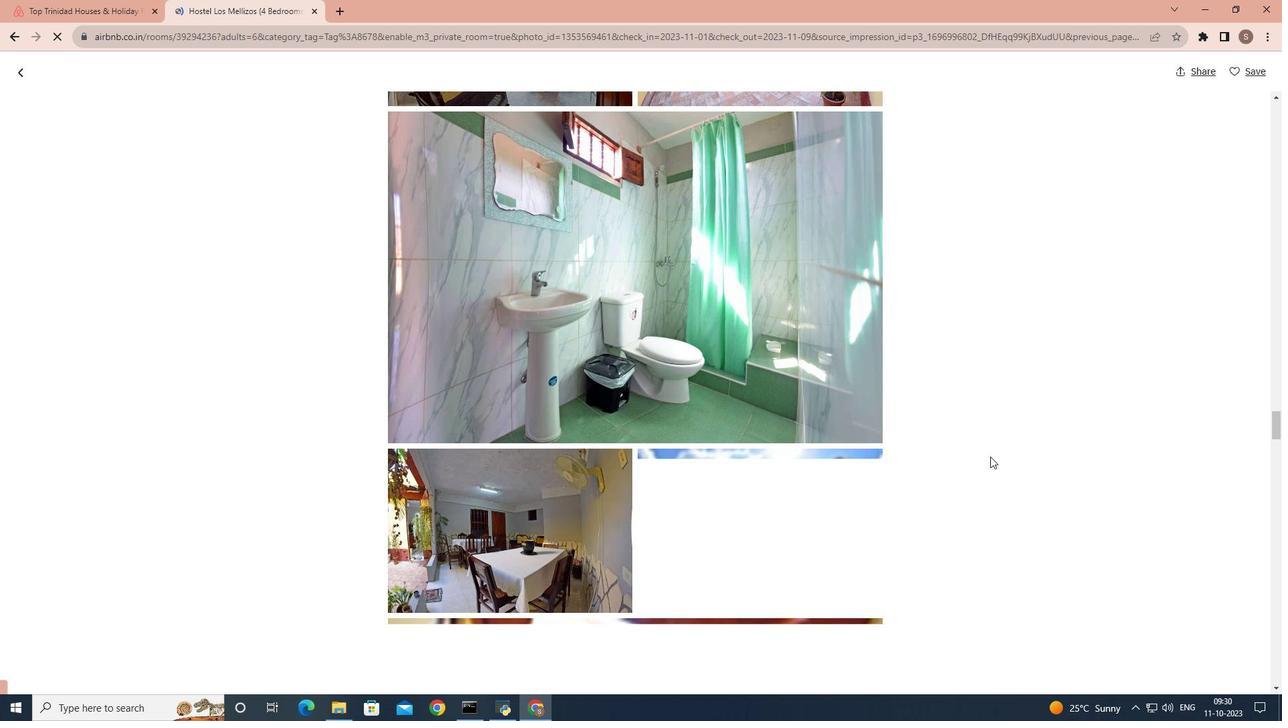 
Action: Mouse scrolled (990, 456) with delta (0, 0)
Screenshot: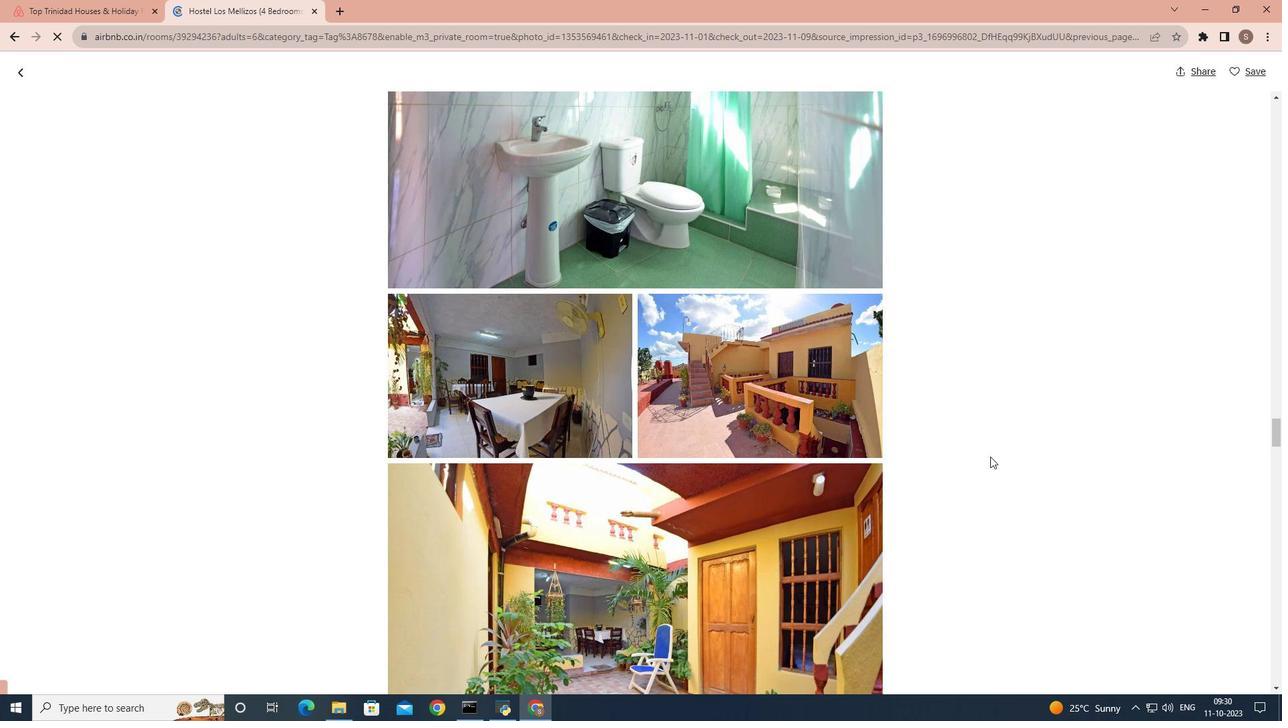 
Action: Mouse scrolled (990, 456) with delta (0, 0)
Screenshot: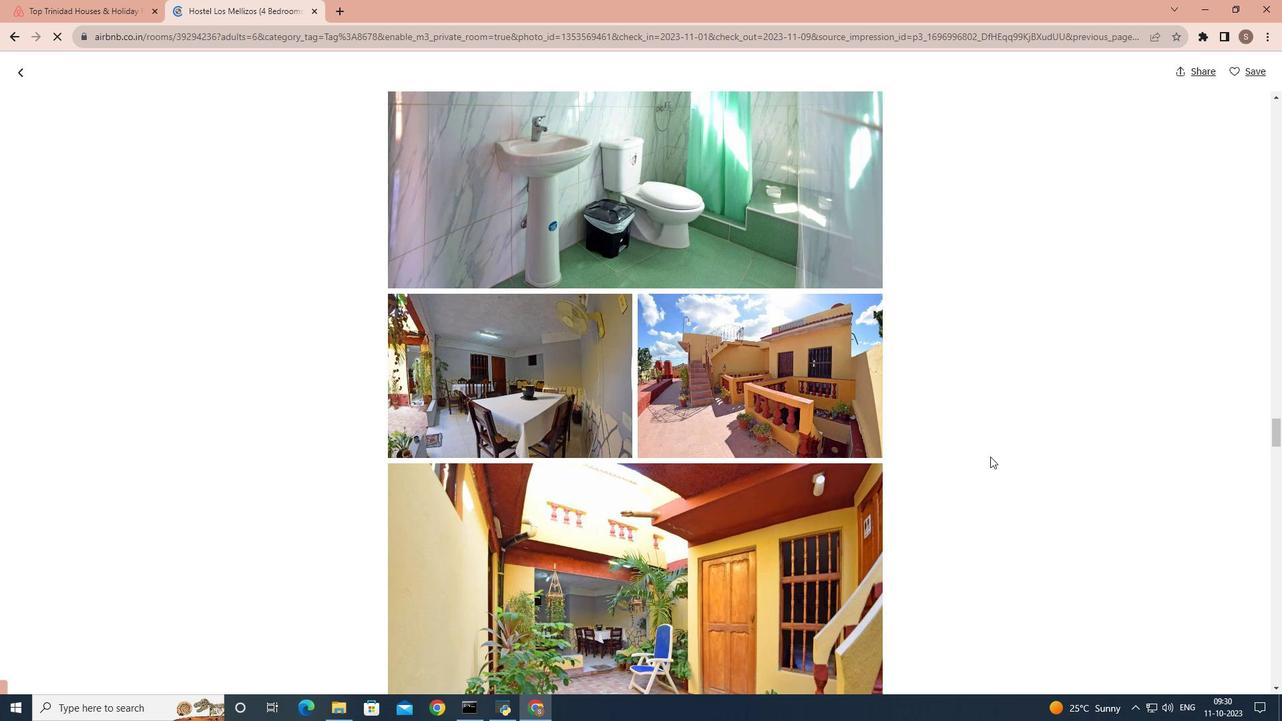 
Action: Mouse scrolled (990, 456) with delta (0, 0)
Screenshot: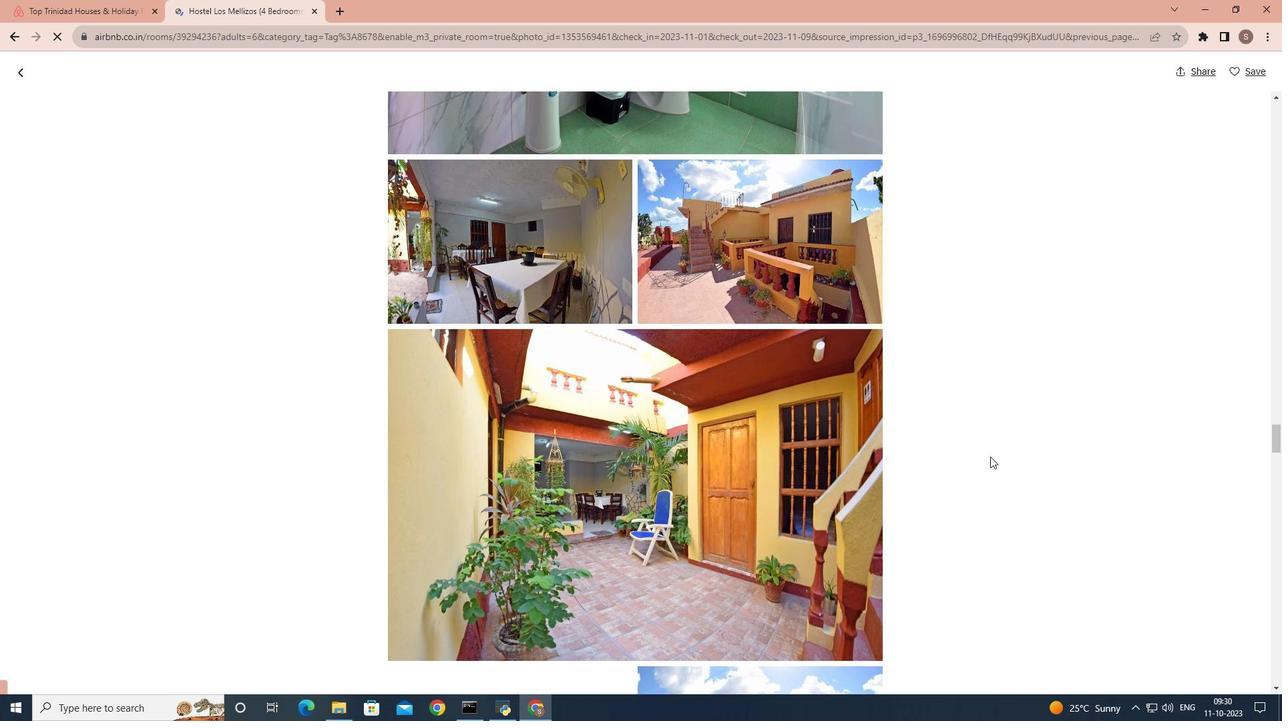 
Action: Mouse scrolled (990, 456) with delta (0, 0)
Screenshot: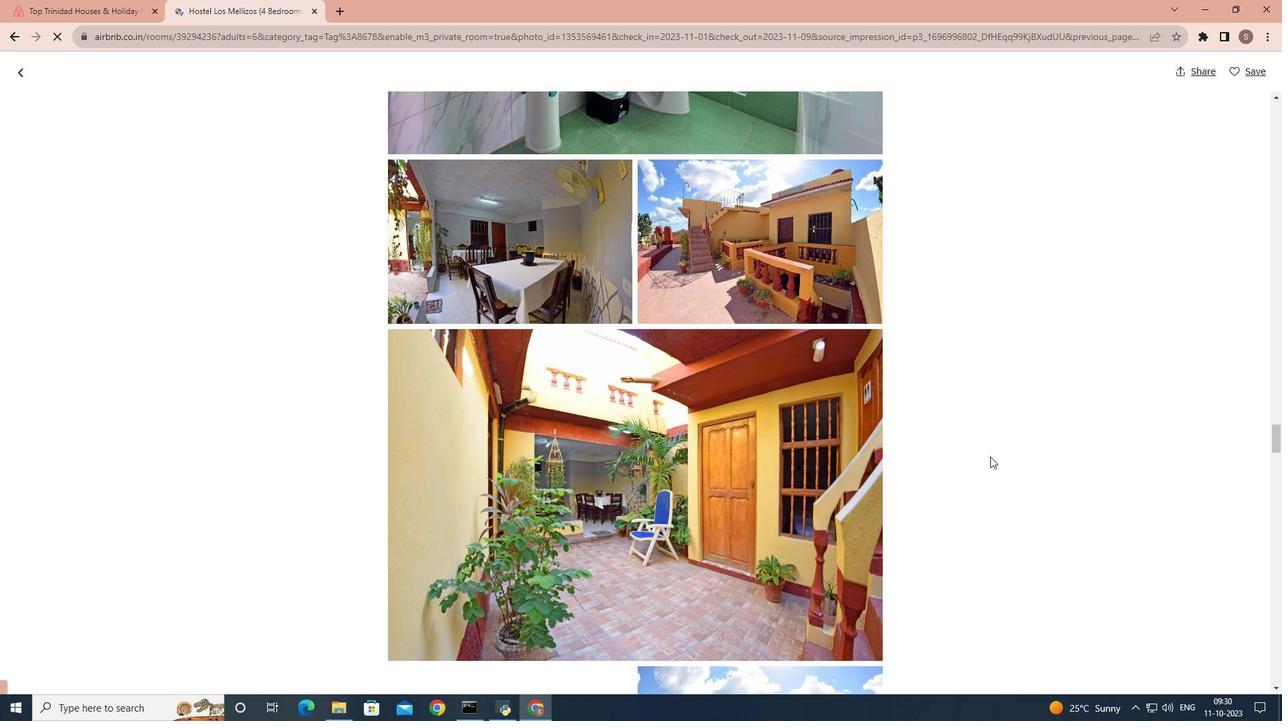 
Action: Mouse scrolled (990, 456) with delta (0, 0)
Screenshot: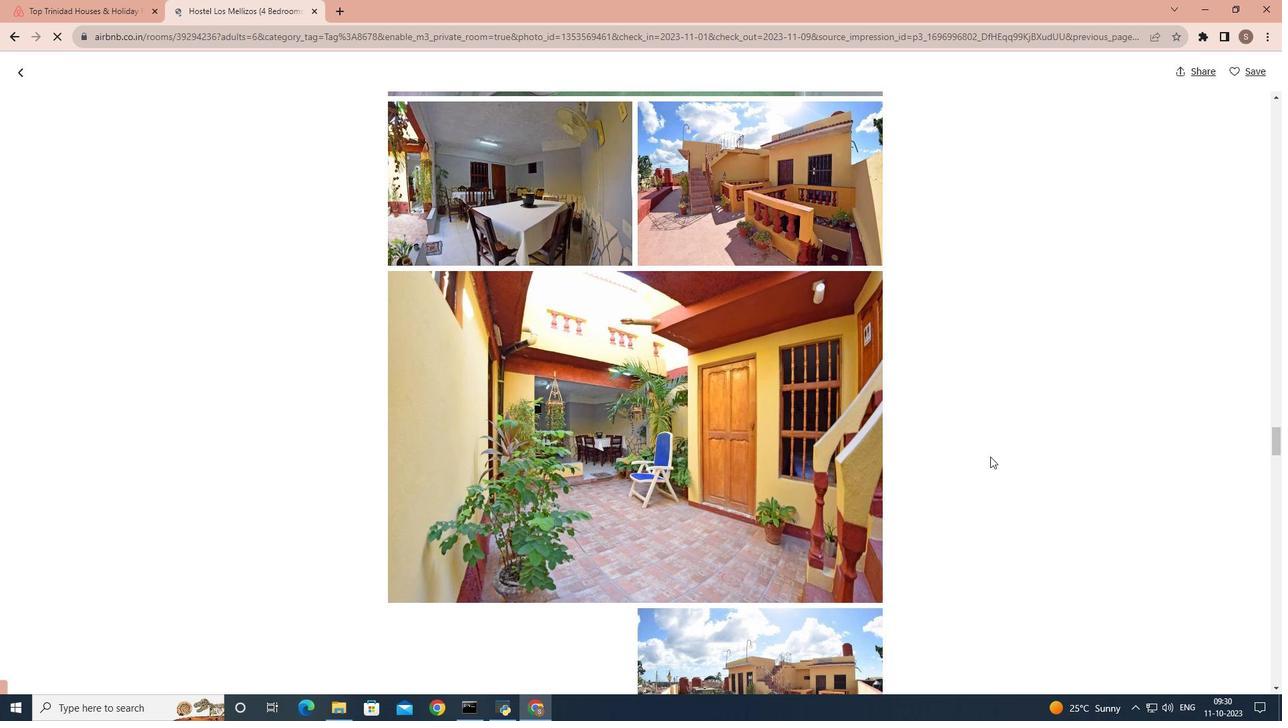 
Action: Mouse scrolled (990, 456) with delta (0, 0)
Screenshot: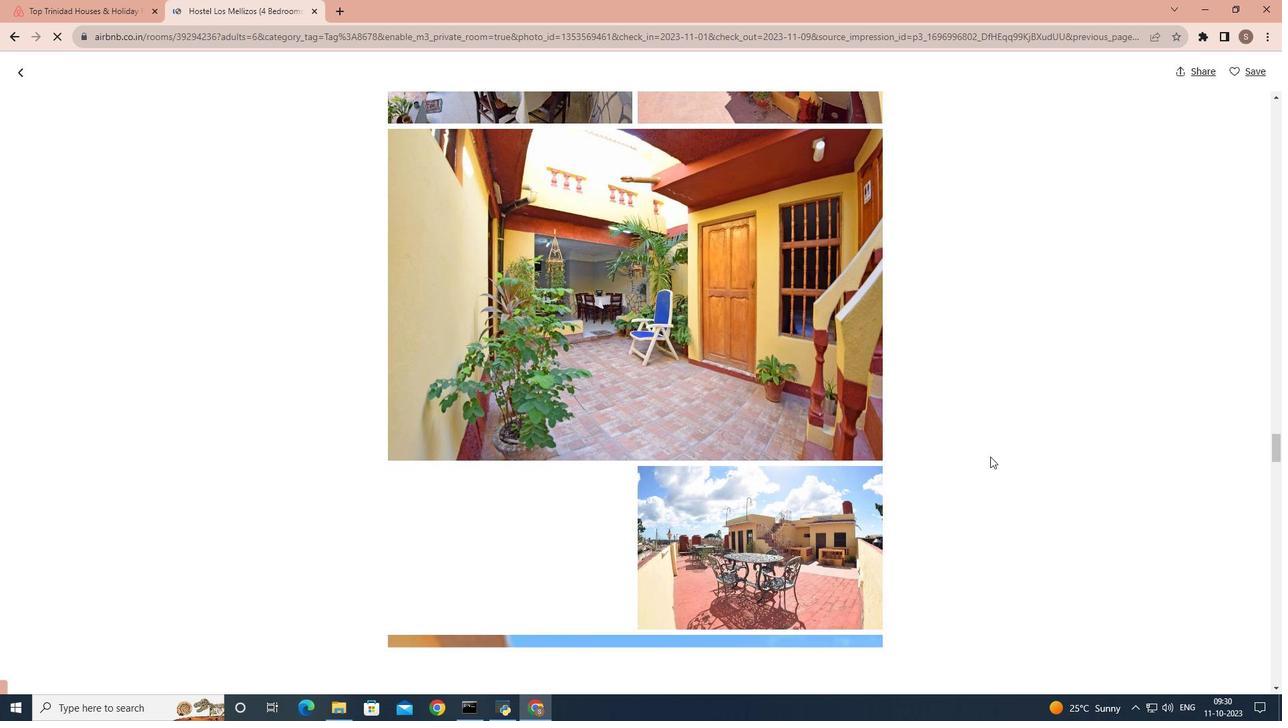 
Action: Mouse scrolled (990, 456) with delta (0, 0)
Screenshot: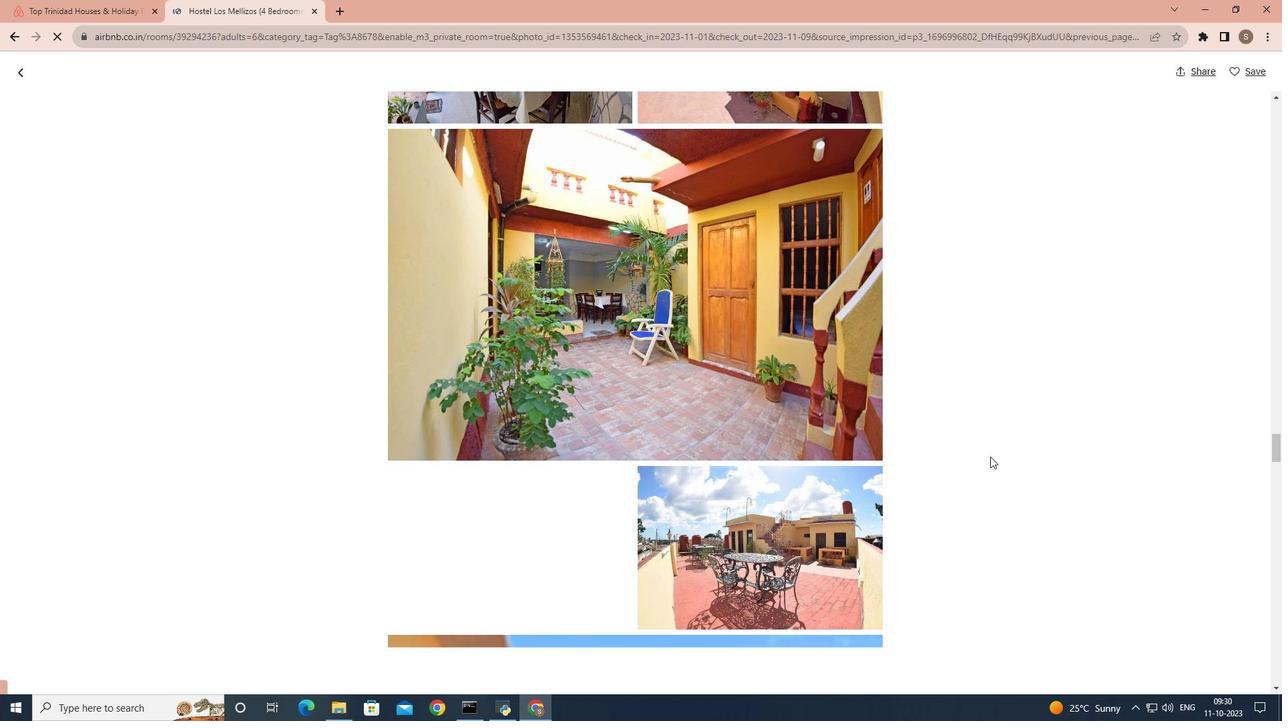 
Action: Mouse scrolled (990, 456) with delta (0, 0)
Screenshot: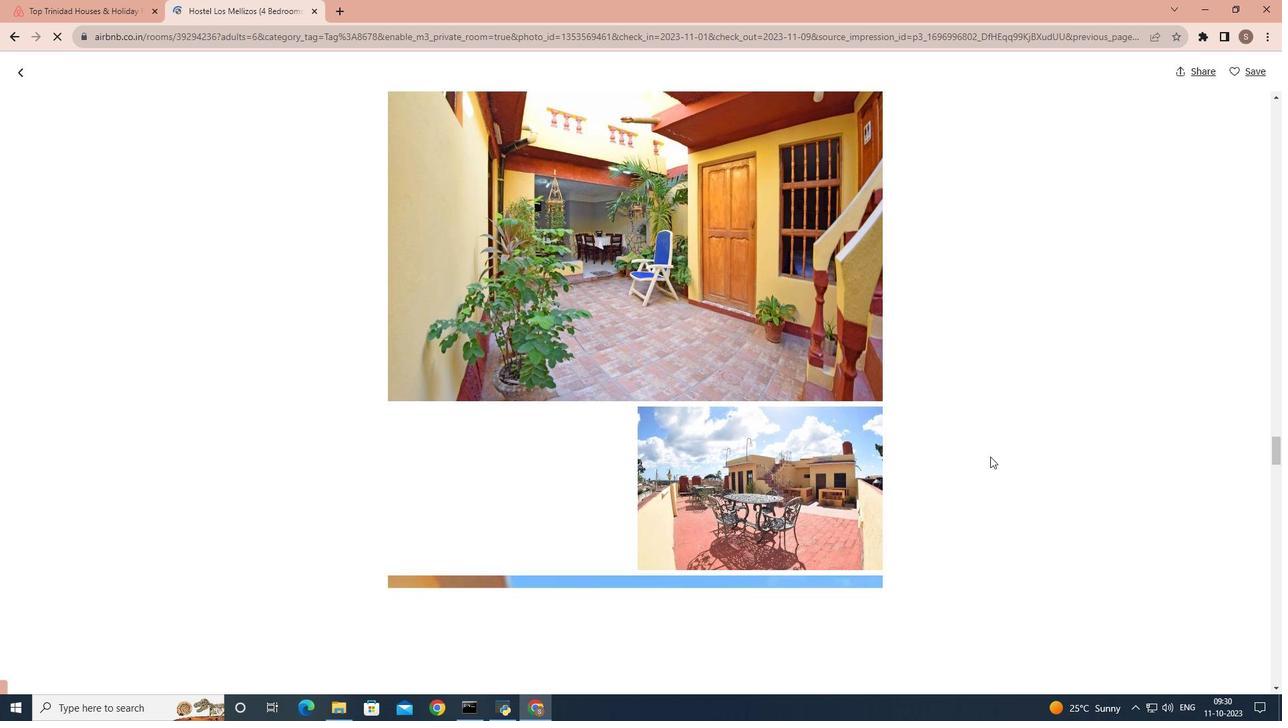 
Action: Mouse scrolled (990, 456) with delta (0, 0)
Screenshot: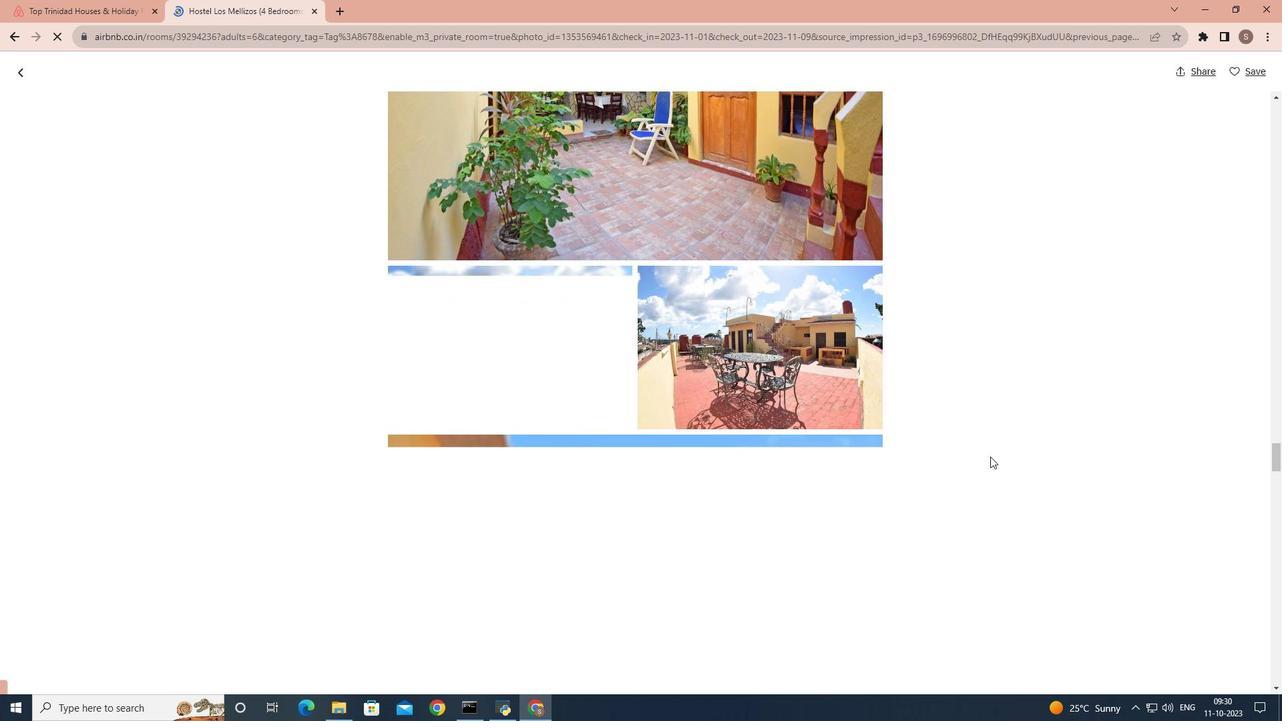 
Action: Mouse scrolled (990, 456) with delta (0, 0)
Screenshot: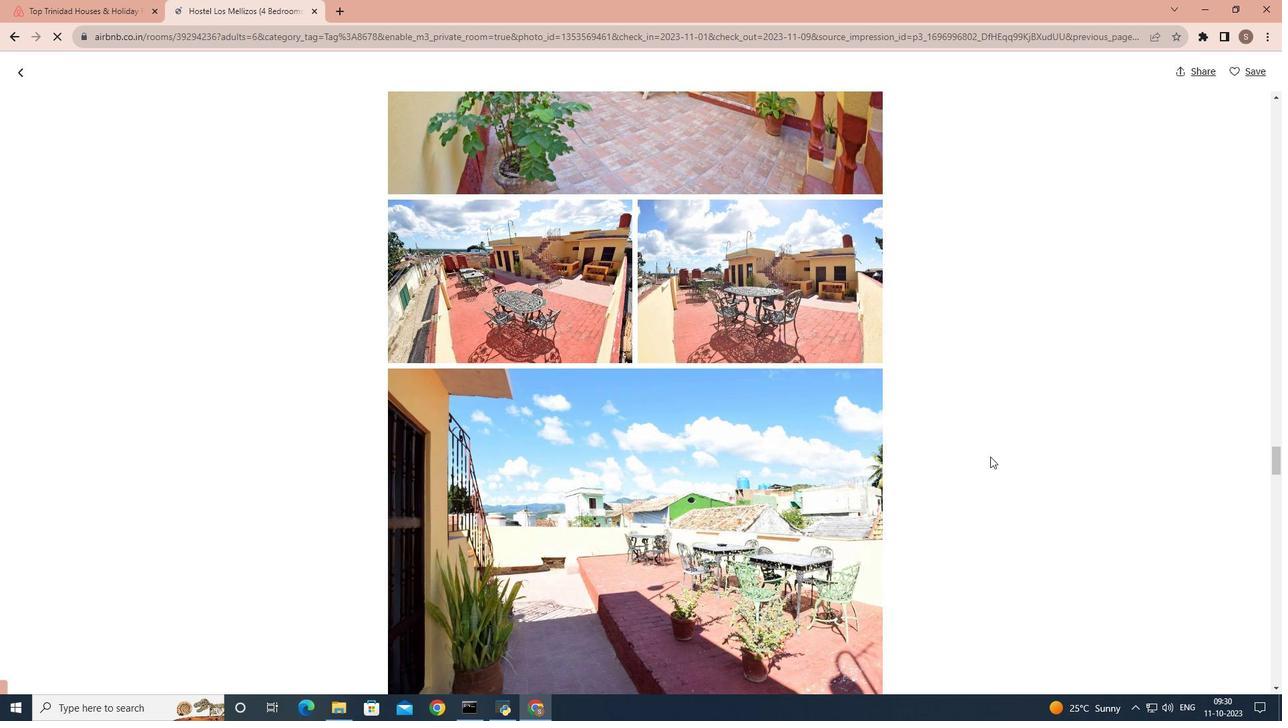 
Action: Mouse scrolled (990, 456) with delta (0, 0)
Screenshot: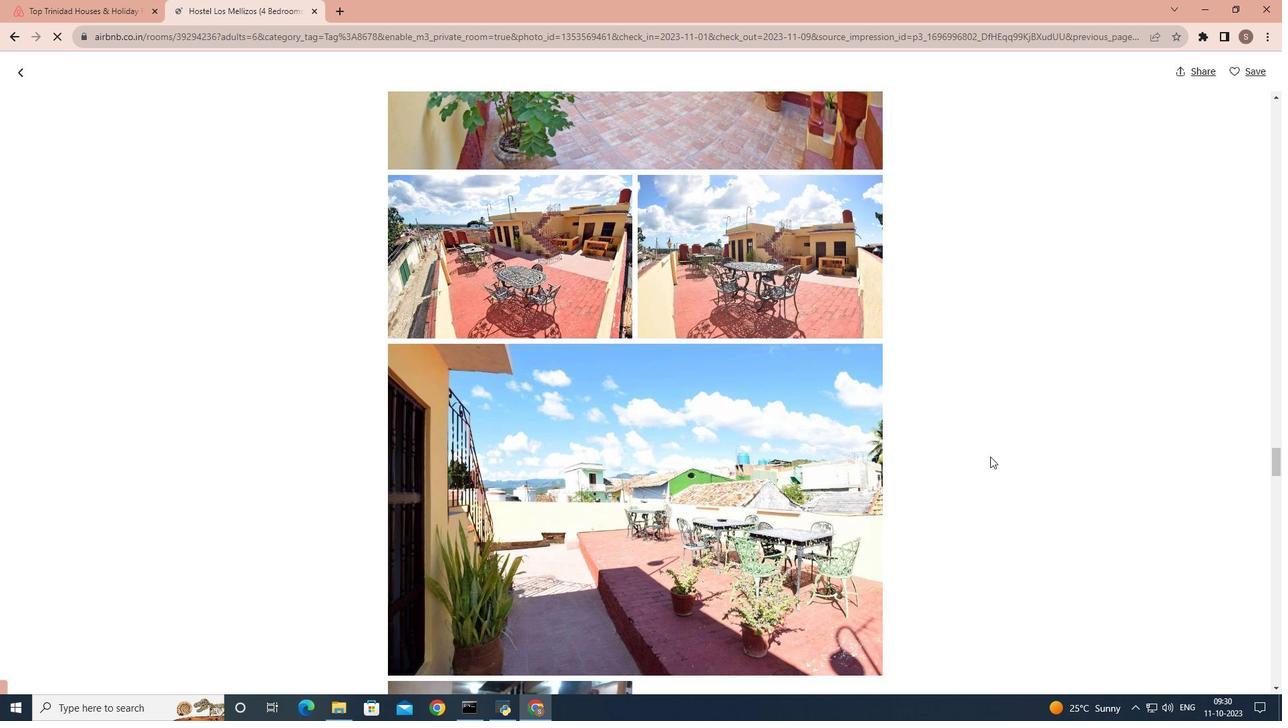
Action: Mouse scrolled (990, 456) with delta (0, 0)
Screenshot: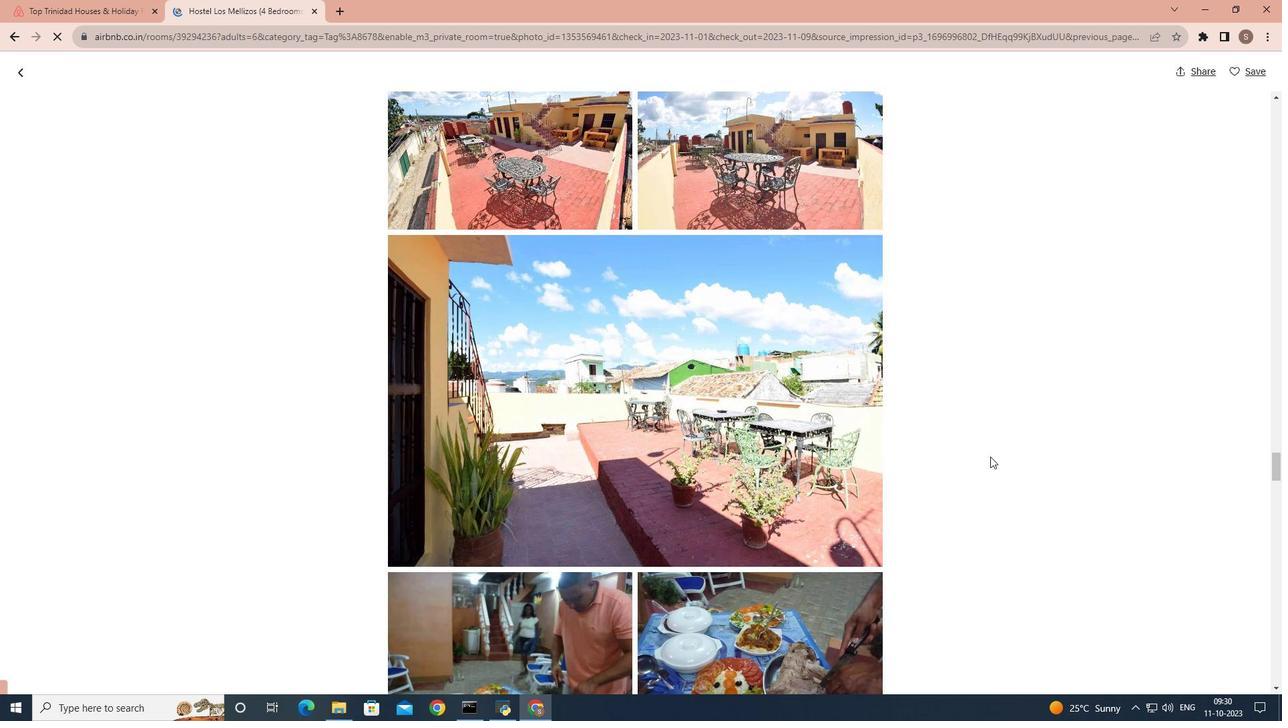 
Action: Mouse scrolled (990, 456) with delta (0, 0)
Screenshot: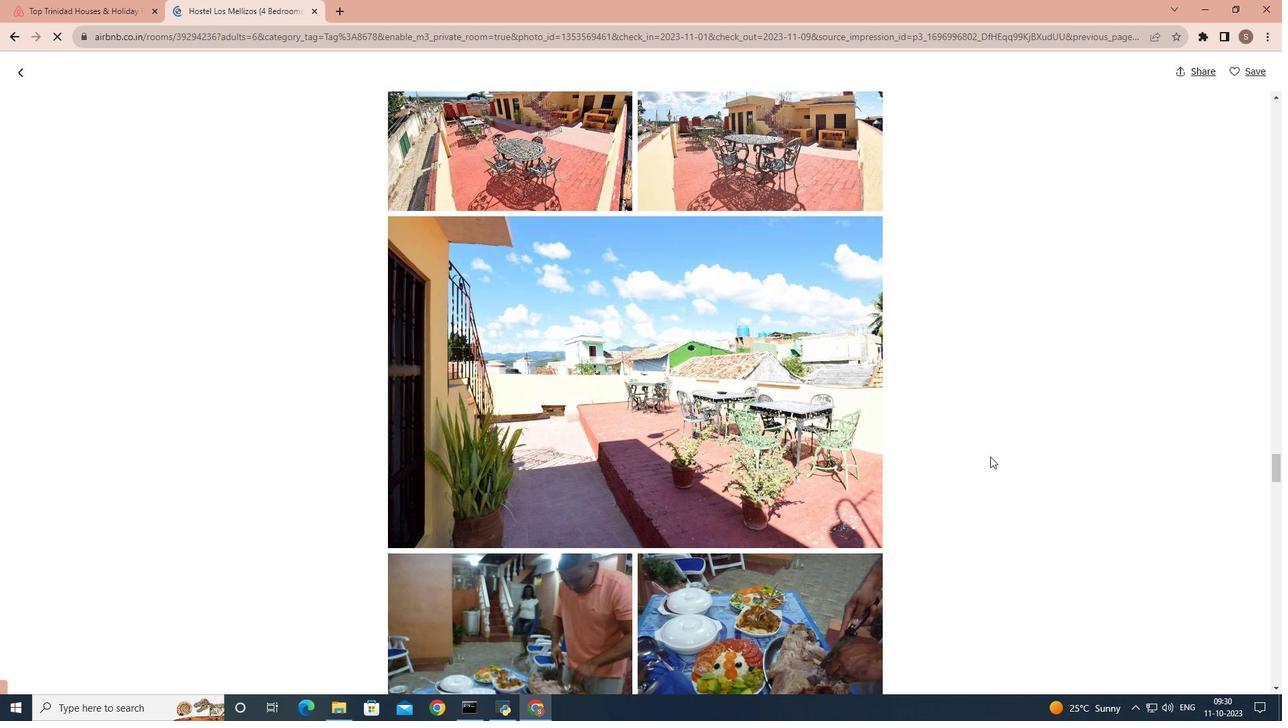 
Action: Mouse scrolled (990, 456) with delta (0, 0)
Screenshot: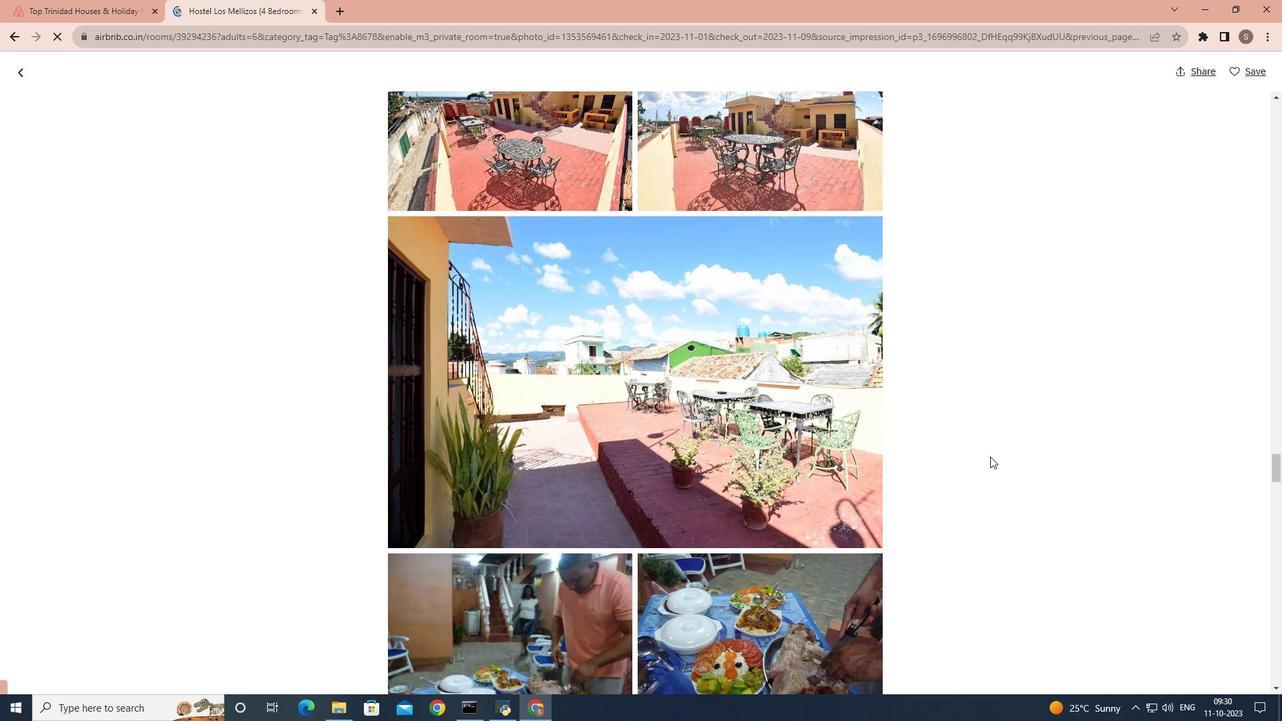 
Action: Mouse scrolled (990, 456) with delta (0, 0)
Screenshot: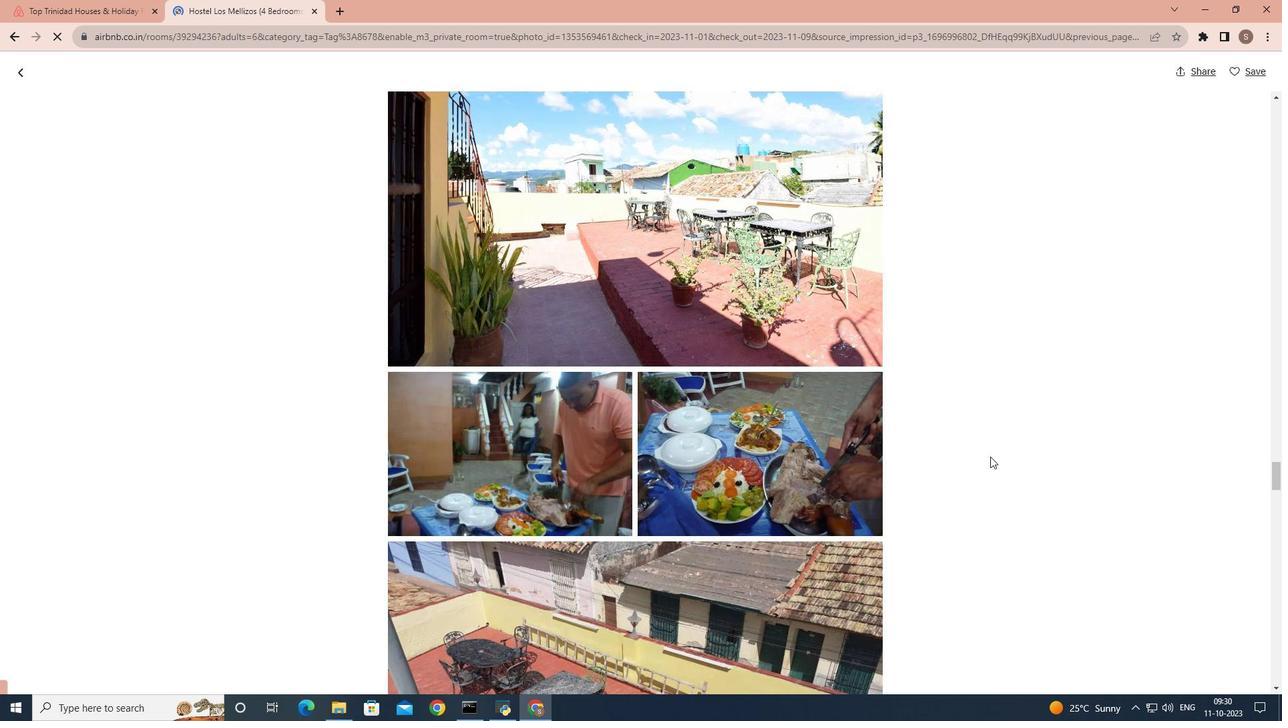 
Action: Mouse scrolled (990, 456) with delta (0, 0)
Screenshot: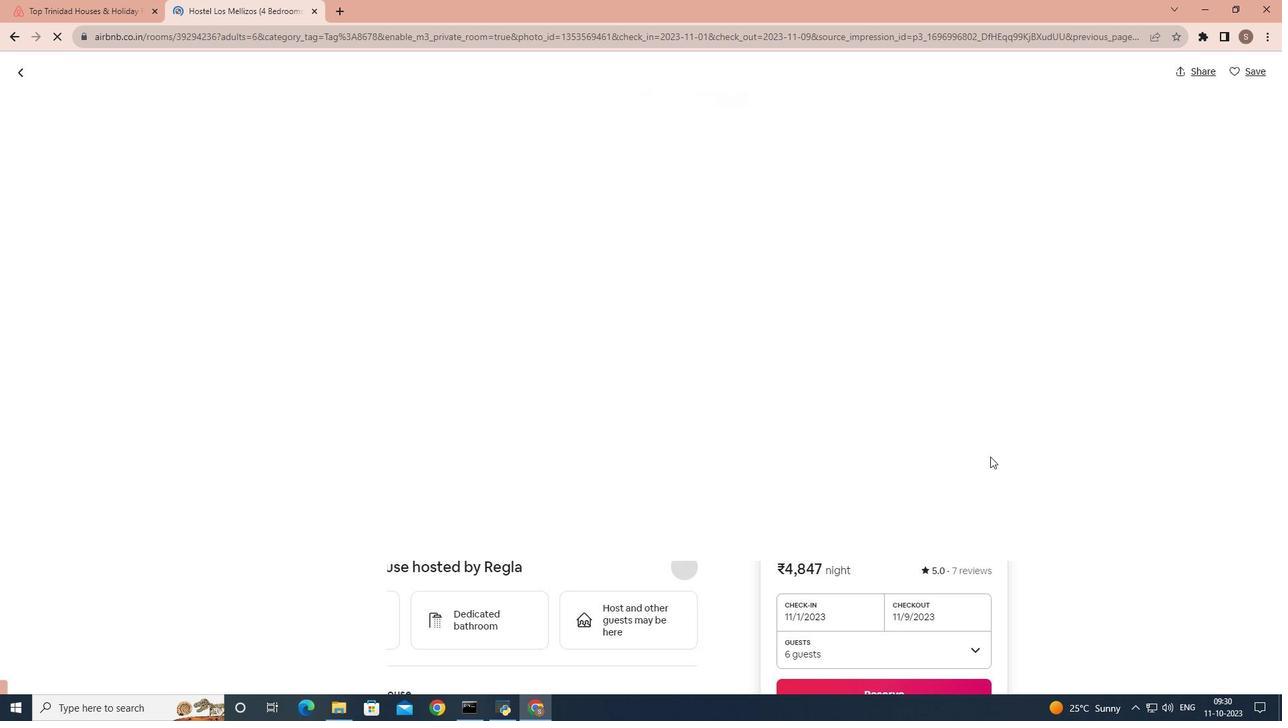 
Action: Mouse scrolled (990, 456) with delta (0, 0)
Screenshot: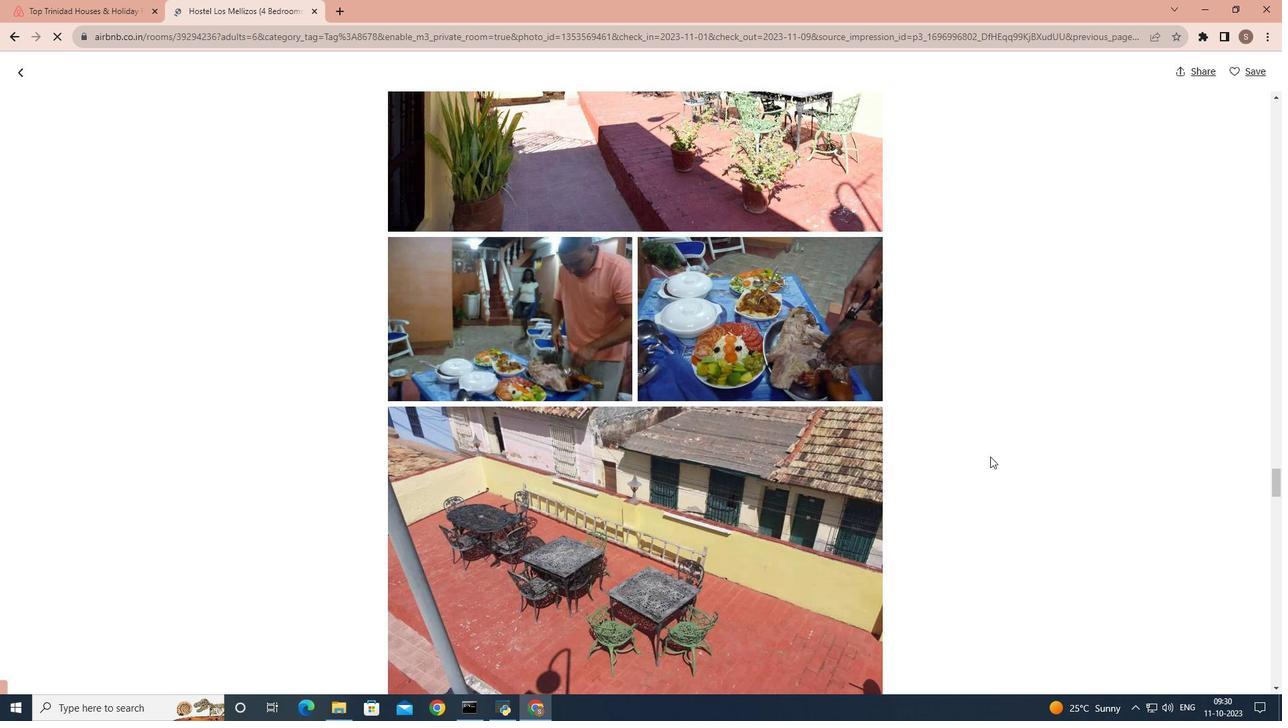 
Action: Mouse scrolled (990, 456) with delta (0, 0)
Screenshot: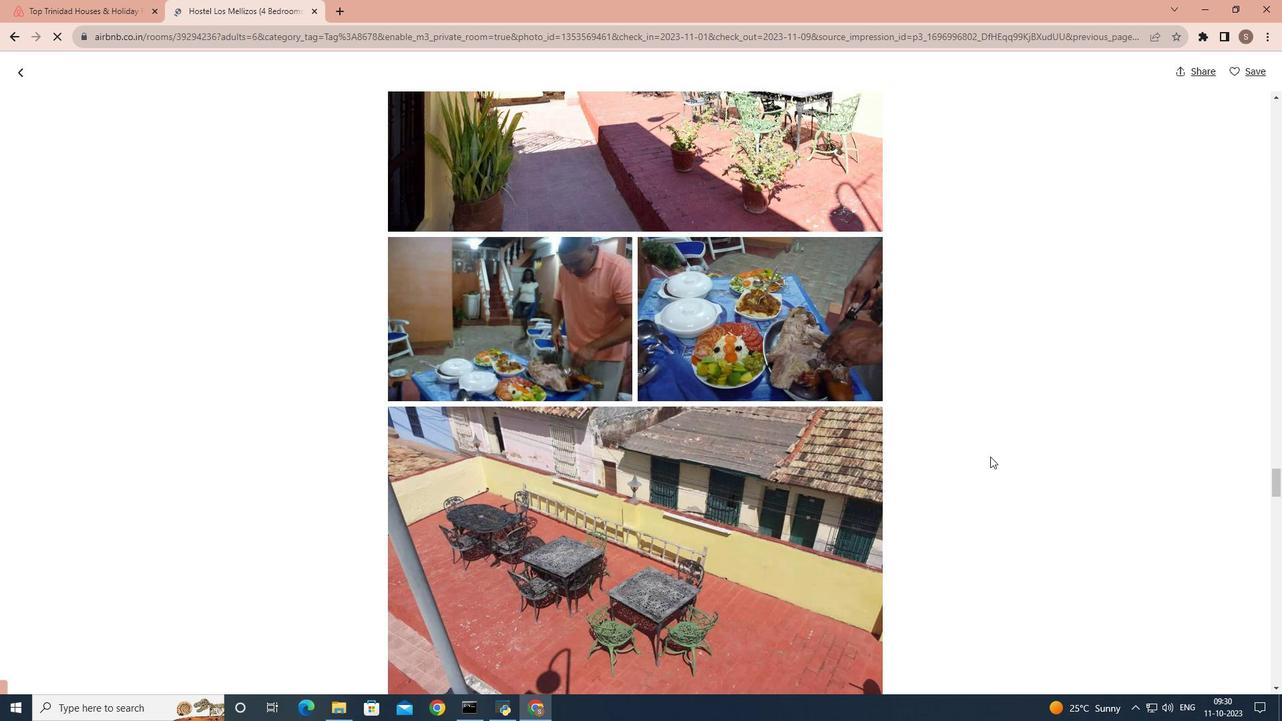 
Action: Mouse scrolled (990, 456) with delta (0, 0)
Screenshot: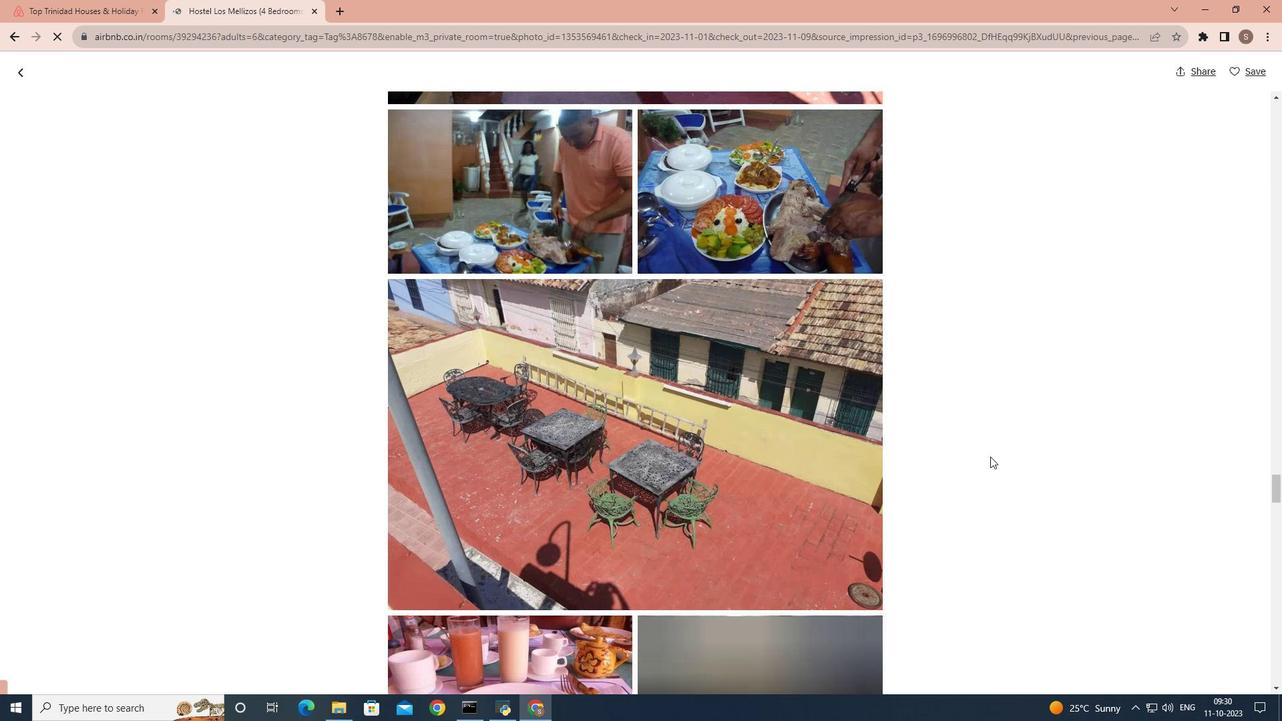 
Action: Mouse scrolled (990, 456) with delta (0, 0)
Screenshot: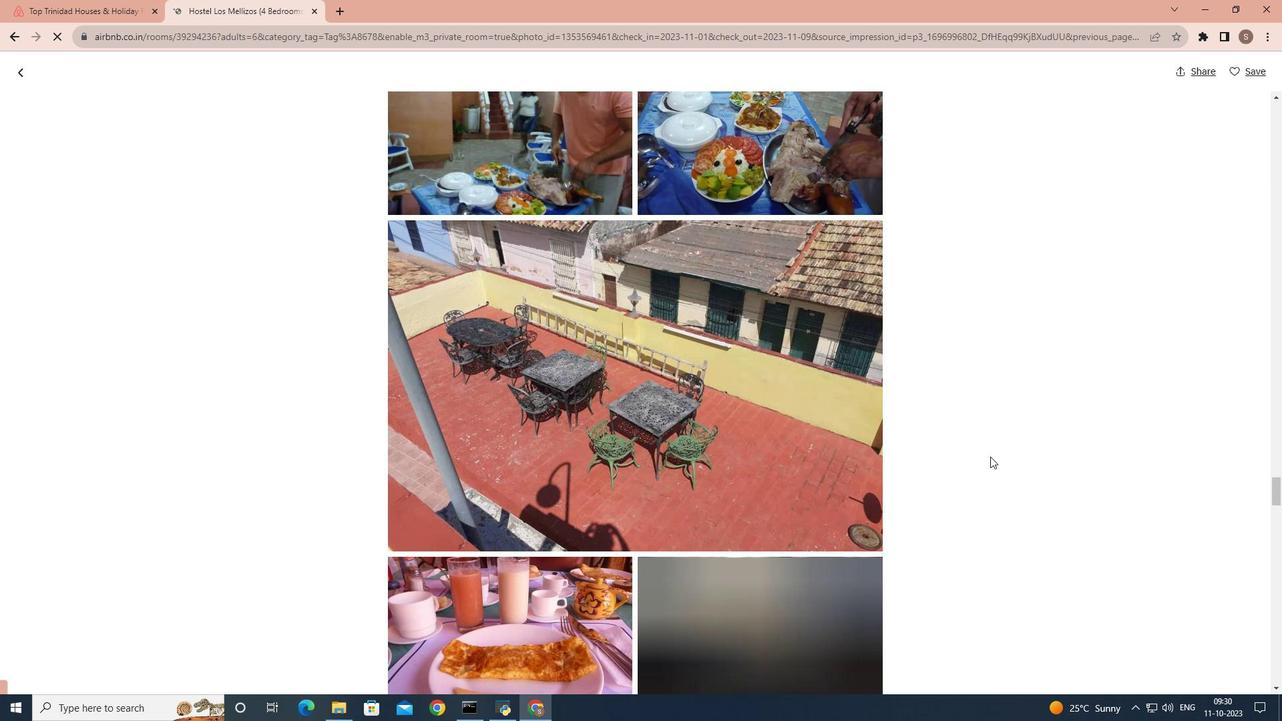 
Action: Mouse scrolled (990, 456) with delta (0, 0)
Screenshot: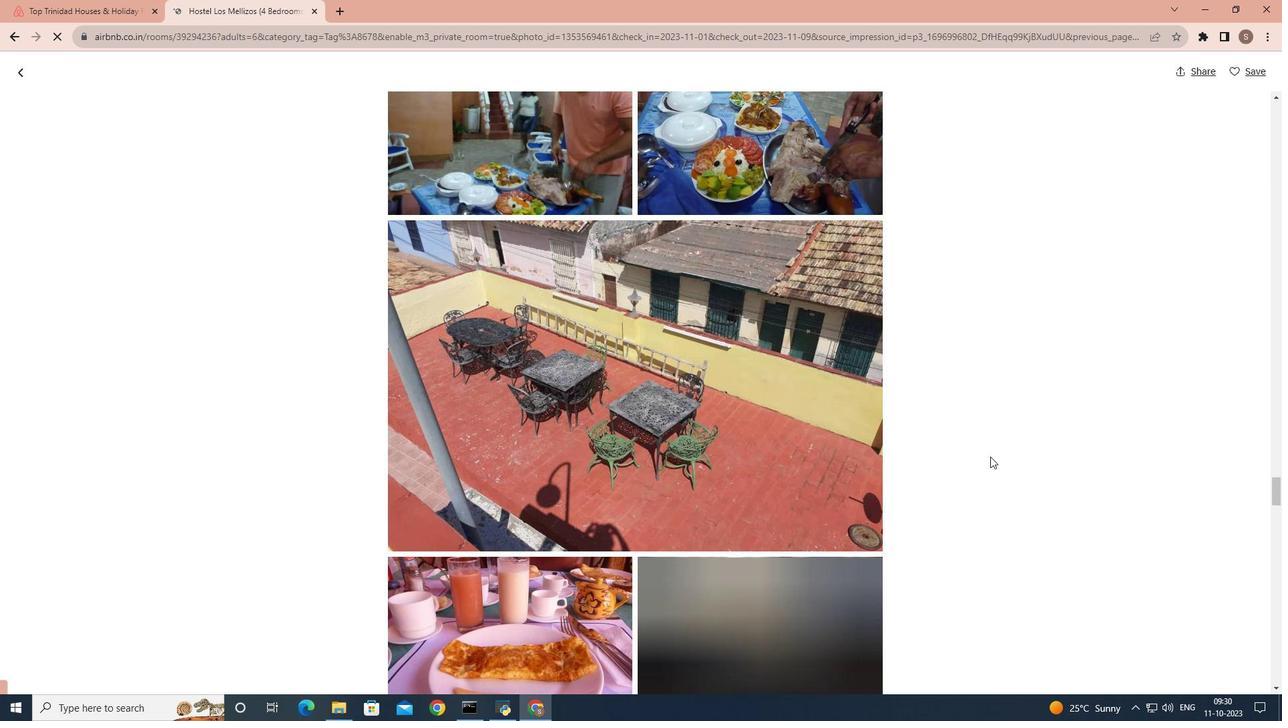 
Action: Mouse scrolled (990, 456) with delta (0, 0)
Screenshot: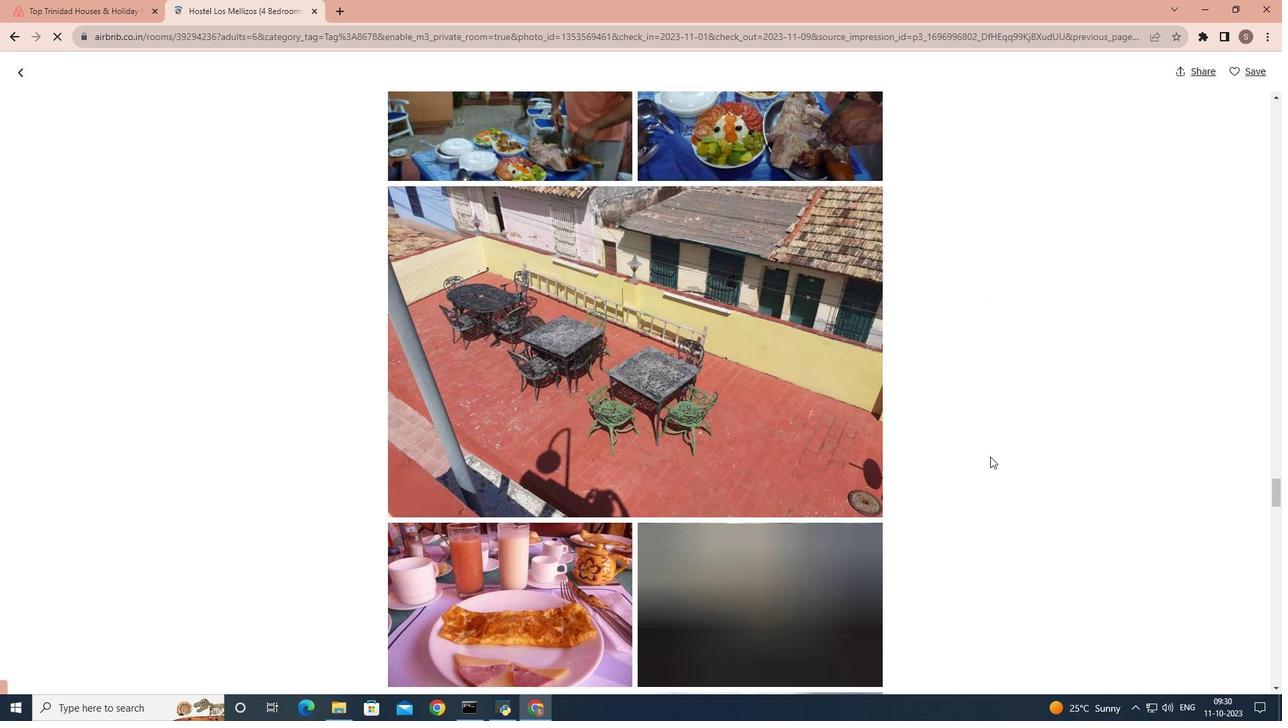 
Action: Mouse scrolled (990, 456) with delta (0, 0)
Screenshot: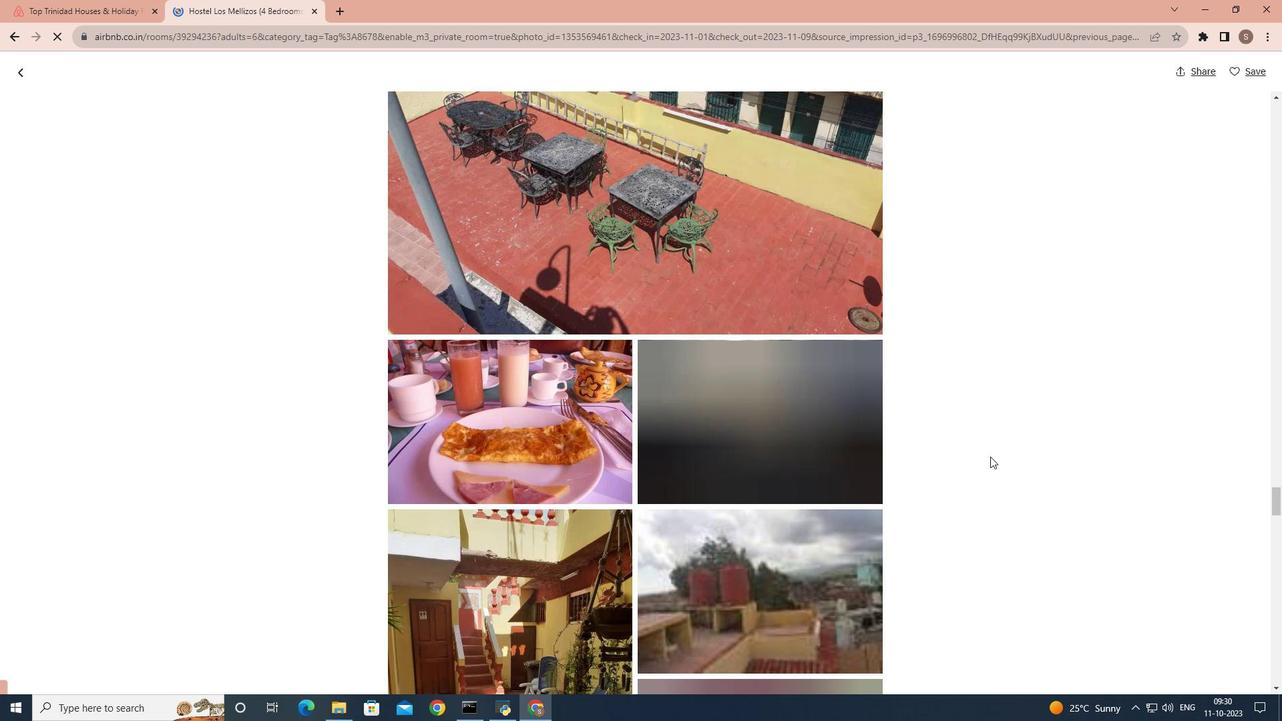 
Action: Mouse scrolled (990, 456) with delta (0, 0)
Screenshot: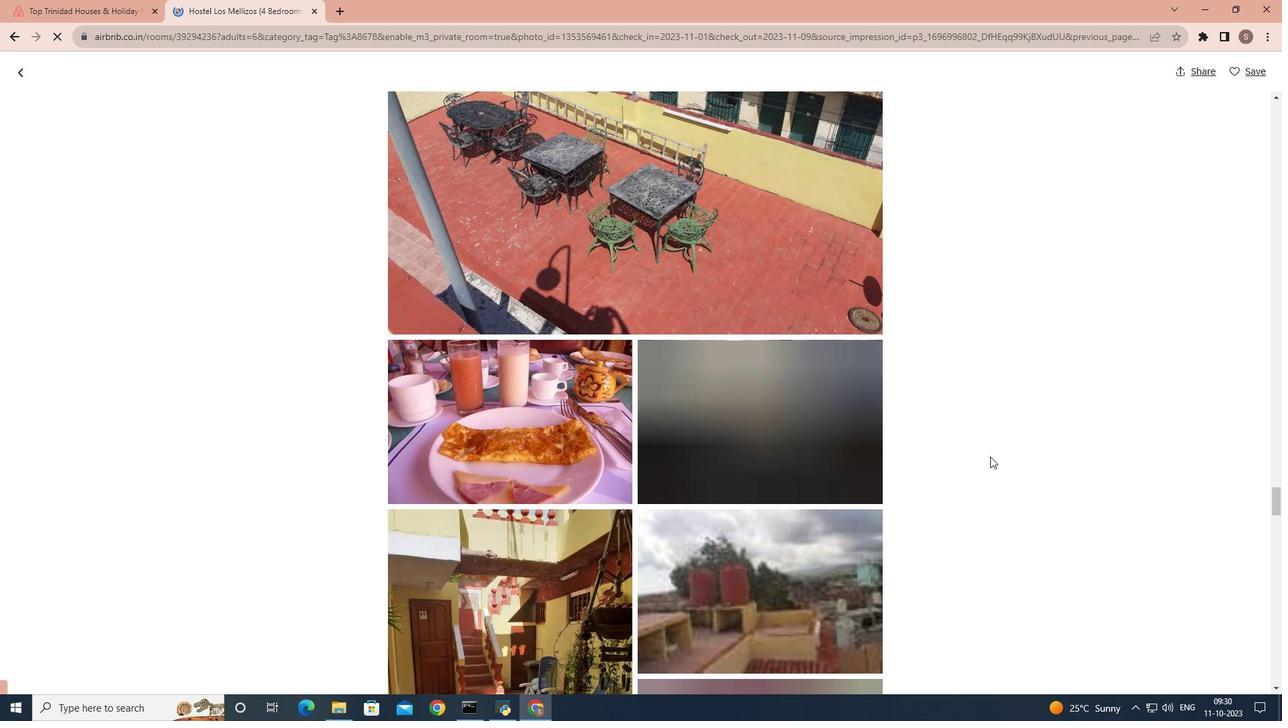 
Action: Mouse scrolled (990, 456) with delta (0, 0)
Screenshot: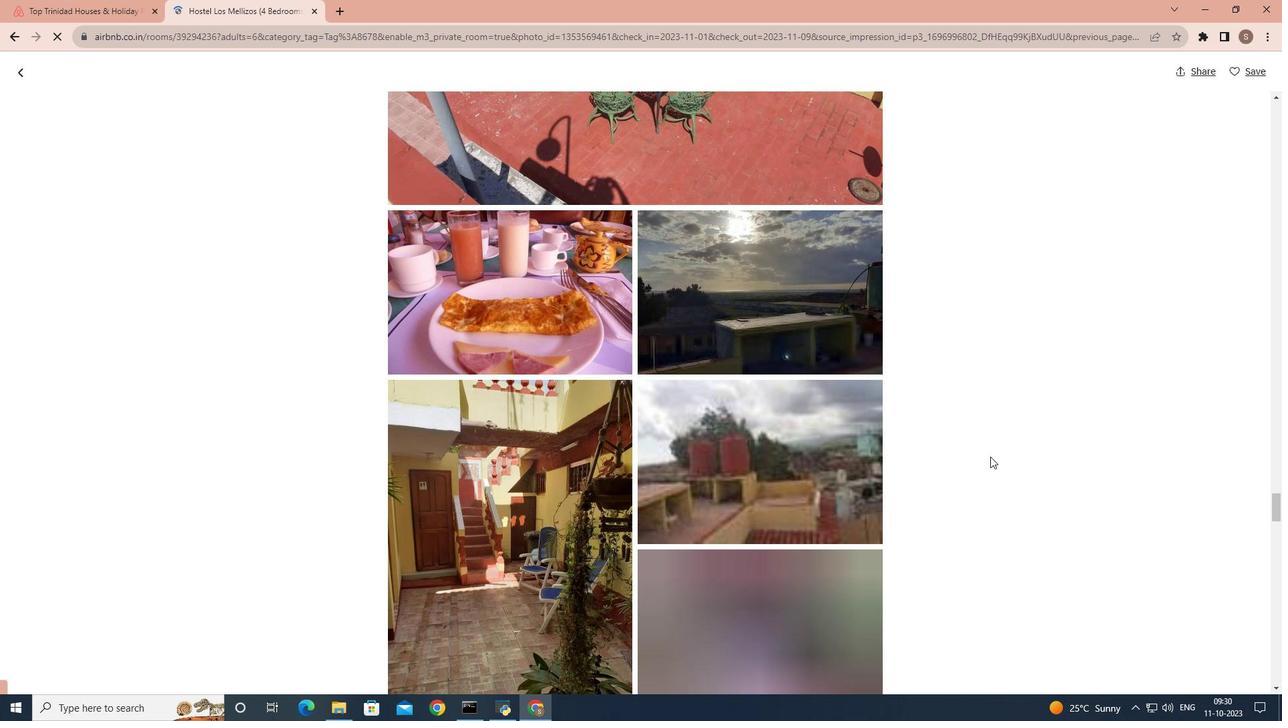 
Action: Mouse scrolled (990, 456) with delta (0, 0)
Screenshot: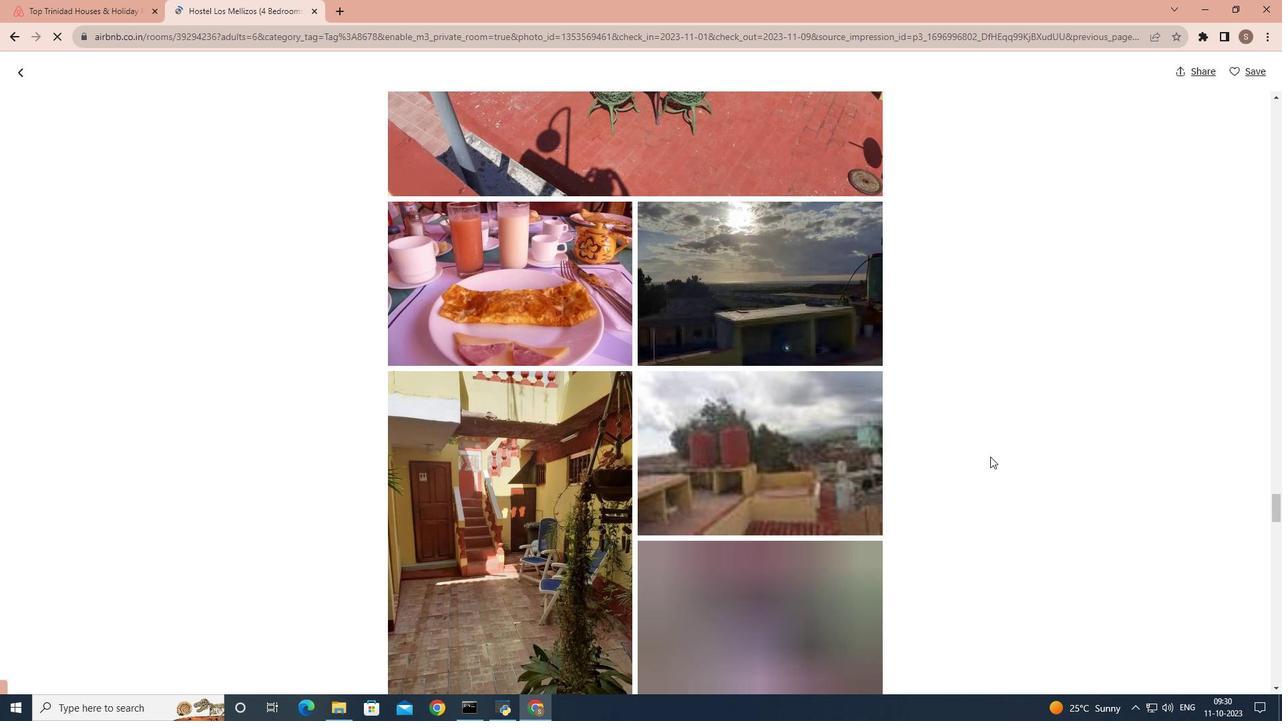 
Action: Mouse scrolled (990, 456) with delta (0, 0)
Screenshot: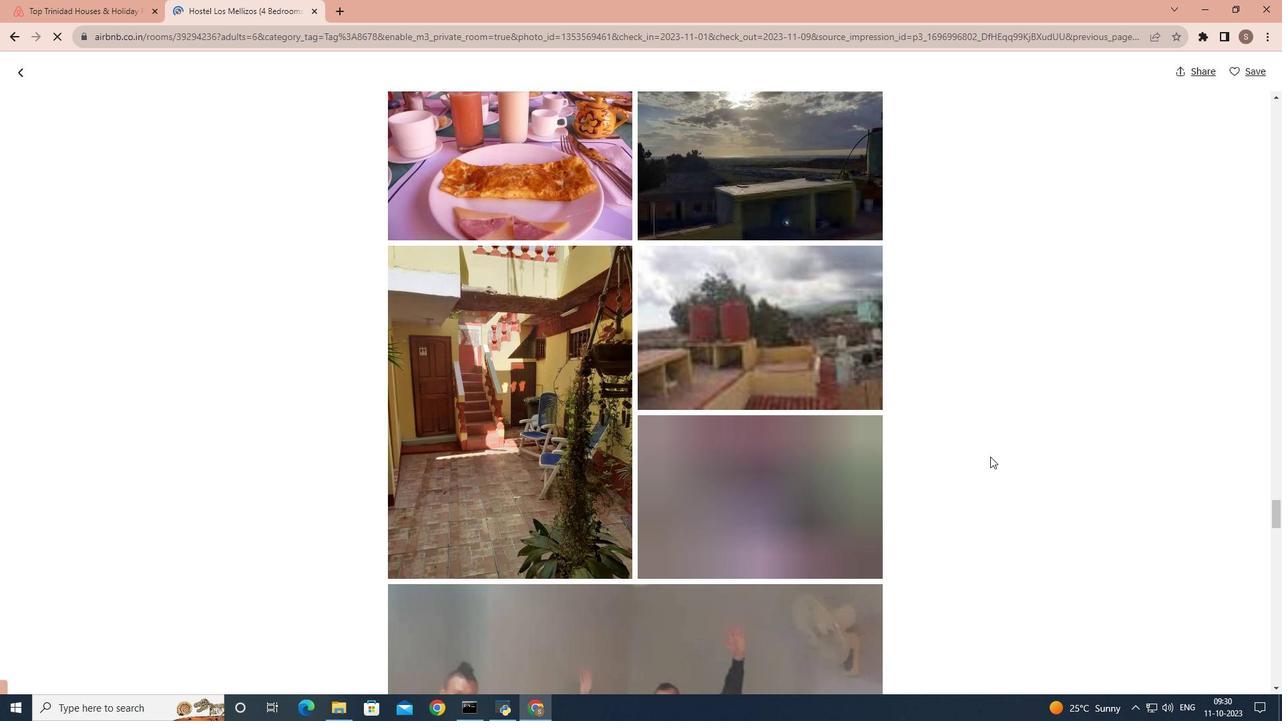
Action: Mouse scrolled (990, 456) with delta (0, 0)
Screenshot: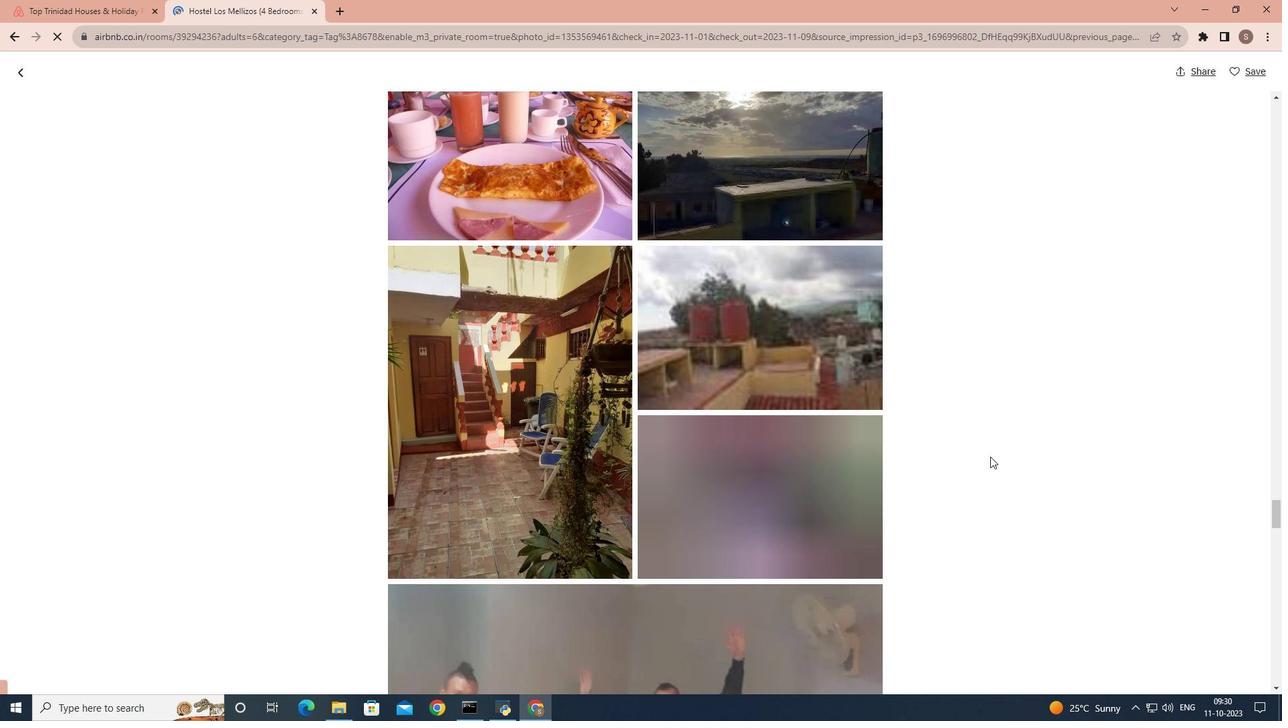 
Action: Mouse scrolled (990, 456) with delta (0, 0)
Screenshot: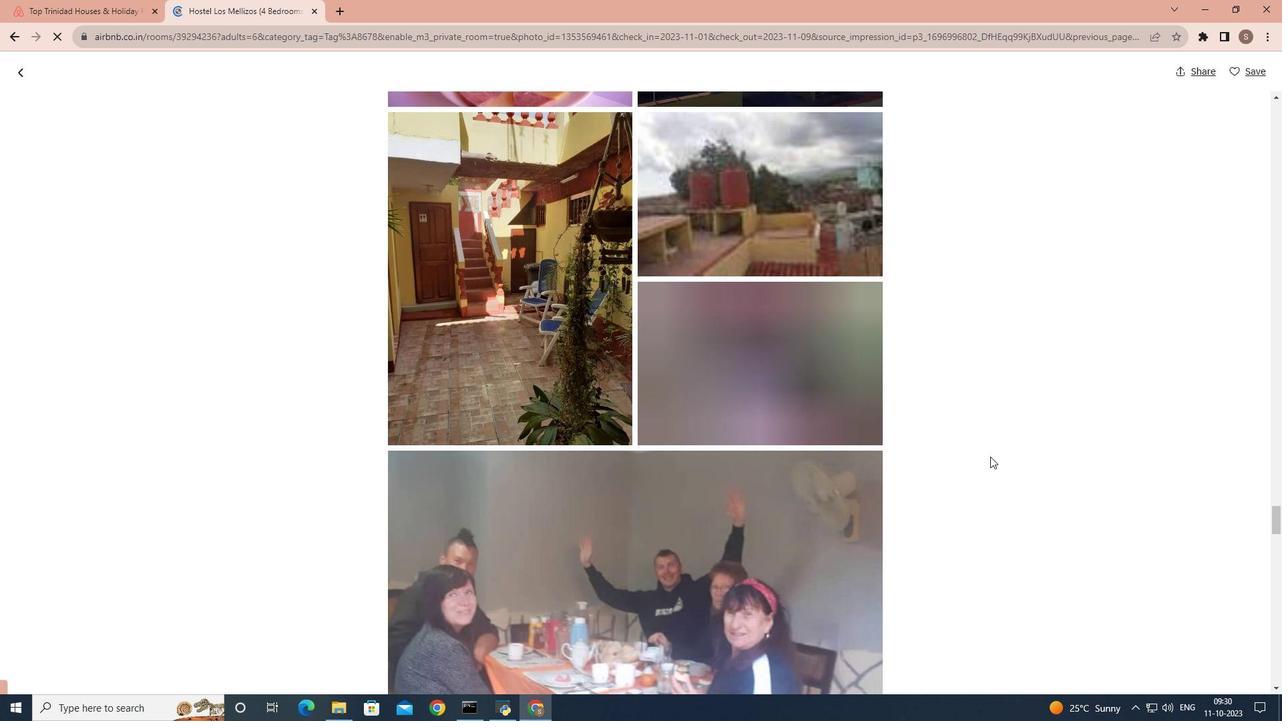 
Action: Mouse scrolled (990, 456) with delta (0, 0)
Screenshot: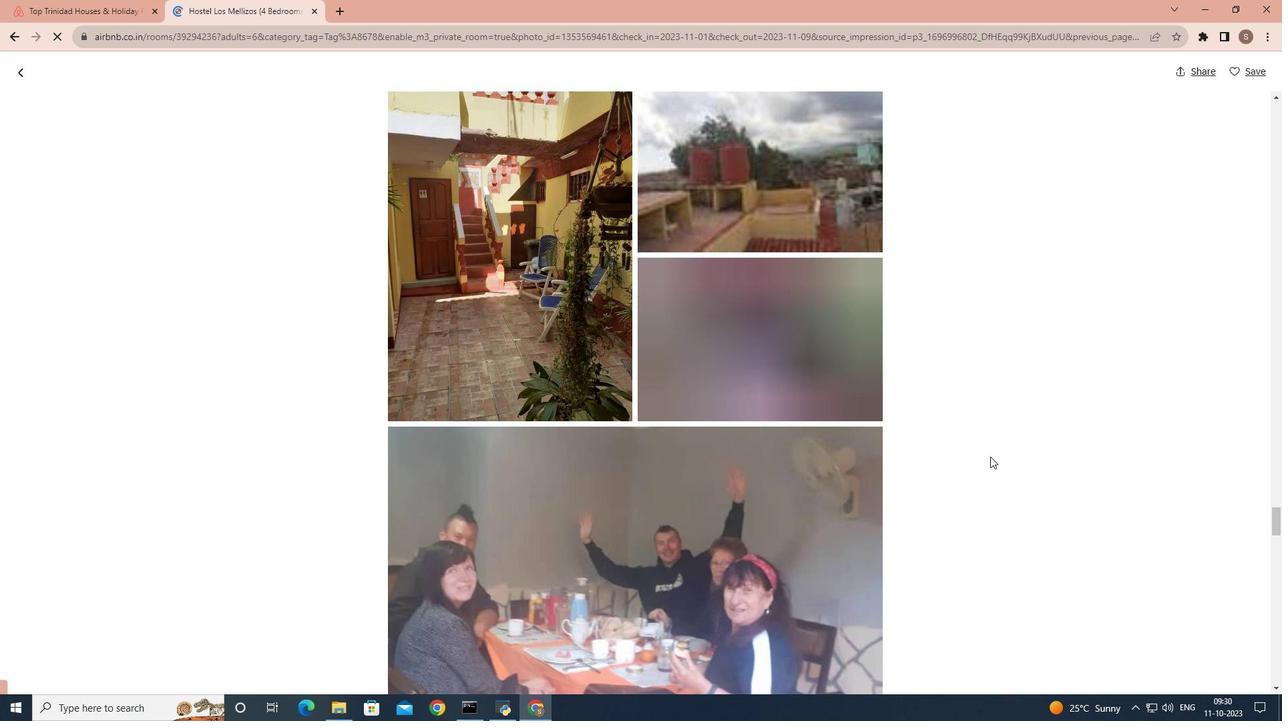 
Action: Mouse scrolled (990, 456) with delta (0, 0)
Screenshot: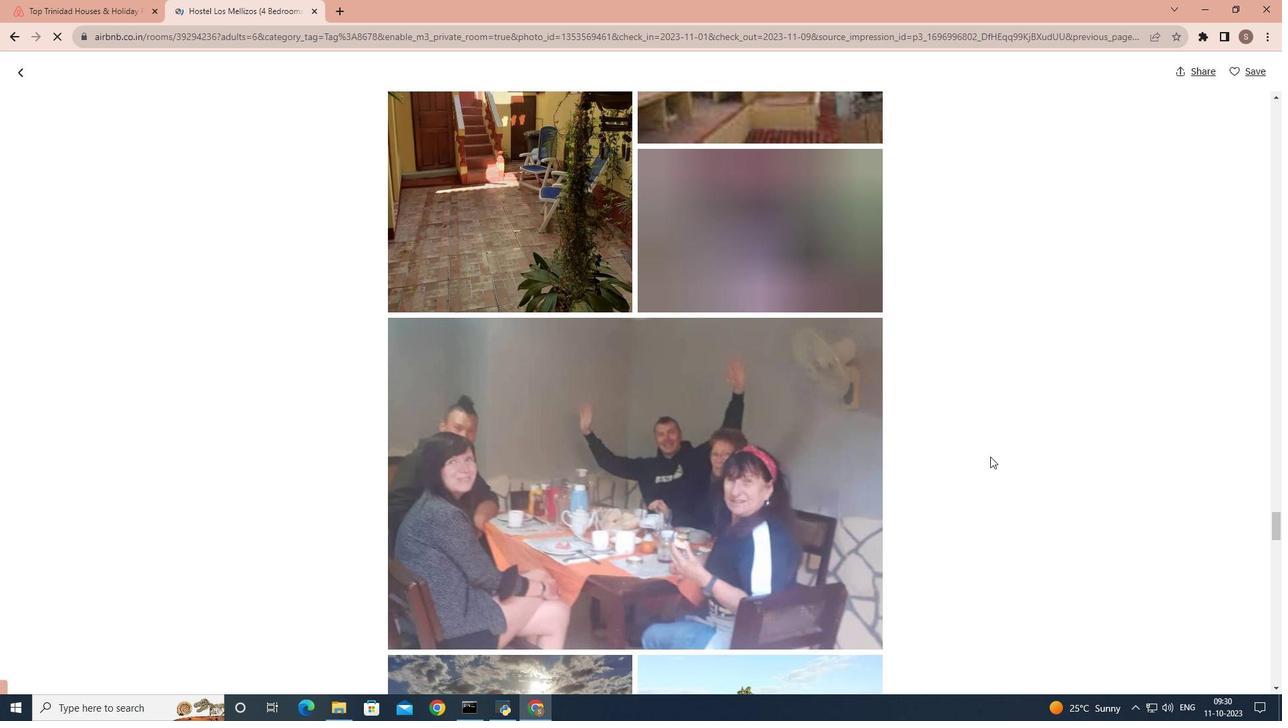 
Action: Mouse scrolled (990, 456) with delta (0, 0)
Screenshot: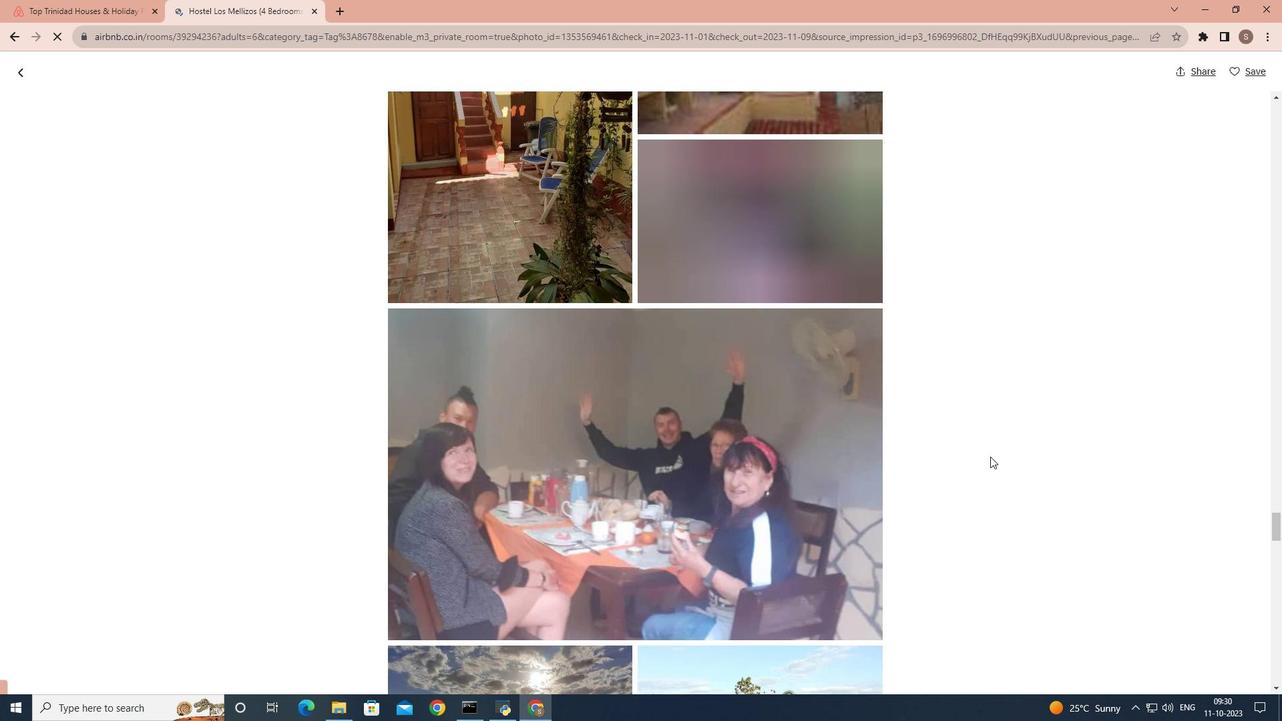 
Action: Mouse scrolled (990, 456) with delta (0, 0)
Screenshot: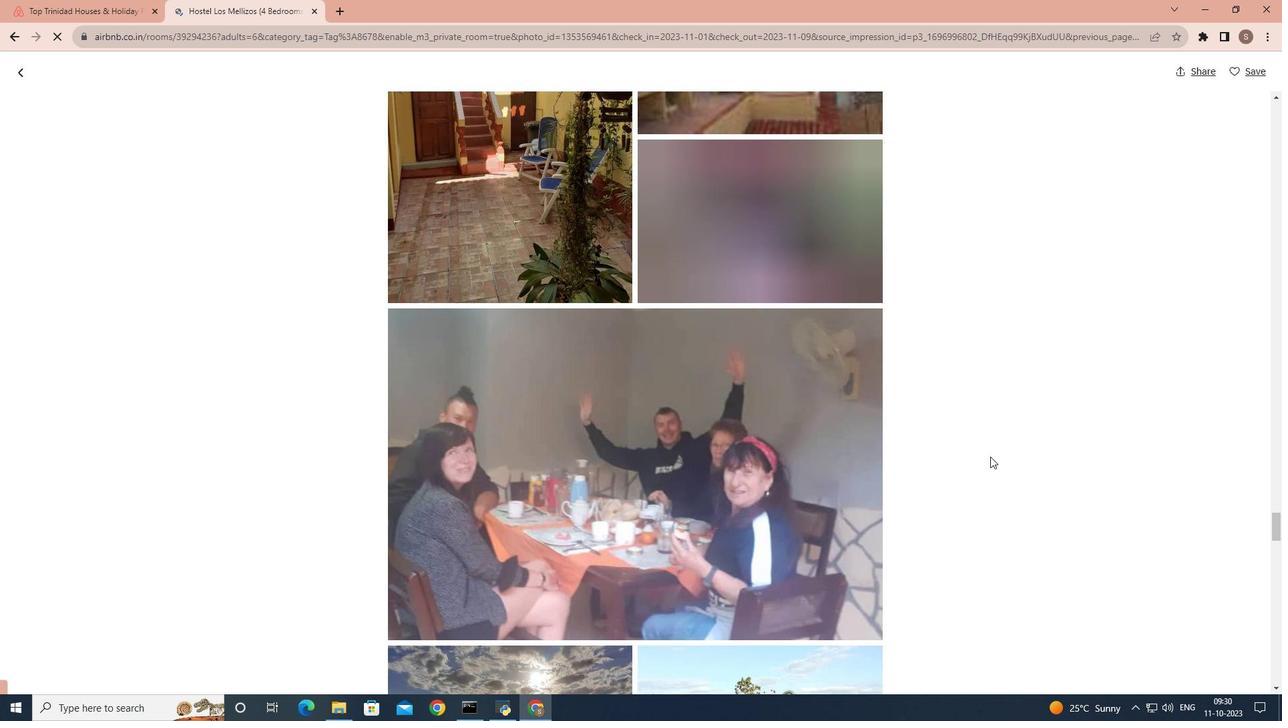 
Action: Mouse scrolled (990, 456) with delta (0, 0)
Screenshot: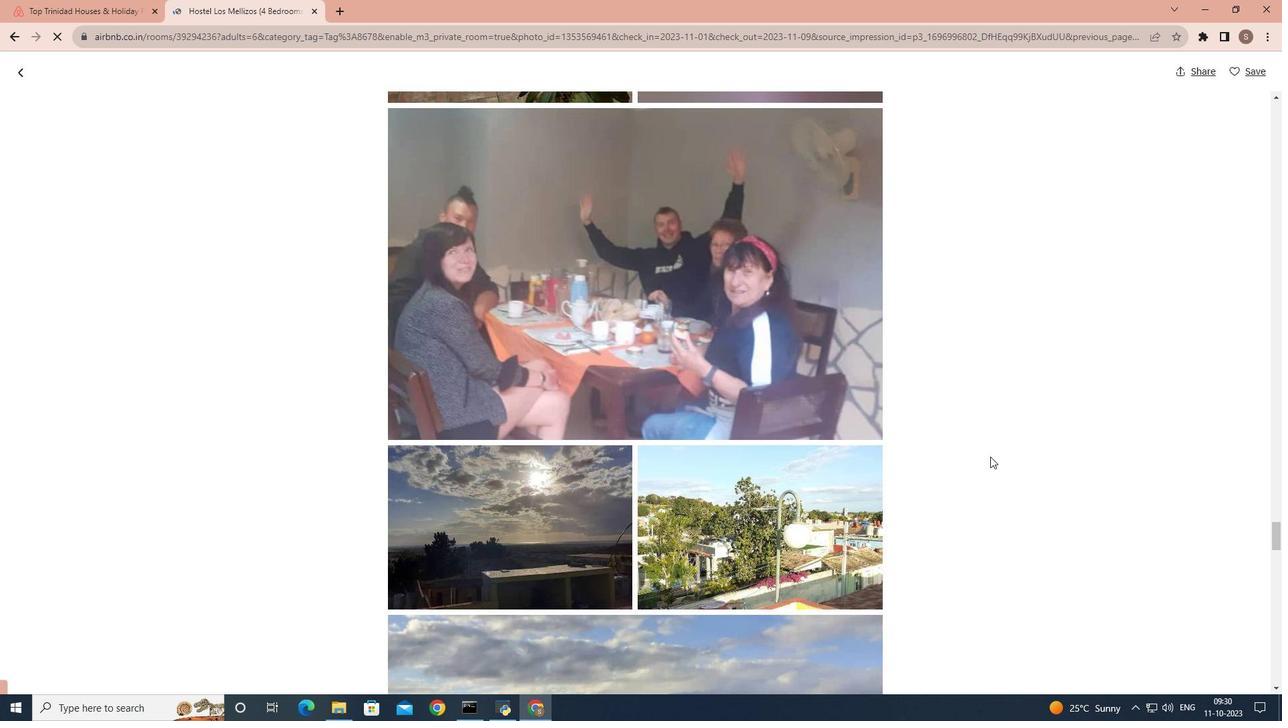 
Action: Mouse scrolled (990, 456) with delta (0, 0)
Screenshot: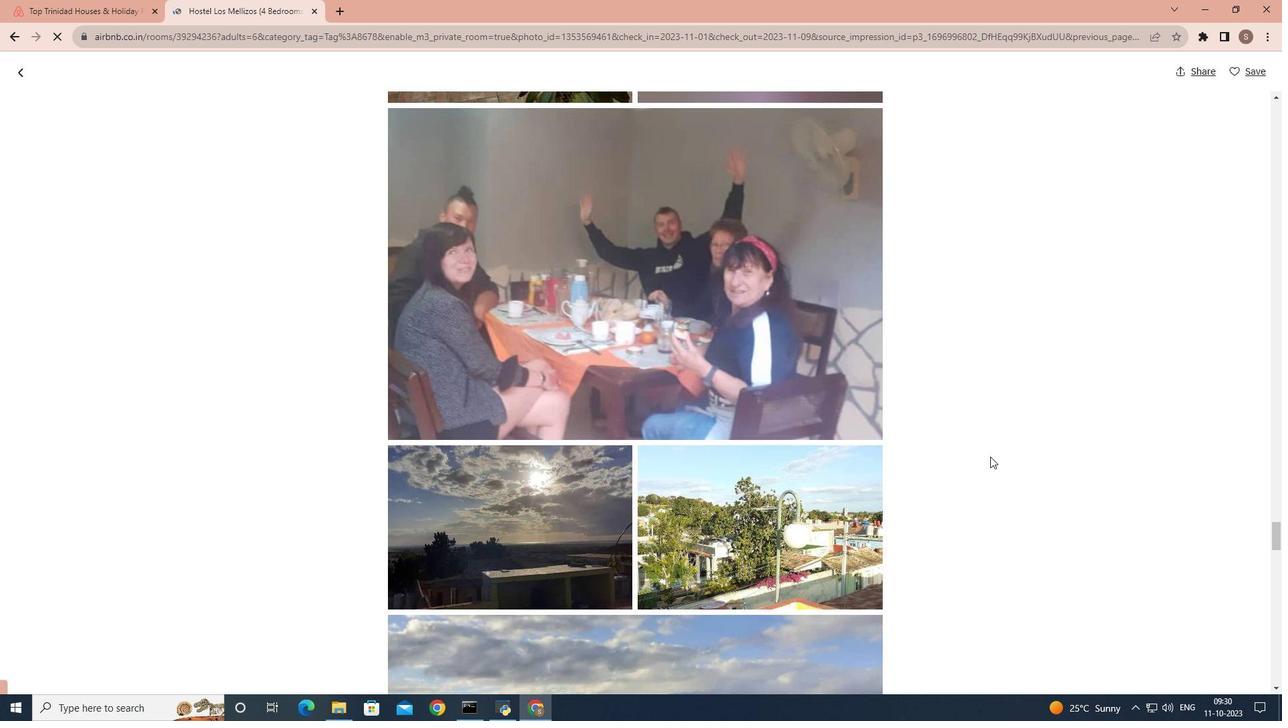 
Action: Mouse scrolled (990, 456) with delta (0, 0)
Screenshot: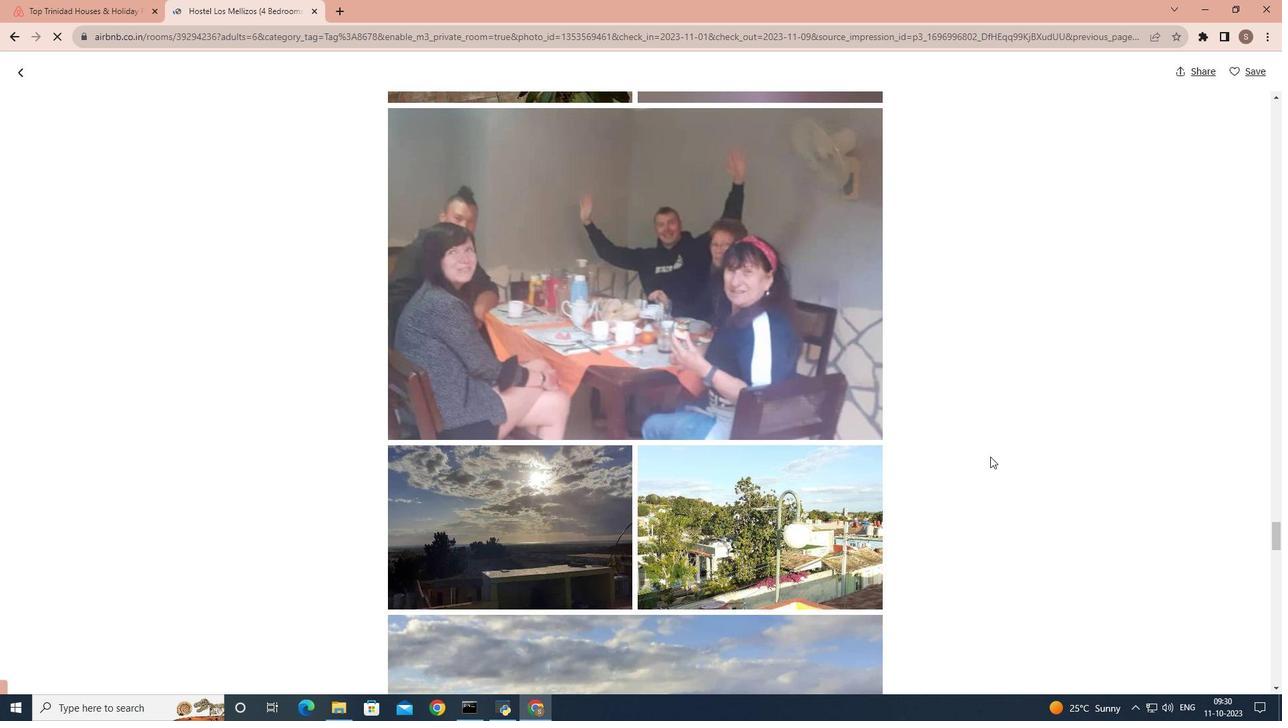
Action: Mouse scrolled (990, 456) with delta (0, 0)
Screenshot: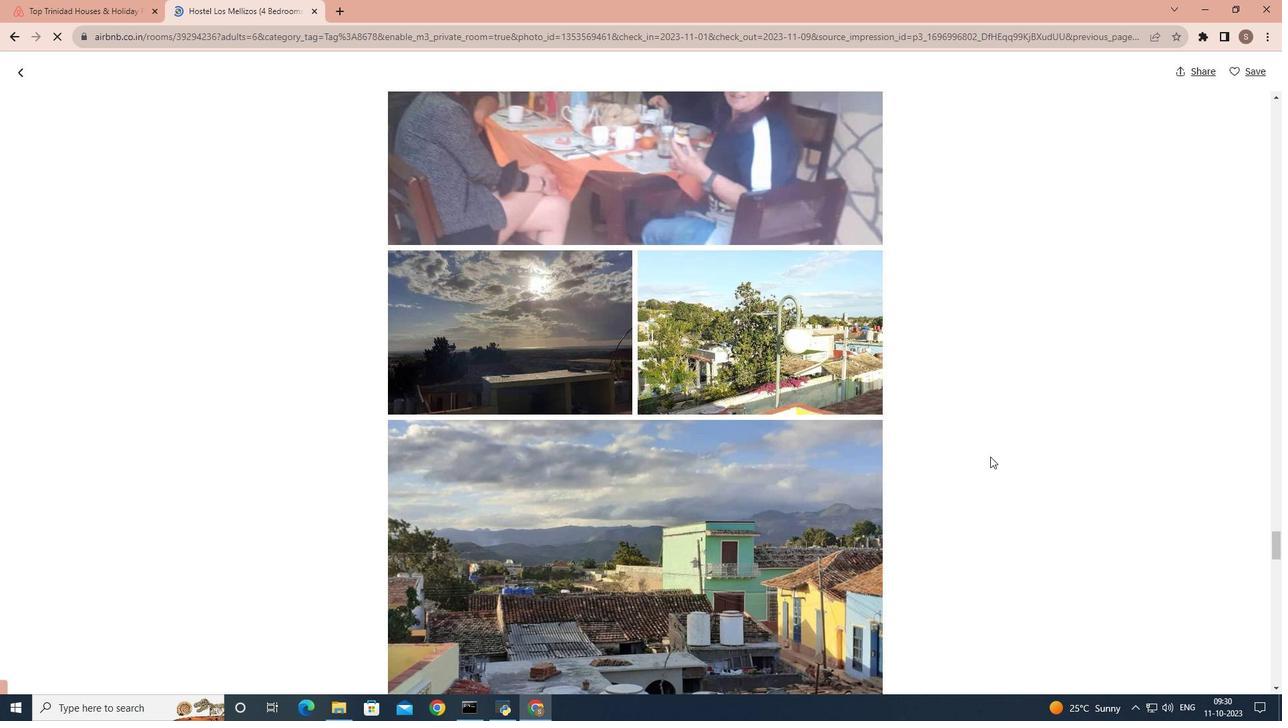 
Action: Mouse scrolled (990, 456) with delta (0, 0)
Screenshot: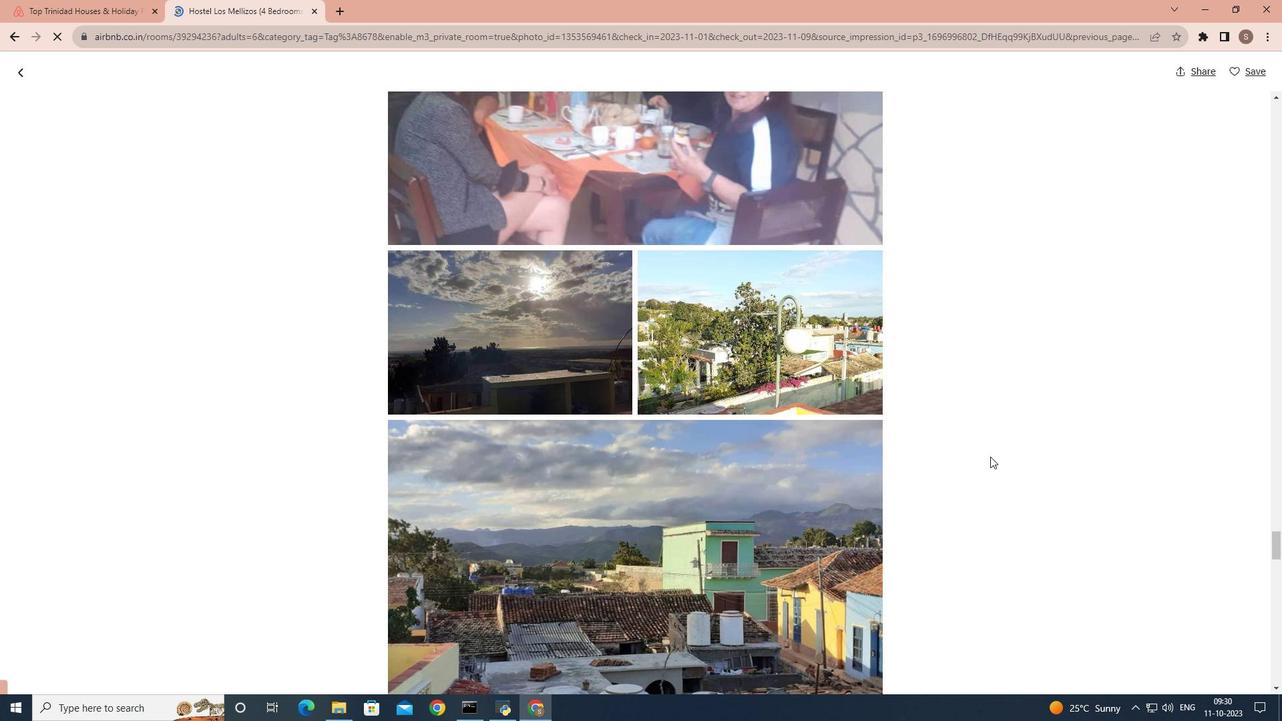 
Action: Mouse scrolled (990, 456) with delta (0, 0)
Screenshot: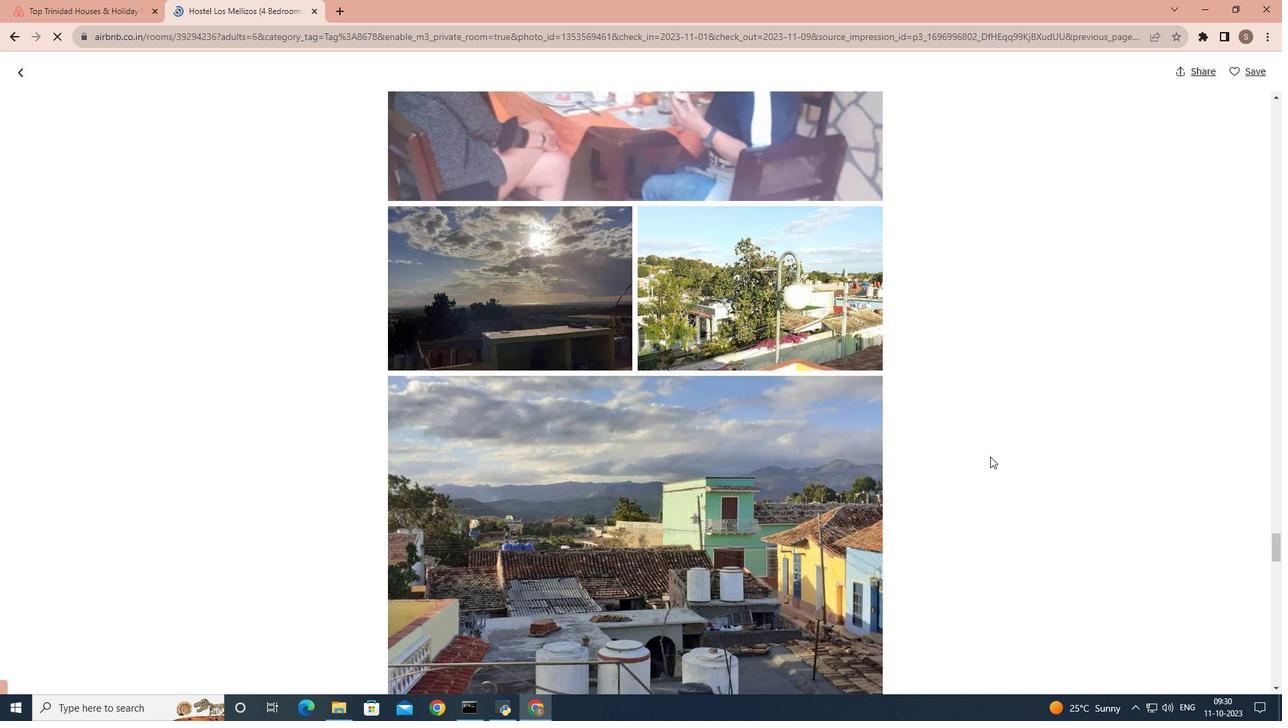 
Action: Mouse scrolled (990, 456) with delta (0, 0)
Screenshot: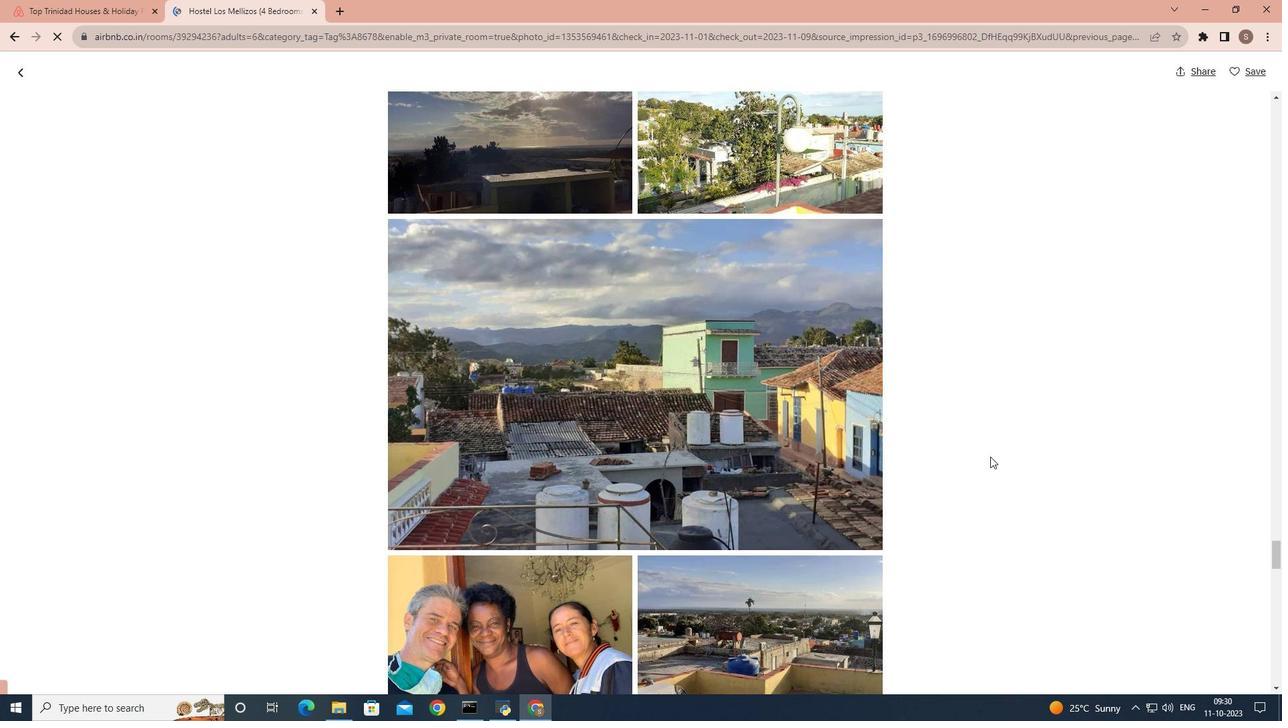 
Action: Mouse scrolled (990, 456) with delta (0, 0)
Screenshot: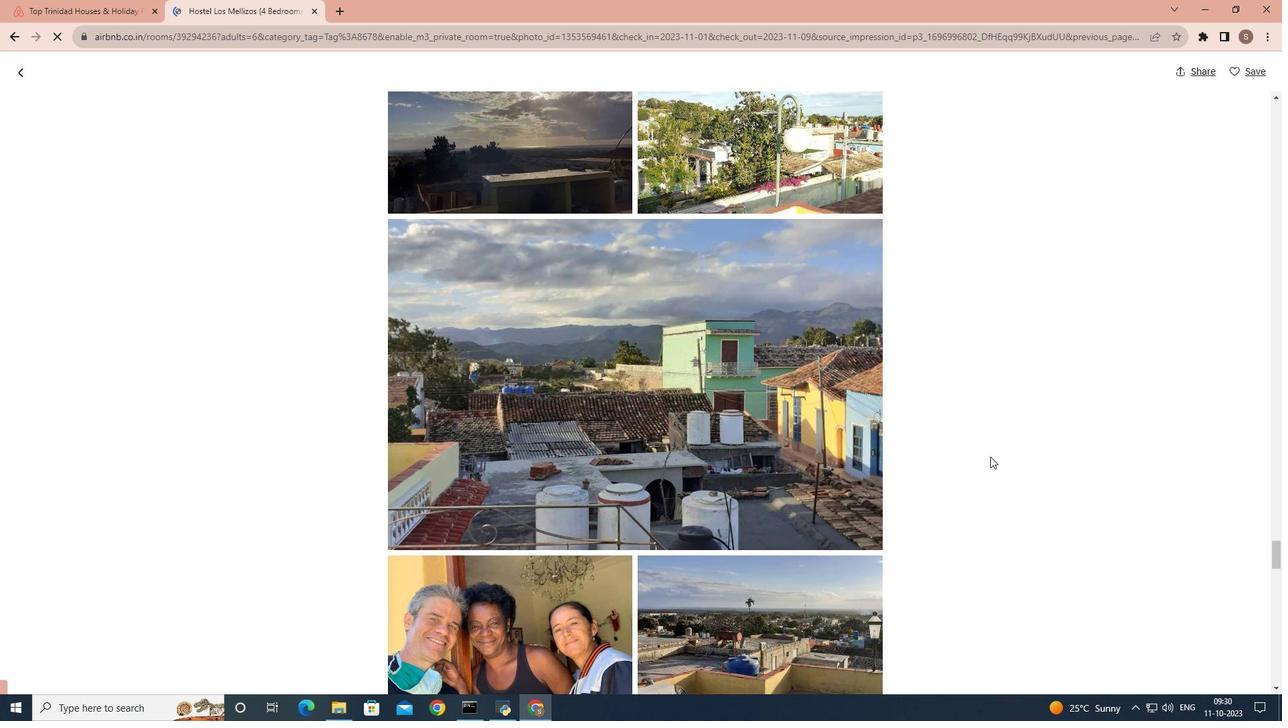 
Action: Mouse scrolled (990, 456) with delta (0, 0)
Screenshot: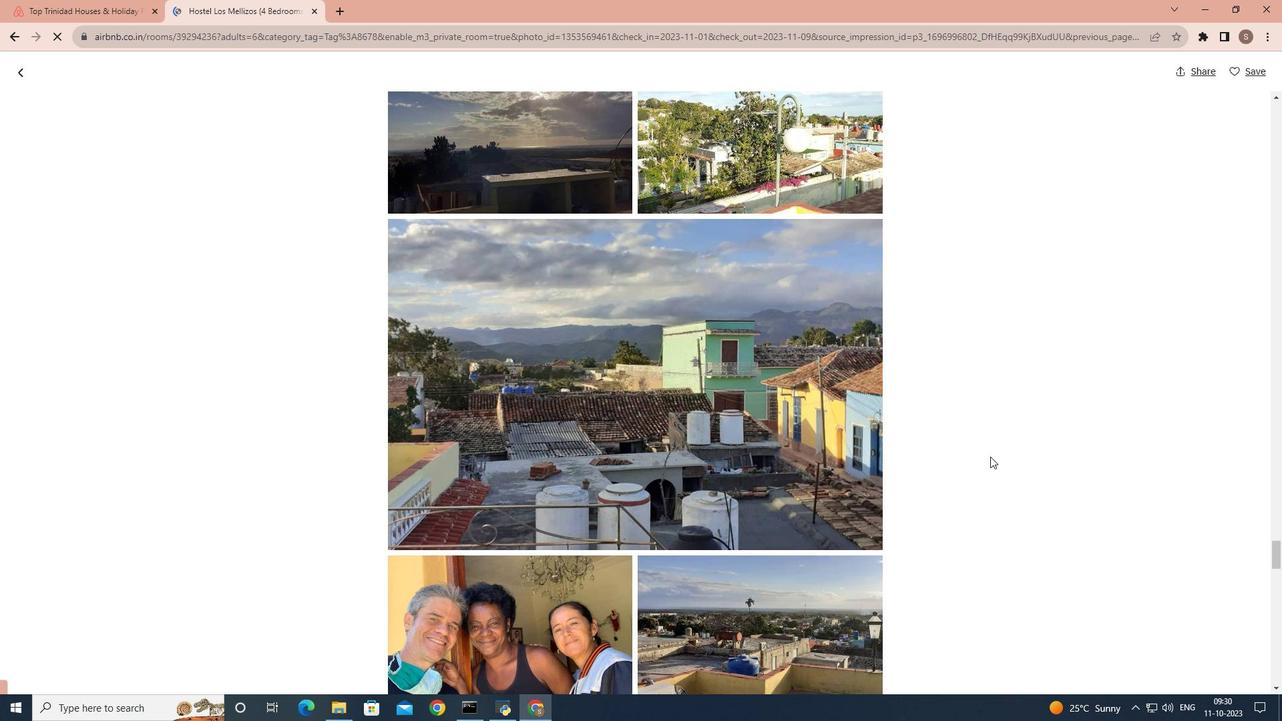 
Action: Mouse scrolled (990, 456) with delta (0, 0)
Screenshot: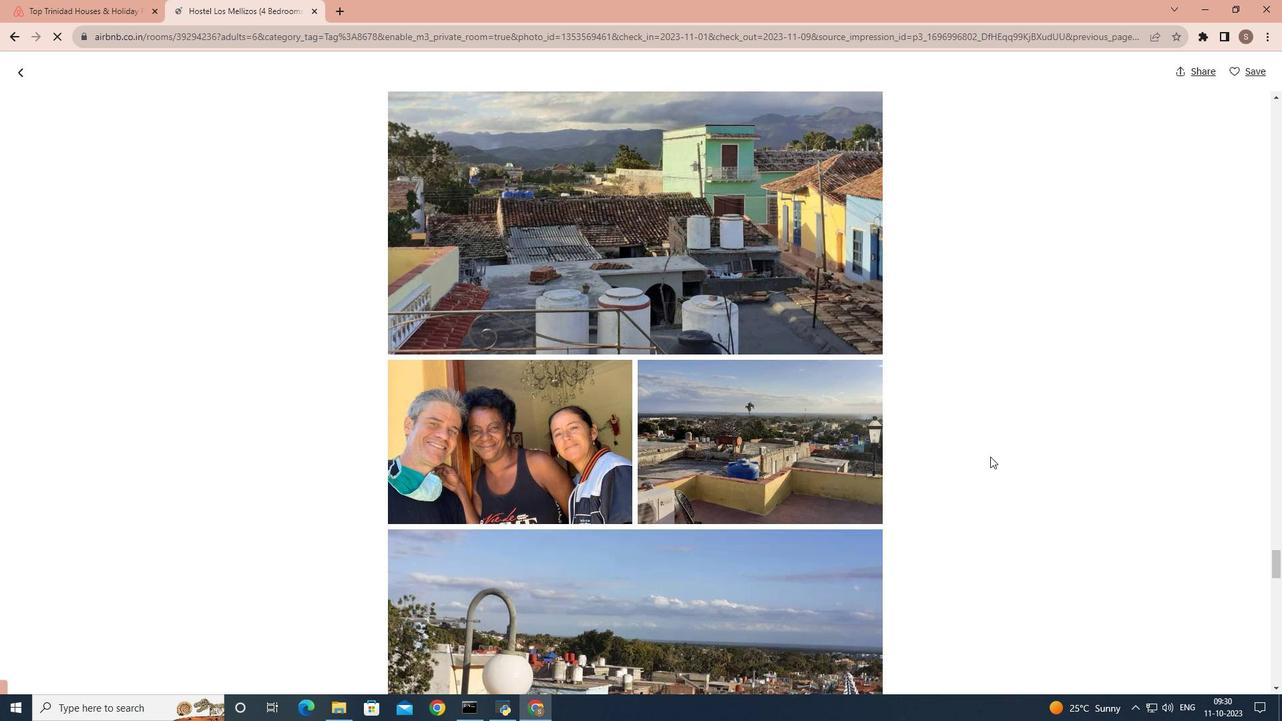 
Action: Mouse scrolled (990, 456) with delta (0, 0)
Screenshot: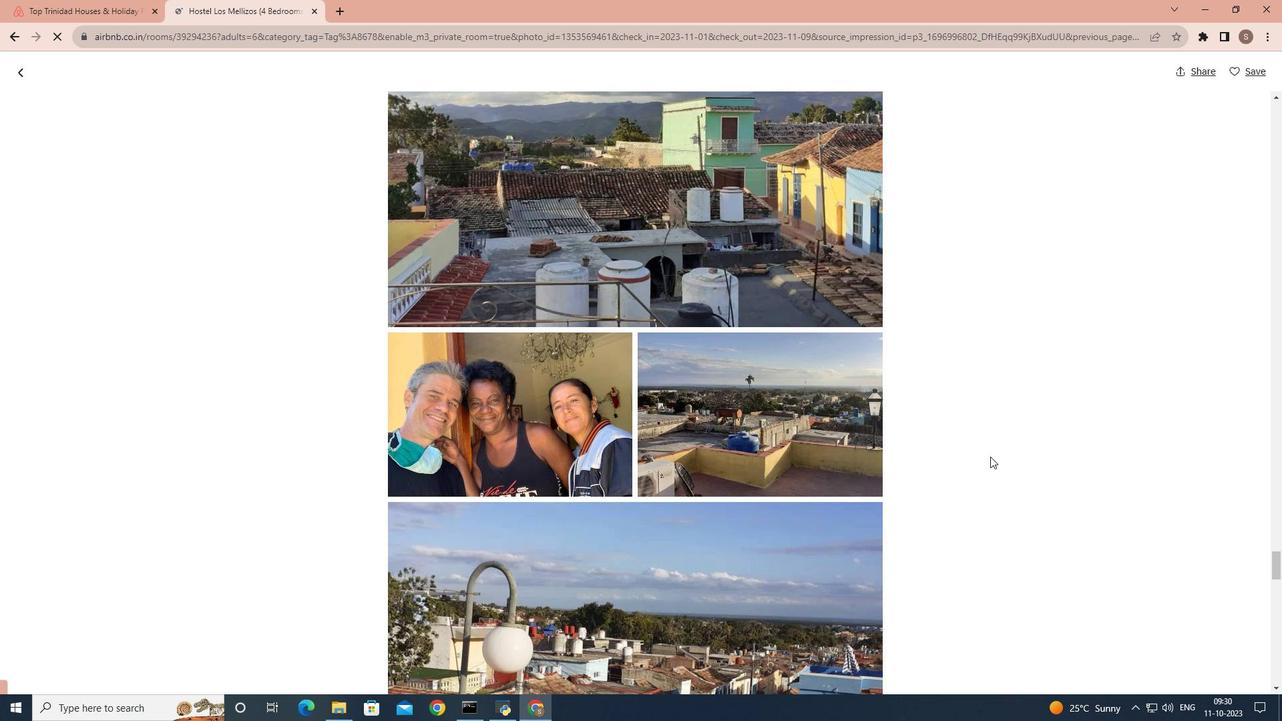 
Action: Mouse scrolled (990, 456) with delta (0, 0)
Screenshot: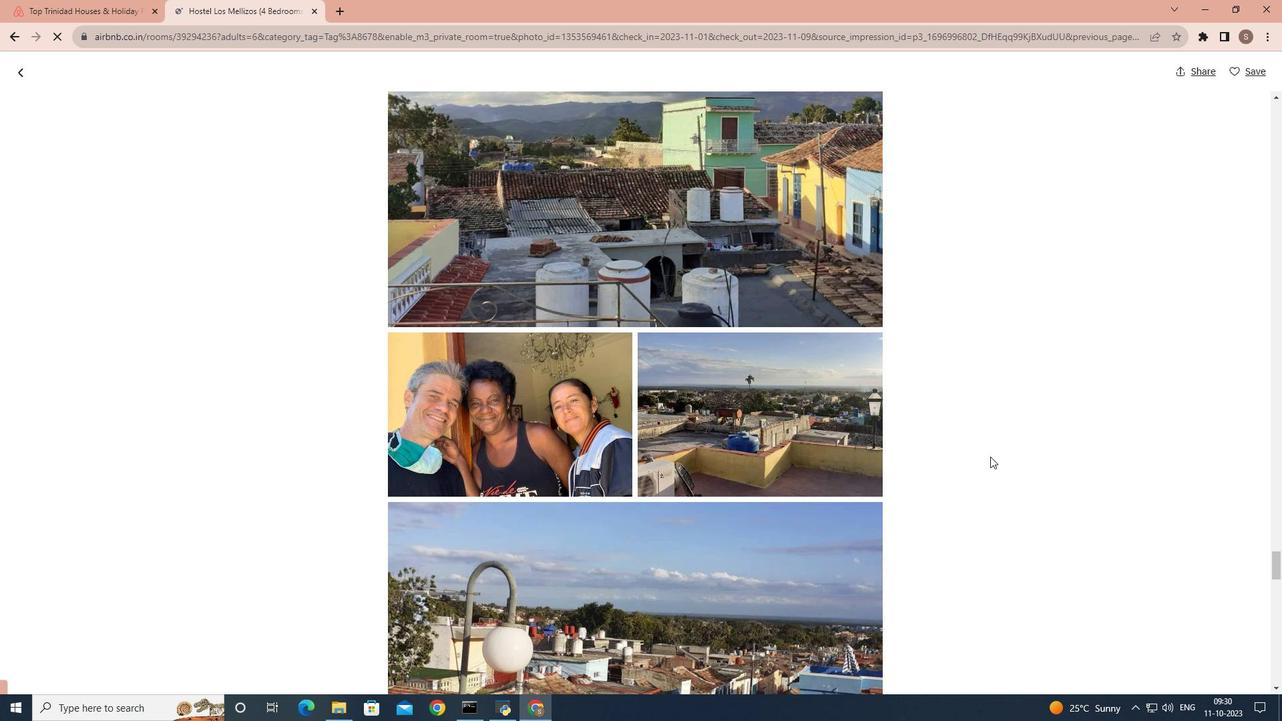 
Action: Mouse scrolled (990, 456) with delta (0, 0)
Screenshot: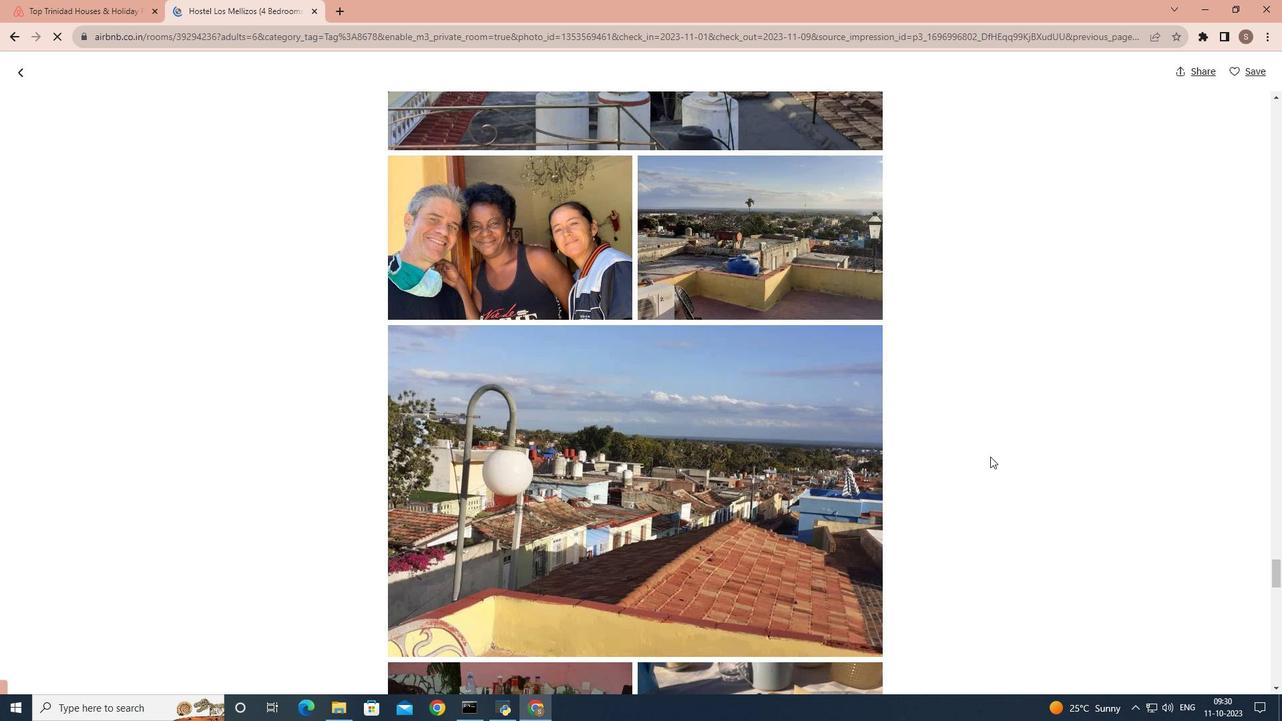 
Action: Mouse scrolled (990, 456) with delta (0, 0)
Screenshot: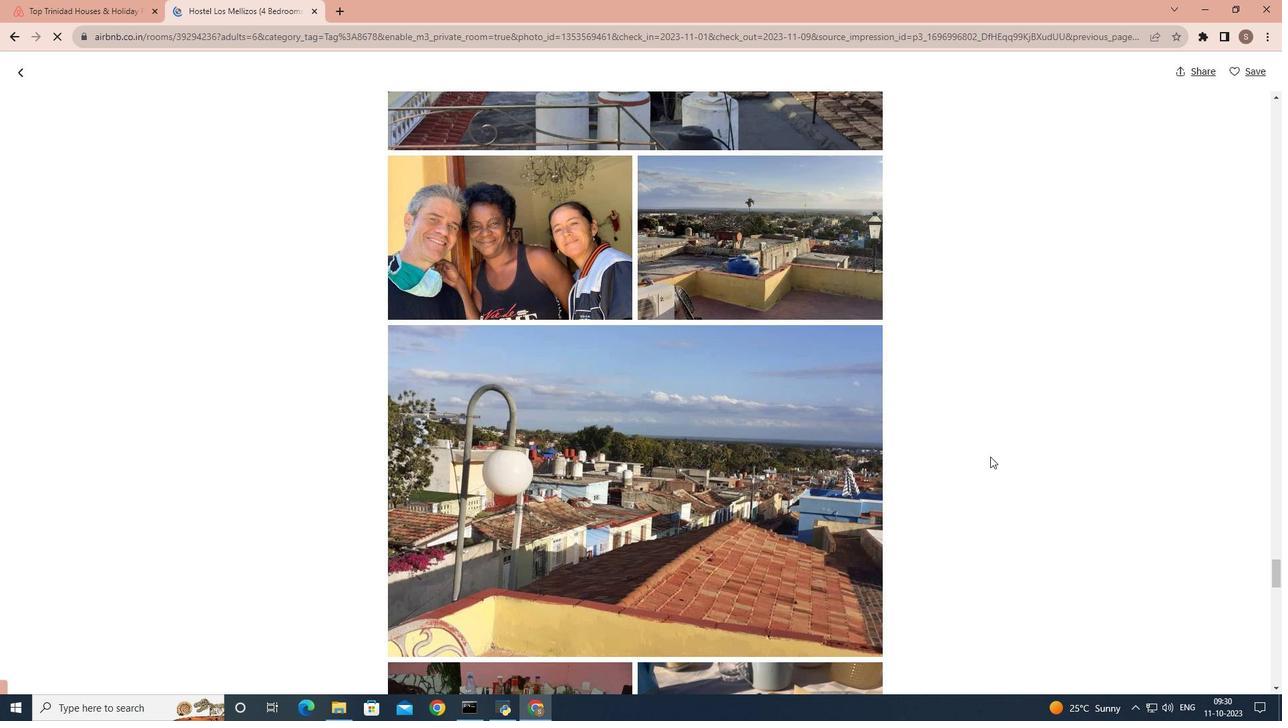 
Action: Mouse scrolled (990, 456) with delta (0, 0)
Screenshot: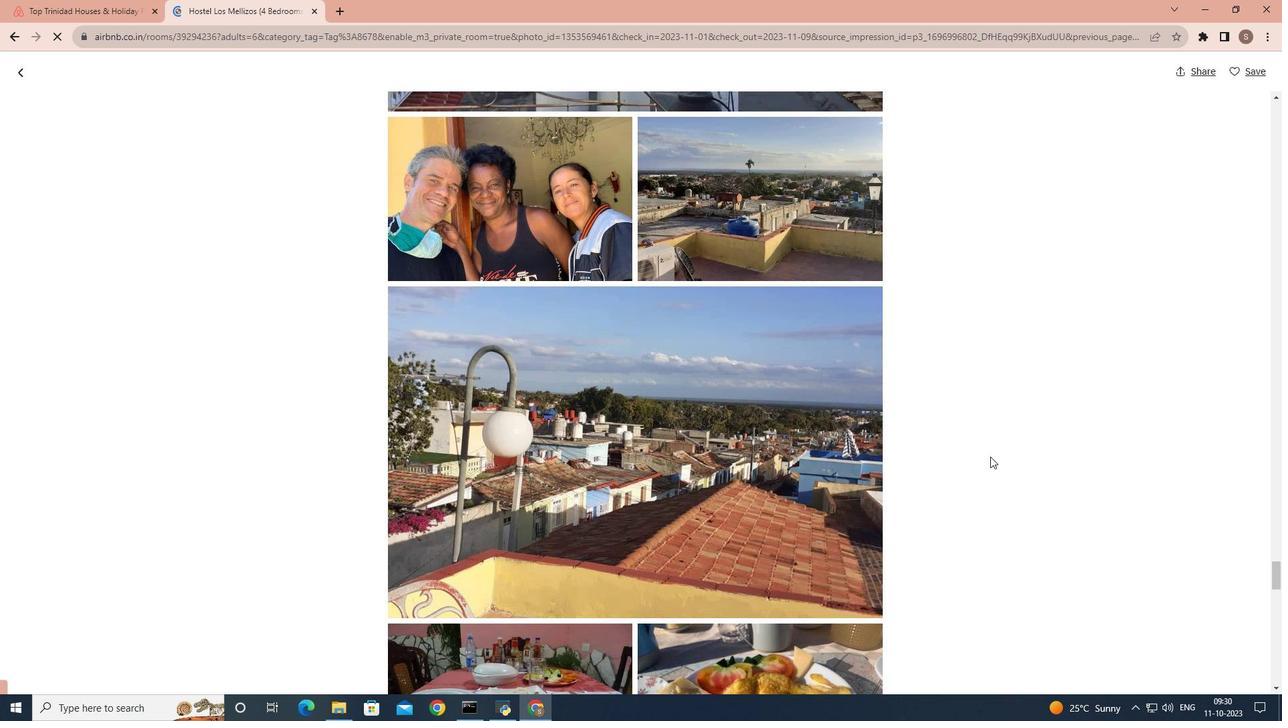 
Action: Mouse scrolled (990, 456) with delta (0, 0)
Screenshot: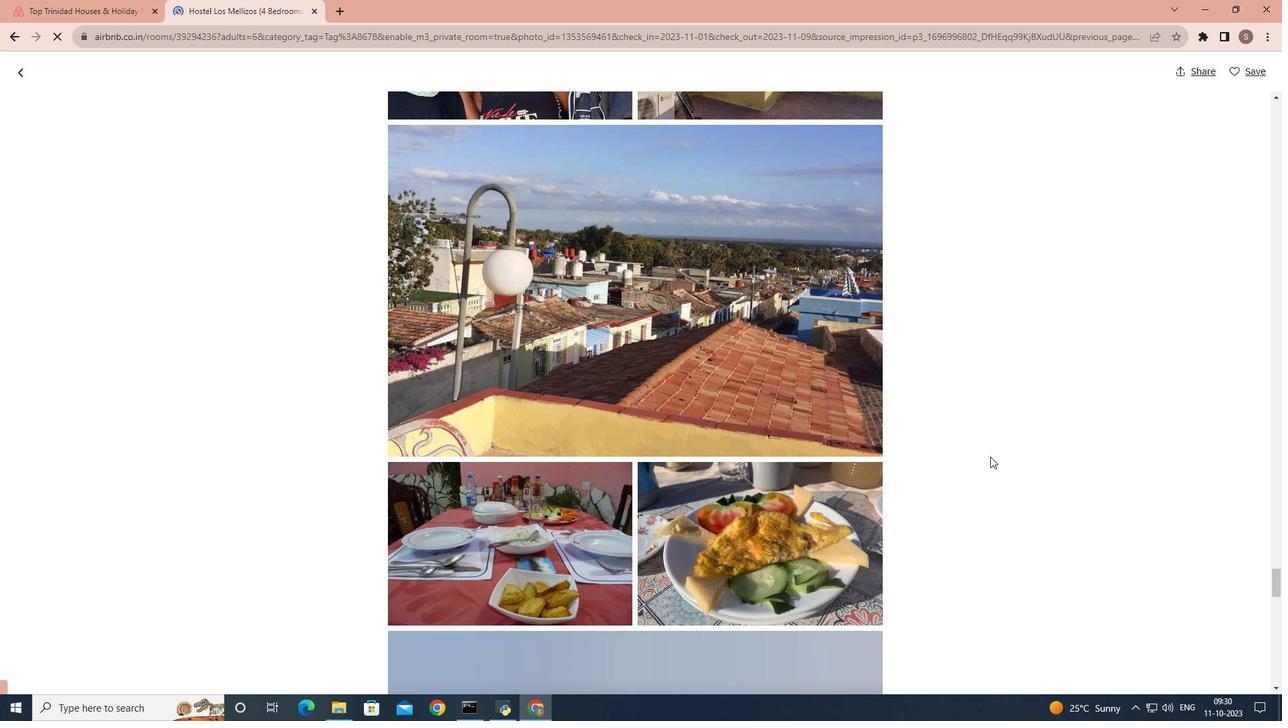 
Action: Mouse scrolled (990, 456) with delta (0, 0)
Screenshot: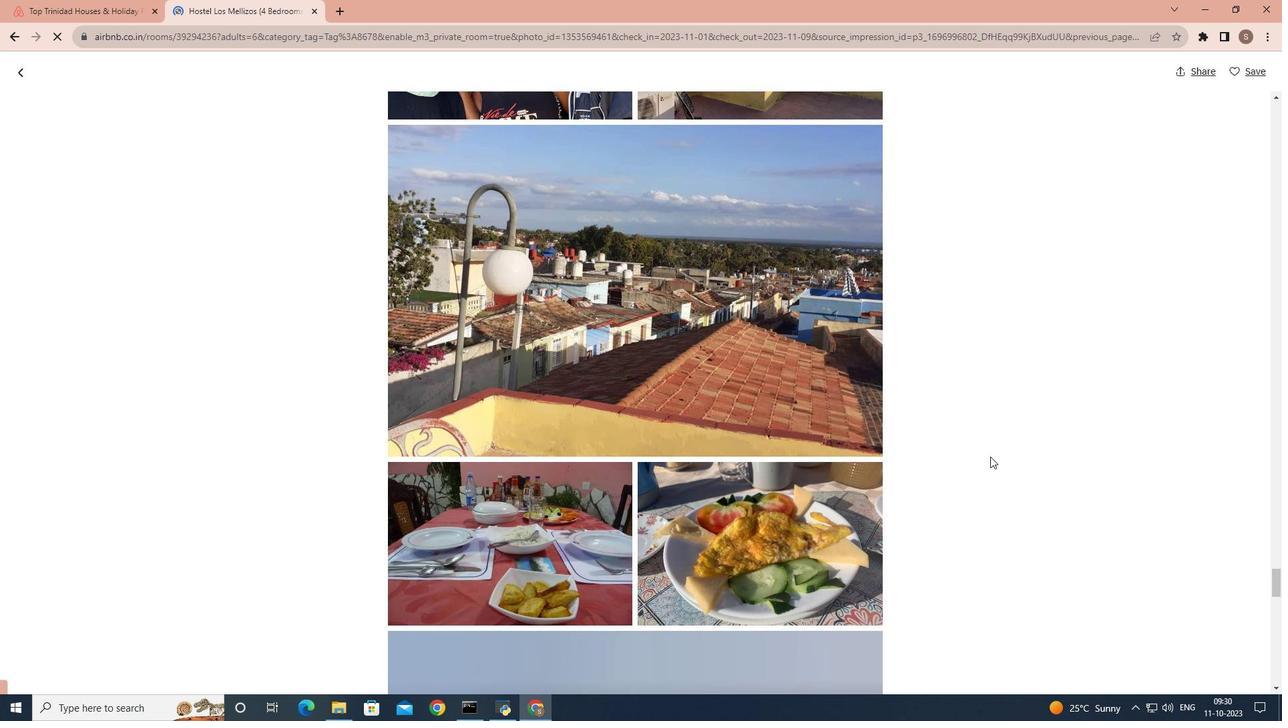 
Action: Mouse scrolled (990, 456) with delta (0, 0)
Screenshot: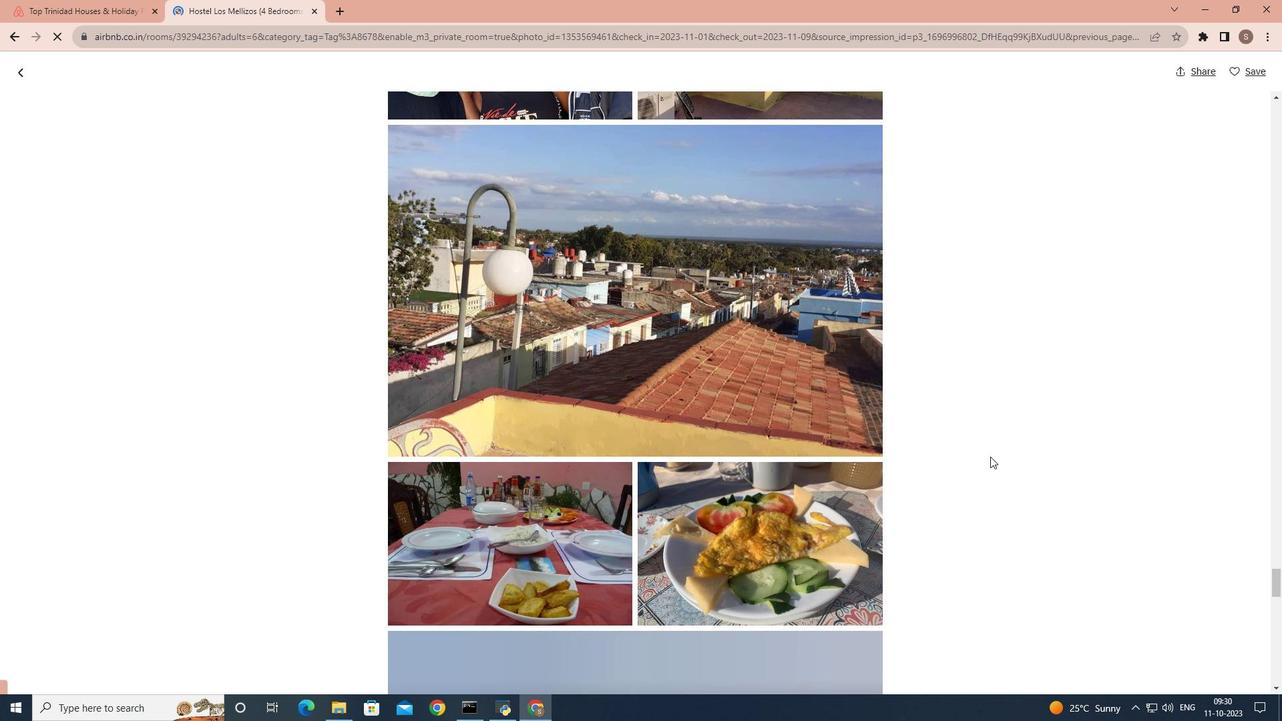 
Action: Mouse scrolled (990, 456) with delta (0, 0)
Screenshot: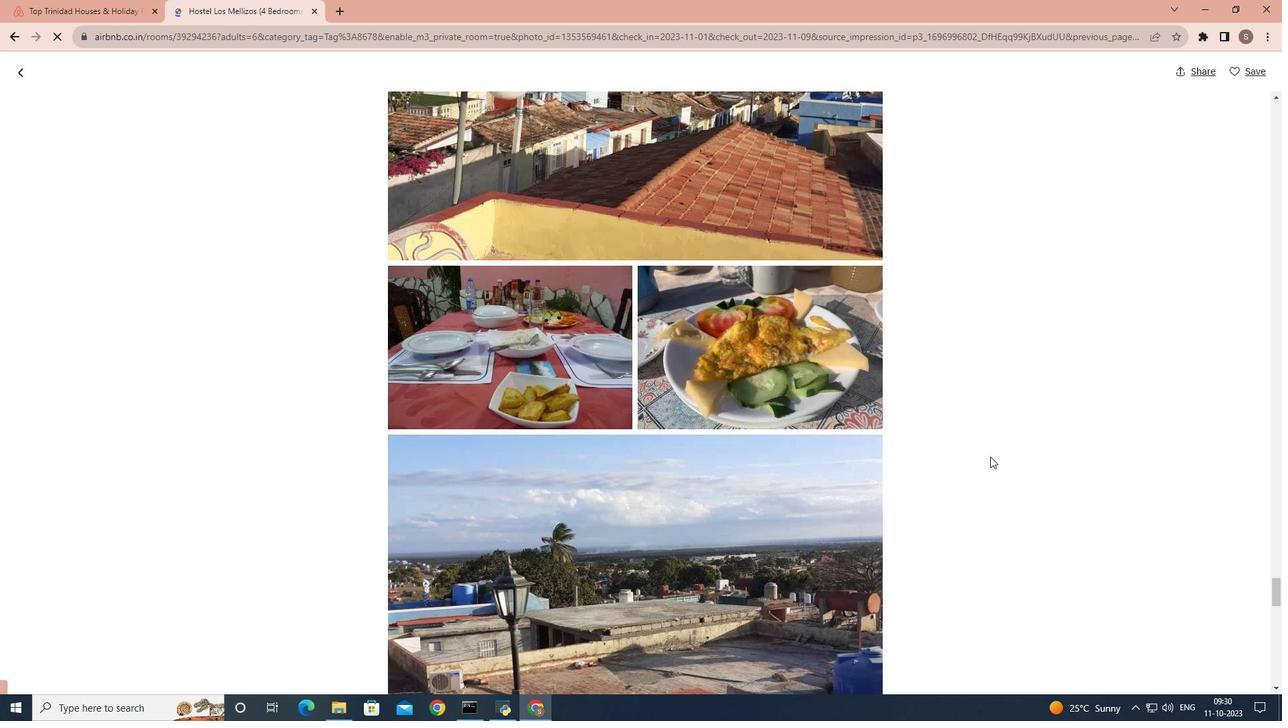 
Action: Mouse scrolled (990, 456) with delta (0, 0)
Screenshot: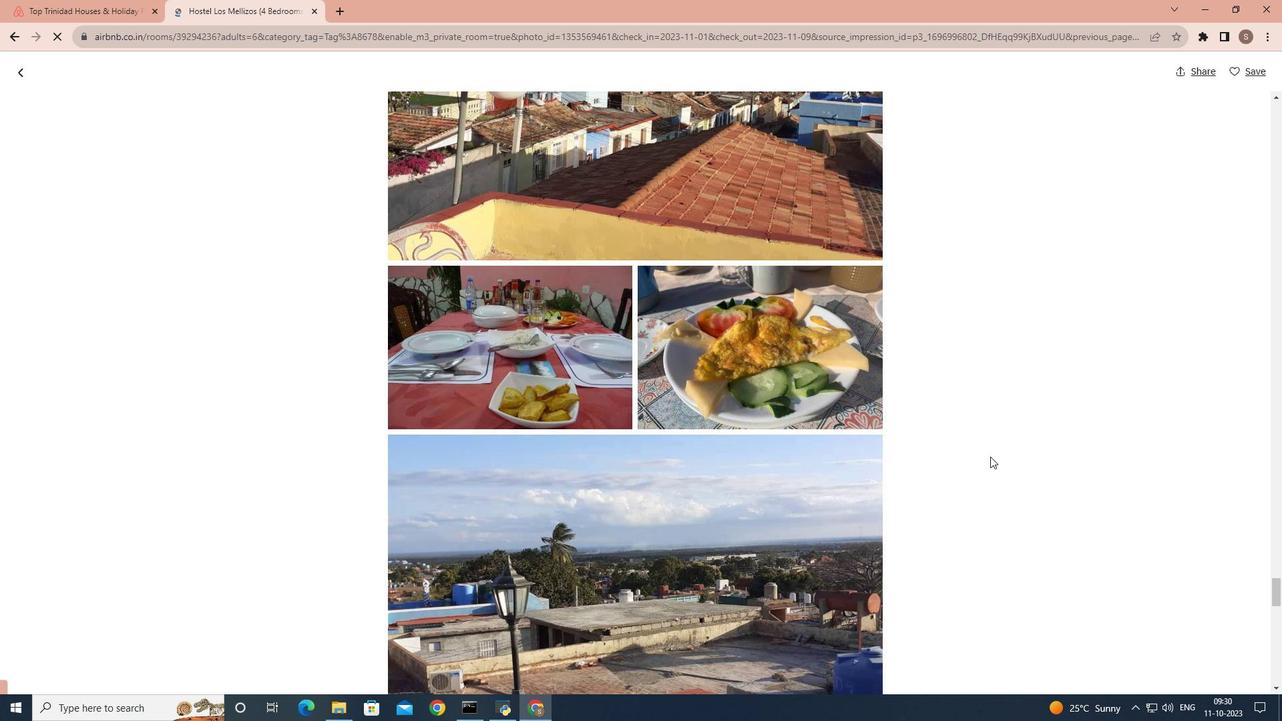 
Action: Mouse scrolled (990, 456) with delta (0, 0)
Screenshot: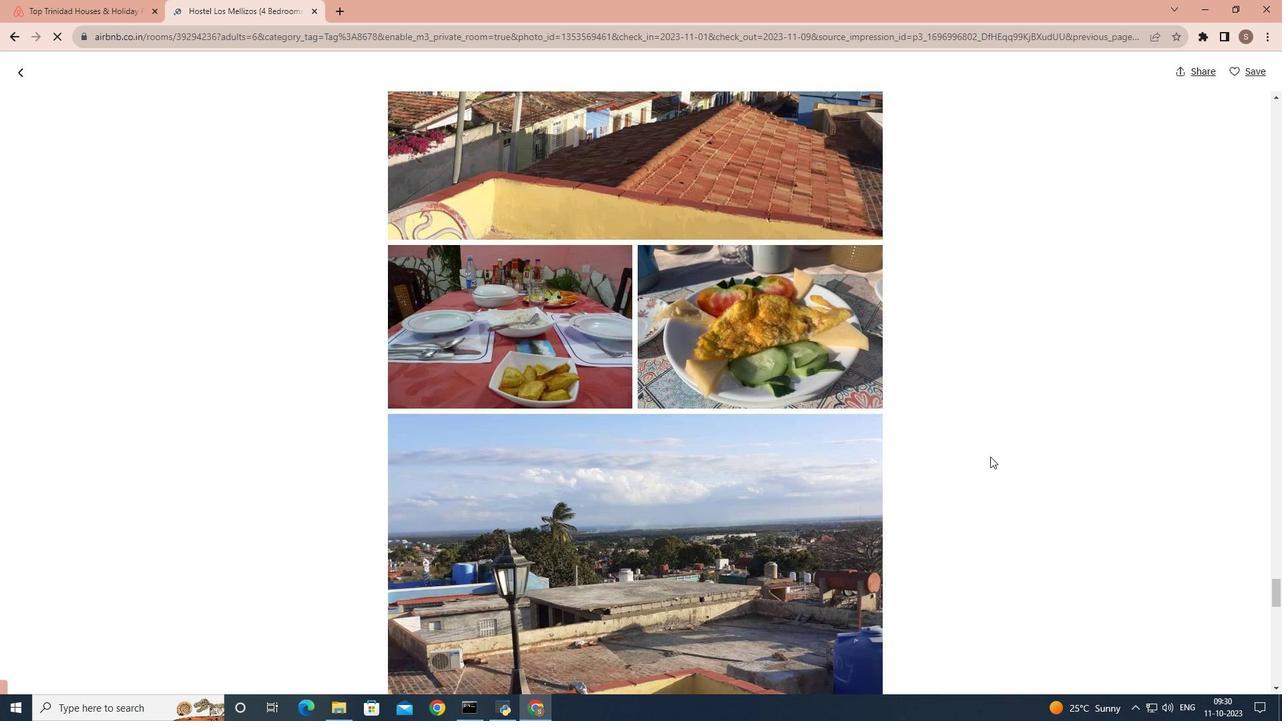 
Action: Mouse scrolled (990, 456) with delta (0, 0)
Screenshot: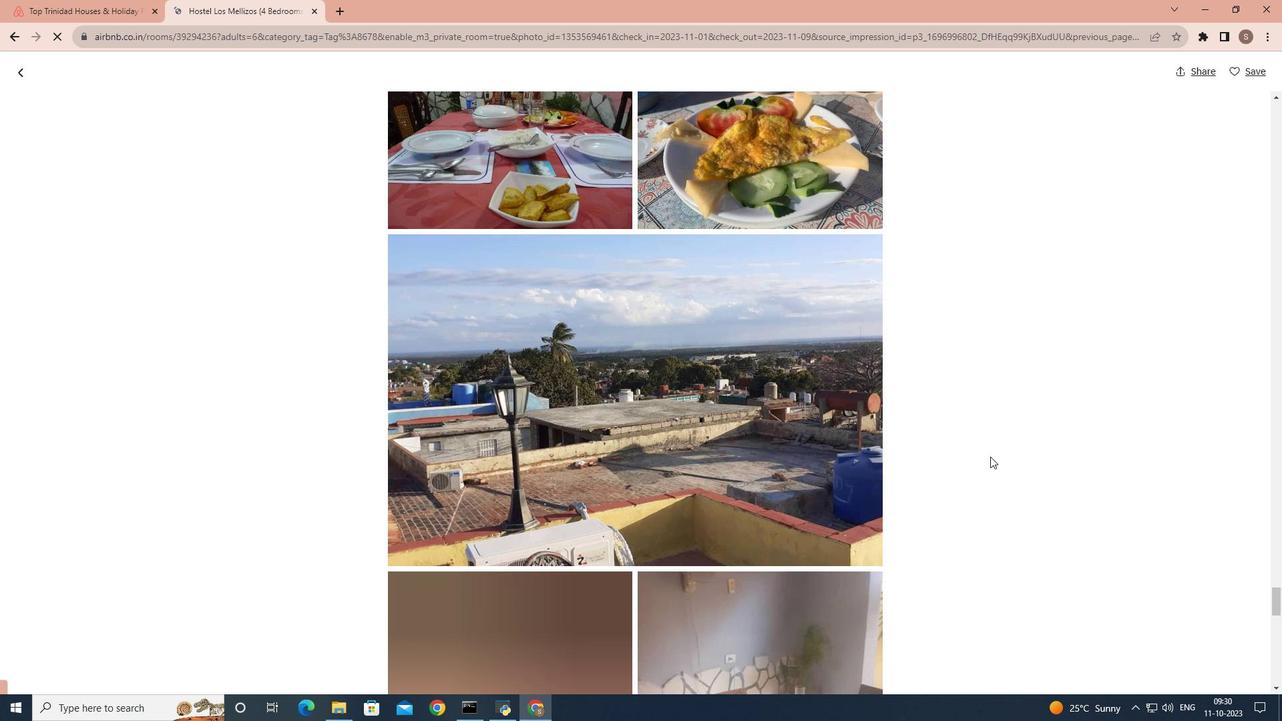 
Action: Mouse scrolled (990, 456) with delta (0, 0)
Screenshot: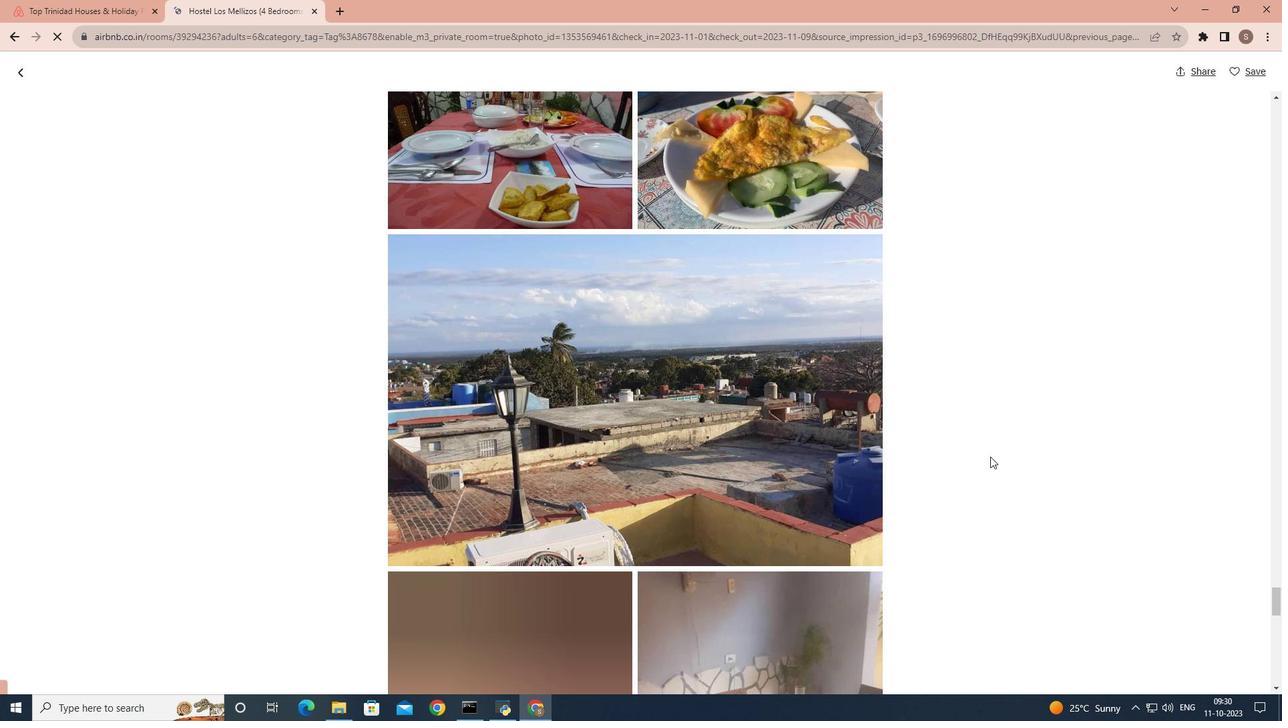 
Action: Mouse scrolled (990, 456) with delta (0, 0)
Screenshot: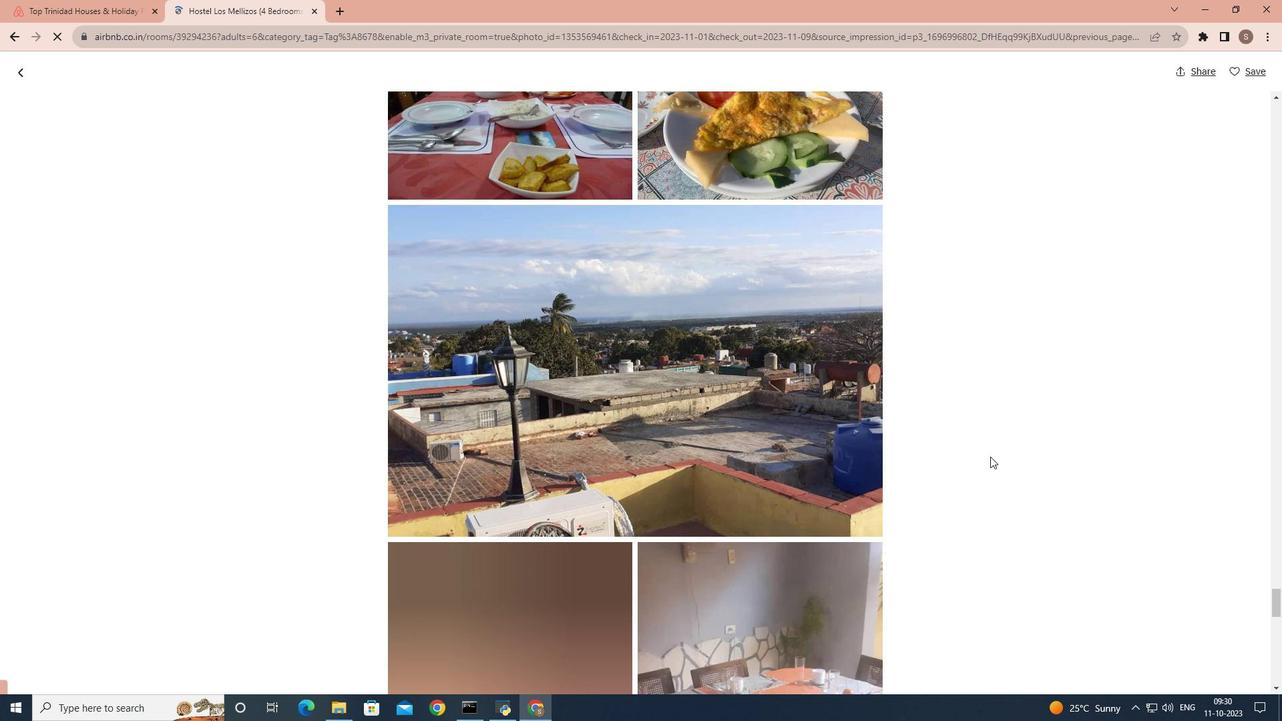 
Action: Mouse scrolled (990, 456) with delta (0, 0)
Screenshot: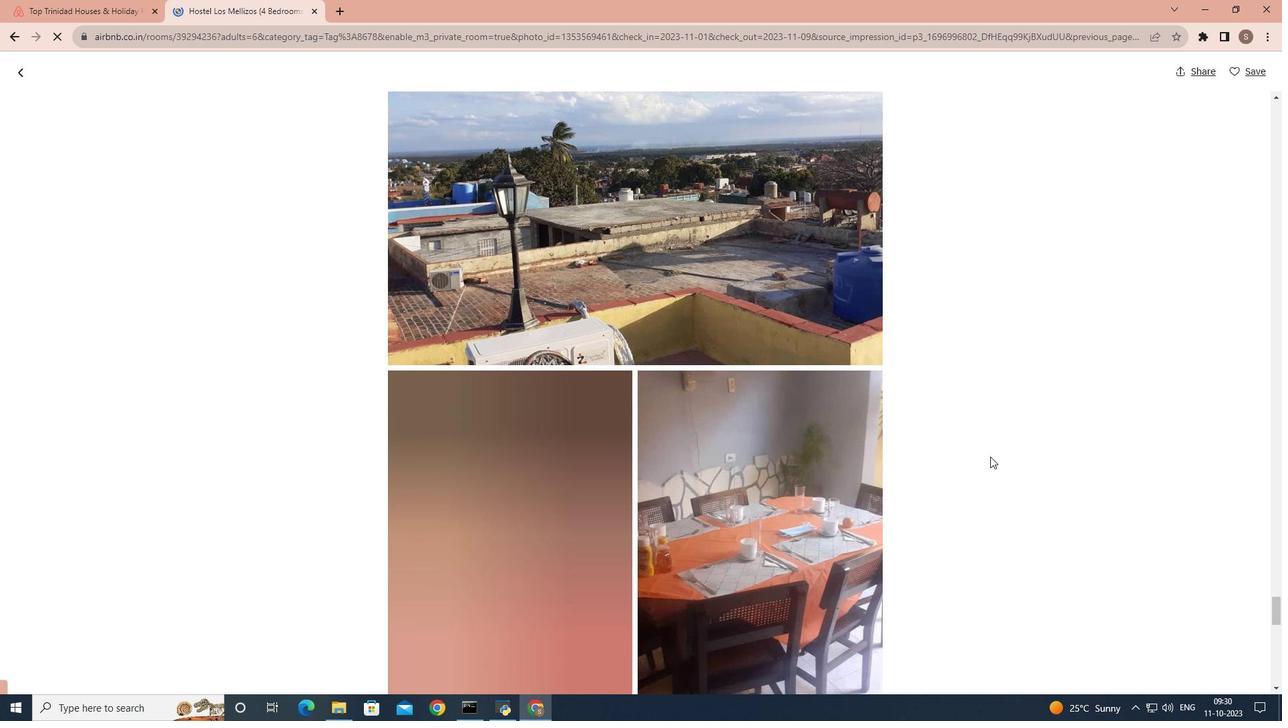
Action: Mouse scrolled (990, 456) with delta (0, 0)
Screenshot: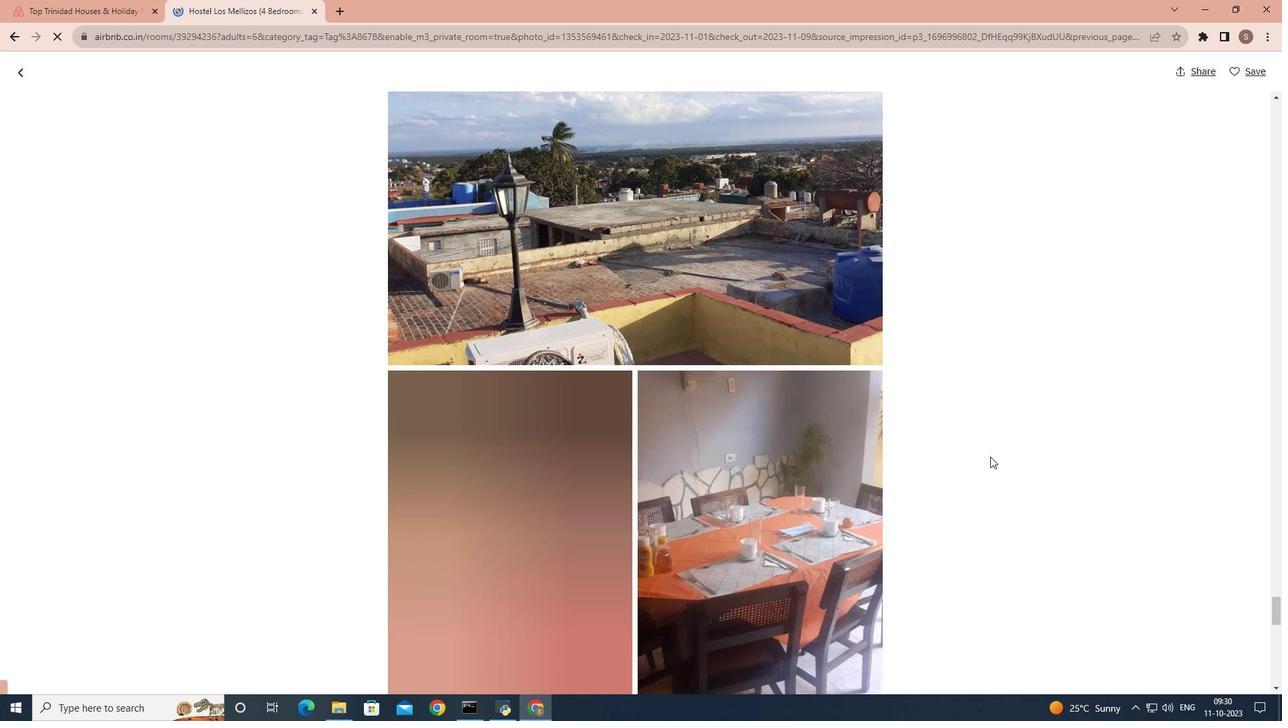 
Action: Mouse scrolled (990, 456) with delta (0, 0)
Screenshot: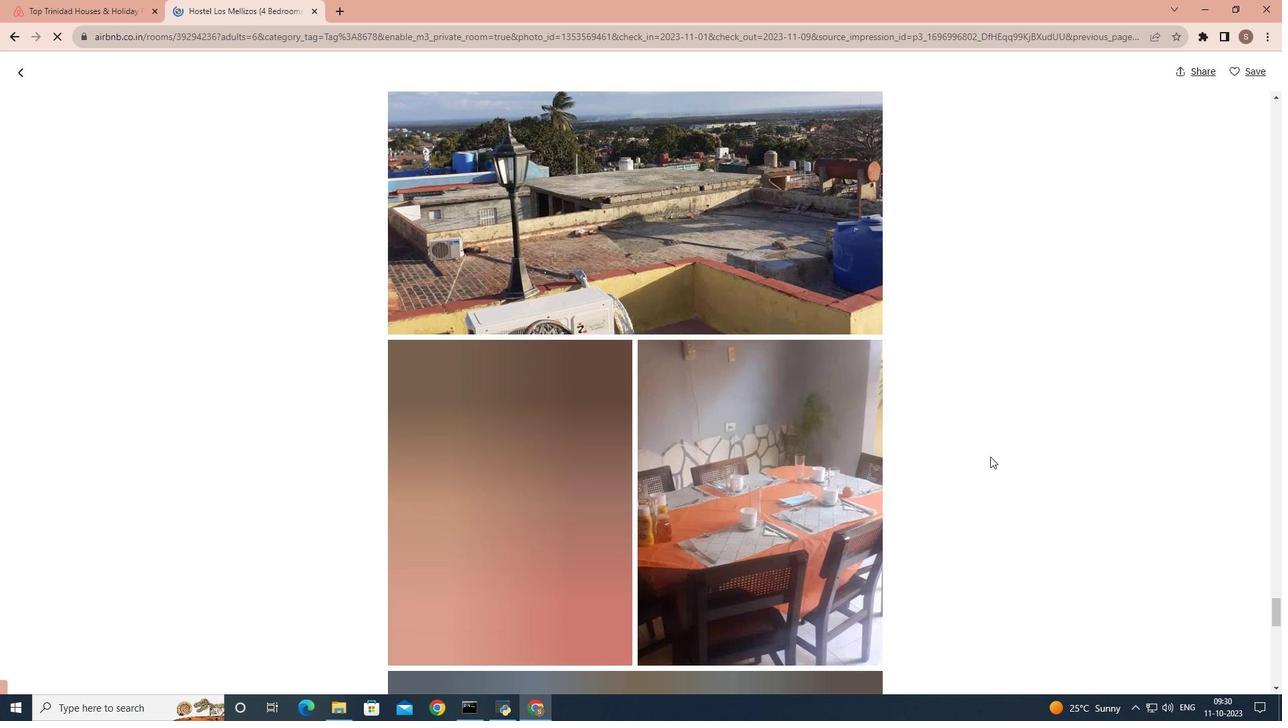 
Action: Mouse scrolled (990, 456) with delta (0, 0)
Screenshot: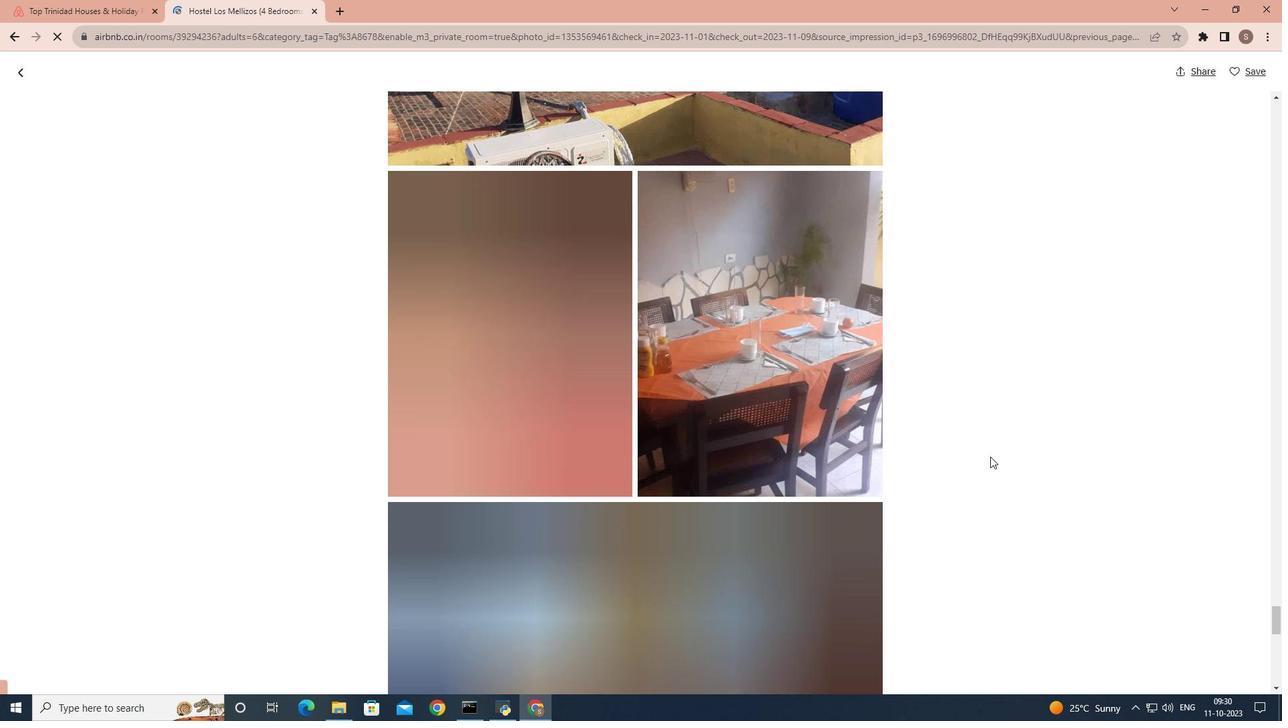 
Action: Mouse scrolled (990, 456) with delta (0, 0)
Screenshot: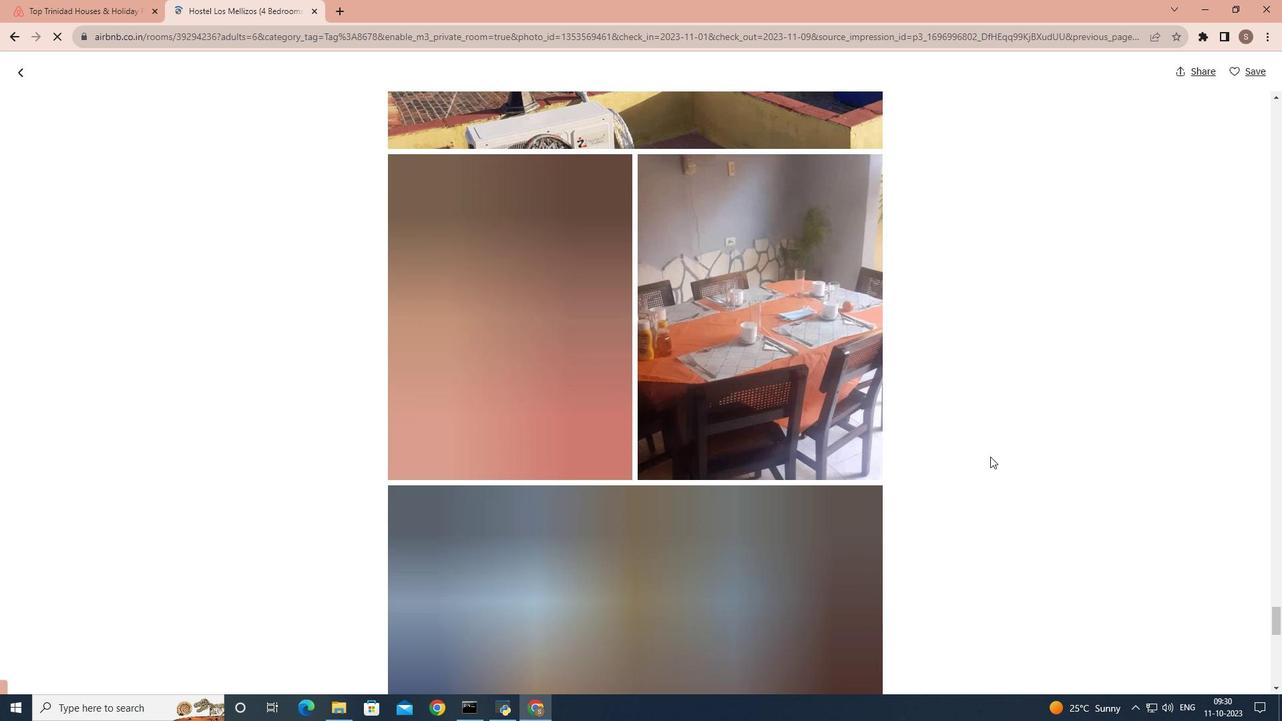 
Action: Mouse scrolled (990, 456) with delta (0, 0)
Screenshot: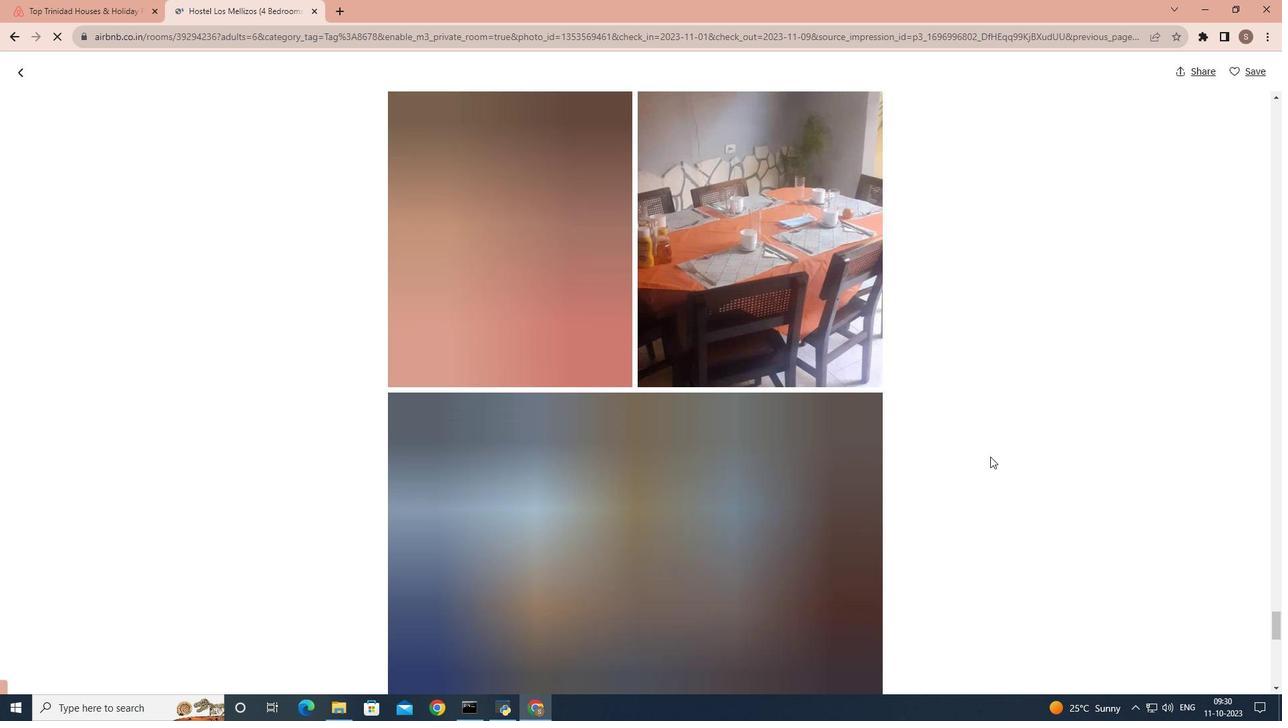 
Action: Mouse scrolled (990, 456) with delta (0, 0)
Screenshot: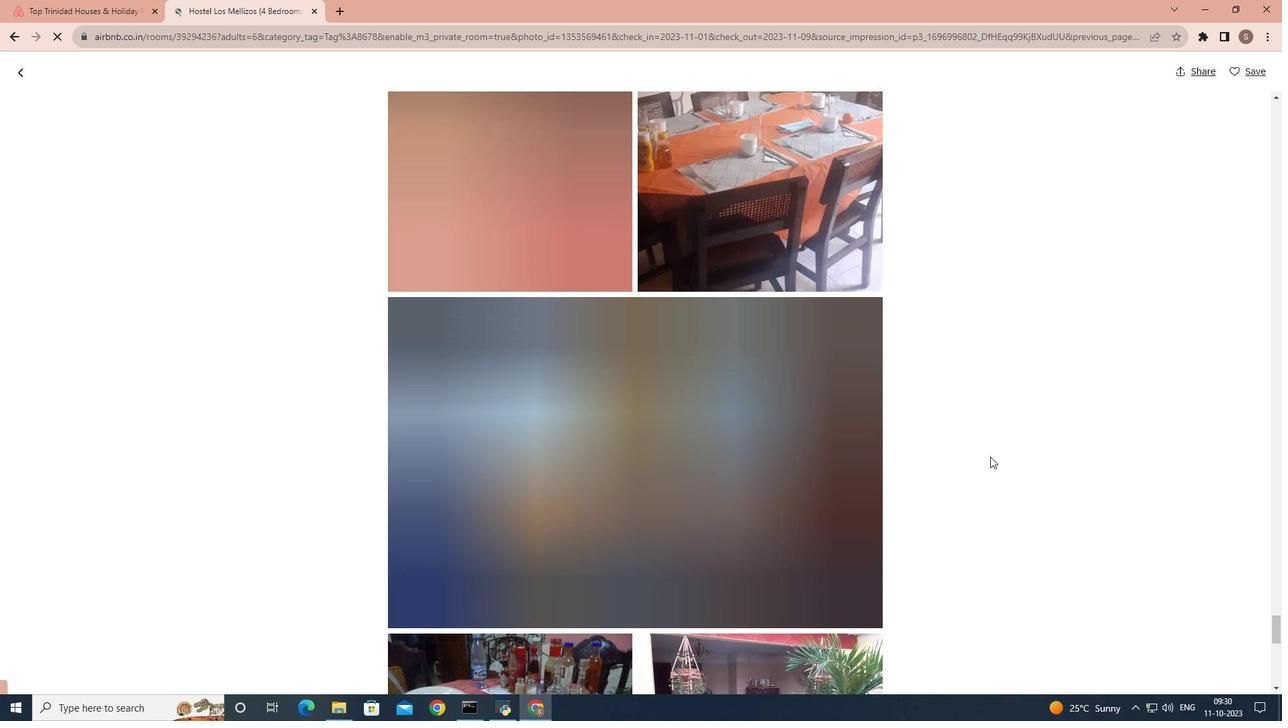 
Action: Mouse scrolled (990, 456) with delta (0, 0)
Screenshot: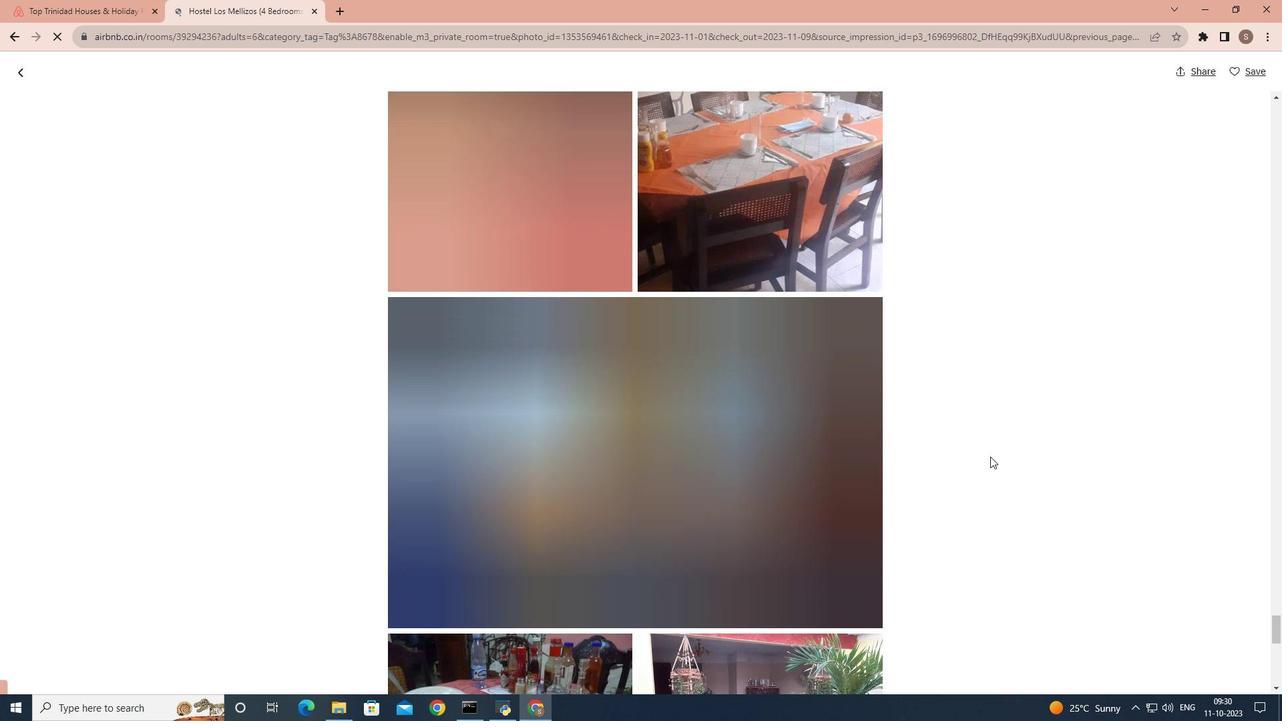 
Action: Mouse scrolled (990, 456) with delta (0, 0)
Screenshot: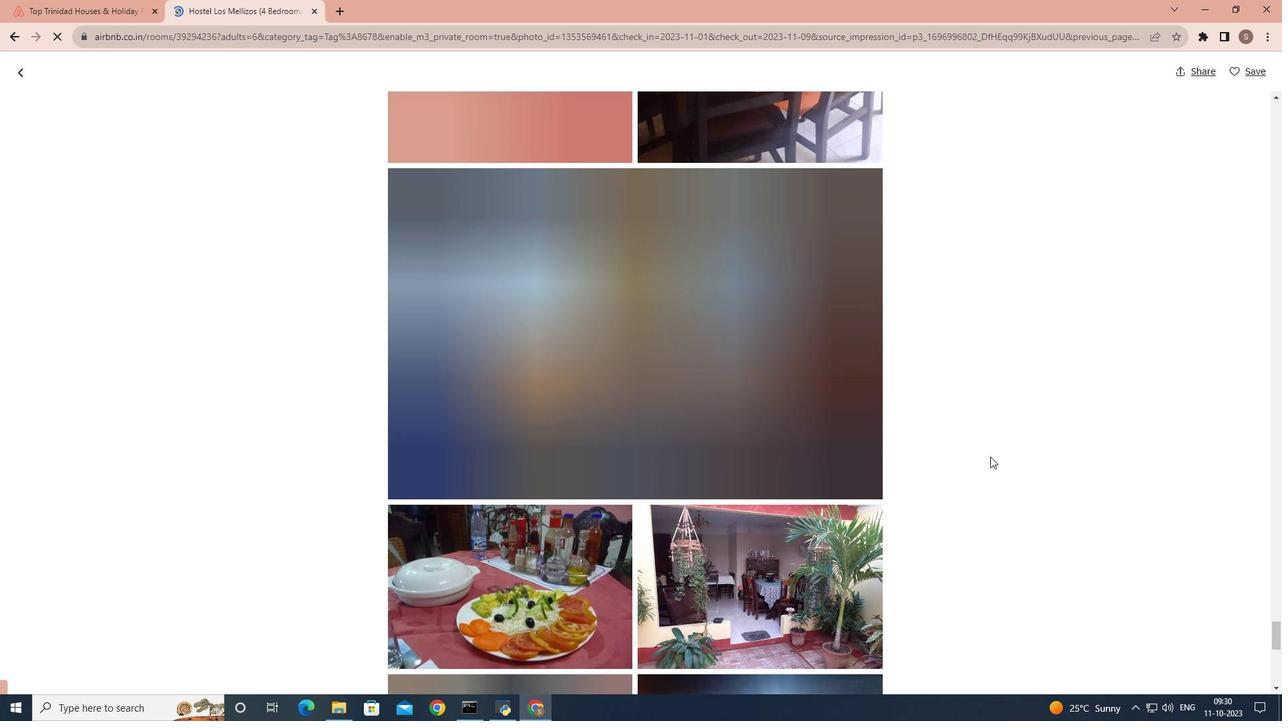 
Action: Mouse scrolled (990, 456) with delta (0, 0)
Screenshot: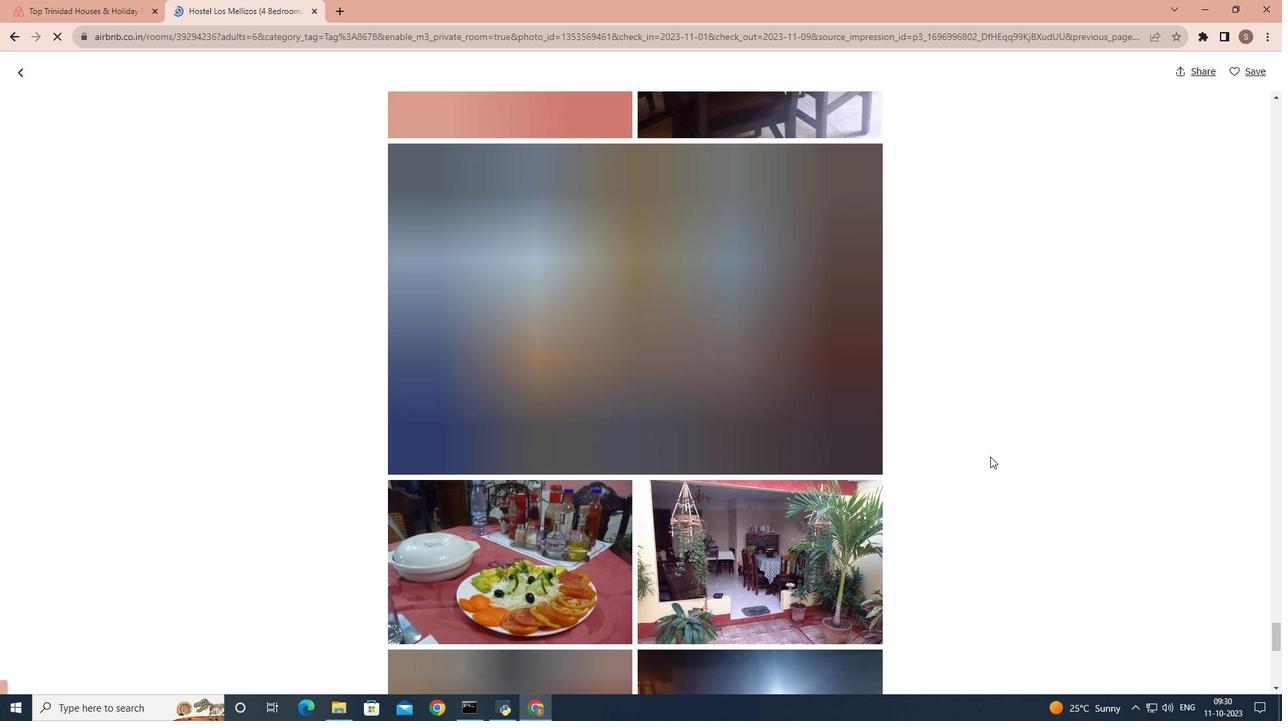 
Action: Mouse scrolled (990, 456) with delta (0, 0)
Screenshot: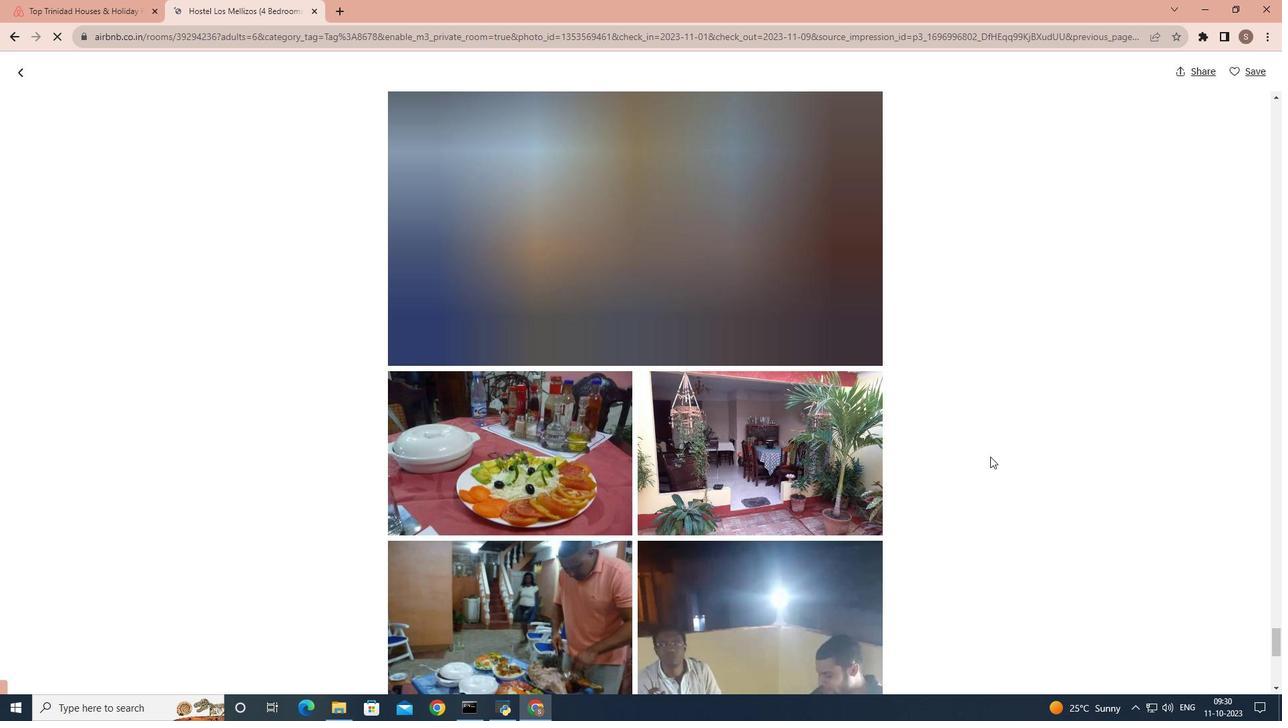
Action: Mouse scrolled (990, 456) with delta (0, 0)
Screenshot: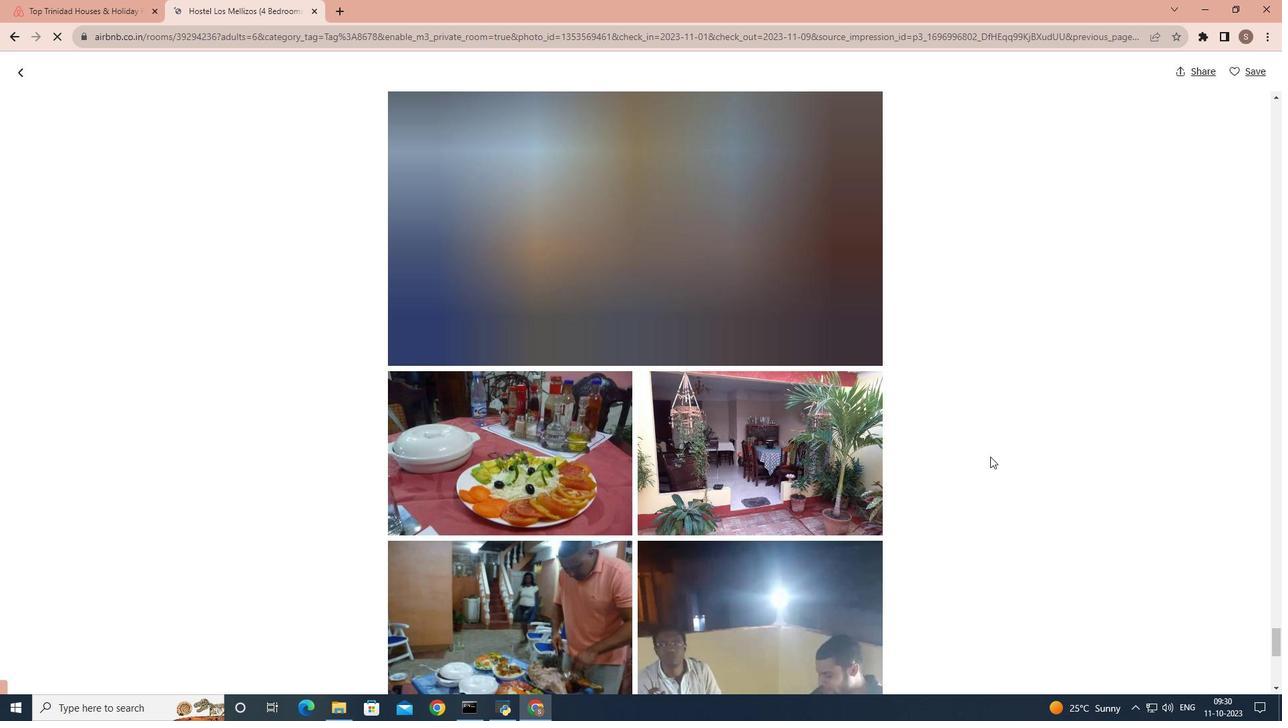 
Action: Mouse scrolled (990, 456) with delta (0, 0)
Screenshot: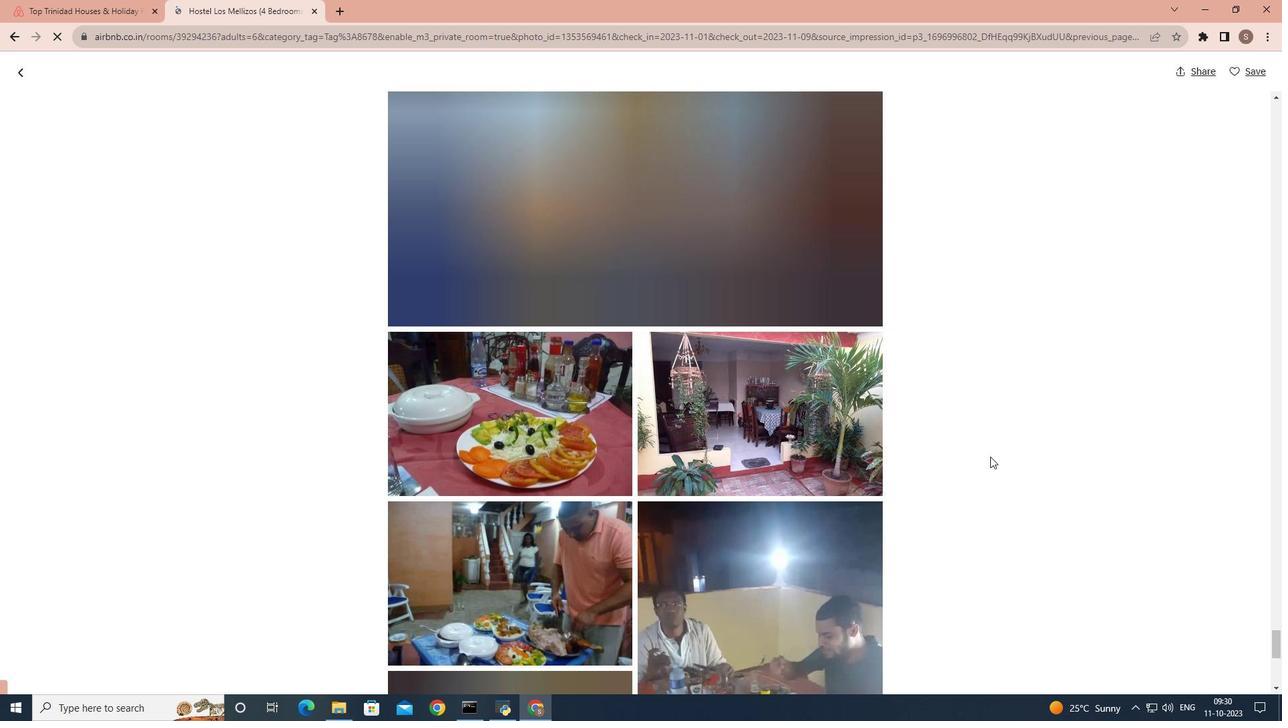 
Action: Mouse scrolled (990, 456) with delta (0, 0)
Screenshot: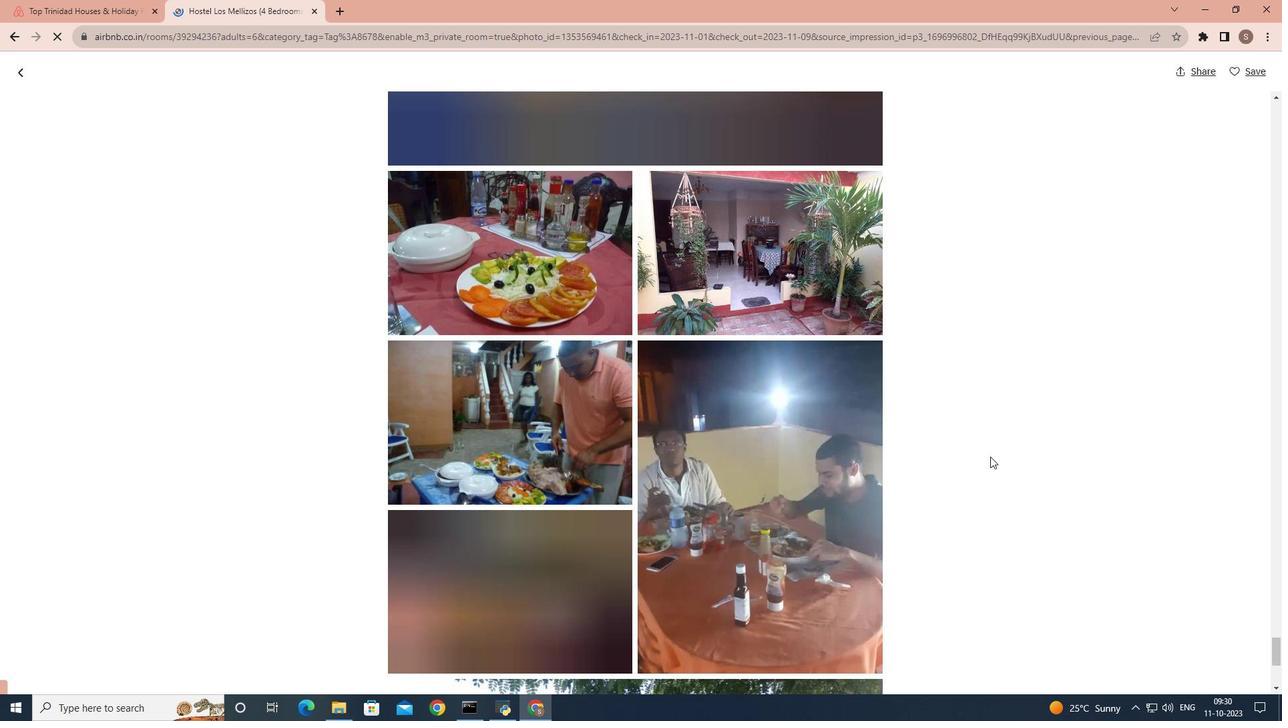 
Action: Mouse scrolled (990, 456) with delta (0, 0)
Screenshot: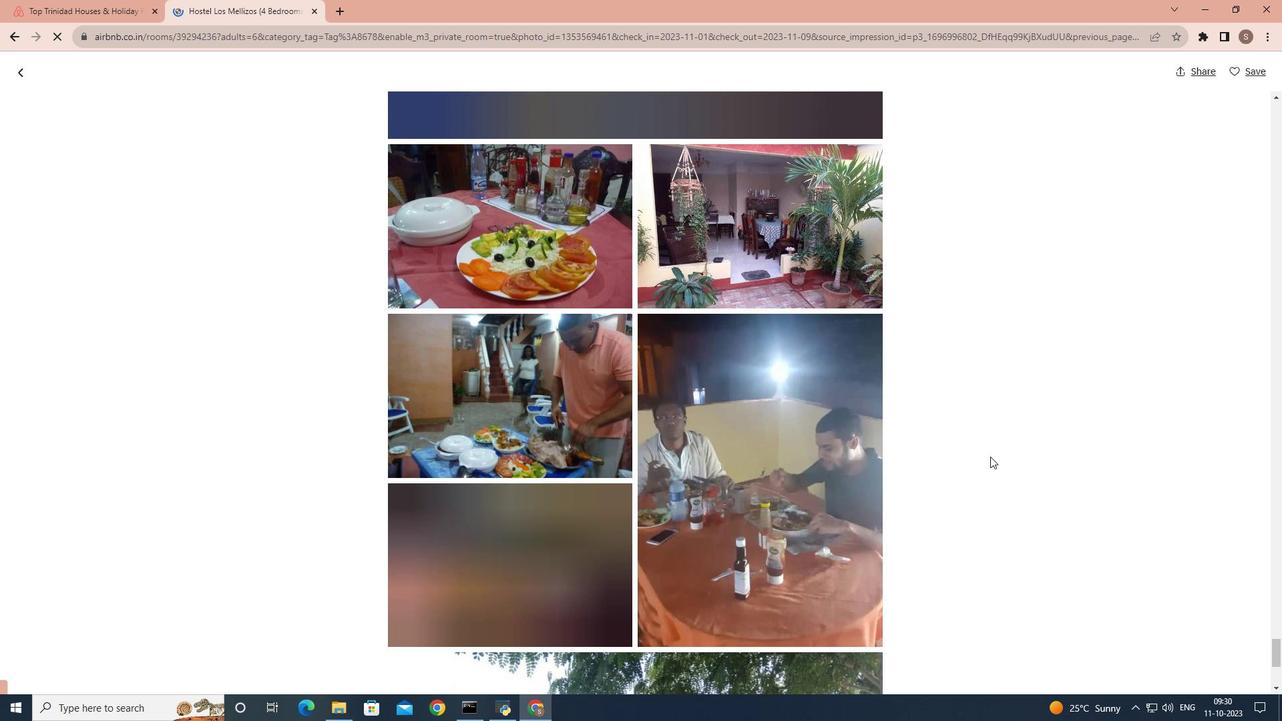
Action: Mouse scrolled (990, 456) with delta (0, 0)
Screenshot: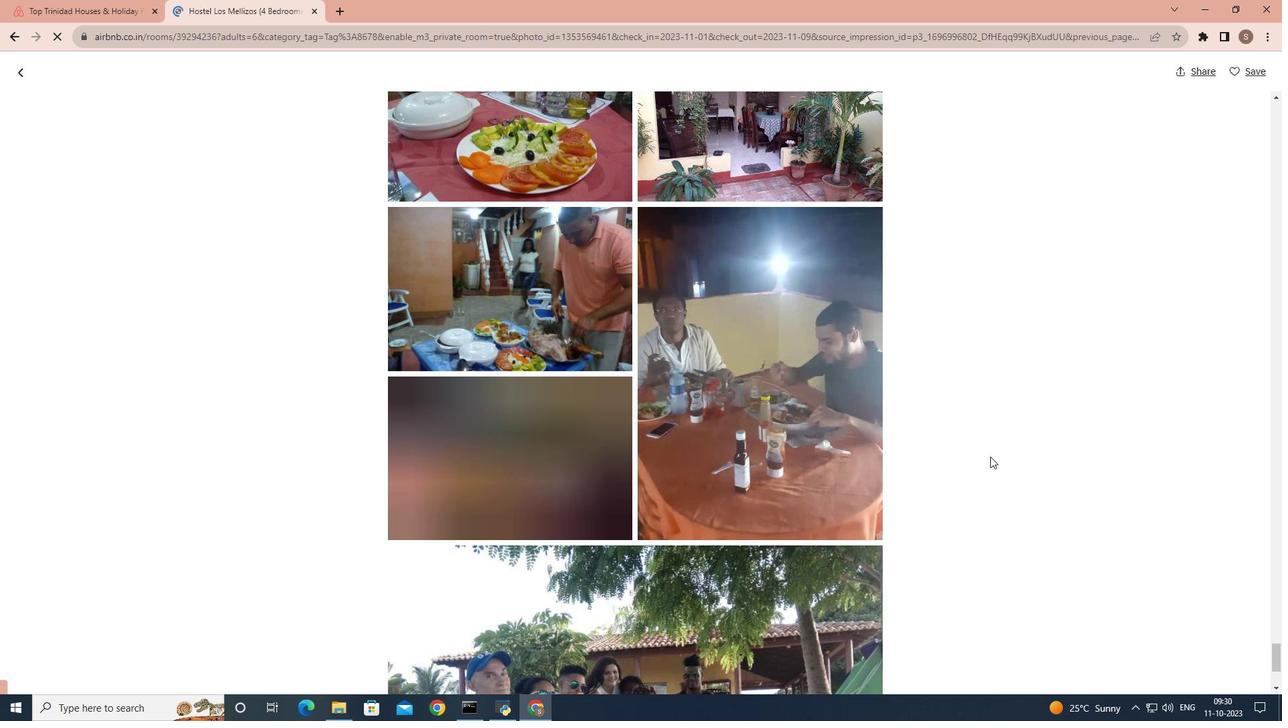 
Action: Mouse scrolled (990, 456) with delta (0, 0)
Screenshot: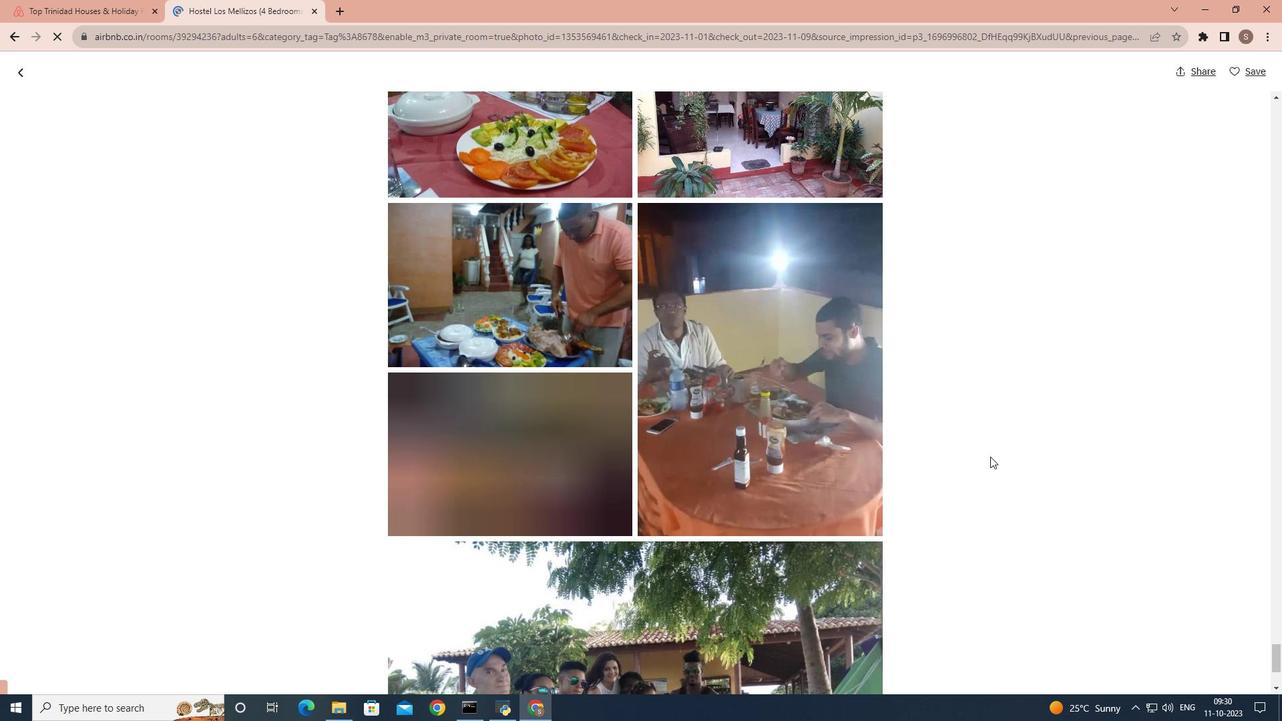 
Action: Mouse scrolled (990, 456) with delta (0, 0)
Screenshot: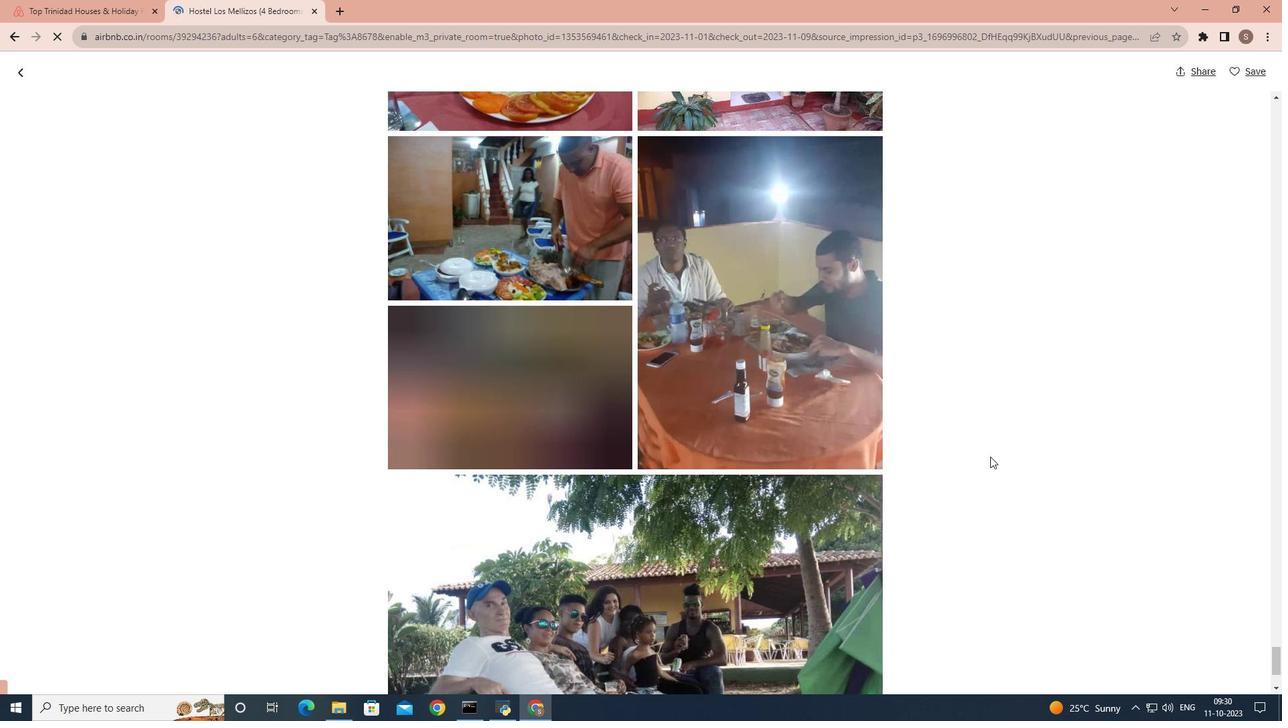 
Action: Mouse scrolled (990, 456) with delta (0, 0)
Screenshot: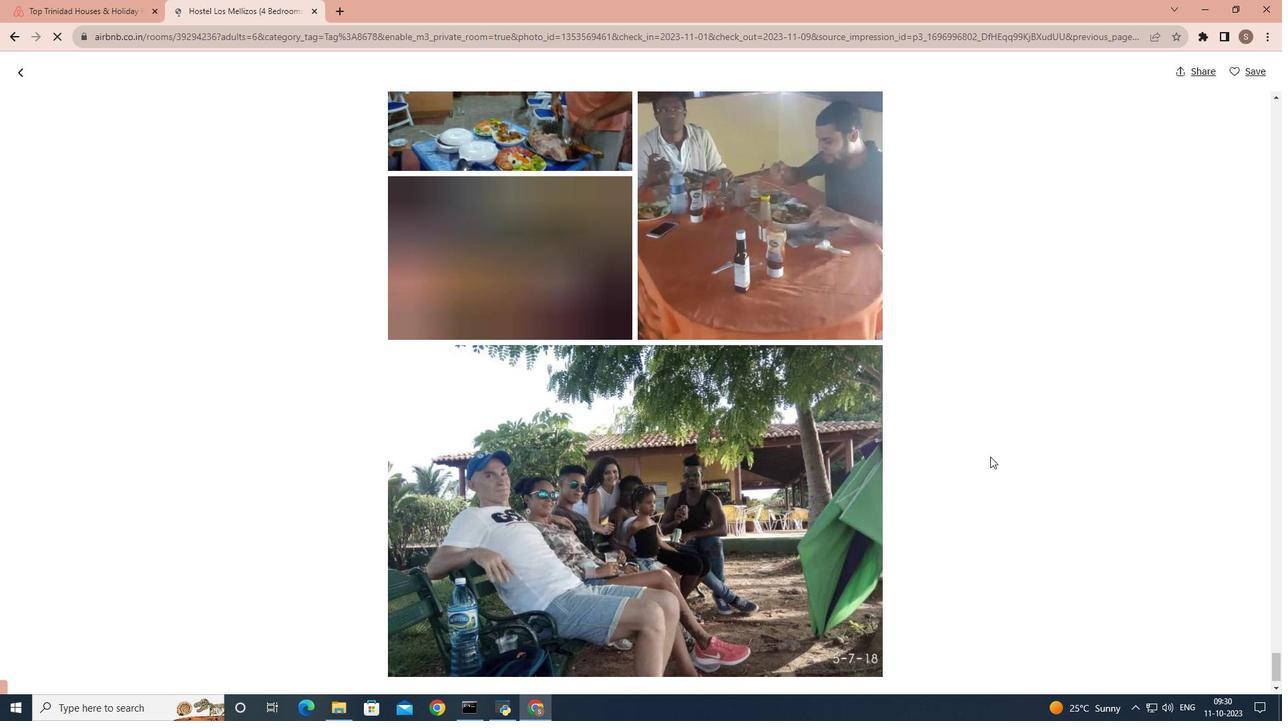 
Action: Mouse scrolled (990, 456) with delta (0, 0)
Screenshot: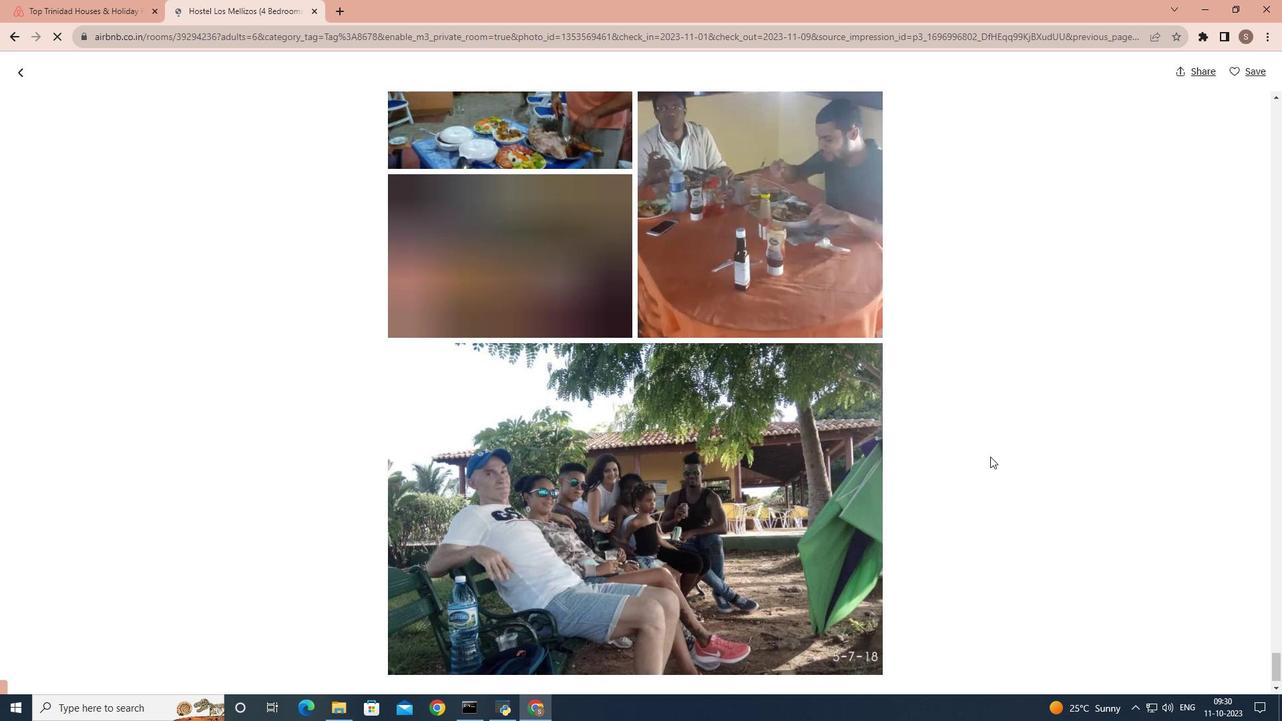 
Action: Mouse scrolled (990, 456) with delta (0, 0)
Screenshot: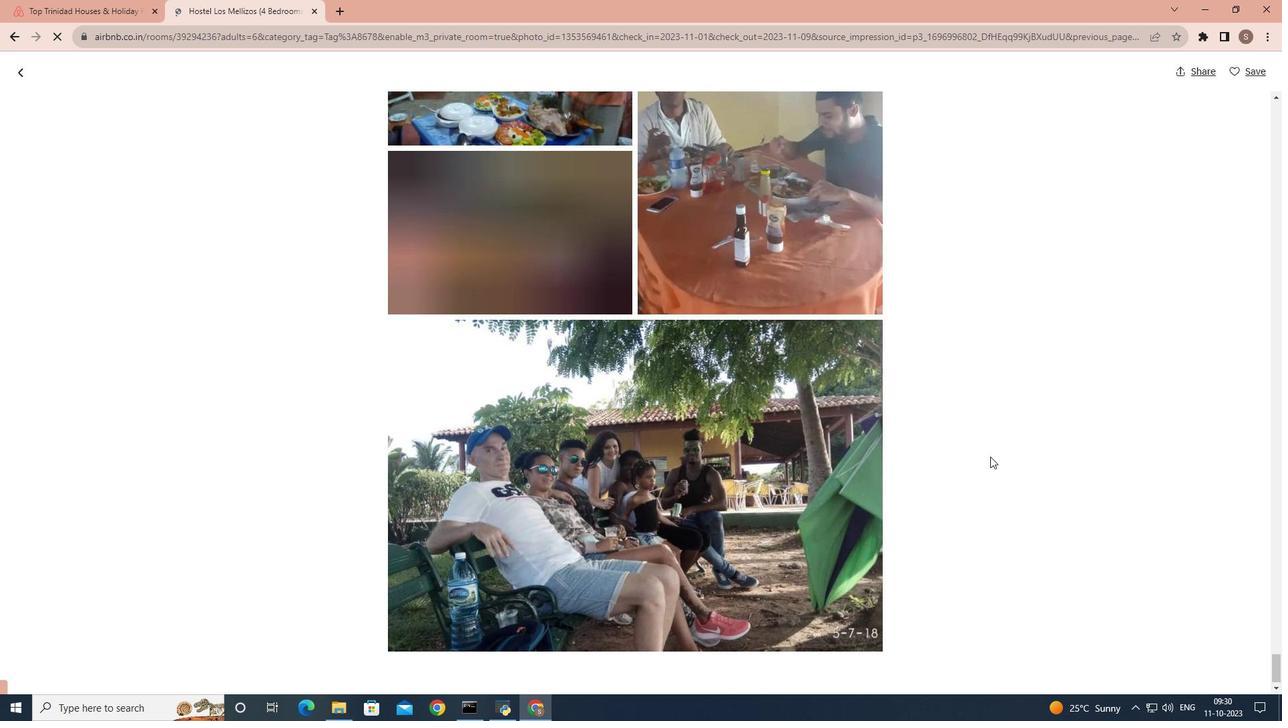 
Action: Mouse scrolled (990, 456) with delta (0, 0)
Screenshot: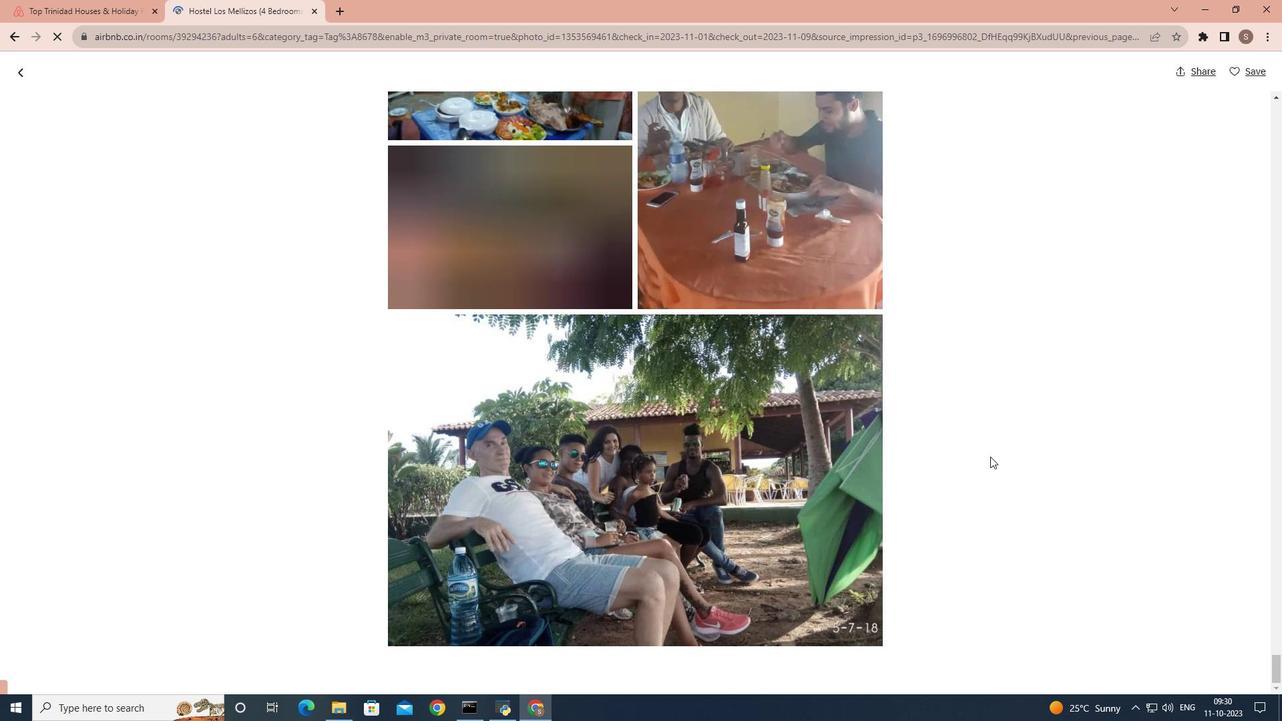 
Action: Mouse scrolled (990, 456) with delta (0, 0)
Screenshot: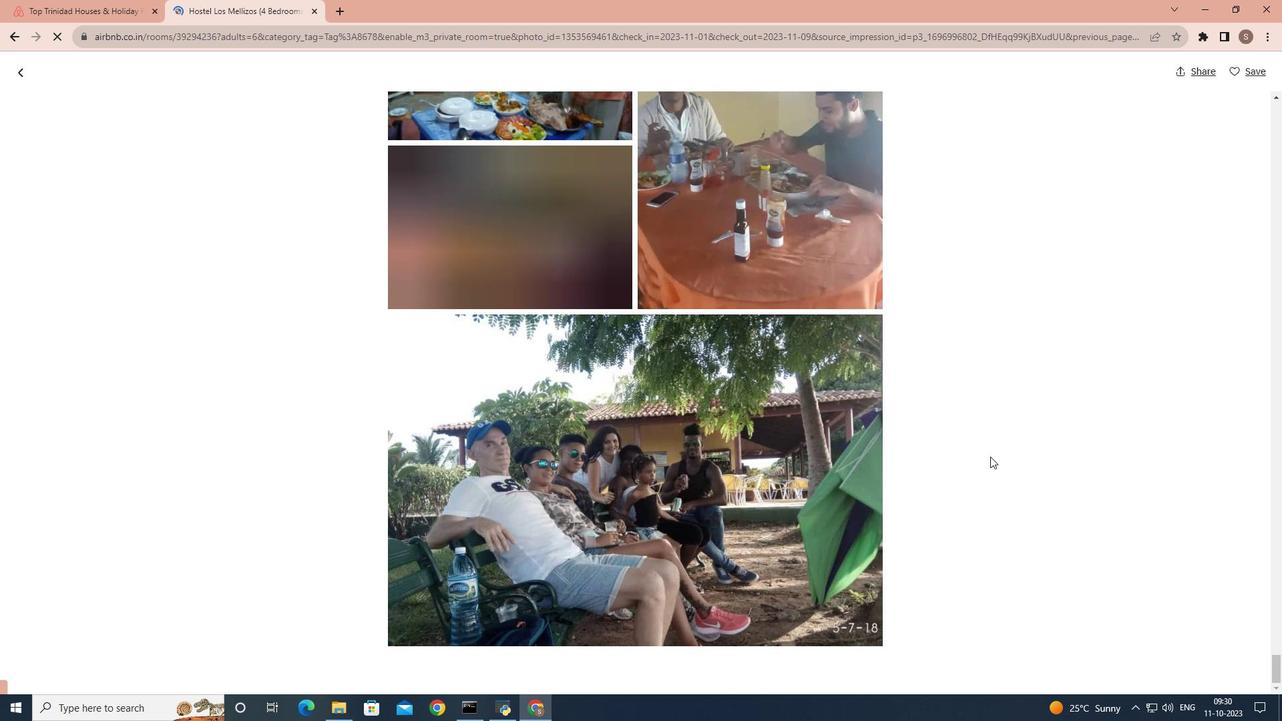 
Action: Mouse scrolled (990, 456) with delta (0, 0)
Screenshot: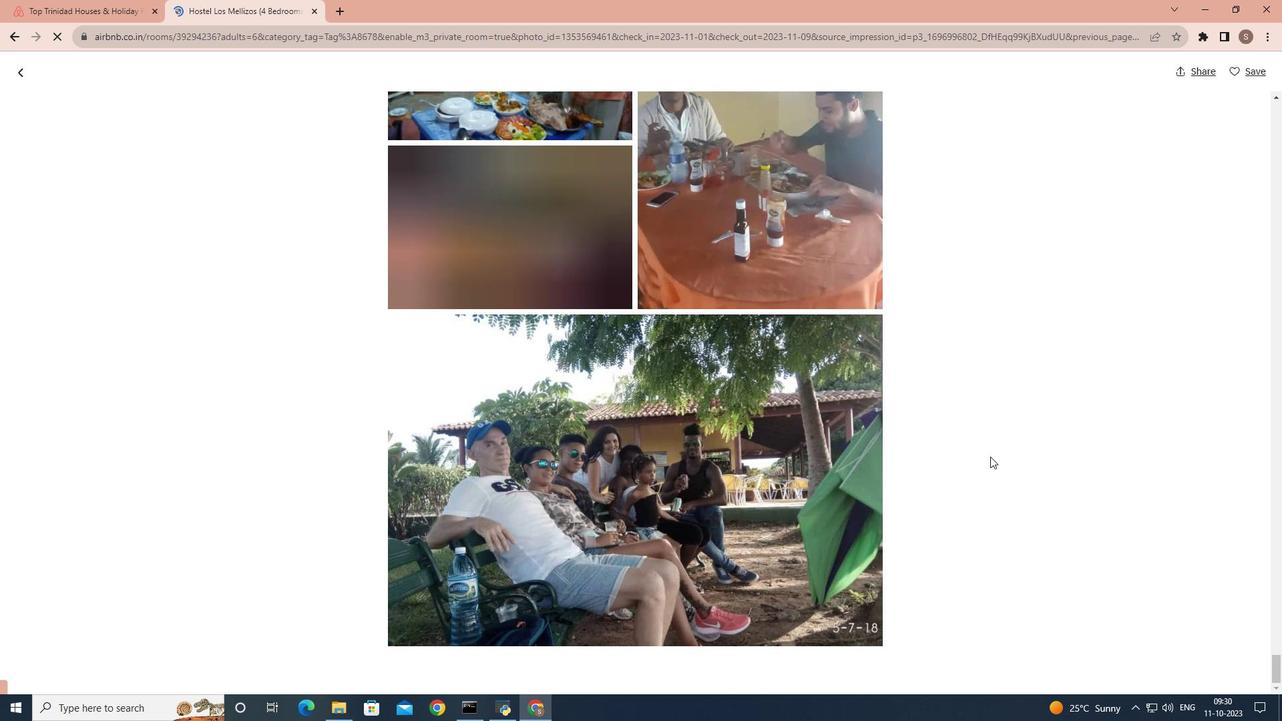 
Action: Mouse moved to (19, 69)
Screenshot: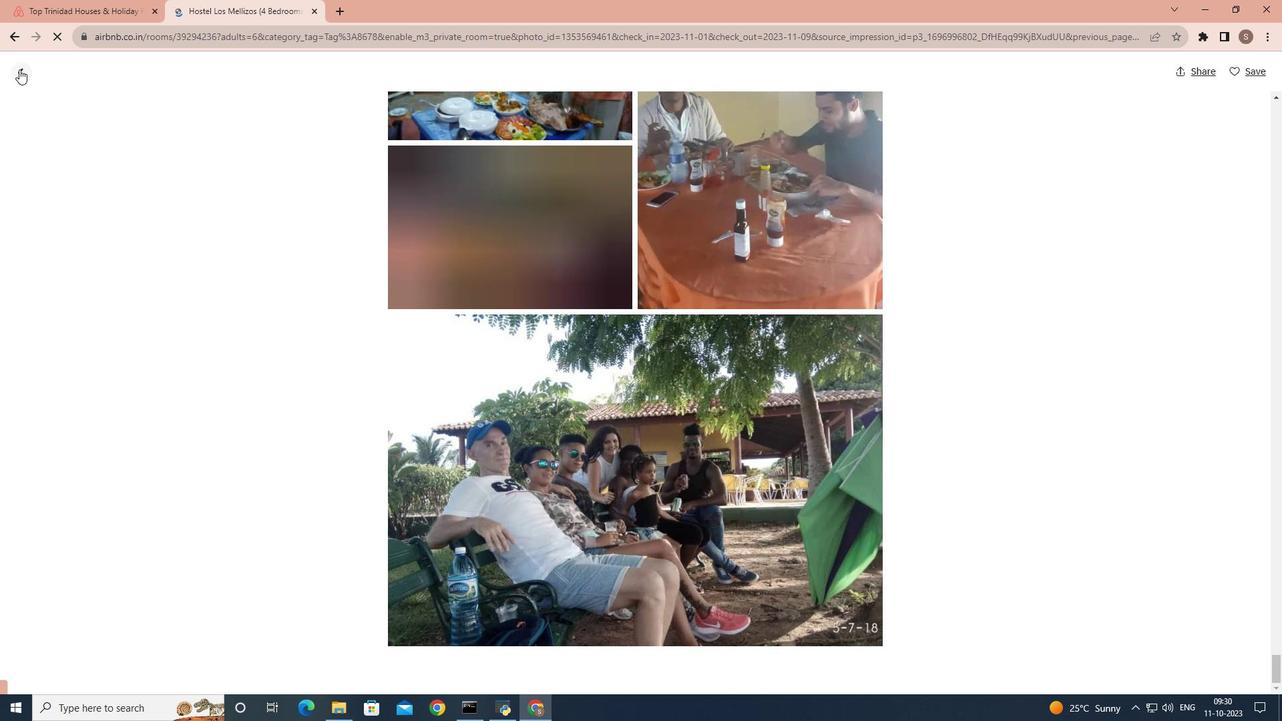 
Action: Mouse pressed left at (19, 69)
Screenshot: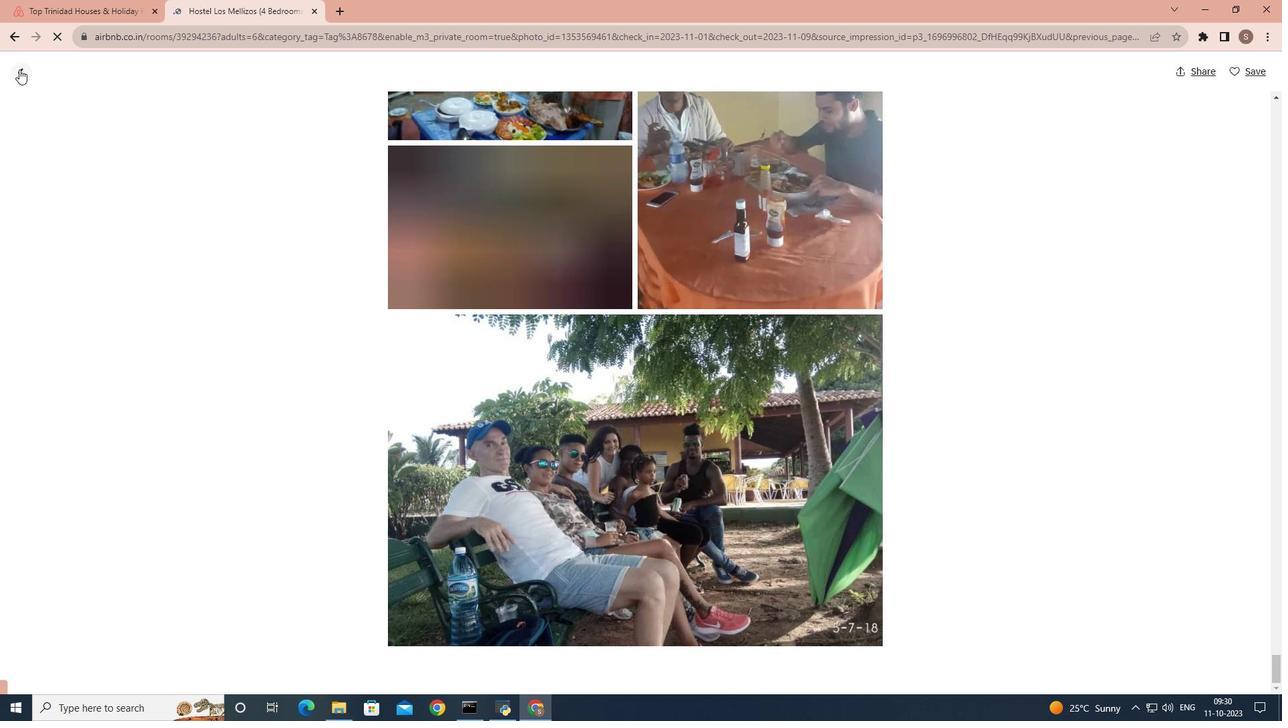 
Action: Mouse moved to (363, 325)
Screenshot: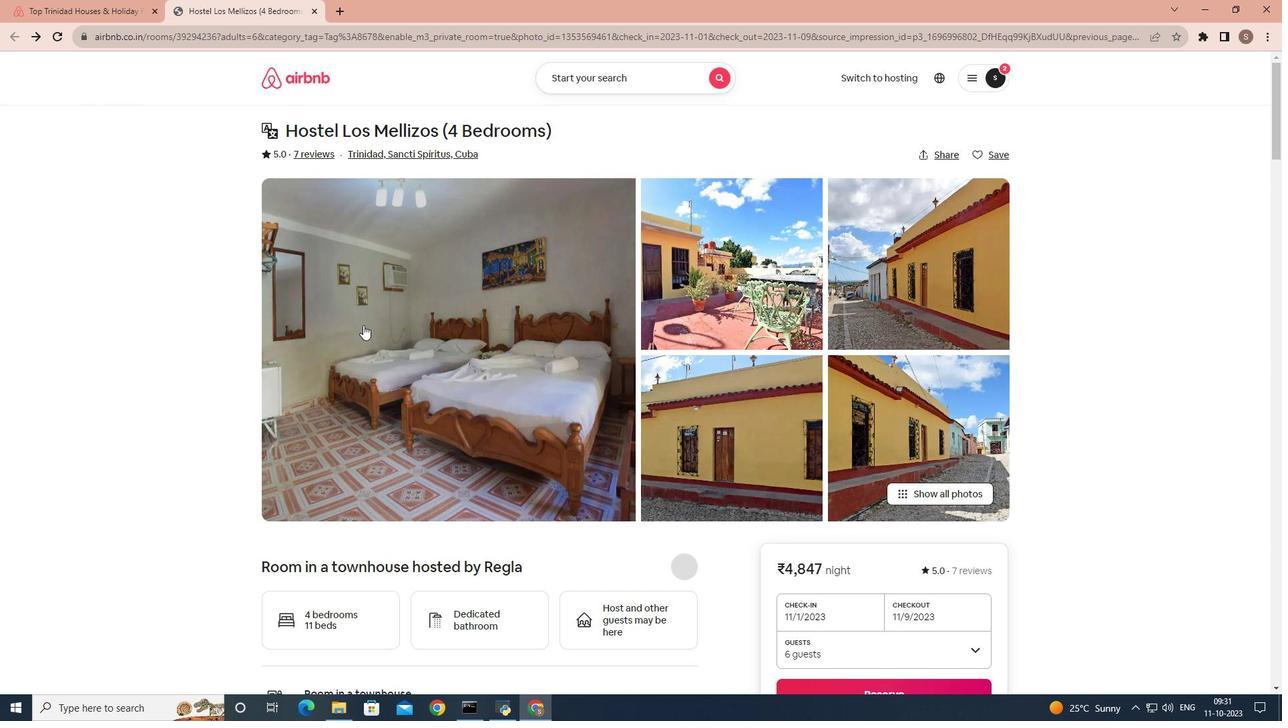 
Action: Mouse scrolled (363, 324) with delta (0, 0)
Screenshot: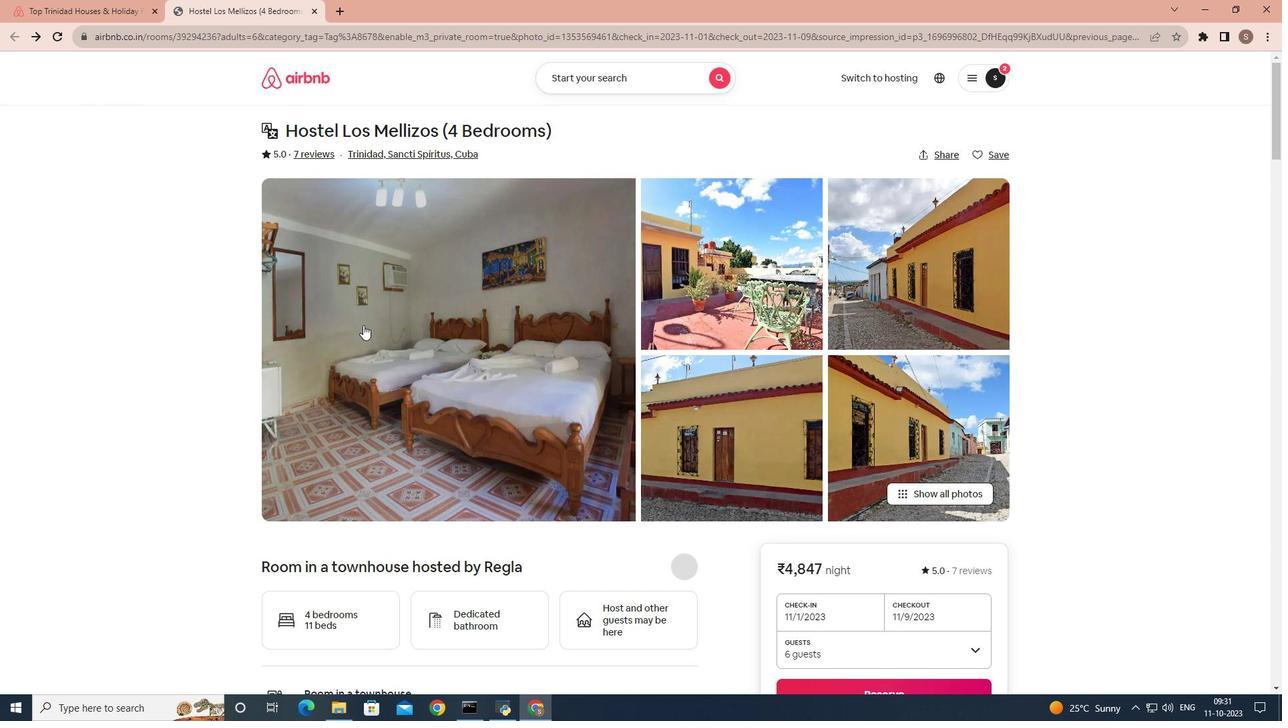 
Action: Mouse moved to (364, 327)
Screenshot: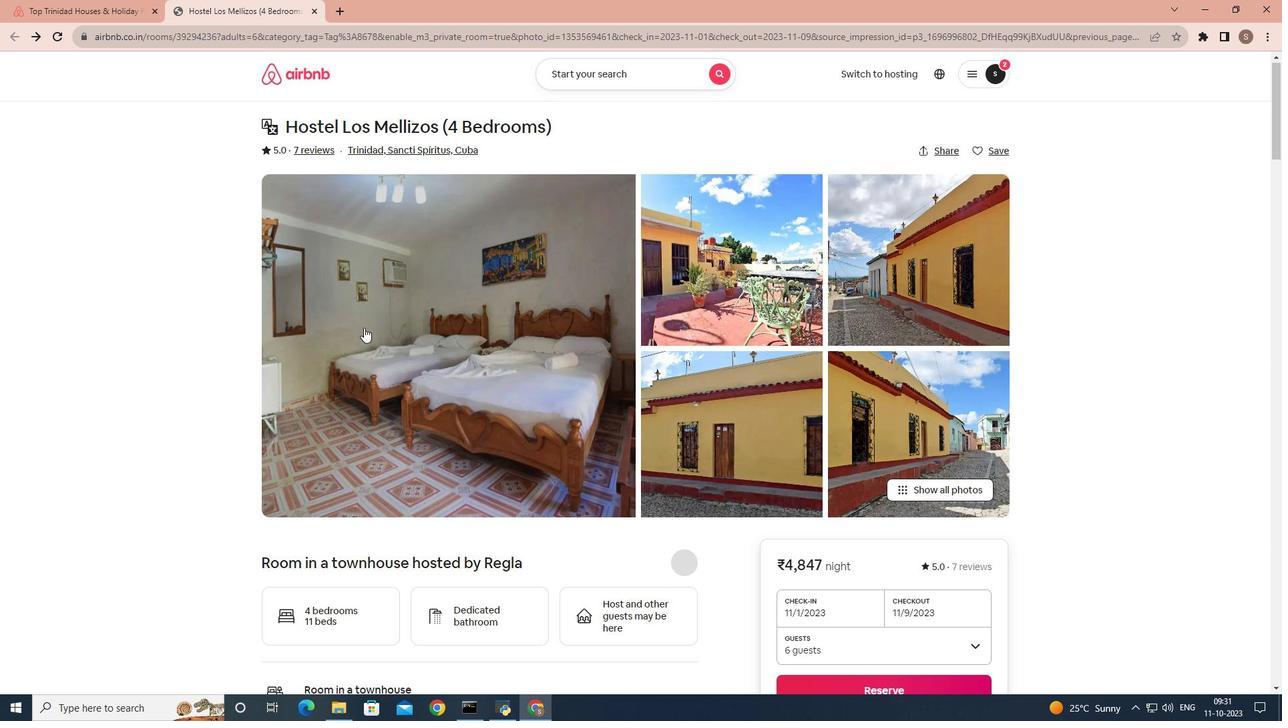 
Action: Mouse scrolled (364, 327) with delta (0, 0)
Screenshot: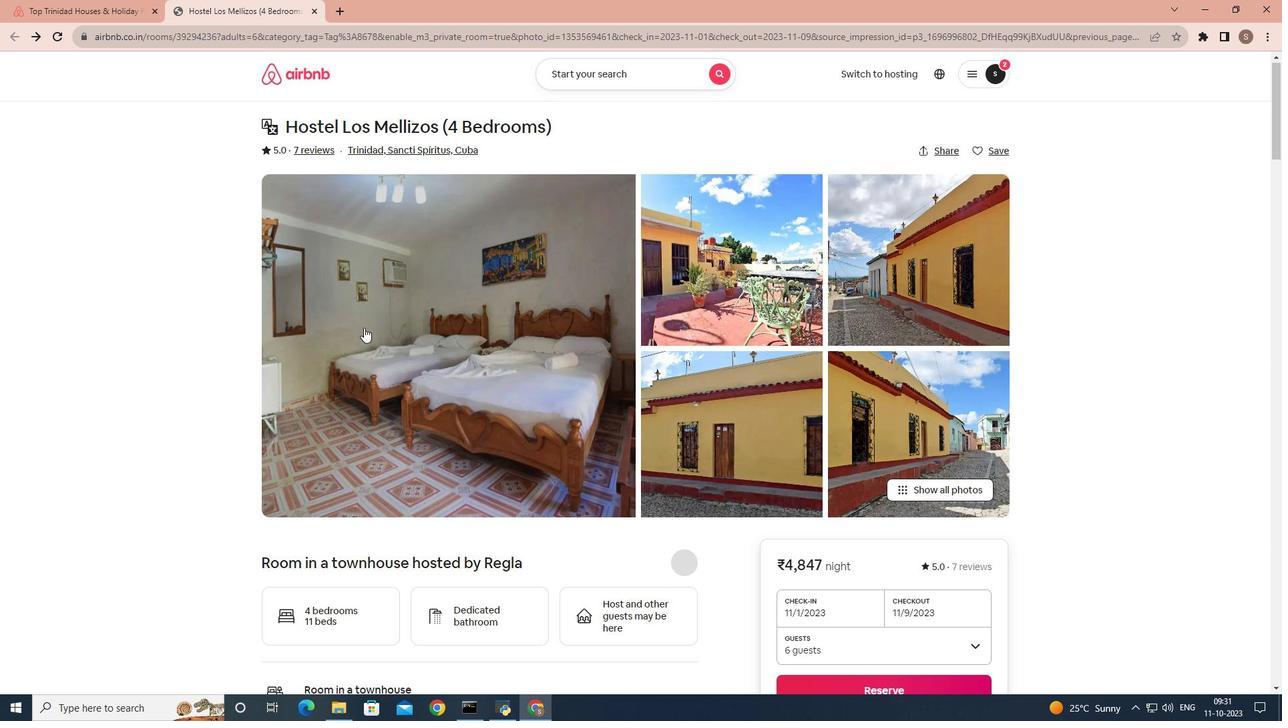 
Action: Mouse moved to (400, 354)
Screenshot: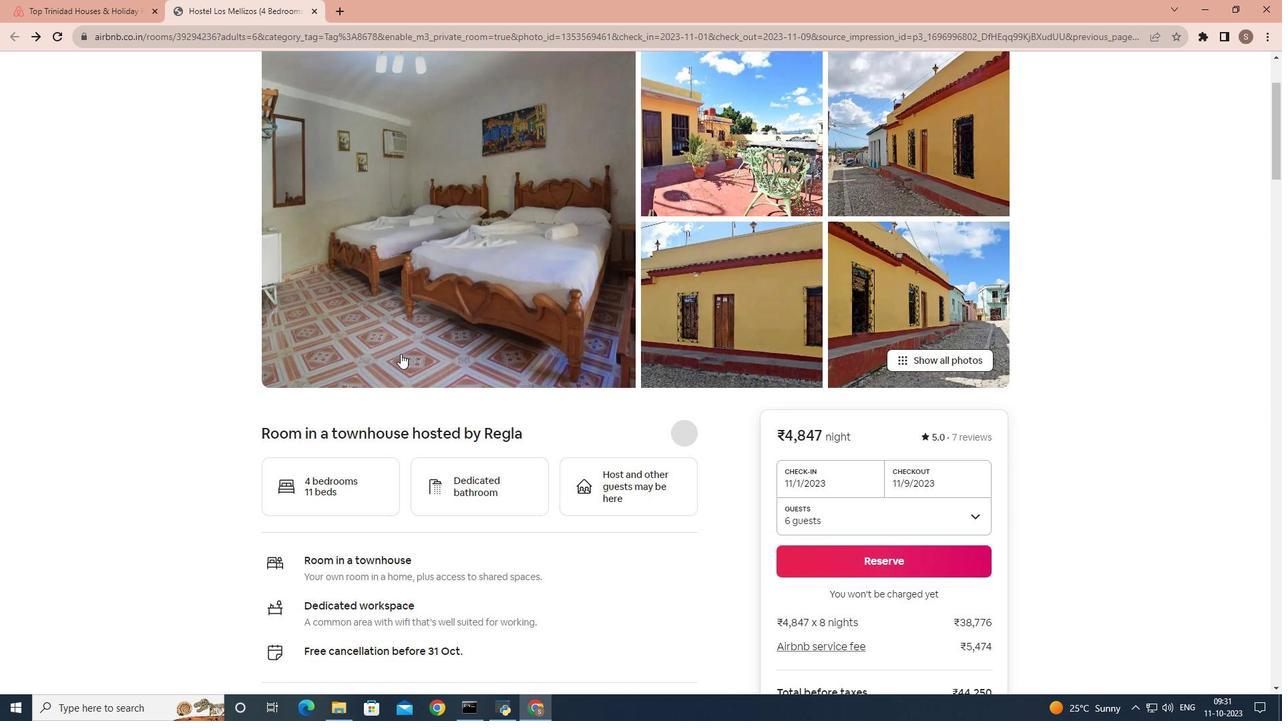
Action: Mouse scrolled (400, 353) with delta (0, 0)
